 Task: Buy 4 Feeding Bibs of size 0-24 months for Baby Girls from Bibs & Burp Cloths section under best seller category for shipping address: Donna Thompson, 3510 Cook Hill Road, Danbury, Connecticut 06810, Cell Number 2034707320. Pay from credit card ending with 2005, CVV 3321
Action: Mouse moved to (272, 82)
Screenshot: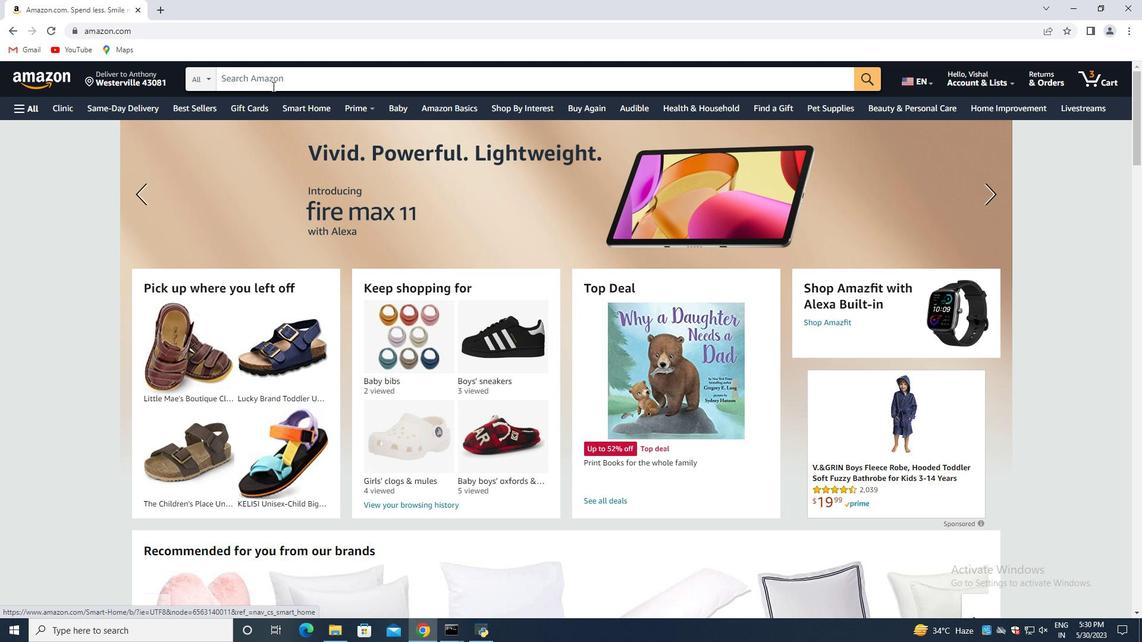 
Action: Mouse pressed left at (272, 82)
Screenshot: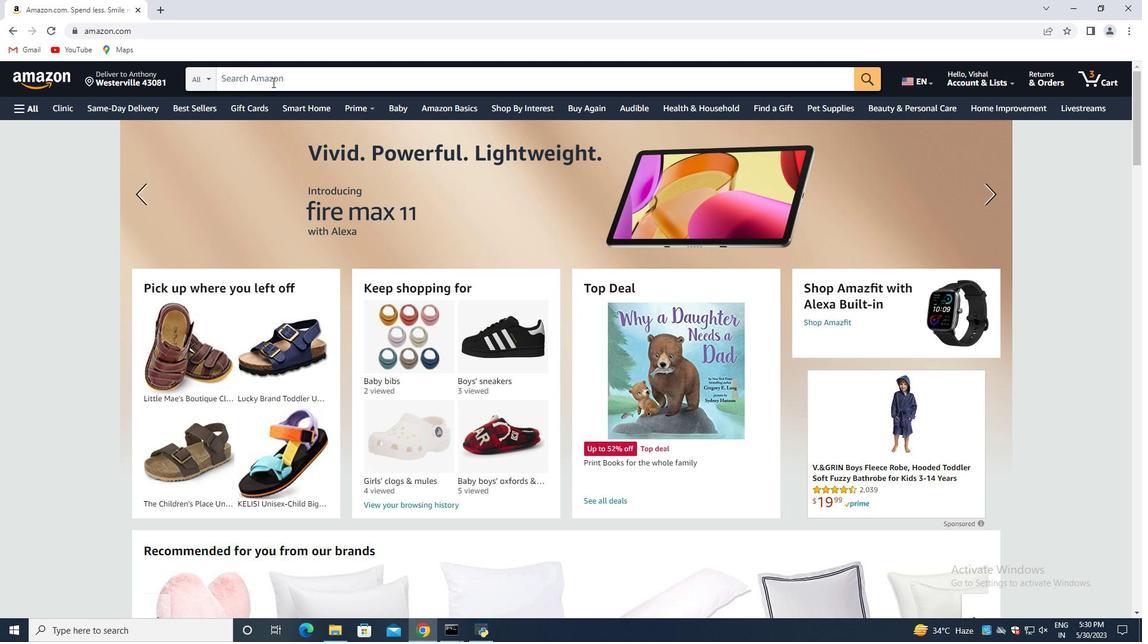 
Action: Key pressed <Key.shift>Feeding<Key.backspace>g<Key.space><Key.shift>Bibs<Key.space>of<Key.space>size<Key.space>0-24<Key.space>months<Key.space>for<Key.space><Key.shift>Baby<Key.space>girls<Key.enter>
Screenshot: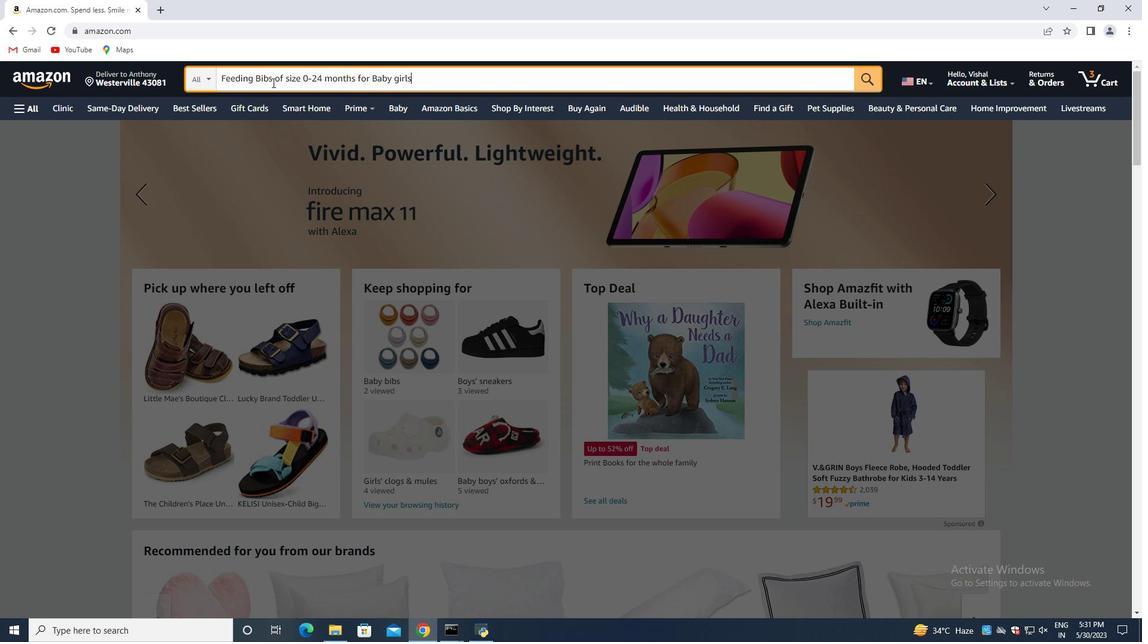 
Action: Mouse moved to (454, 313)
Screenshot: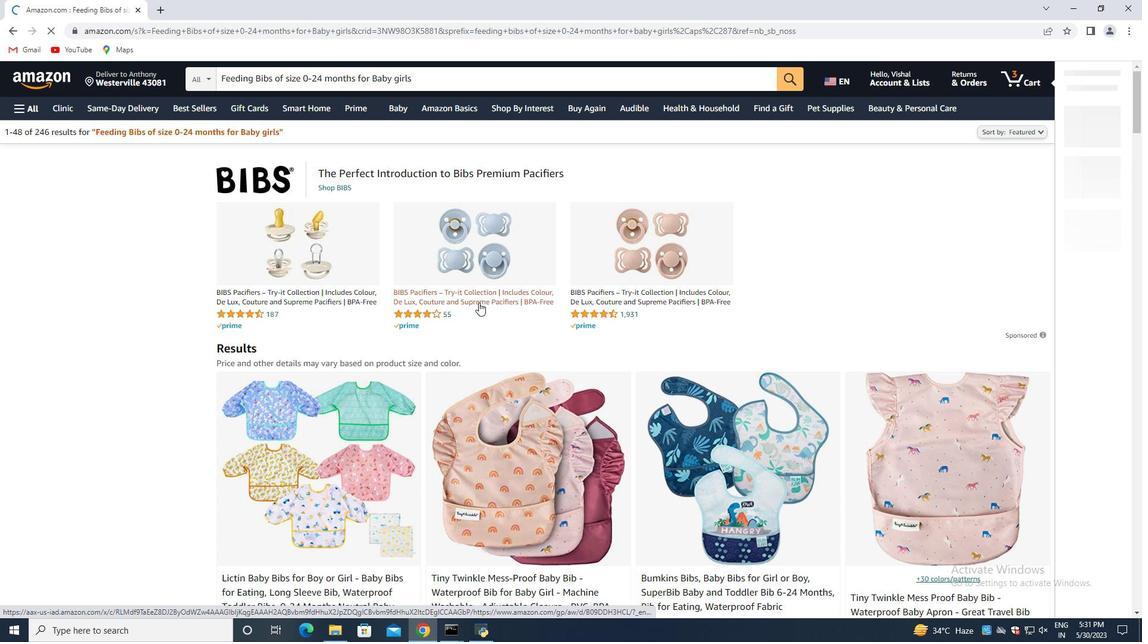
Action: Mouse scrolled (454, 312) with delta (0, 0)
Screenshot: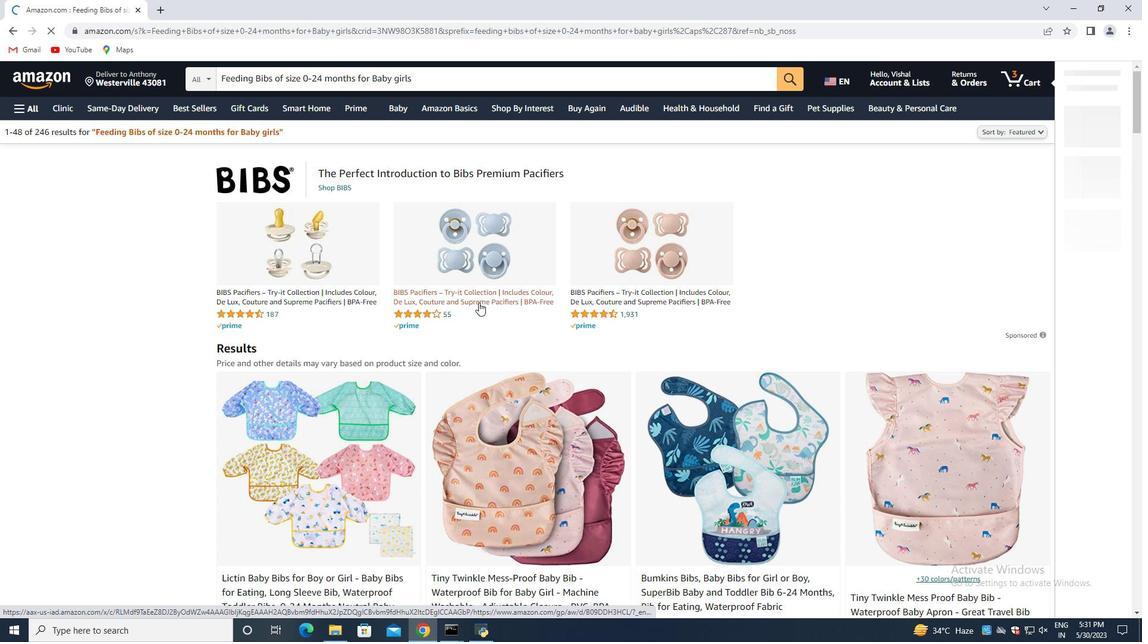 
Action: Mouse moved to (445, 315)
Screenshot: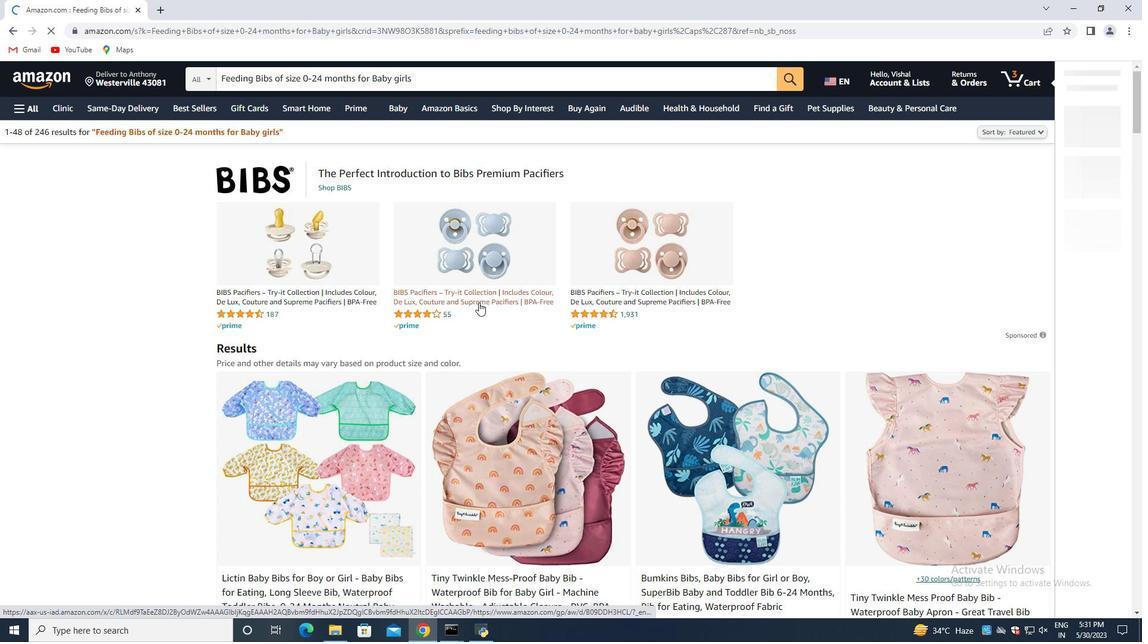 
Action: Mouse scrolled (445, 314) with delta (0, 0)
Screenshot: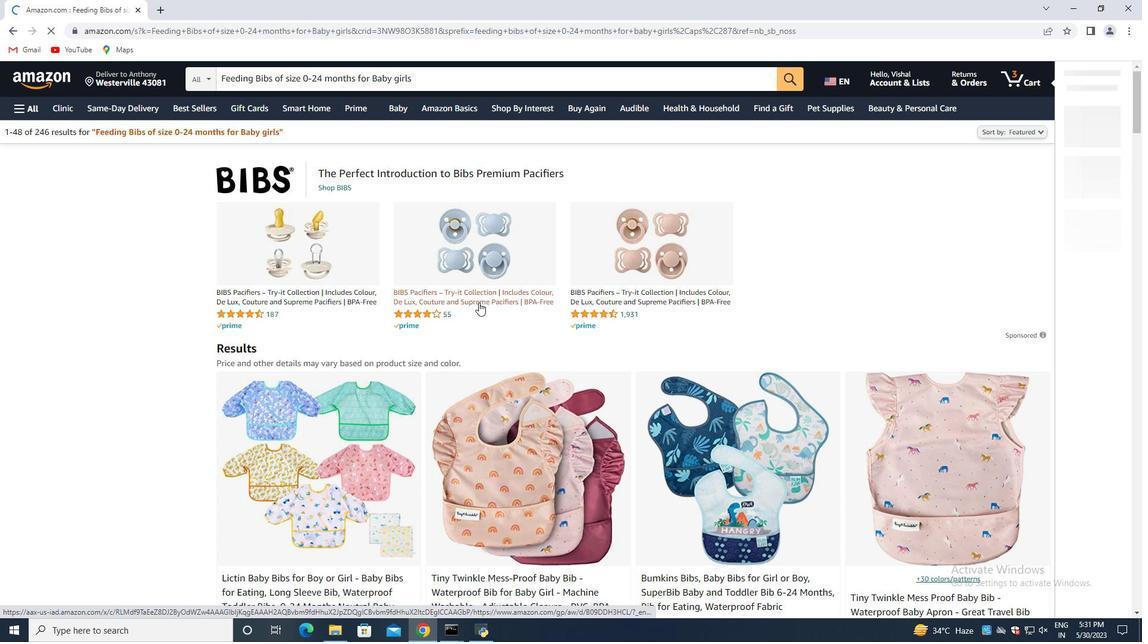 
Action: Mouse moved to (406, 311)
Screenshot: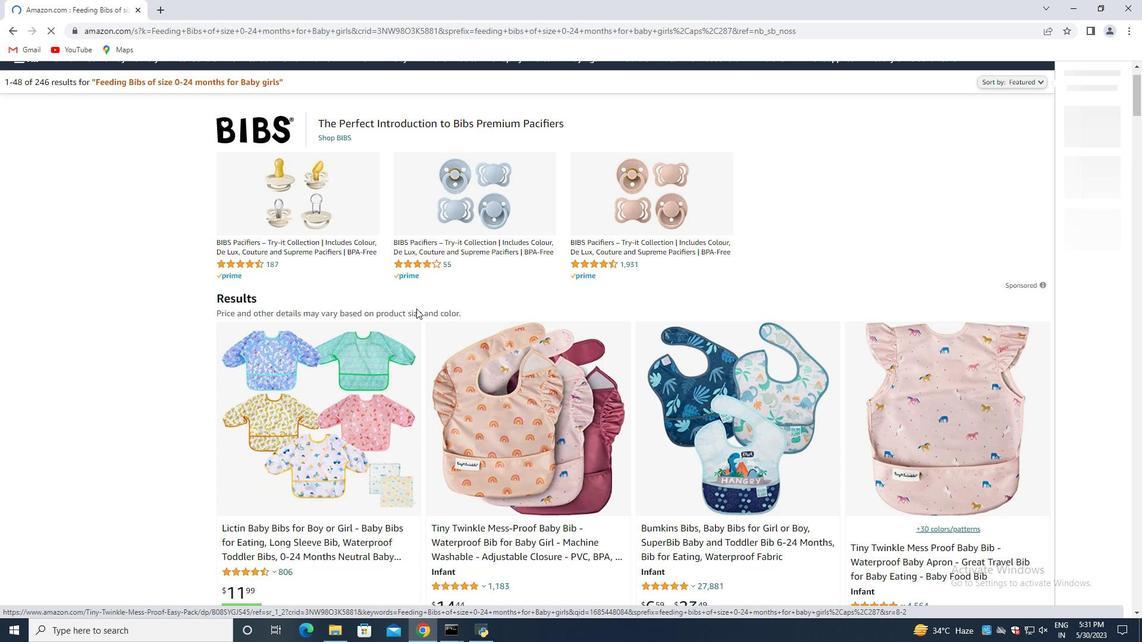 
Action: Mouse scrolled (406, 311) with delta (0, 0)
Screenshot: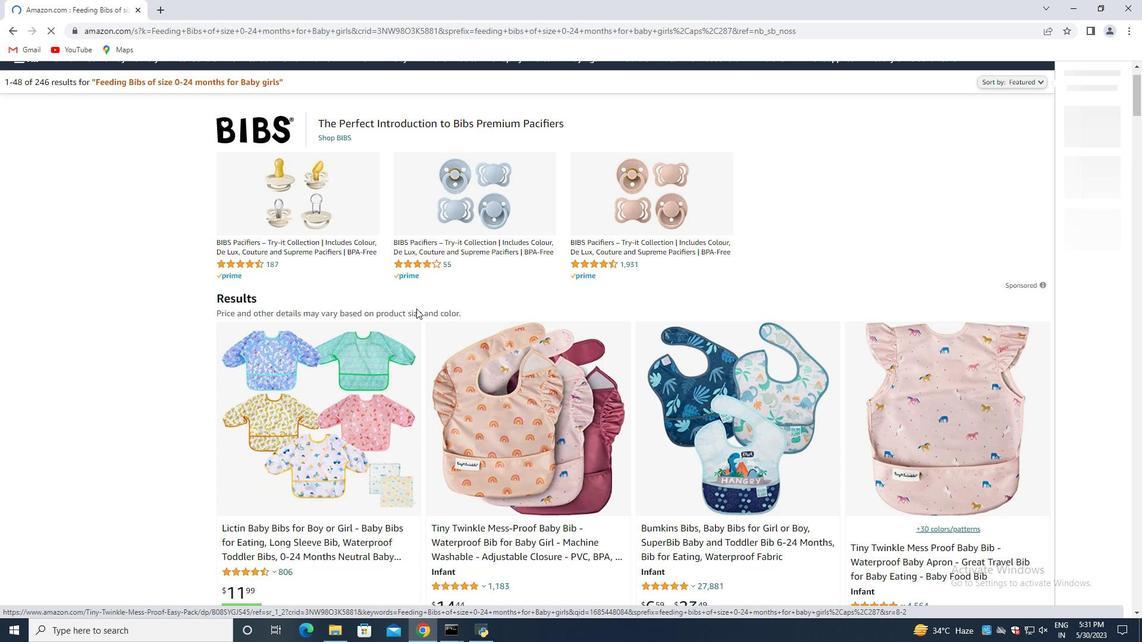 
Action: Mouse moved to (402, 312)
Screenshot: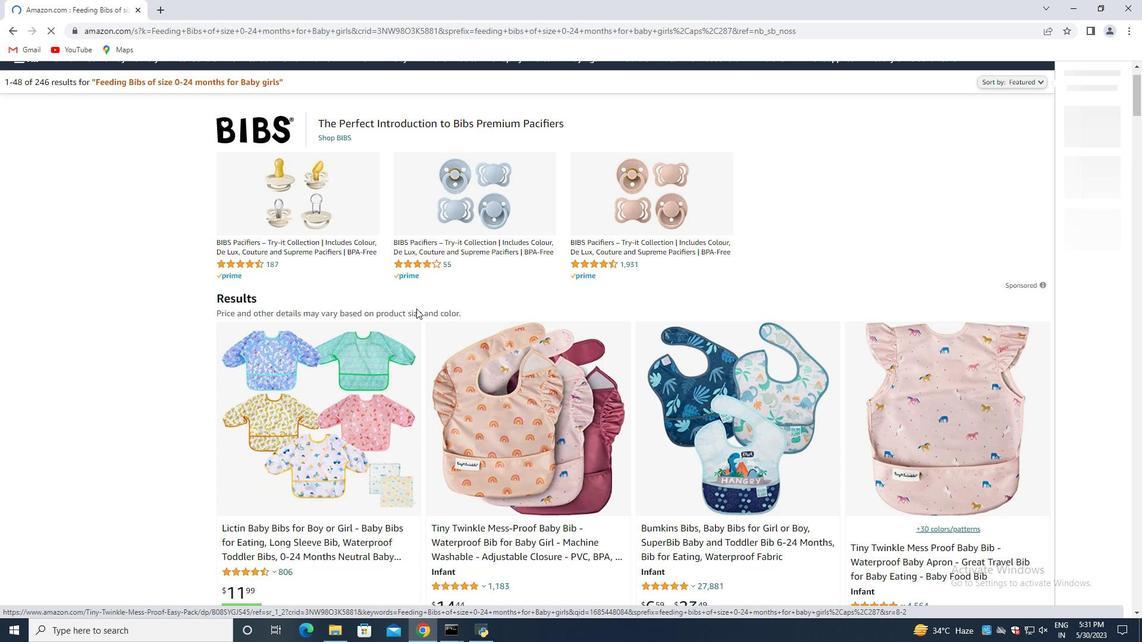 
Action: Mouse scrolled (402, 311) with delta (0, 0)
Screenshot: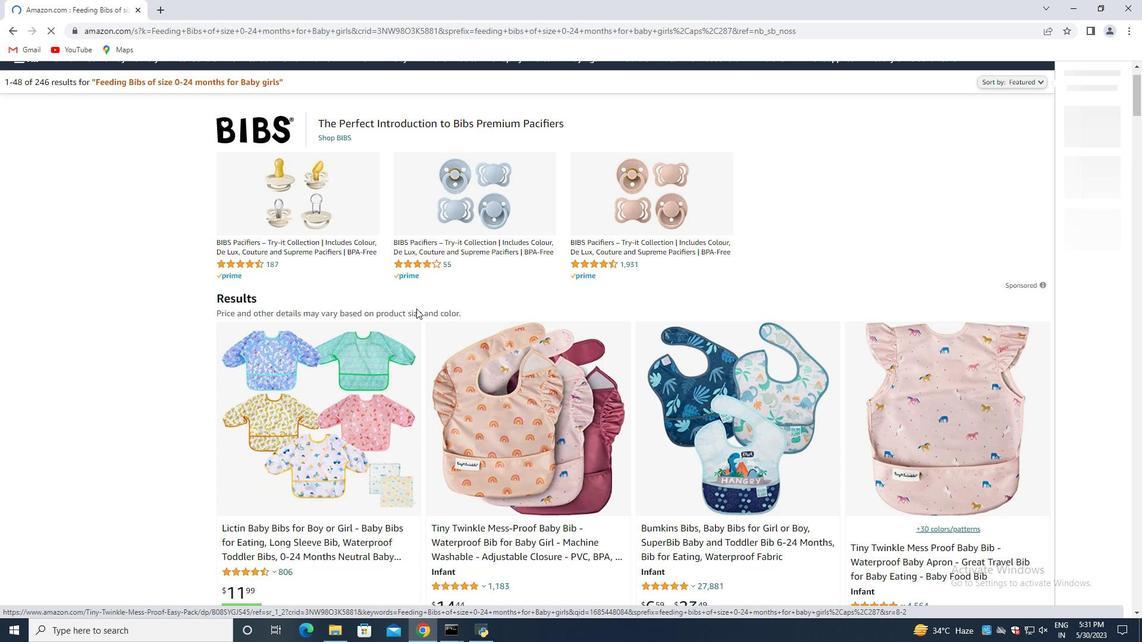 
Action: Mouse moved to (397, 314)
Screenshot: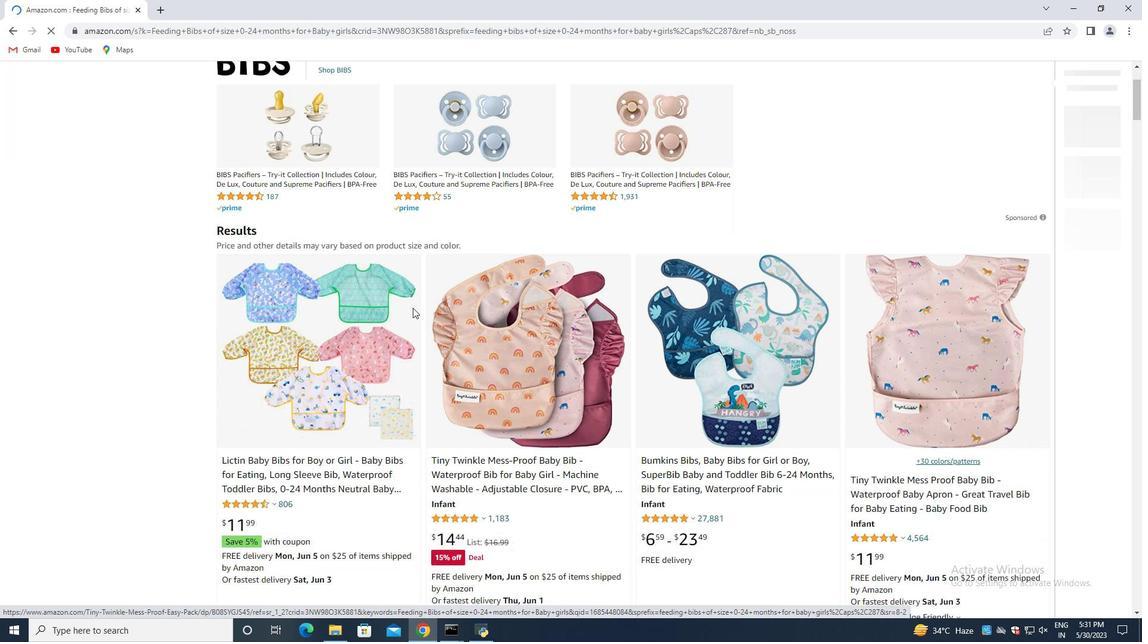 
Action: Mouse scrolled (397, 314) with delta (0, 0)
Screenshot: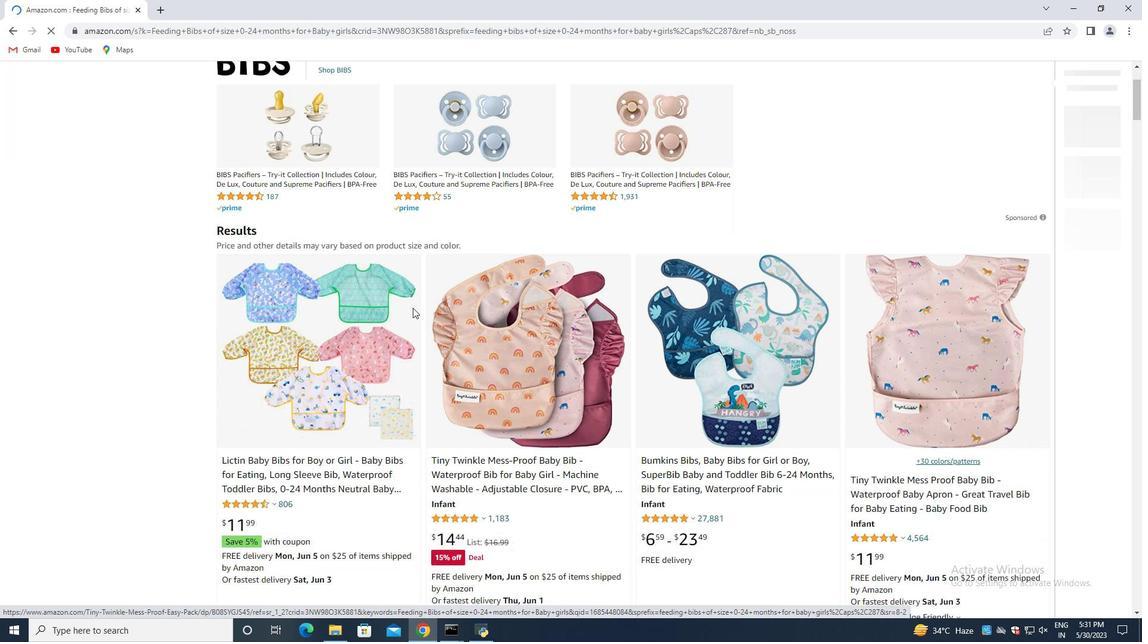 
Action: Mouse moved to (694, 244)
Screenshot: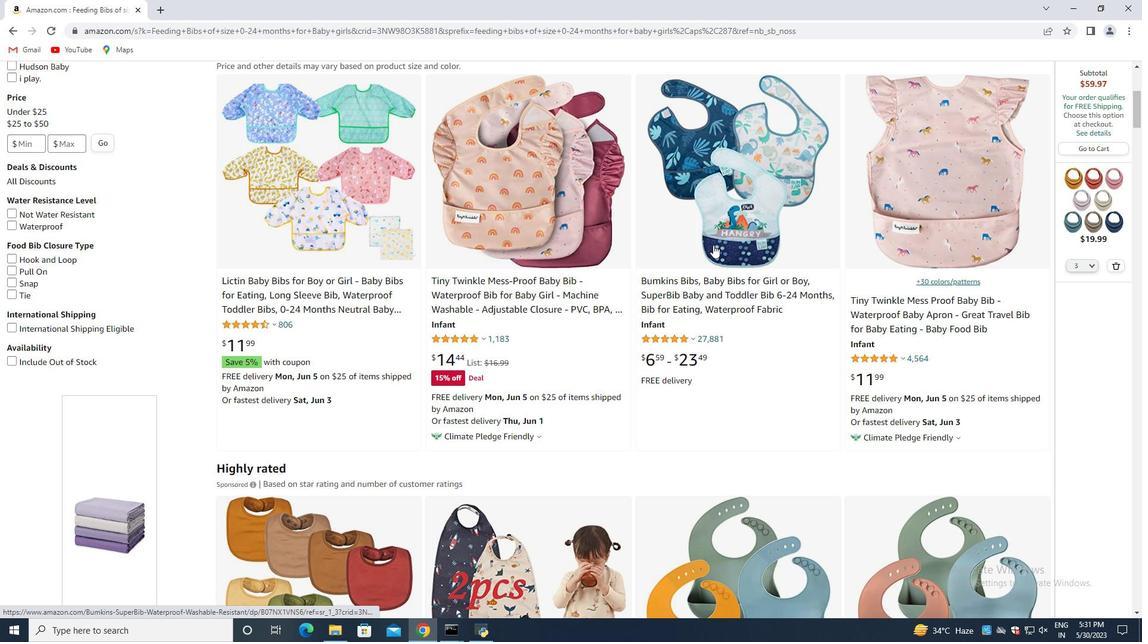 
Action: Mouse scrolled (694, 243) with delta (0, 0)
Screenshot: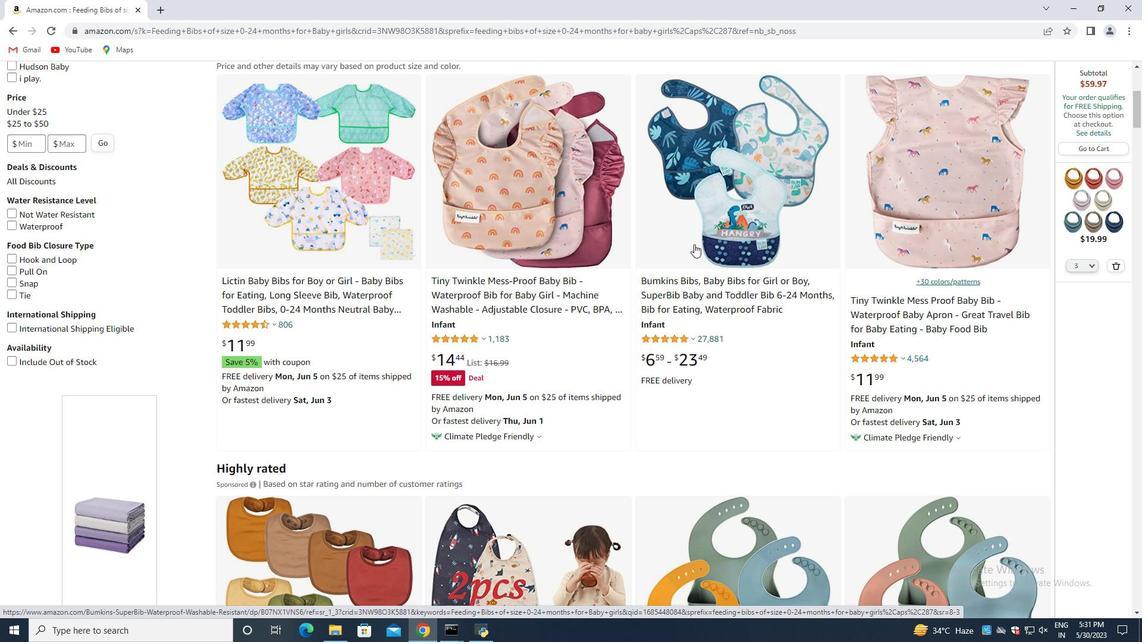 
Action: Mouse moved to (693, 244)
Screenshot: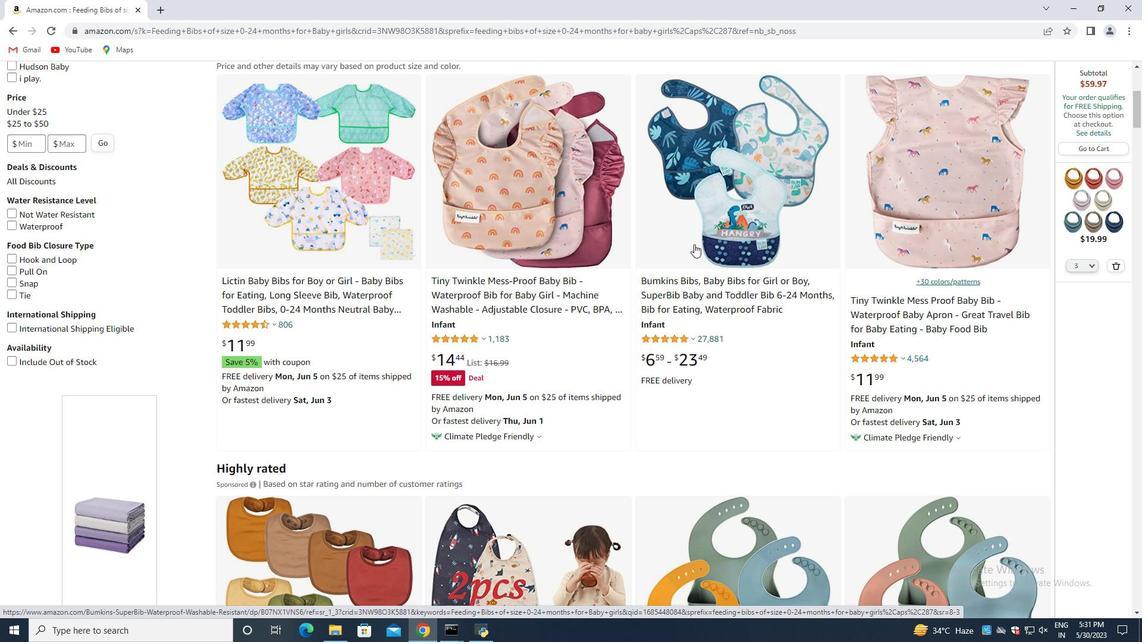 
Action: Mouse scrolled (693, 243) with delta (0, 0)
Screenshot: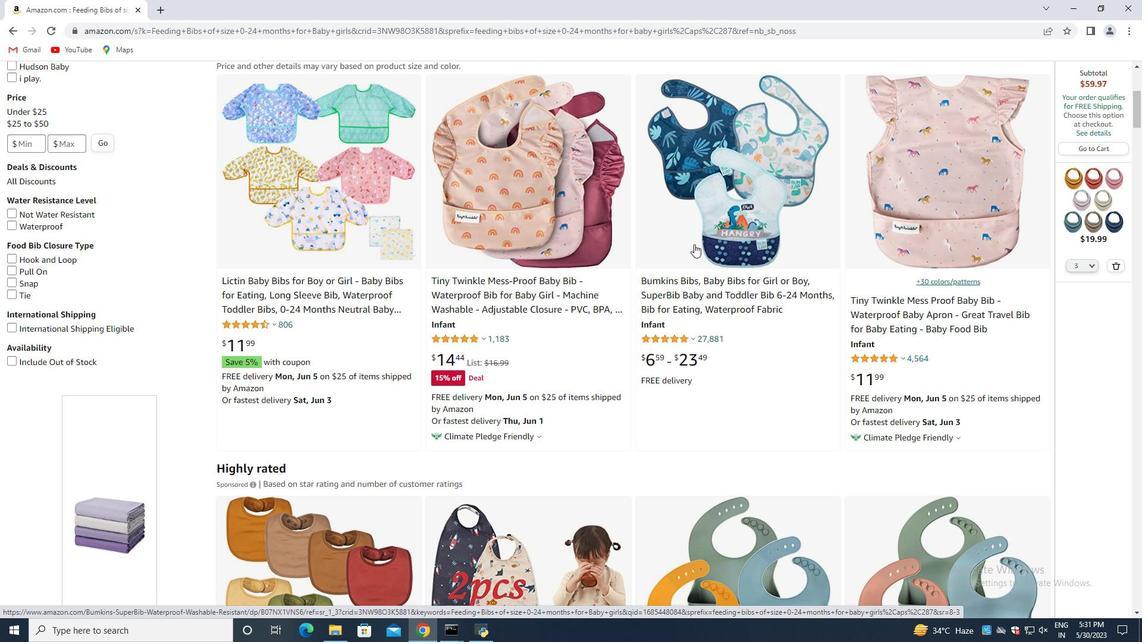 
Action: Mouse moved to (644, 286)
Screenshot: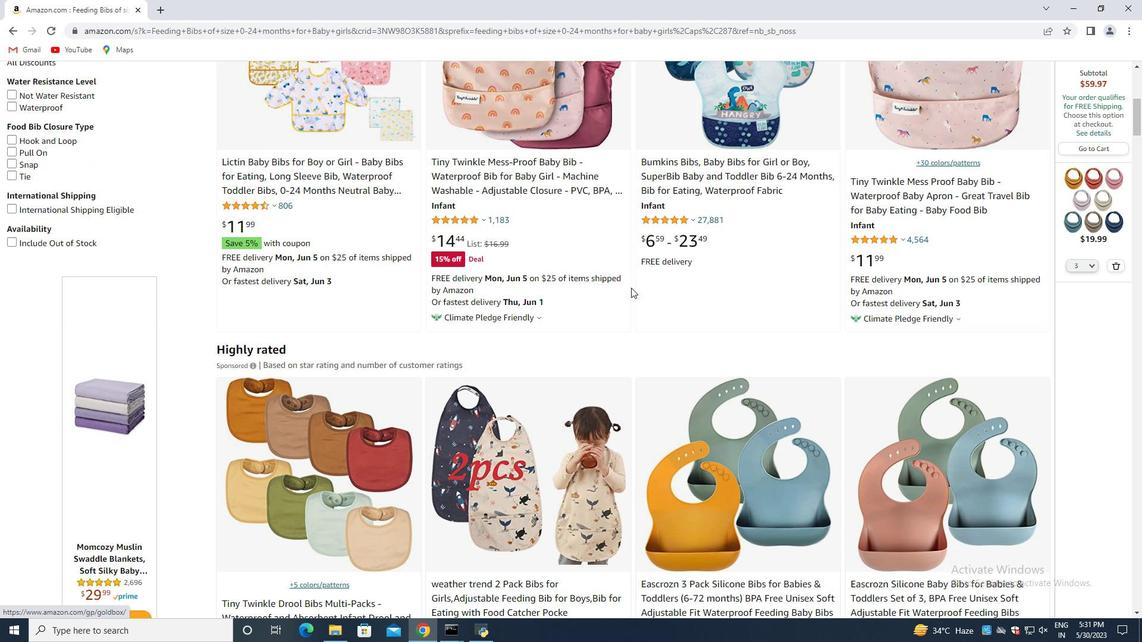 
Action: Mouse scrolled (644, 285) with delta (0, 0)
Screenshot: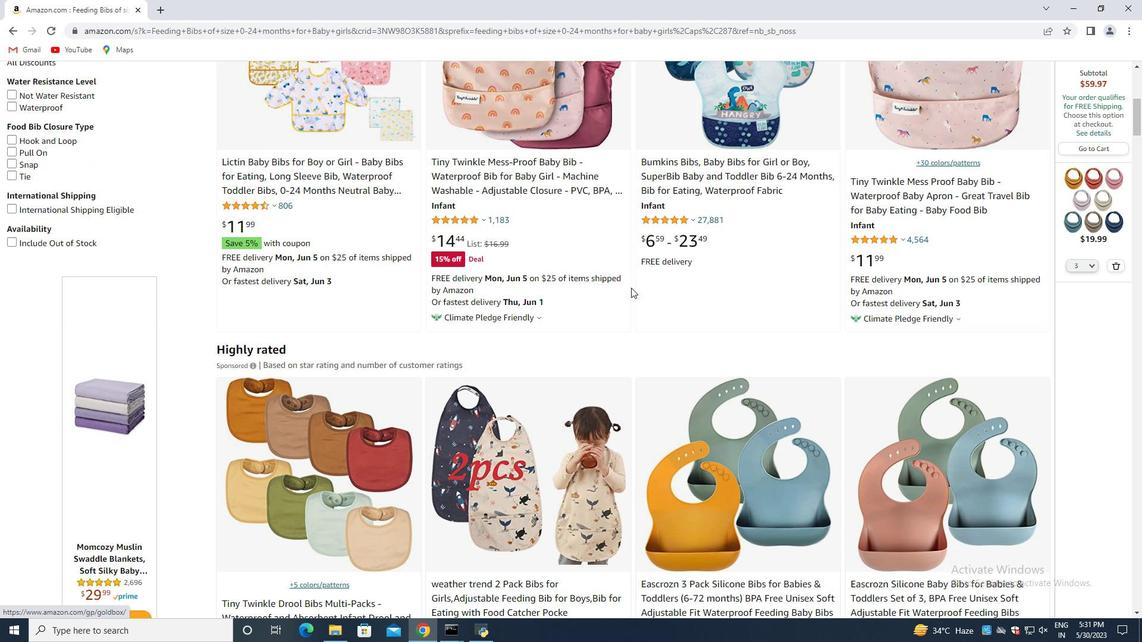 
Action: Mouse moved to (558, 314)
Screenshot: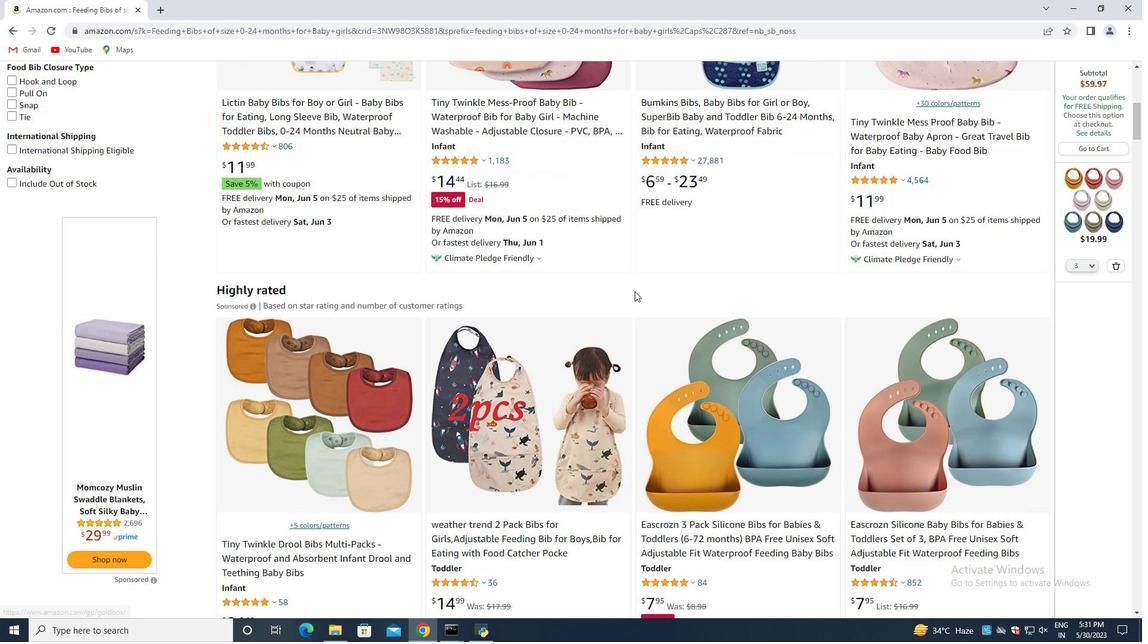 
Action: Mouse scrolled (558, 313) with delta (0, 0)
Screenshot: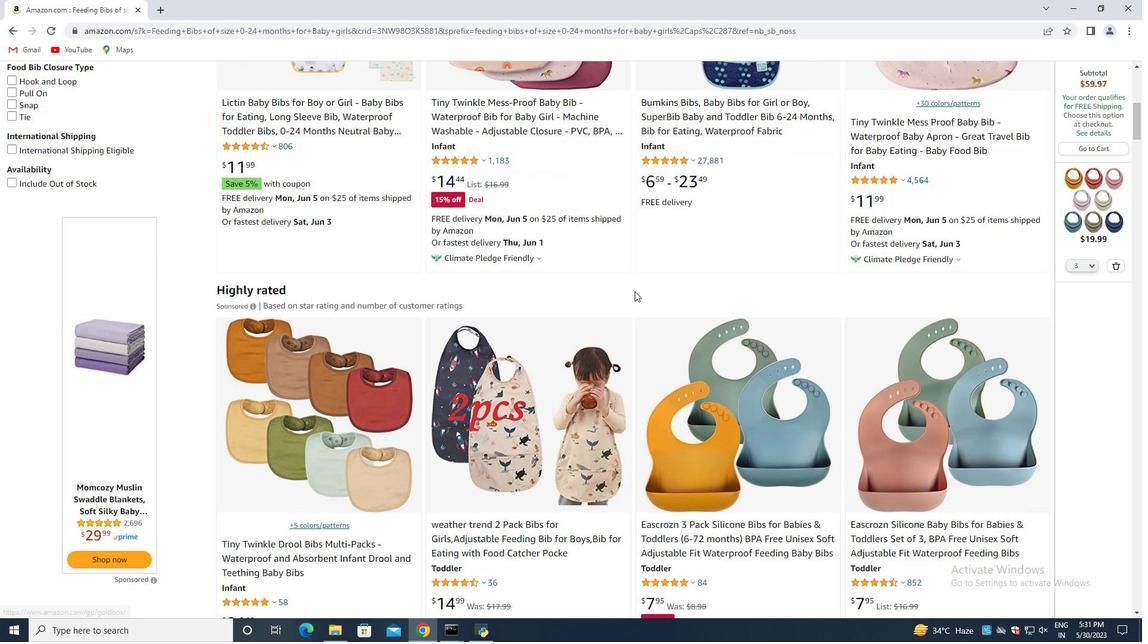 
Action: Mouse moved to (546, 321)
Screenshot: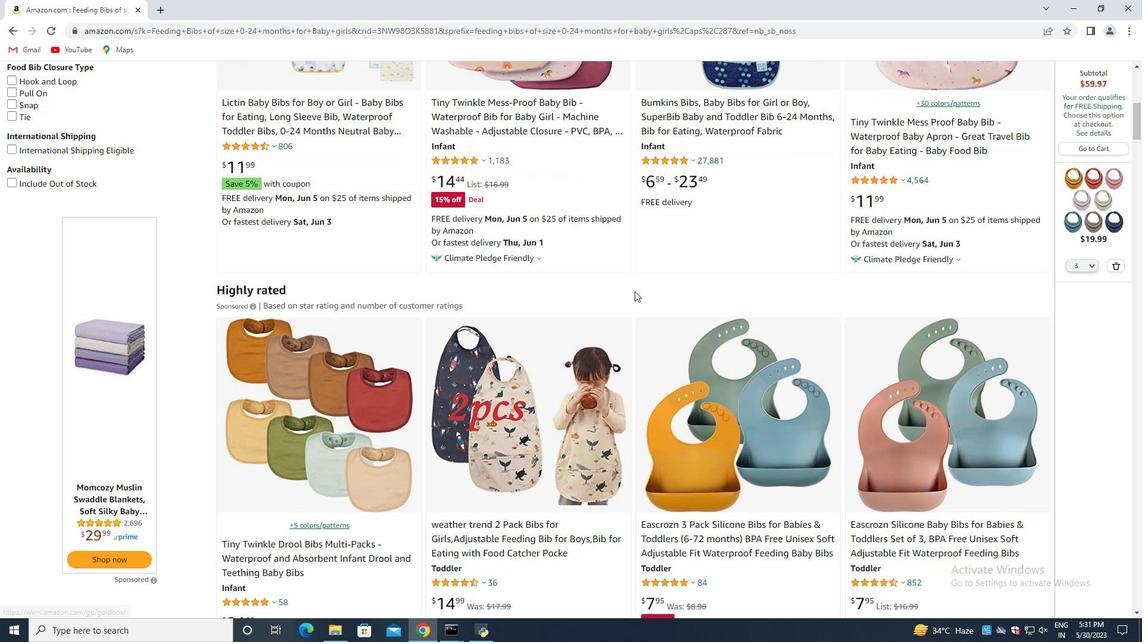 
Action: Mouse scrolled (546, 321) with delta (0, 0)
Screenshot: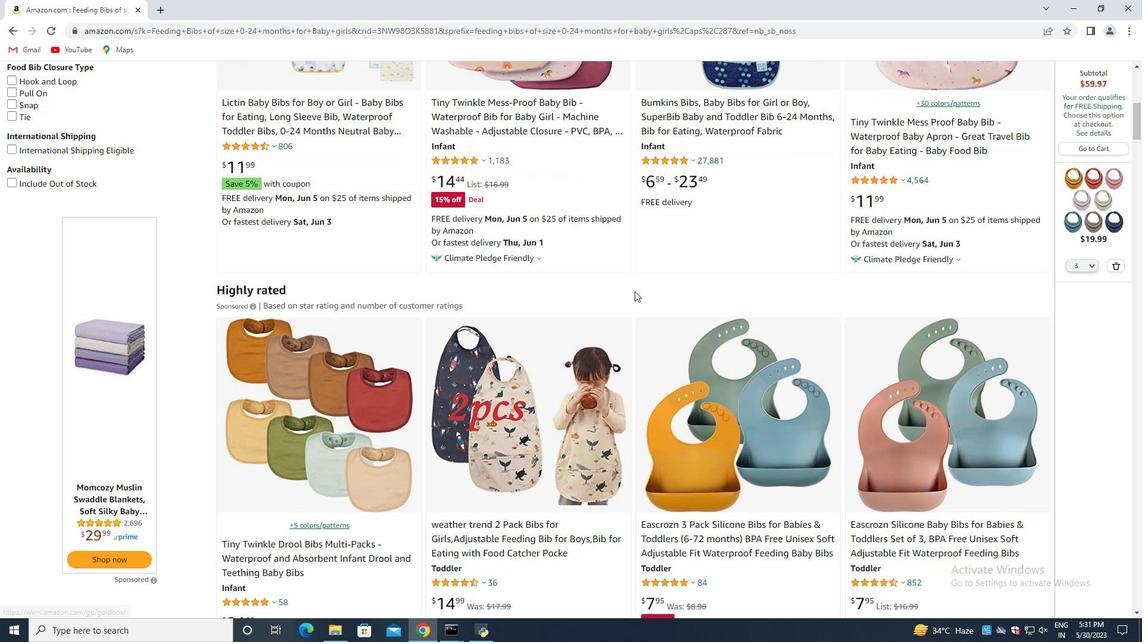 
Action: Mouse moved to (528, 330)
Screenshot: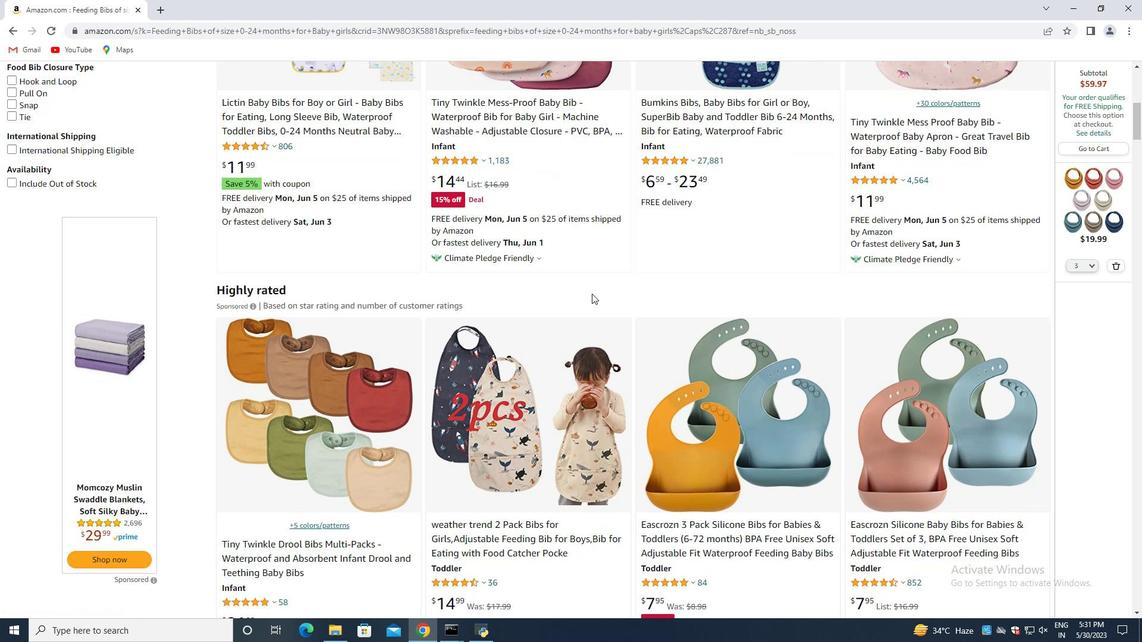 
Action: Mouse scrolled (528, 329) with delta (0, 0)
Screenshot: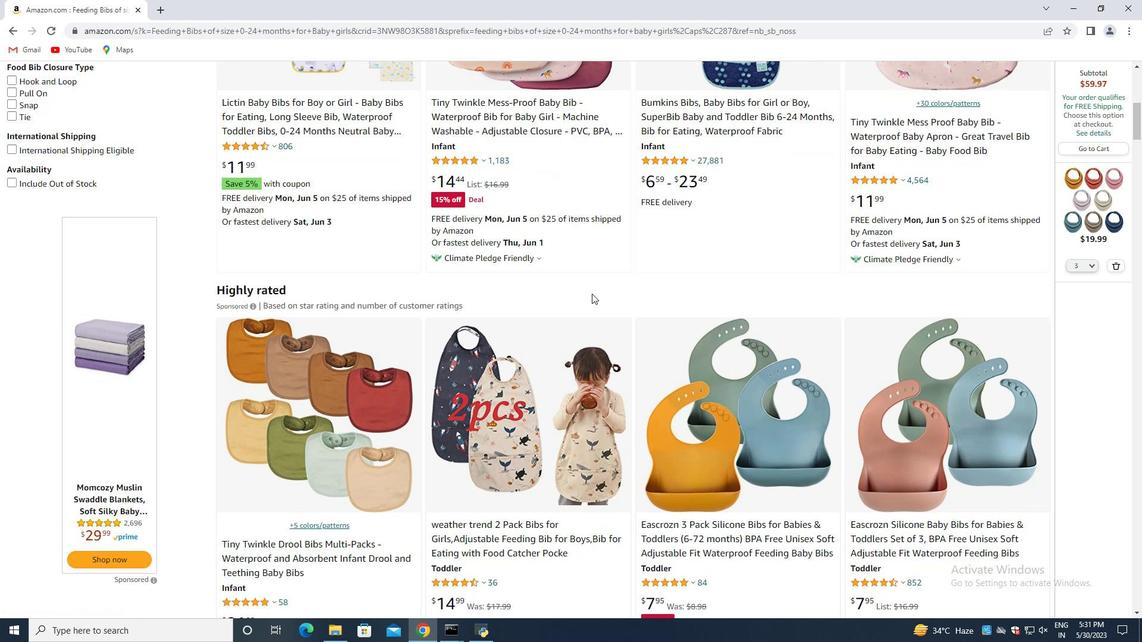 
Action: Mouse moved to (605, 346)
Screenshot: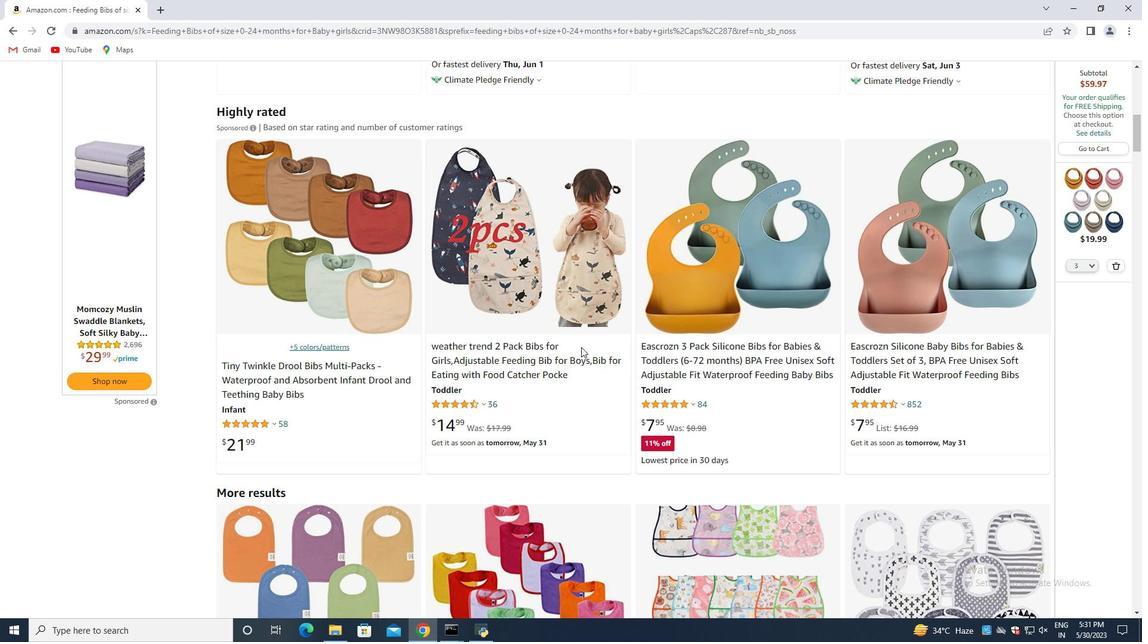 
Action: Mouse scrolled (605, 345) with delta (0, 0)
Screenshot: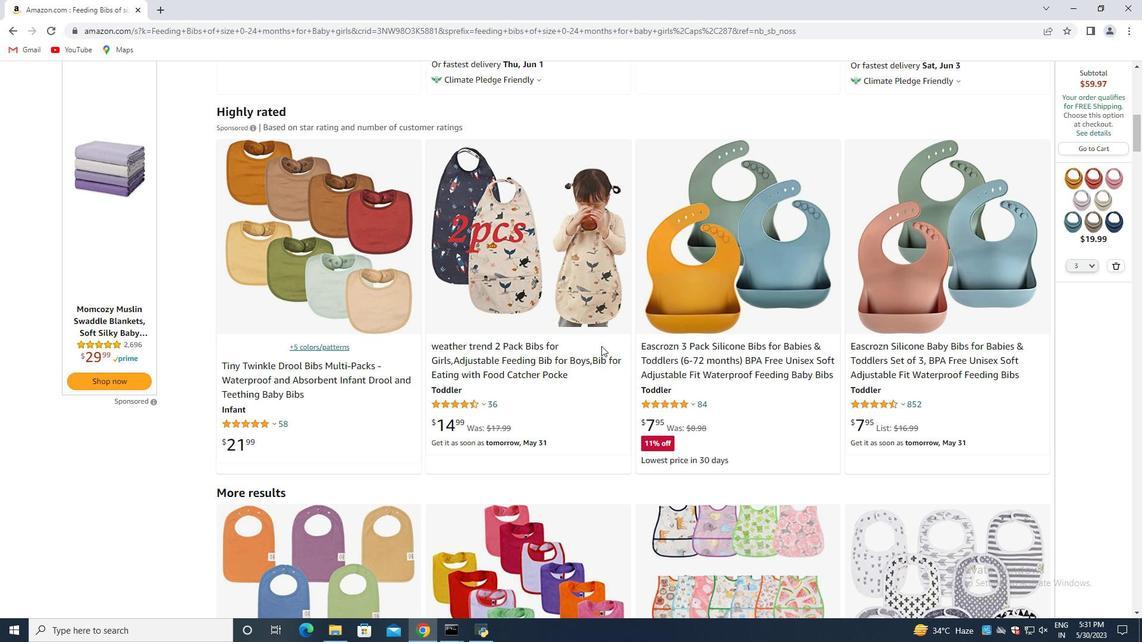 
Action: Mouse moved to (794, 308)
Screenshot: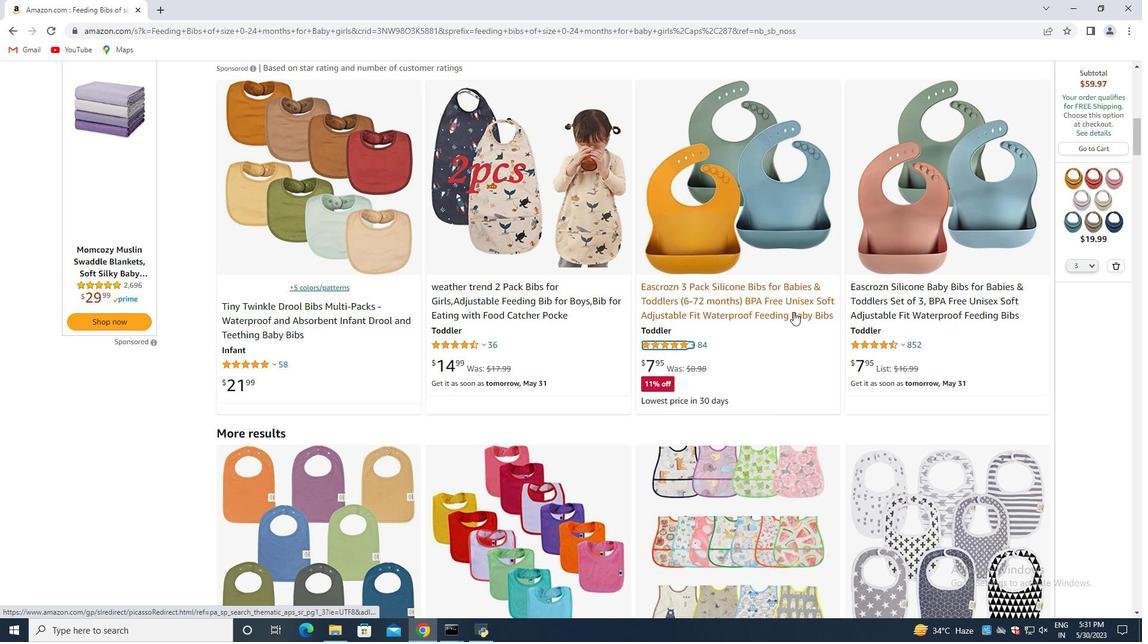 
Action: Mouse scrolled (794, 308) with delta (0, 0)
Screenshot: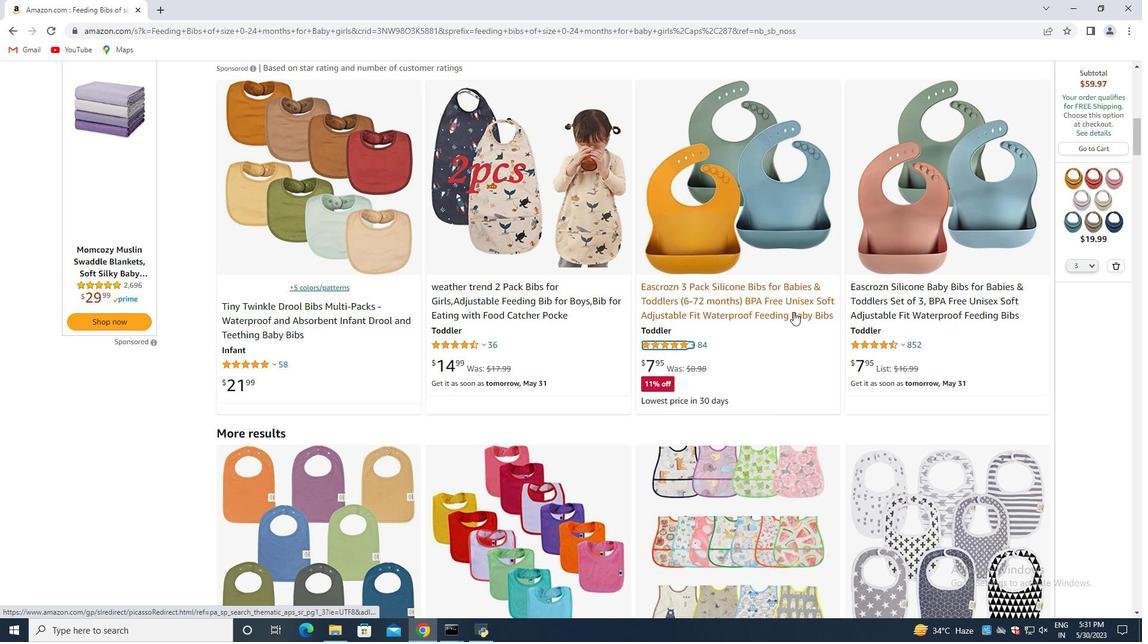 
Action: Mouse moved to (792, 306)
Screenshot: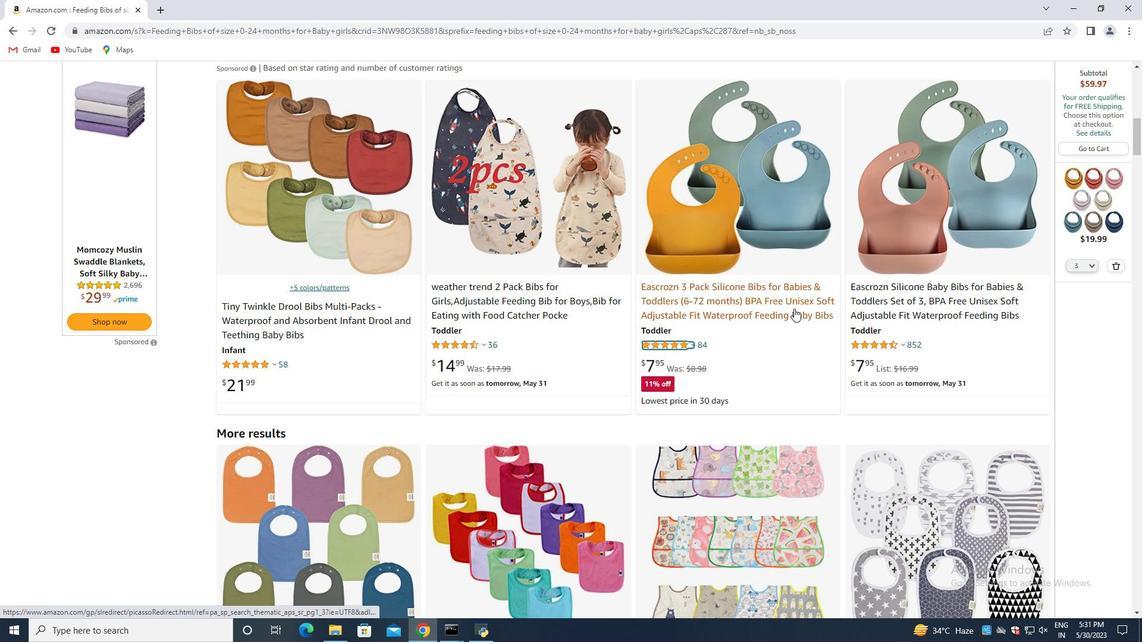 
Action: Mouse scrolled (792, 306) with delta (0, 0)
Screenshot: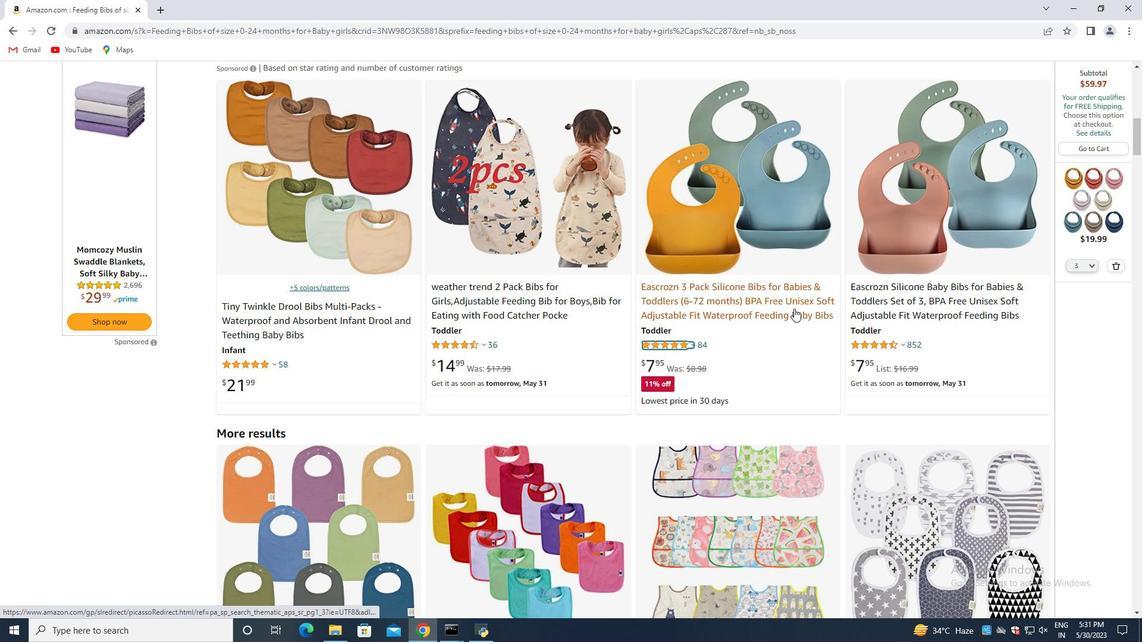 
Action: Mouse moved to (690, 272)
Screenshot: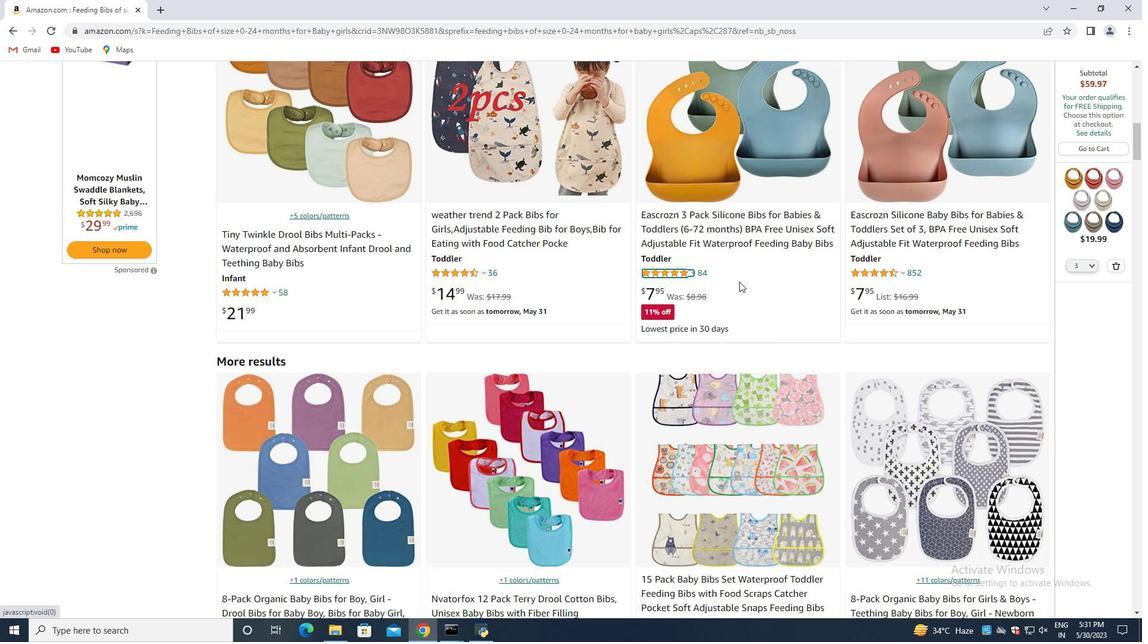 
Action: Mouse scrolled (690, 271) with delta (0, 0)
Screenshot: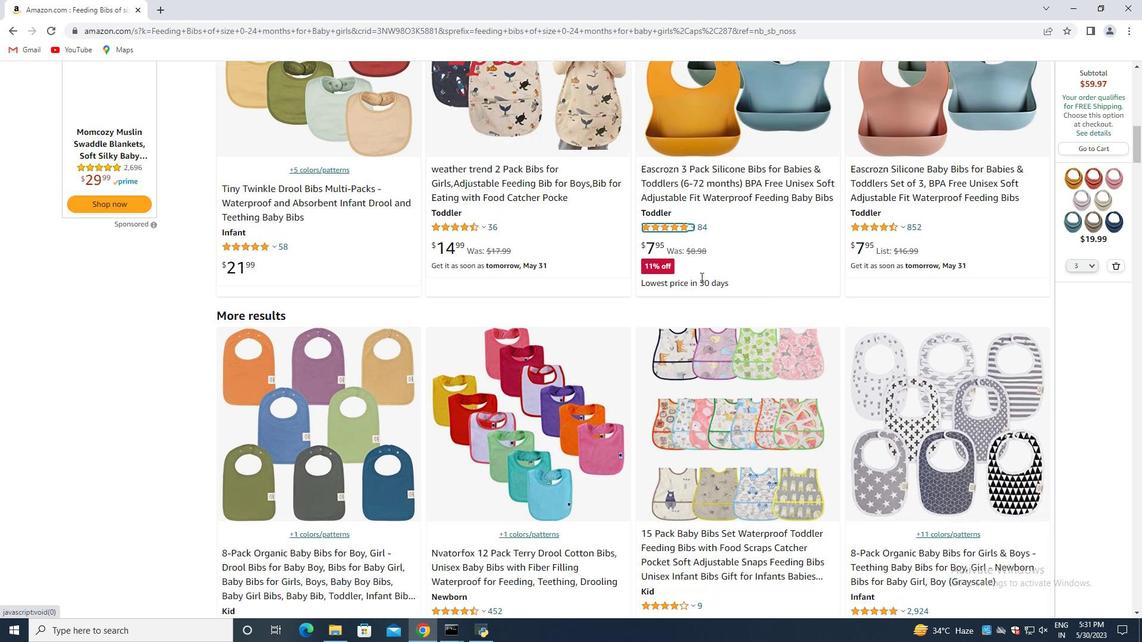 
Action: Mouse moved to (676, 282)
Screenshot: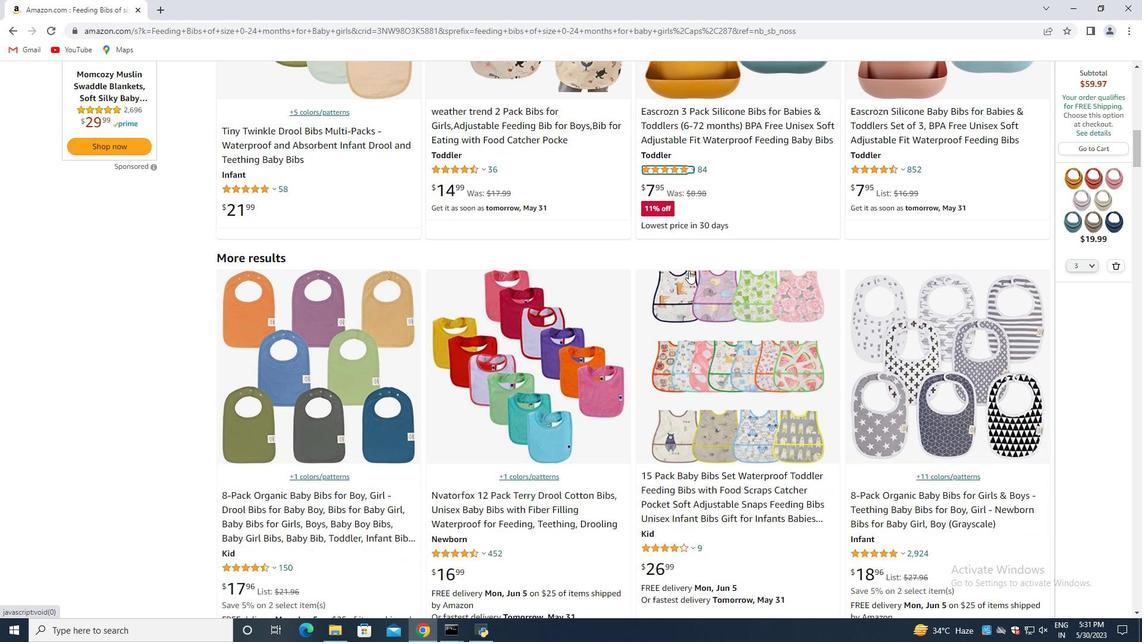 
Action: Mouse scrolled (676, 281) with delta (0, 0)
Screenshot: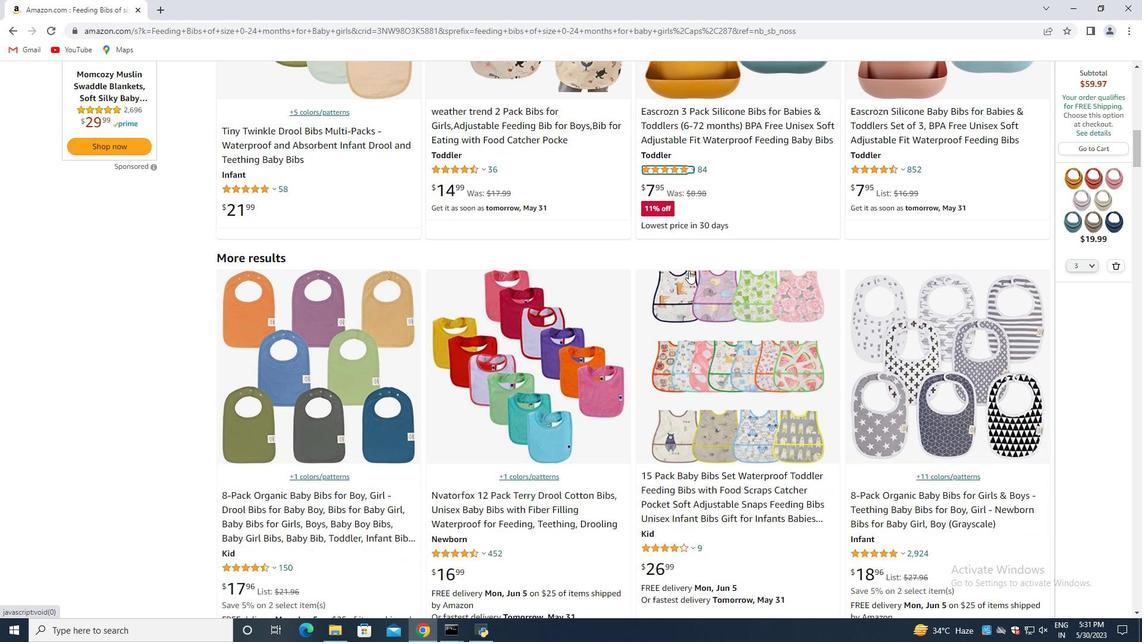 
Action: Mouse moved to (672, 285)
Screenshot: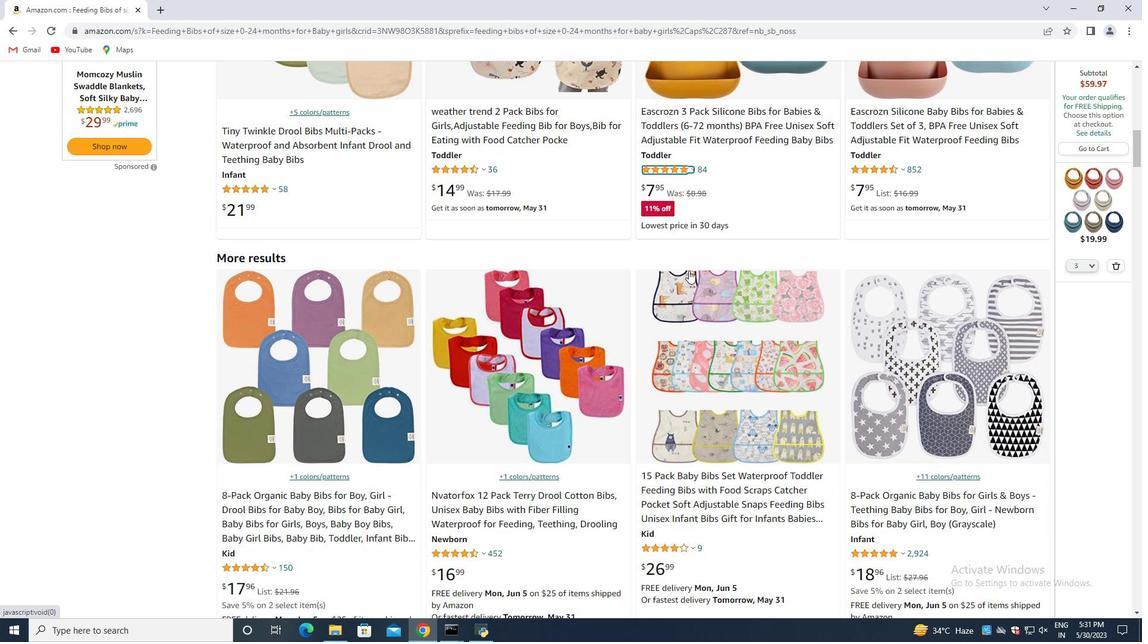 
Action: Mouse scrolled (672, 284) with delta (0, 0)
Screenshot: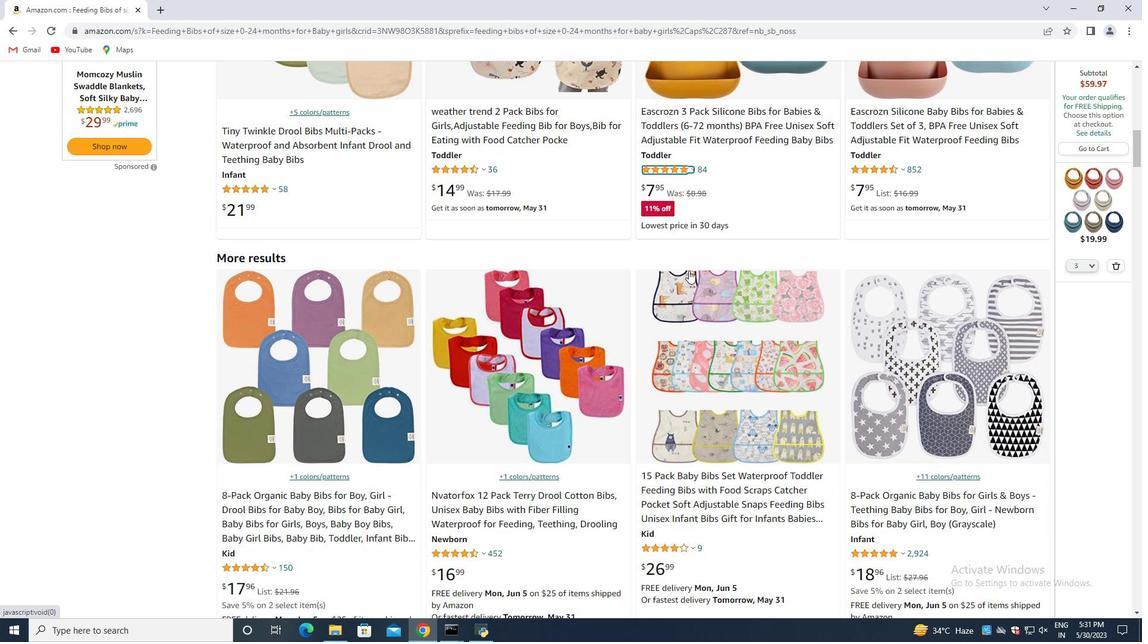 
Action: Mouse moved to (665, 278)
Screenshot: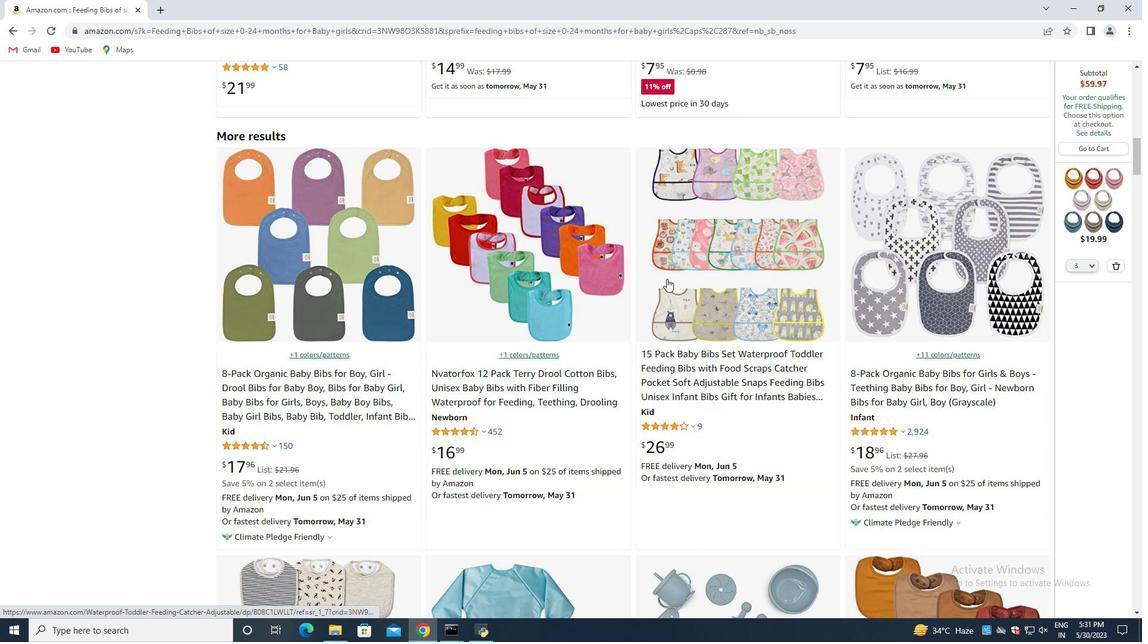 
Action: Mouse scrolled (665, 279) with delta (0, 0)
Screenshot: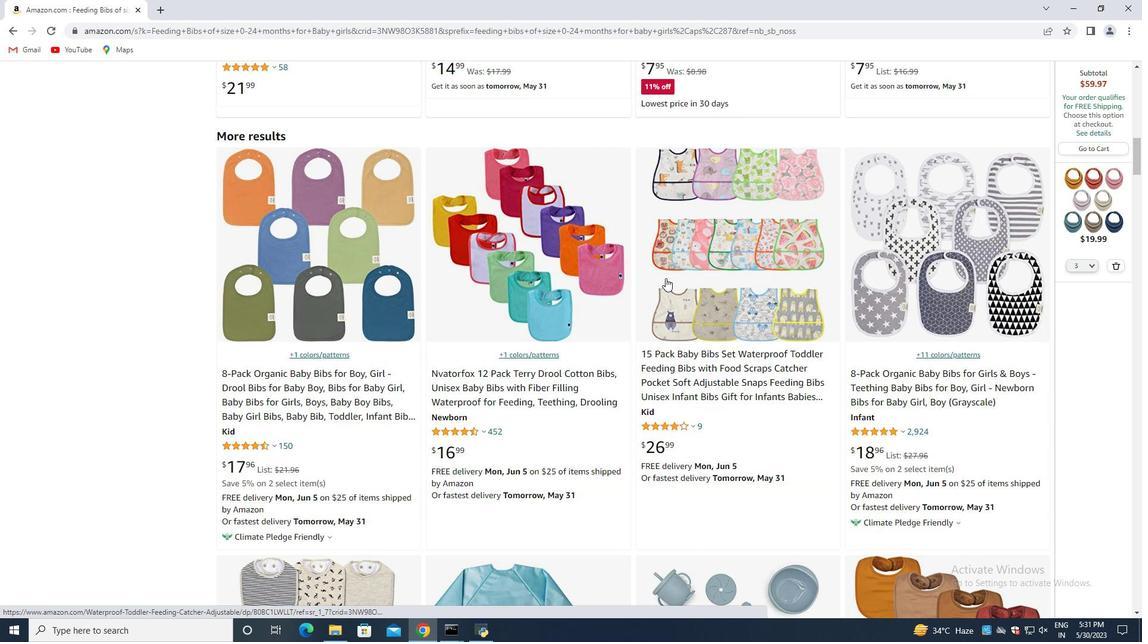 
Action: Mouse moved to (663, 278)
Screenshot: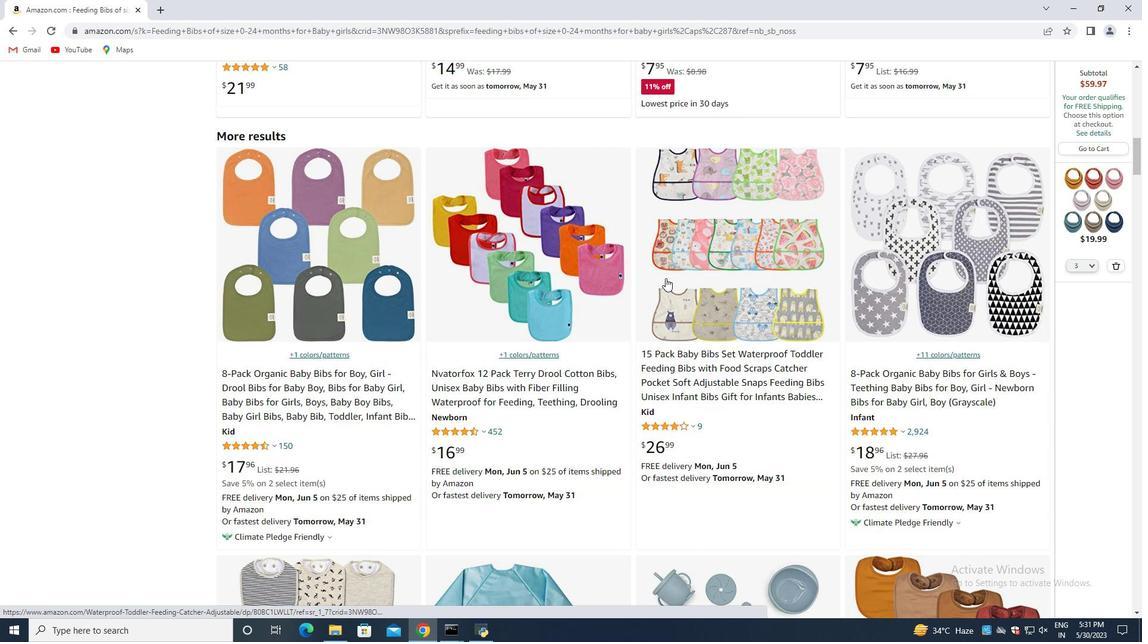 
Action: Mouse scrolled (663, 279) with delta (0, 0)
Screenshot: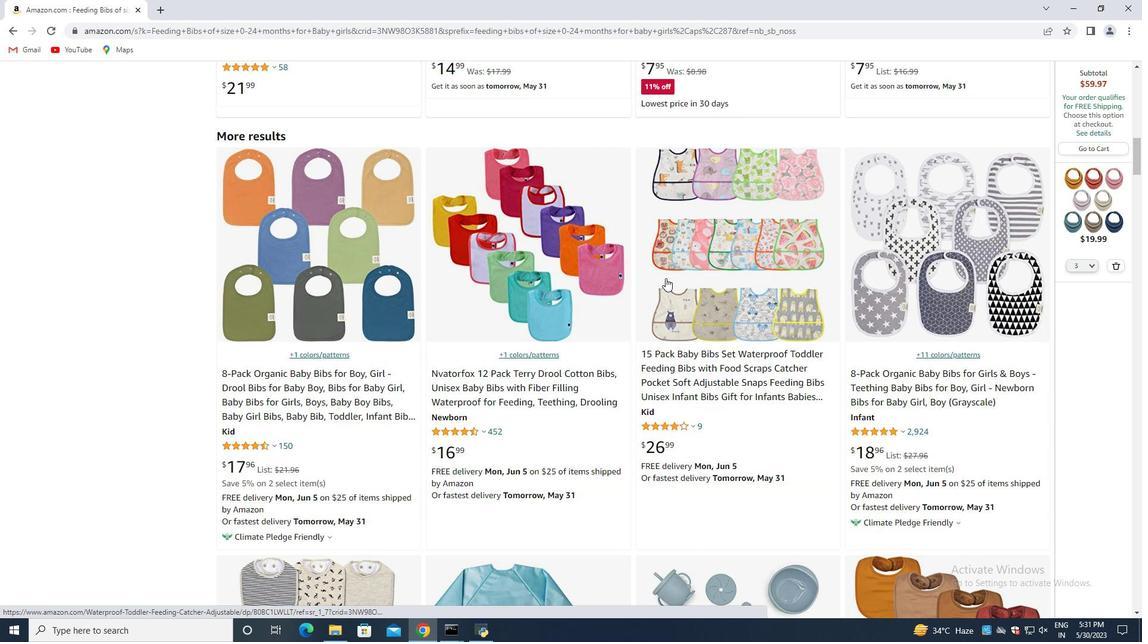
Action: Mouse moved to (661, 277)
Screenshot: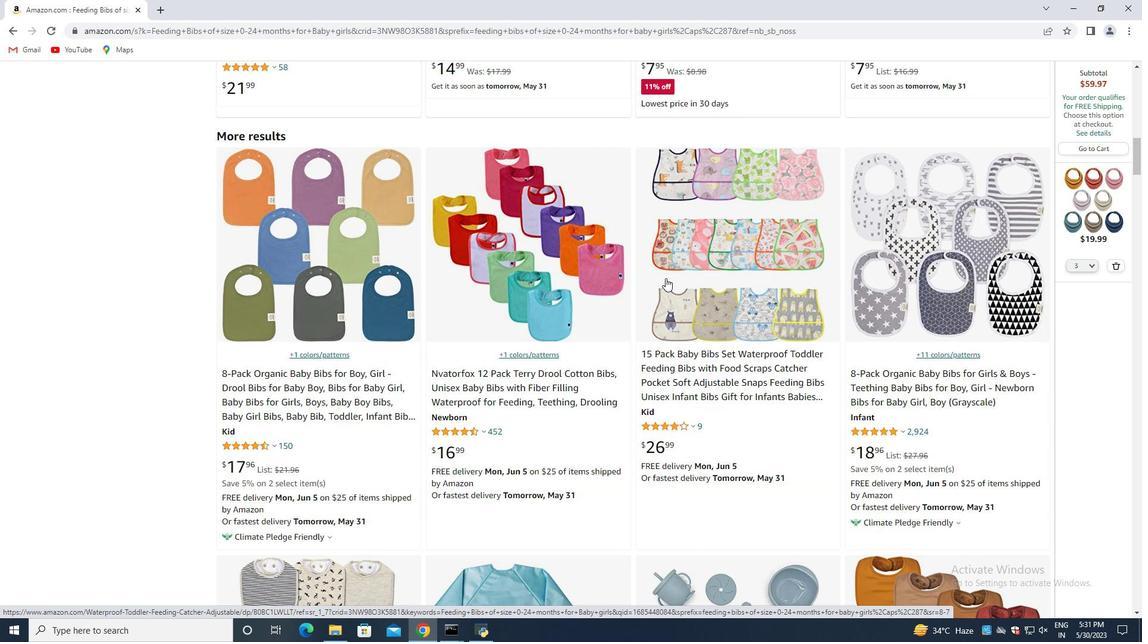 
Action: Mouse scrolled (661, 278) with delta (0, 0)
Screenshot: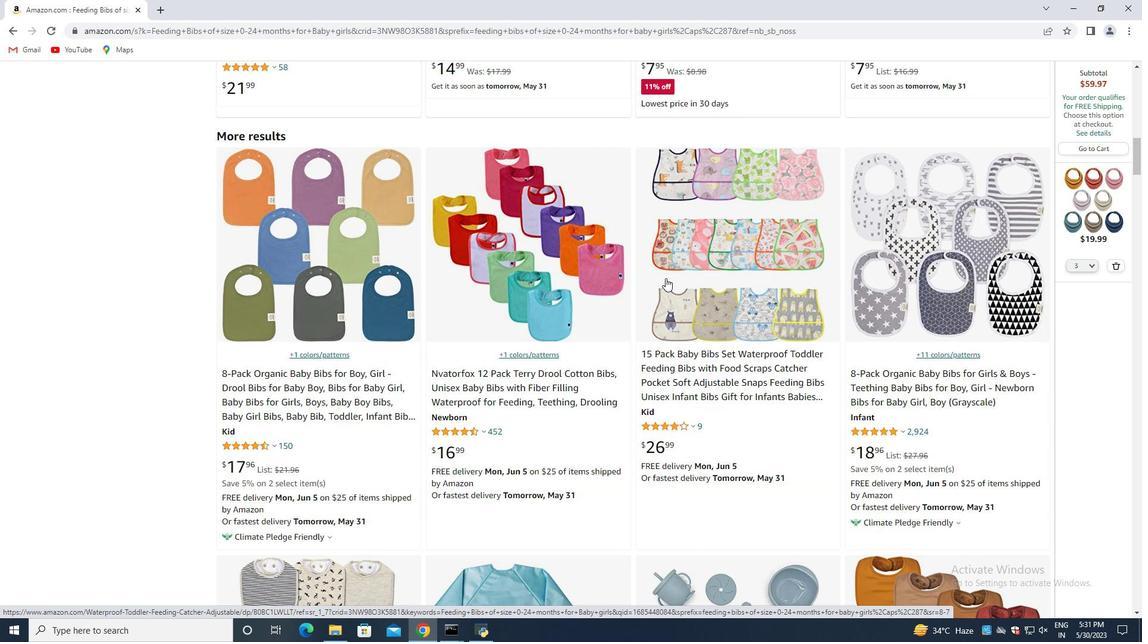 
Action: Mouse scrolled (661, 278) with delta (0, 0)
Screenshot: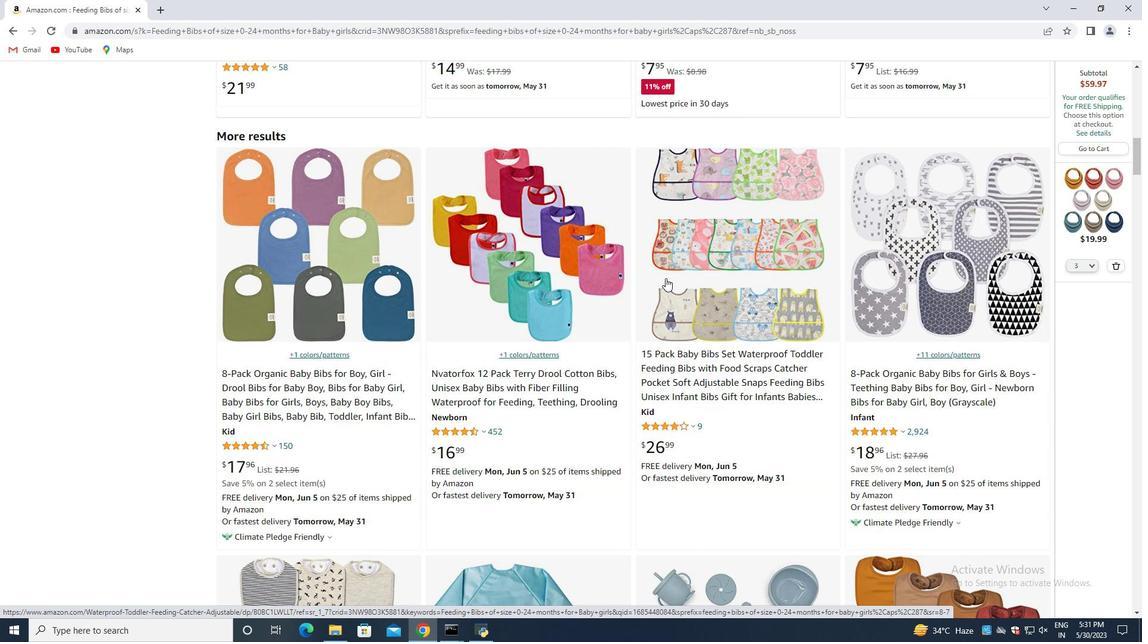 
Action: Mouse scrolled (661, 278) with delta (0, 0)
Screenshot: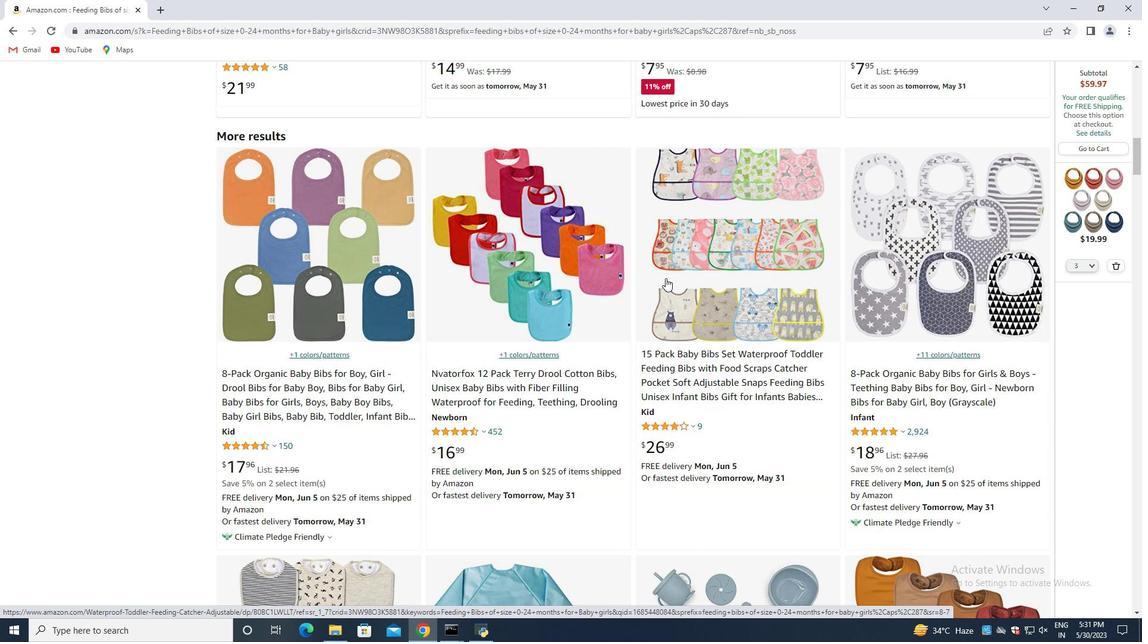 
Action: Mouse moved to (659, 275)
Screenshot: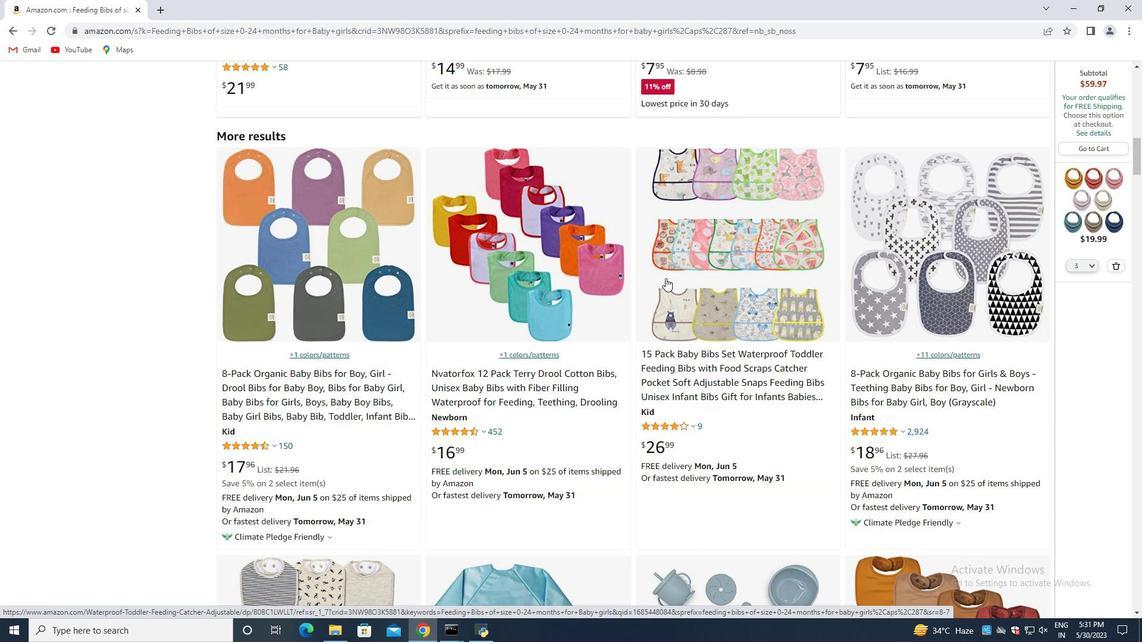 
Action: Mouse scrolled (659, 276) with delta (0, 0)
Screenshot: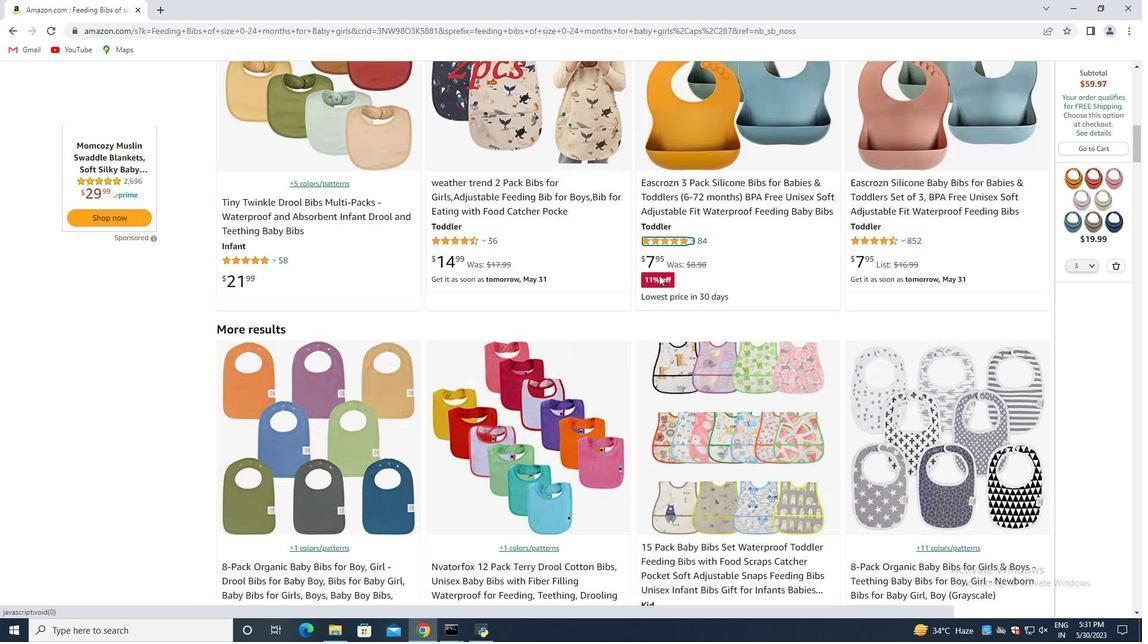 
Action: Mouse scrolled (659, 276) with delta (0, 0)
Screenshot: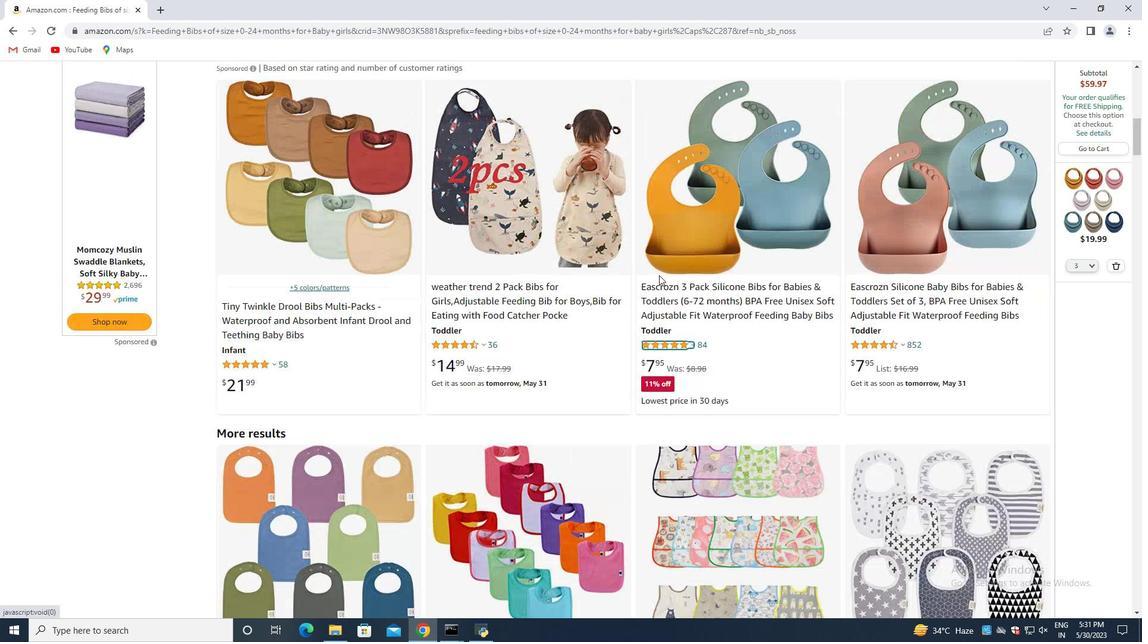 
Action: Mouse scrolled (659, 276) with delta (0, 0)
Screenshot: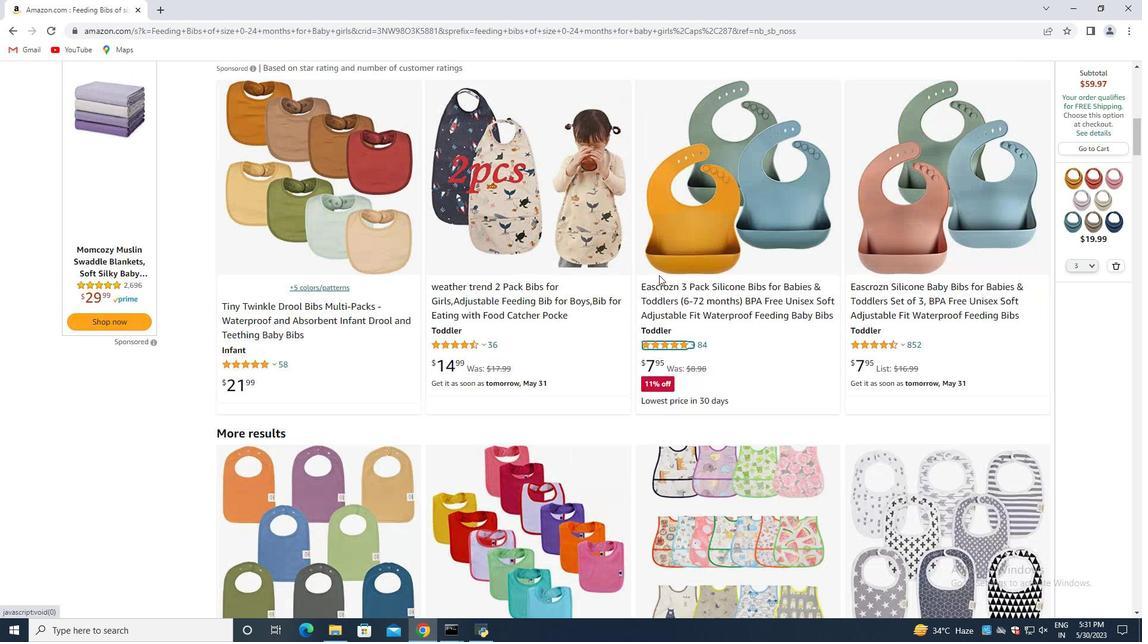 
Action: Mouse scrolled (659, 276) with delta (0, 0)
Screenshot: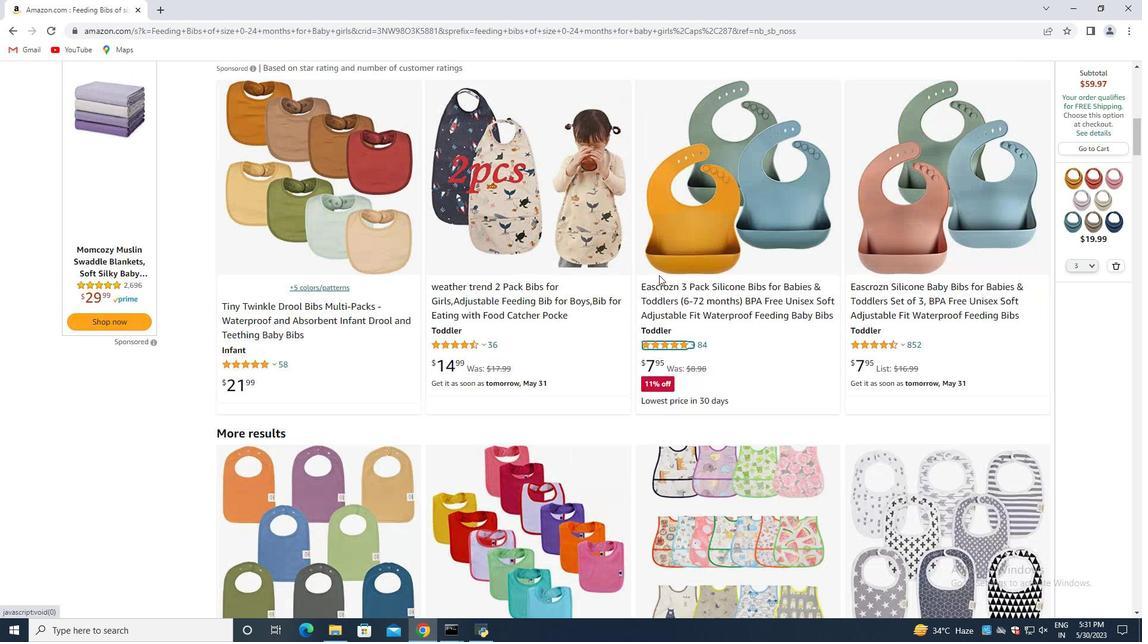 
Action: Mouse scrolled (659, 276) with delta (0, 0)
Screenshot: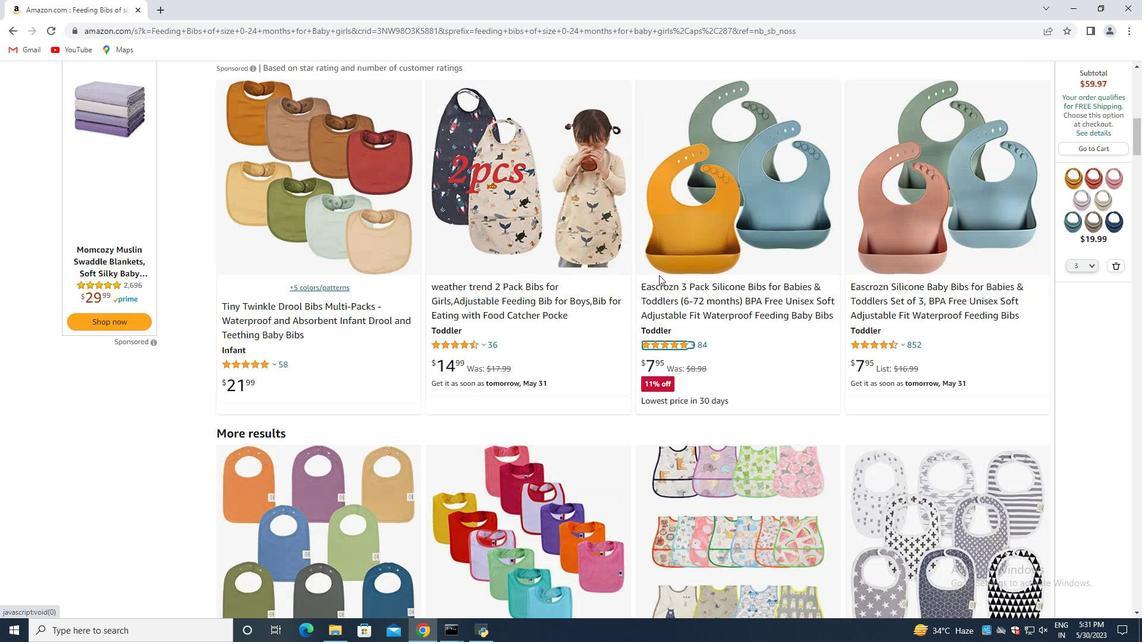 
Action: Mouse scrolled (659, 276) with delta (0, 0)
Screenshot: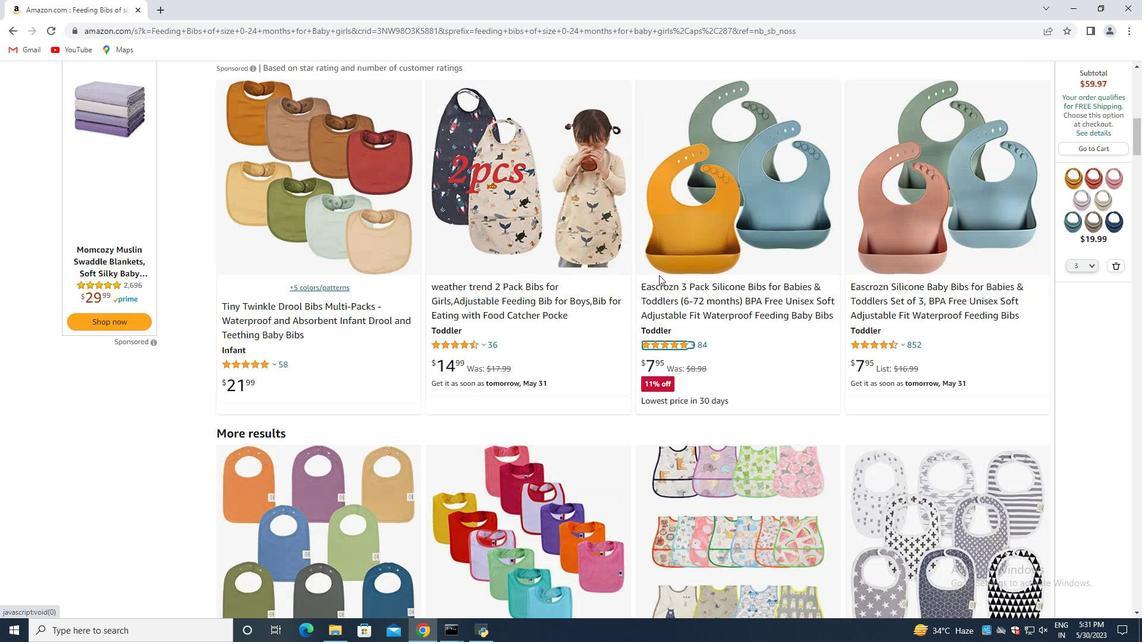 
Action: Mouse moved to (408, 287)
Screenshot: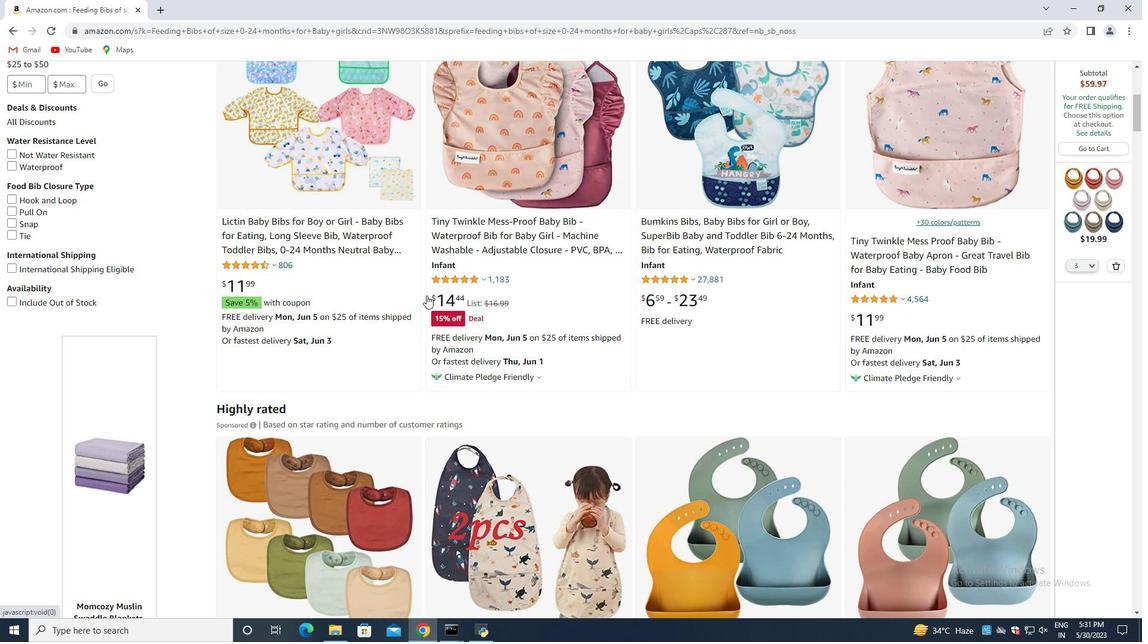 
Action: Mouse scrolled (408, 287) with delta (0, 0)
Screenshot: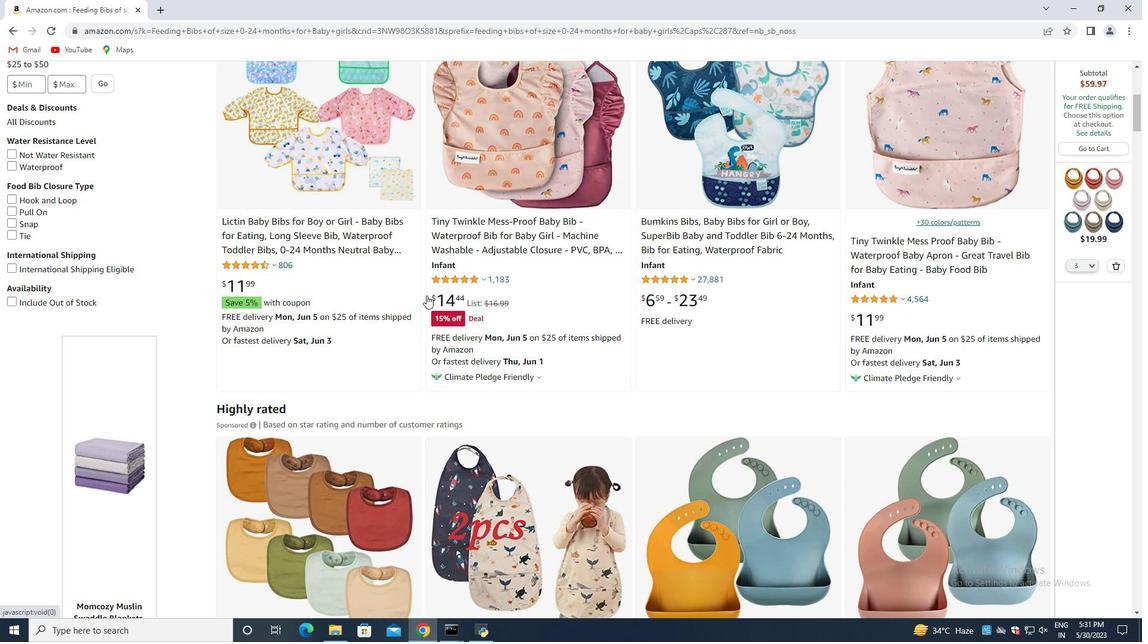 
Action: Mouse scrolled (408, 287) with delta (0, 0)
Screenshot: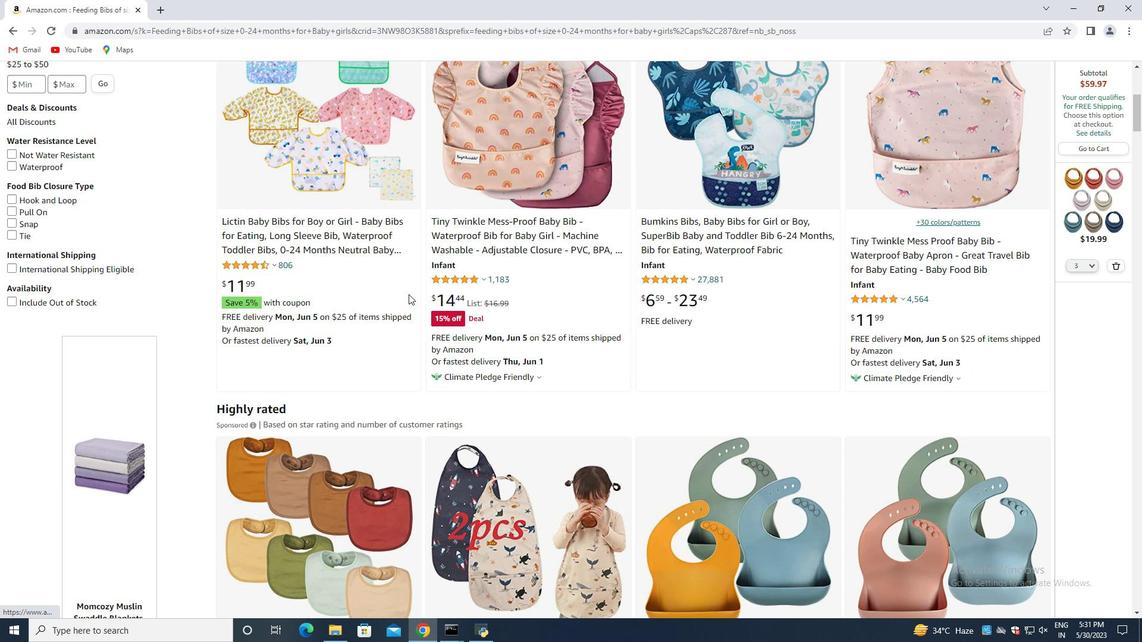 
Action: Mouse scrolled (408, 287) with delta (0, 0)
Screenshot: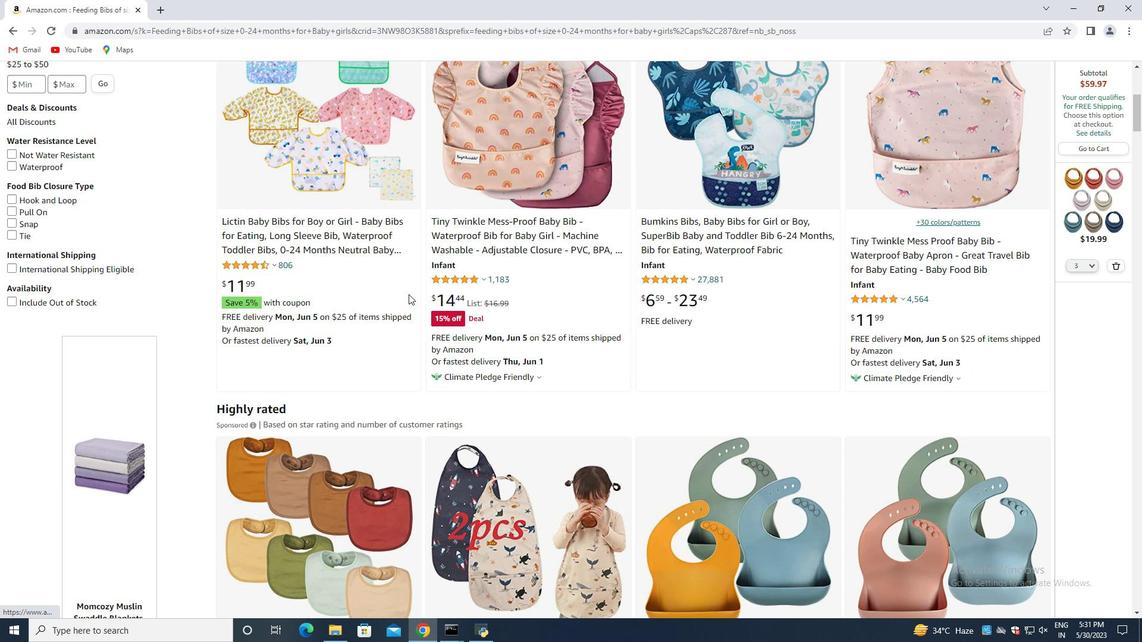 
Action: Mouse scrolled (408, 287) with delta (0, 0)
Screenshot: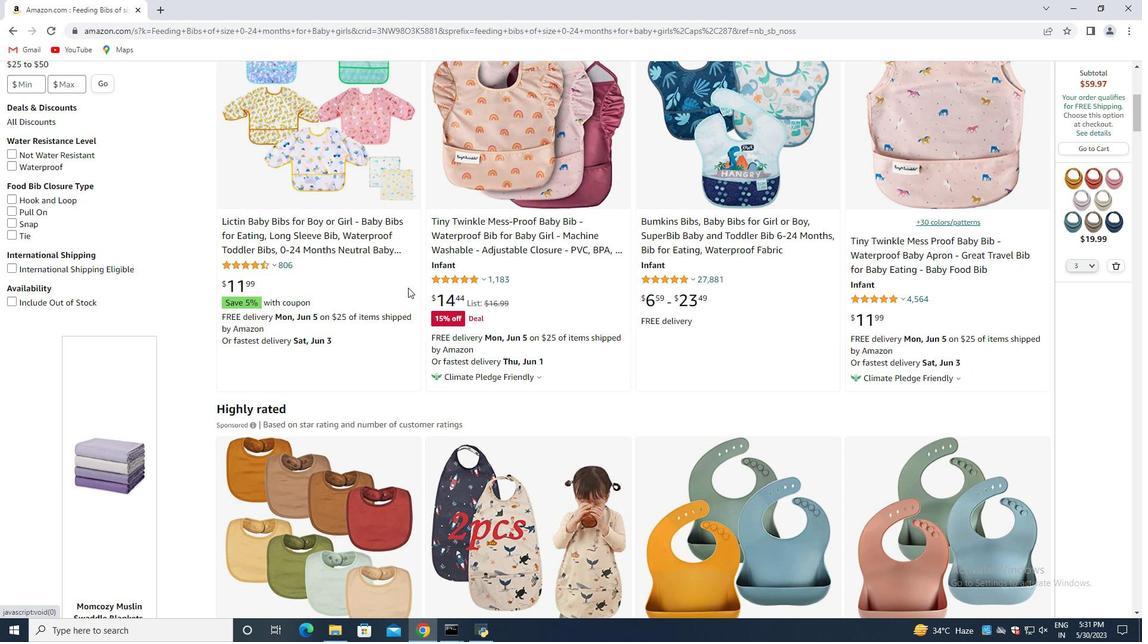 
Action: Mouse scrolled (408, 287) with delta (0, 0)
Screenshot: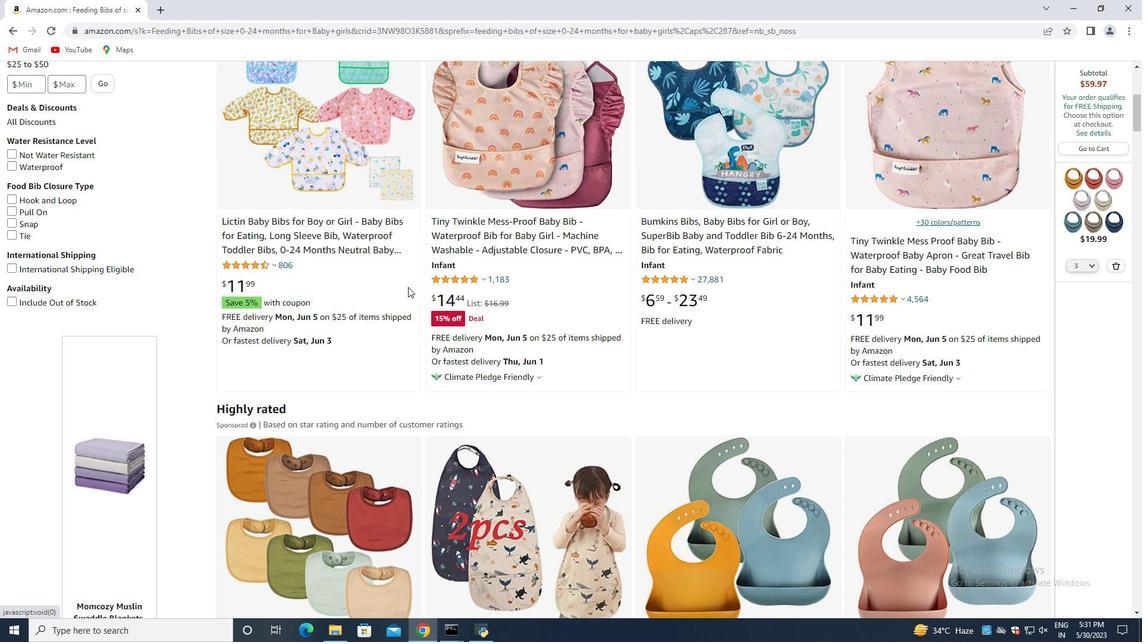 
Action: Mouse moved to (259, 293)
Screenshot: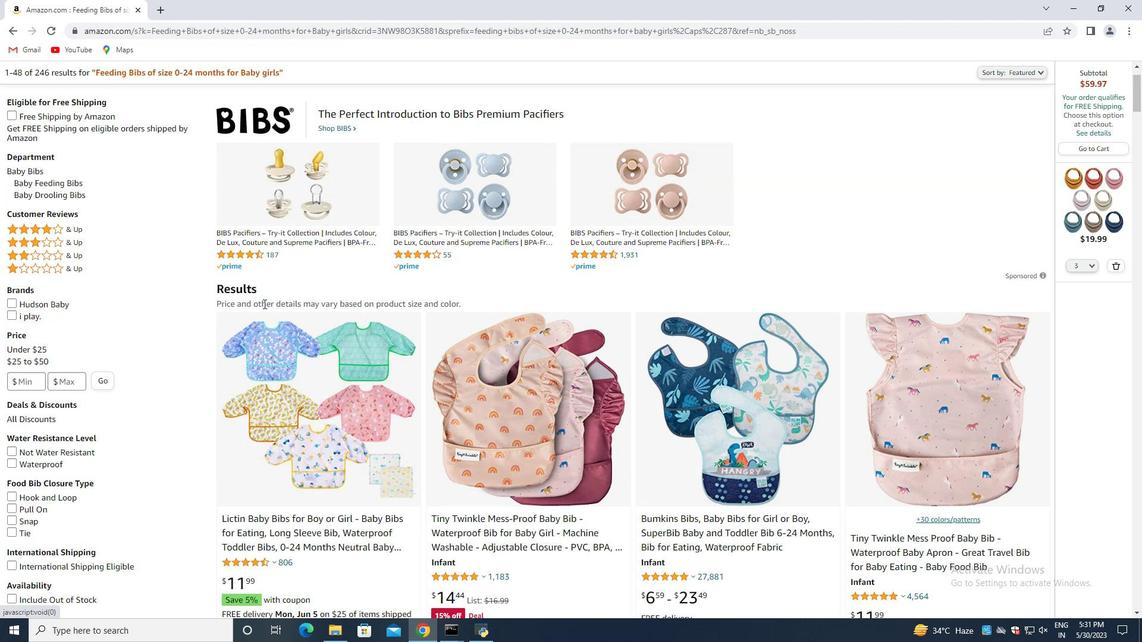 
Action: Mouse scrolled (259, 294) with delta (0, 0)
Screenshot: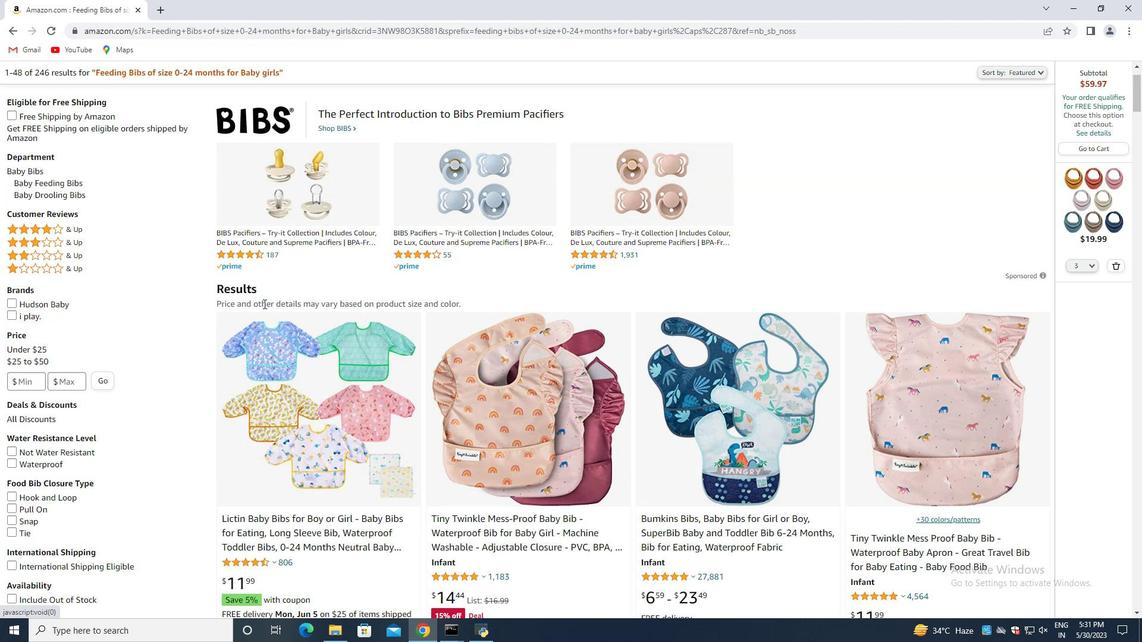 
Action: Mouse scrolled (259, 294) with delta (0, 0)
Screenshot: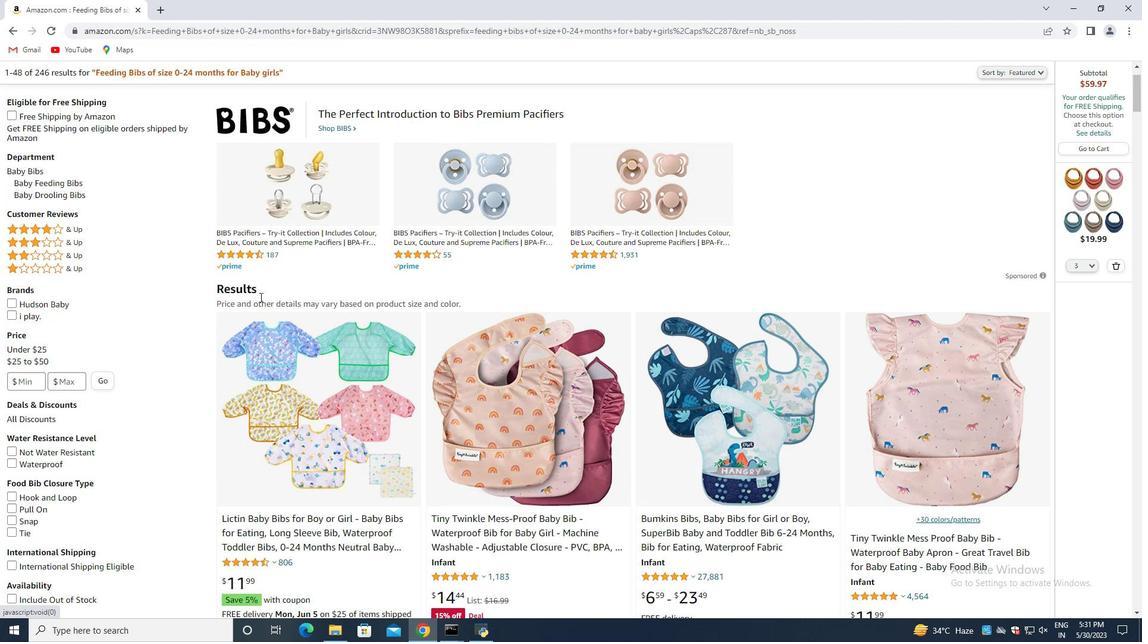 
Action: Mouse scrolled (259, 294) with delta (0, 0)
Screenshot: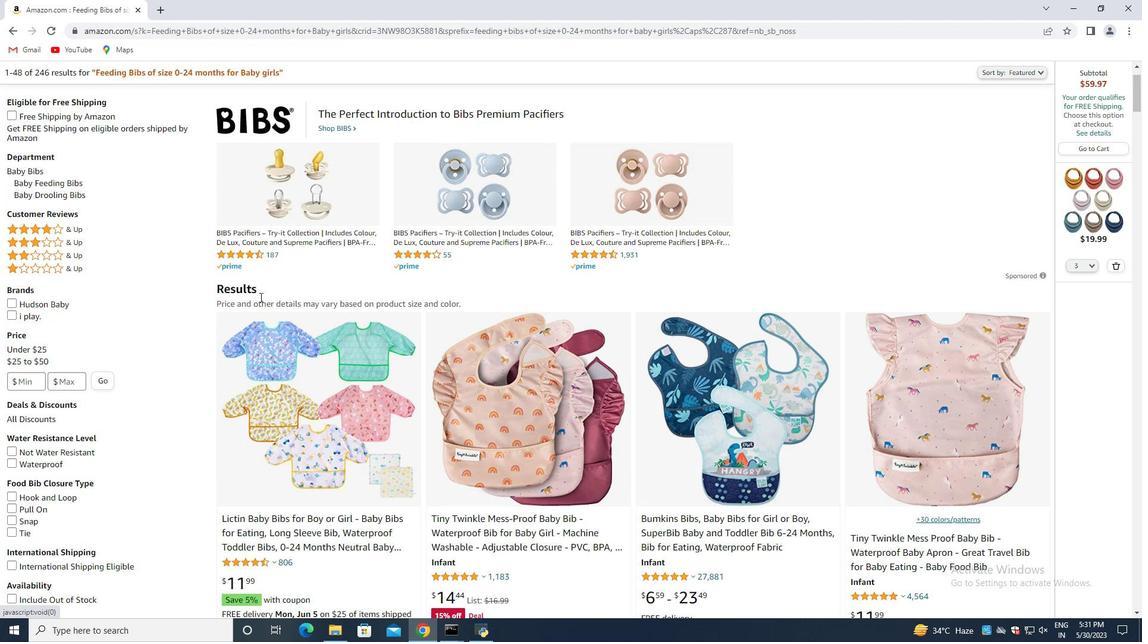 
Action: Mouse scrolled (259, 294) with delta (0, 0)
Screenshot: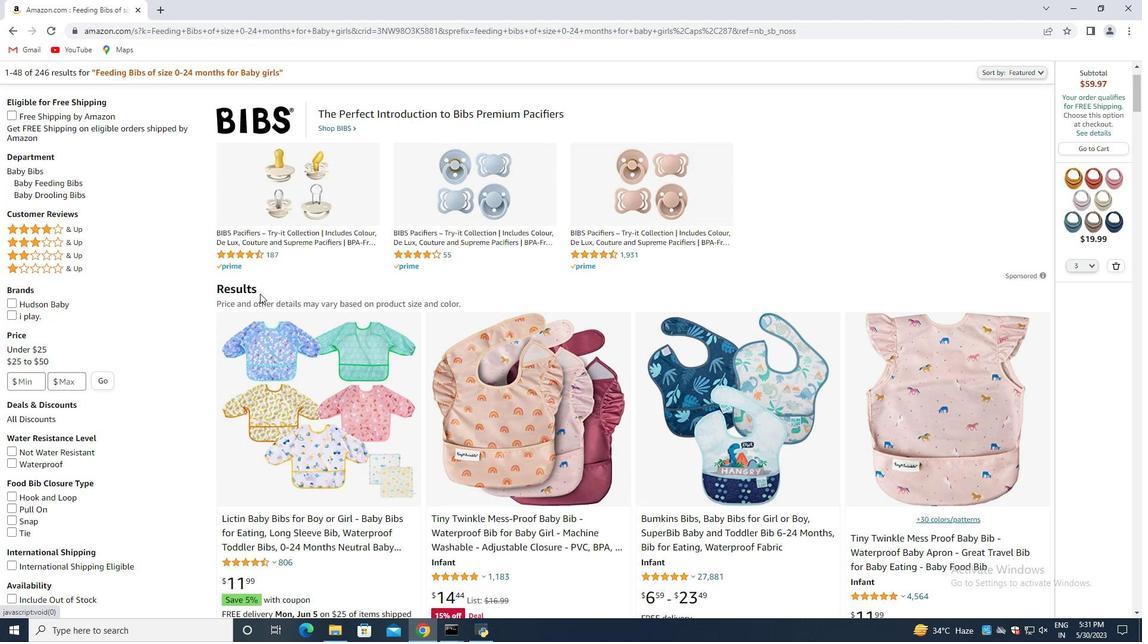 
Action: Mouse moved to (50, 243)
Screenshot: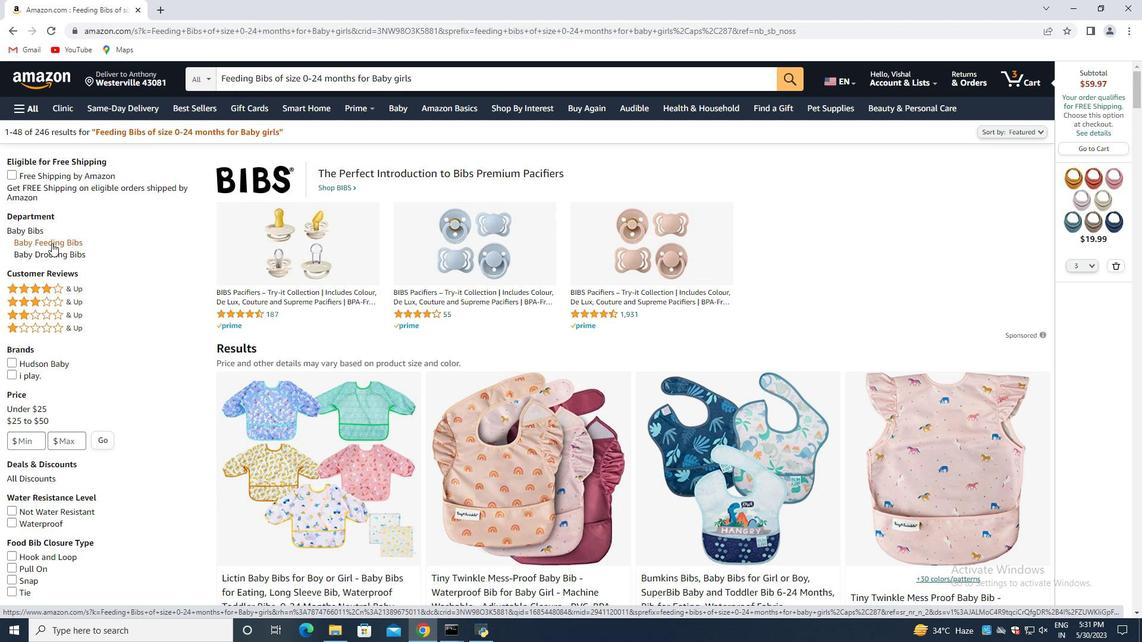 
Action: Mouse pressed left at (50, 243)
Screenshot: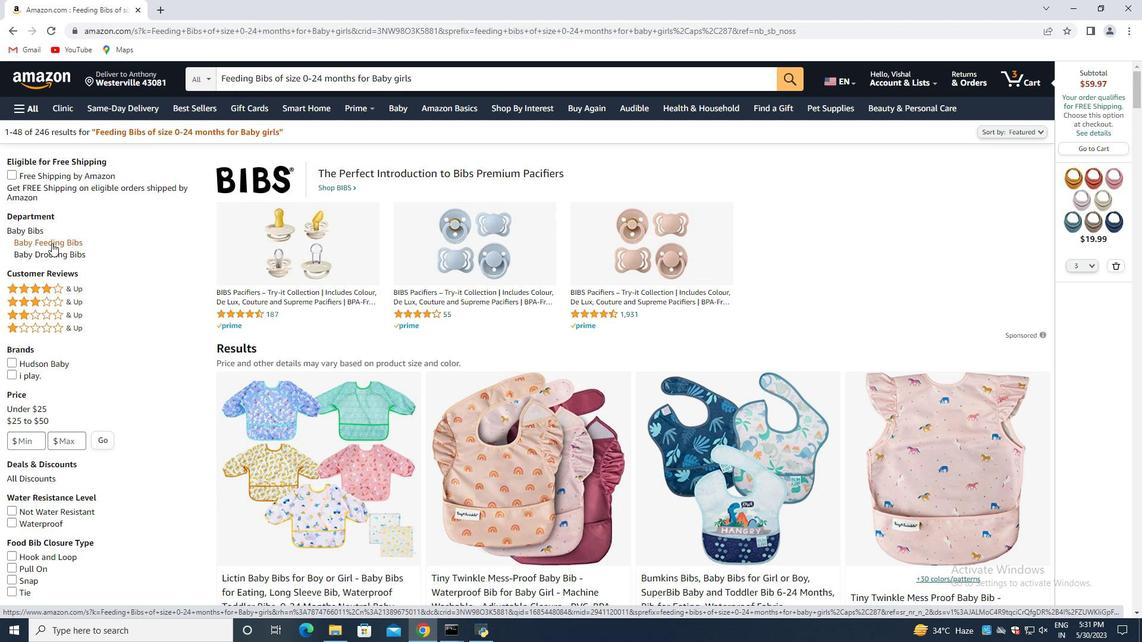 
Action: Mouse moved to (273, 214)
Screenshot: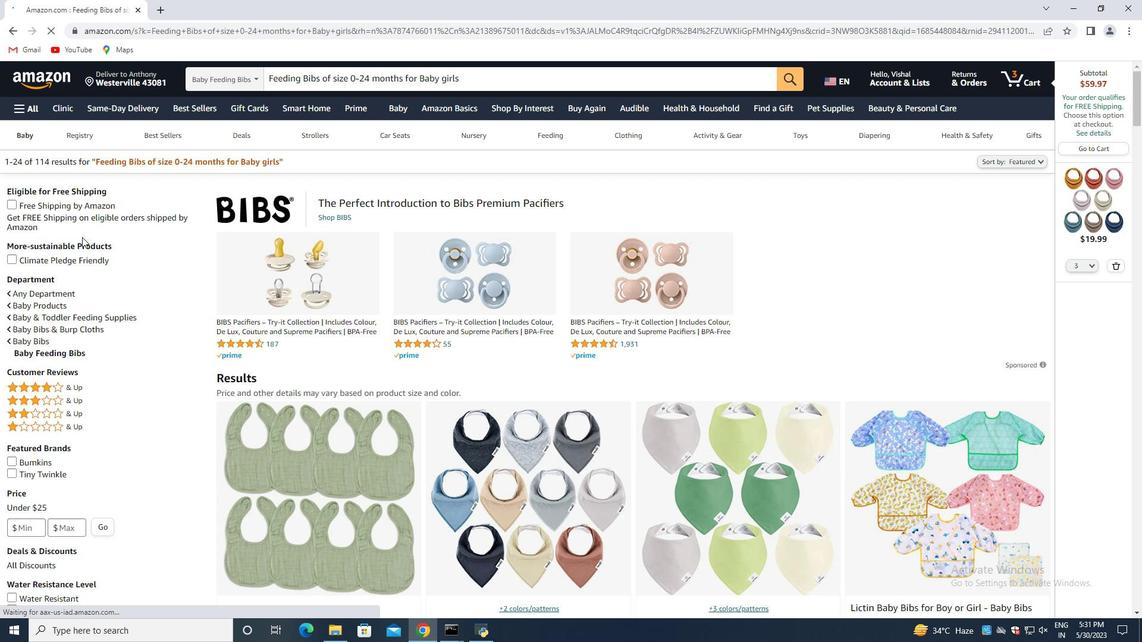 
Action: Mouse scrolled (273, 214) with delta (0, 0)
Screenshot: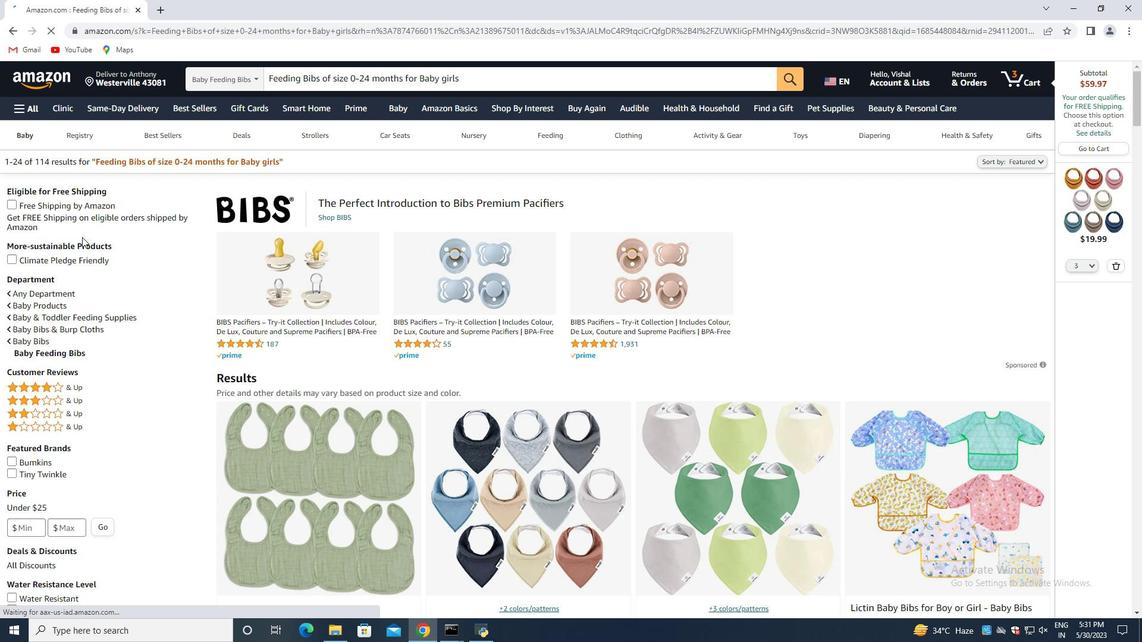 
Action: Mouse moved to (274, 215)
Screenshot: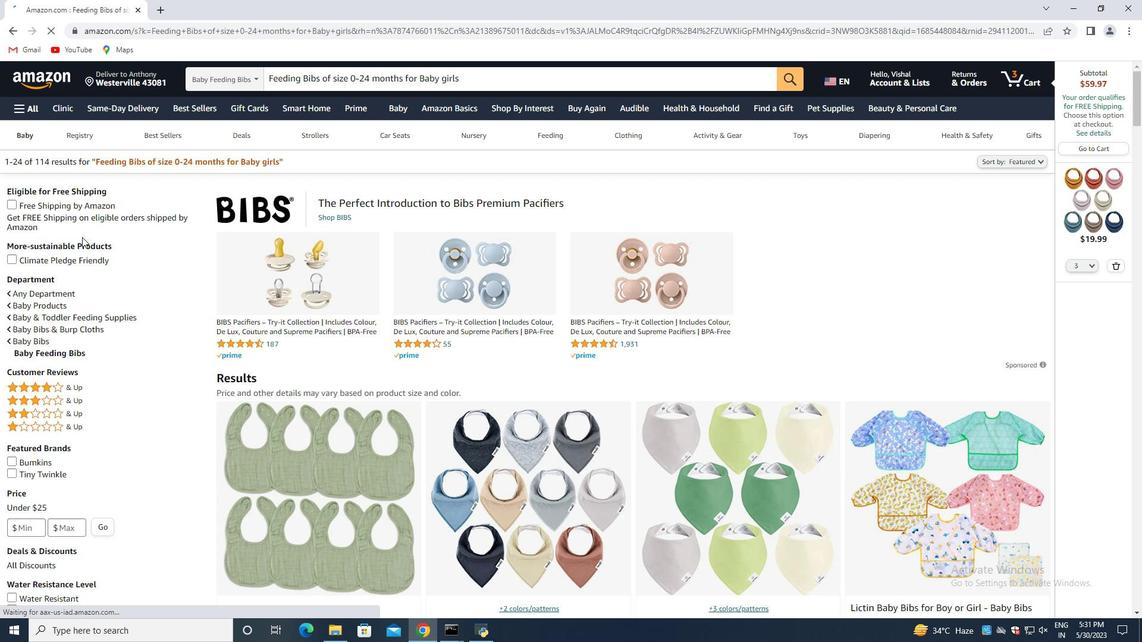 
Action: Mouse scrolled (274, 214) with delta (0, 0)
Screenshot: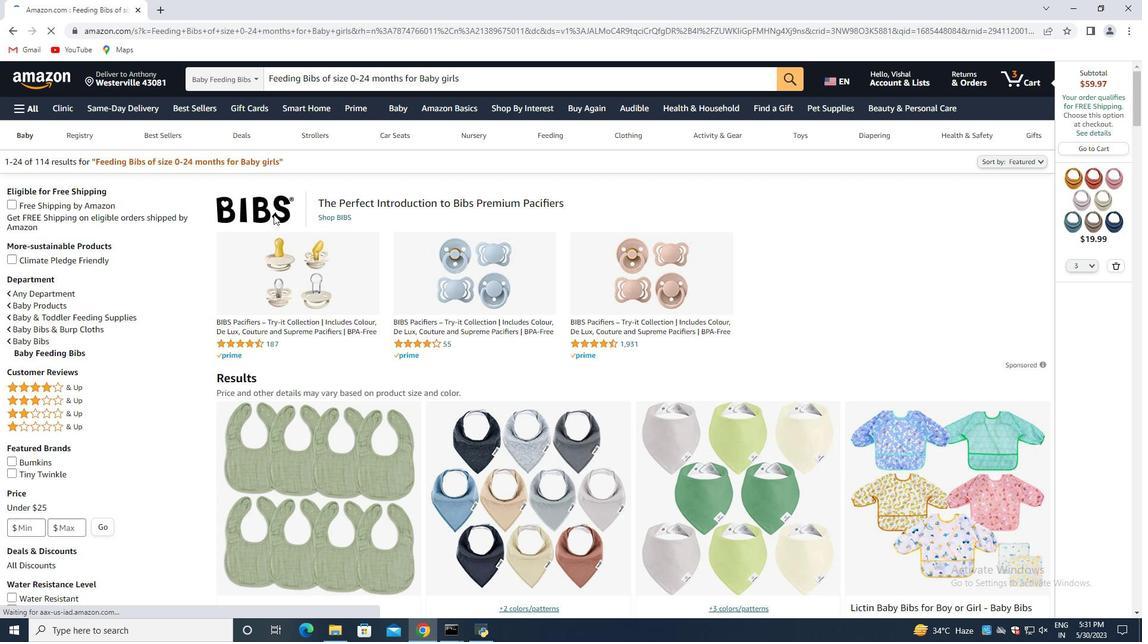 
Action: Mouse moved to (340, 226)
Screenshot: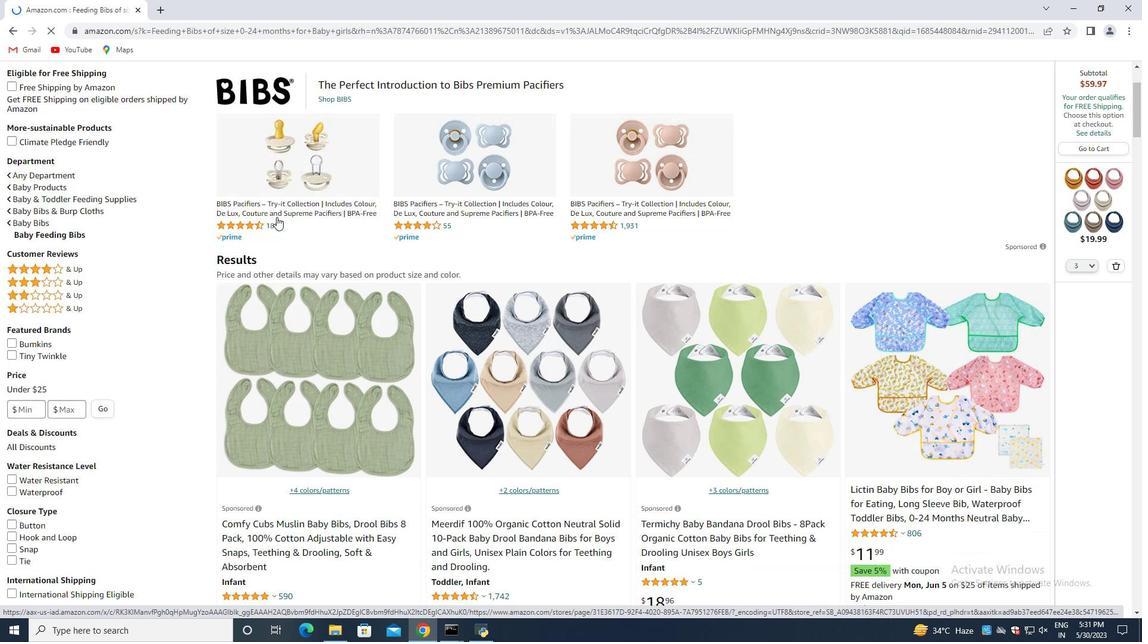 
Action: Mouse scrolled (340, 225) with delta (0, 0)
Screenshot: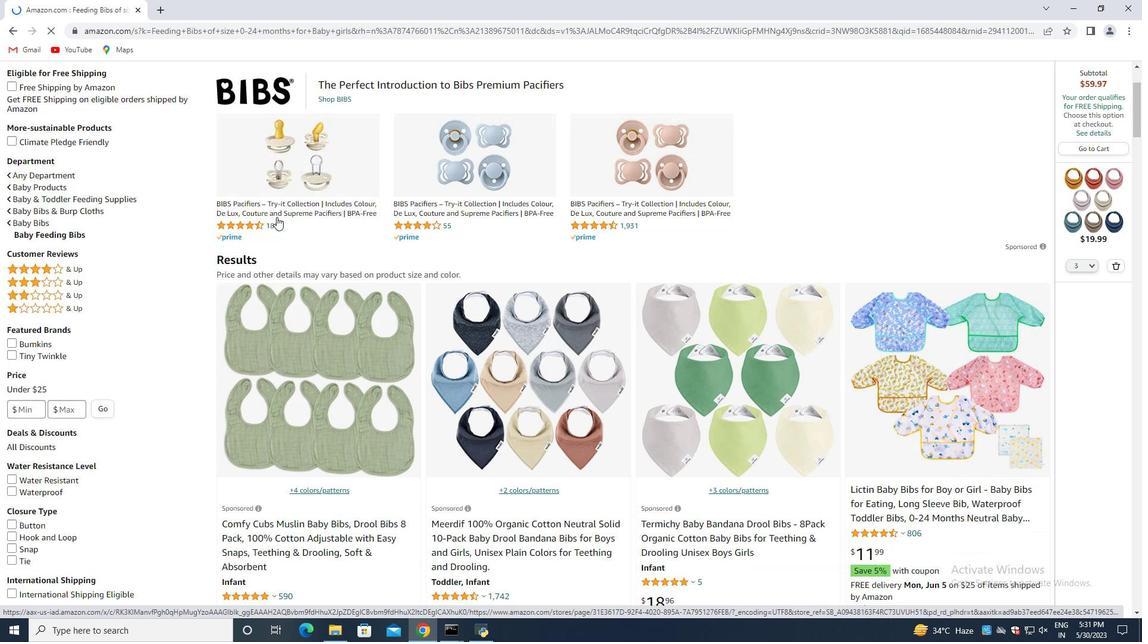 
Action: Mouse moved to (343, 227)
Screenshot: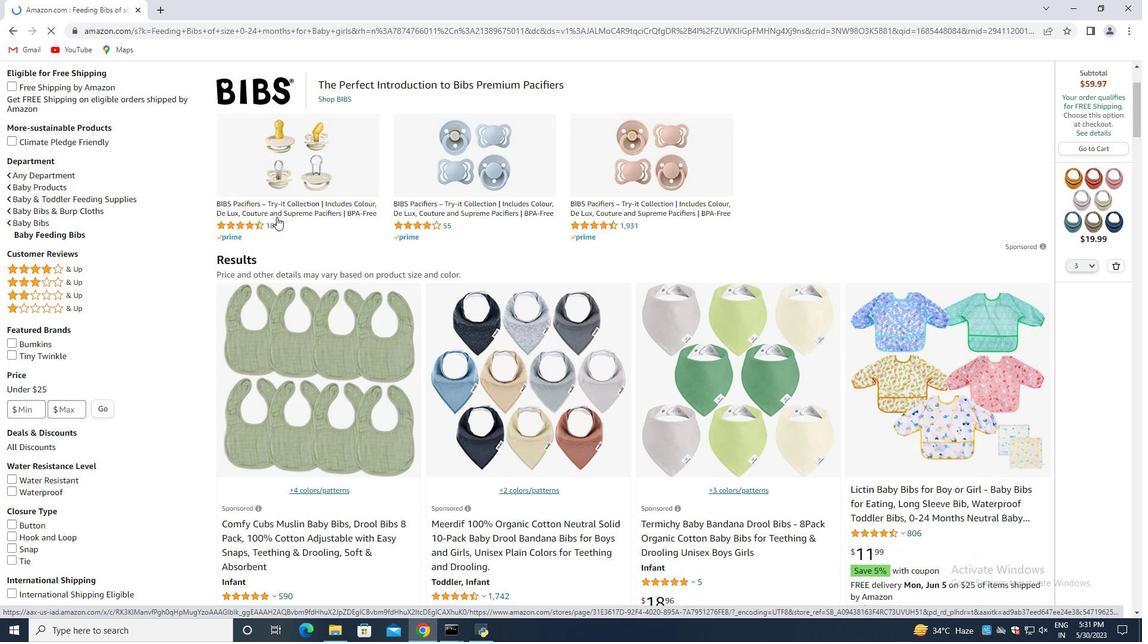 
Action: Mouse scrolled (343, 227) with delta (0, 0)
Screenshot: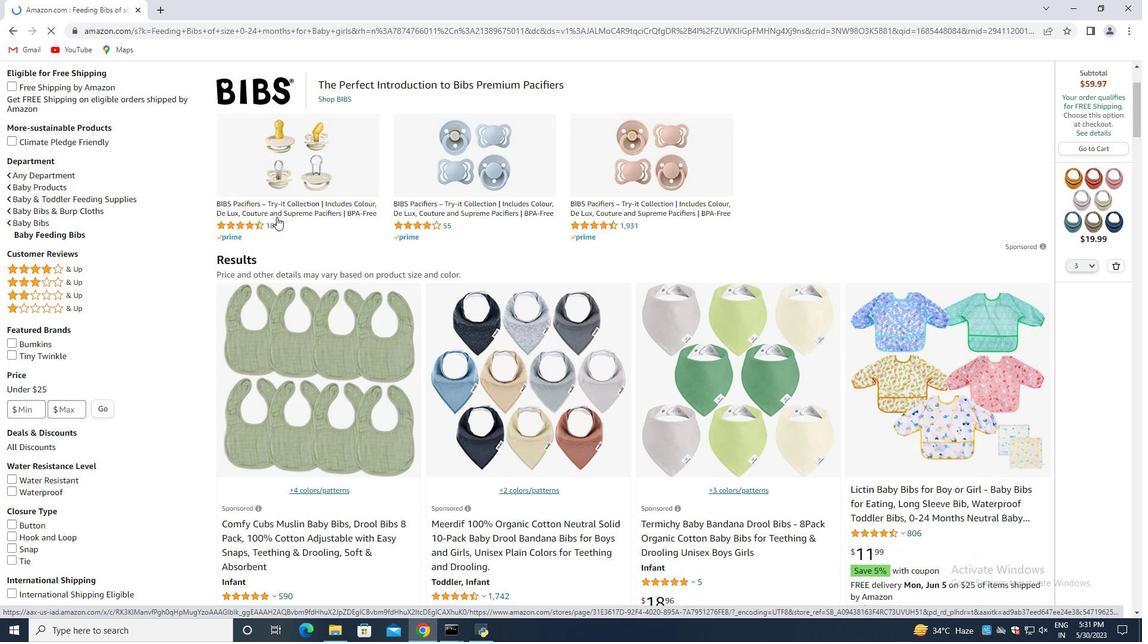 
Action: Mouse moved to (341, 249)
Screenshot: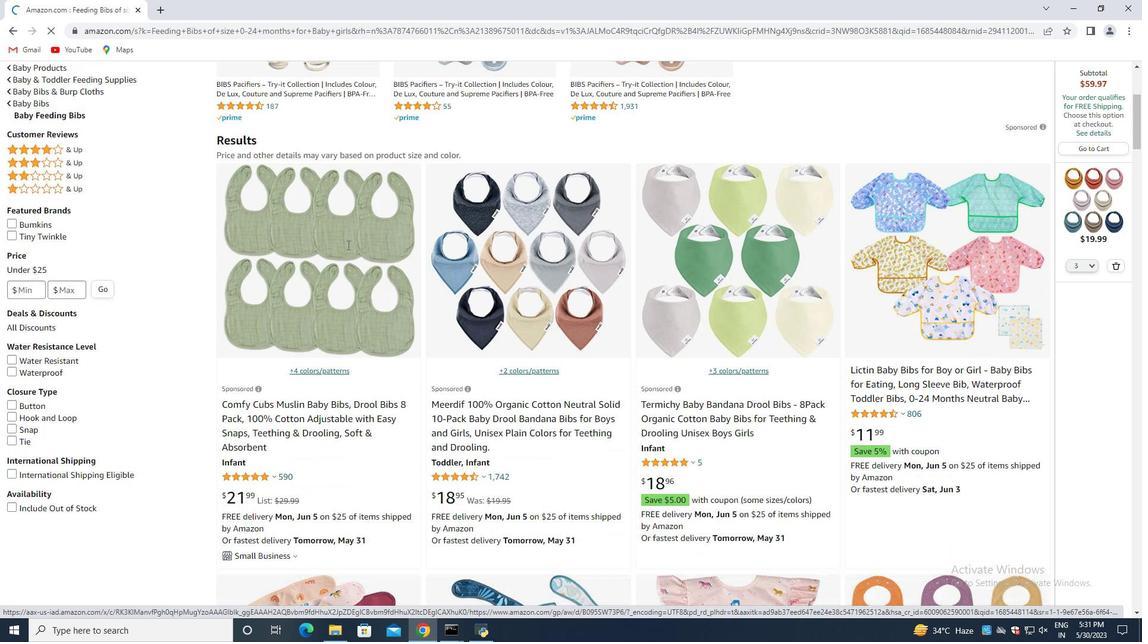 
Action: Mouse scrolled (341, 249) with delta (0, 0)
Screenshot: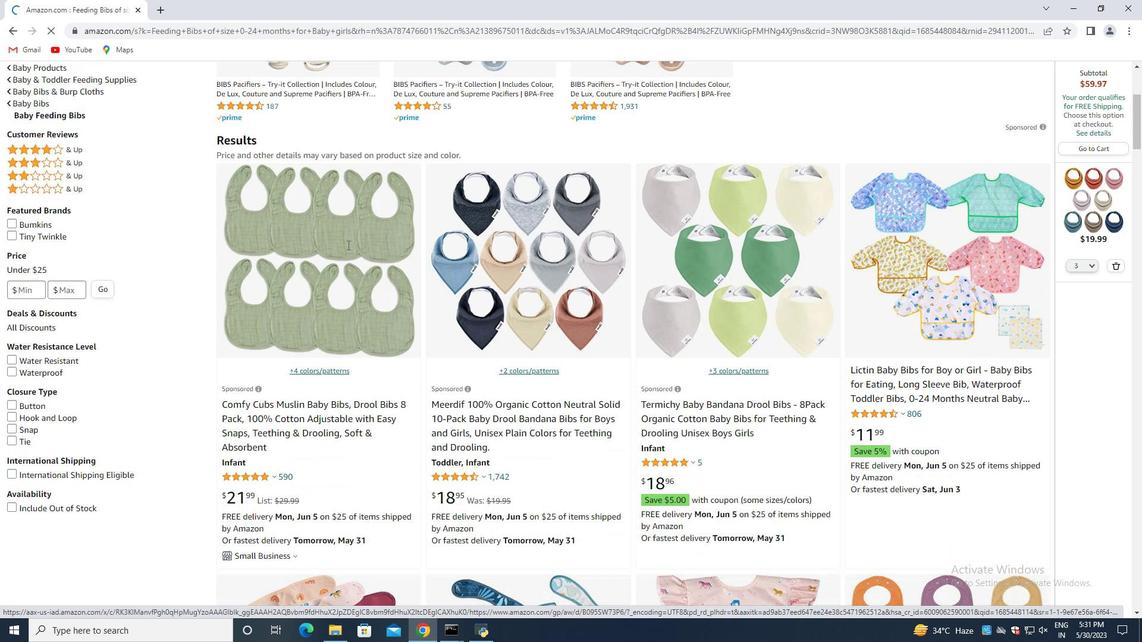 
Action: Mouse moved to (341, 250)
Screenshot: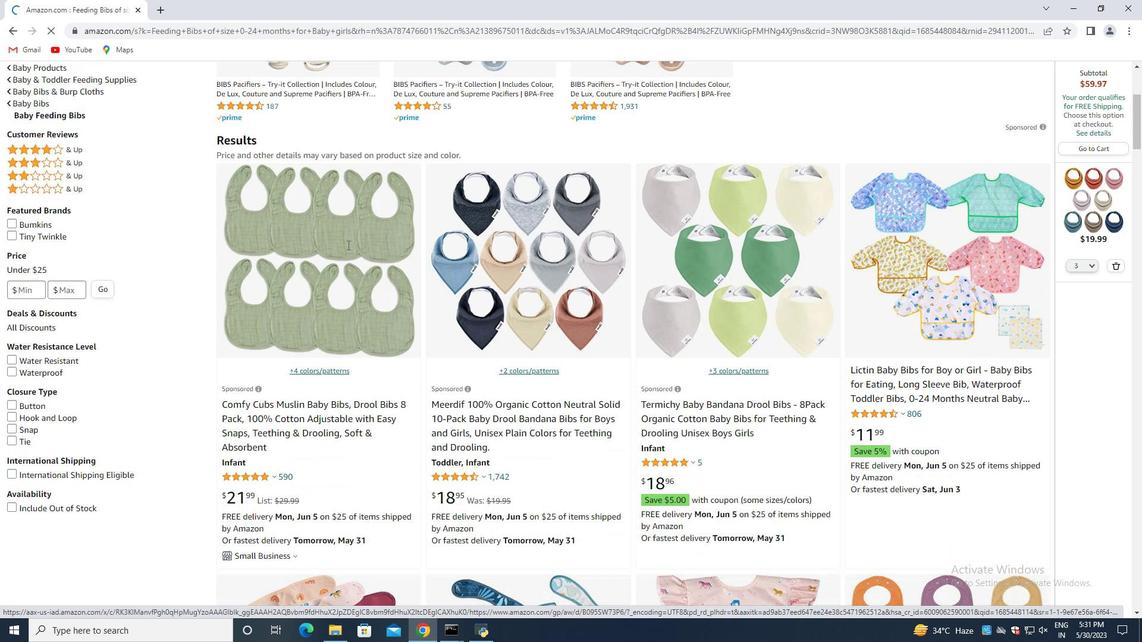 
Action: Mouse scrolled (341, 249) with delta (0, 0)
Screenshot: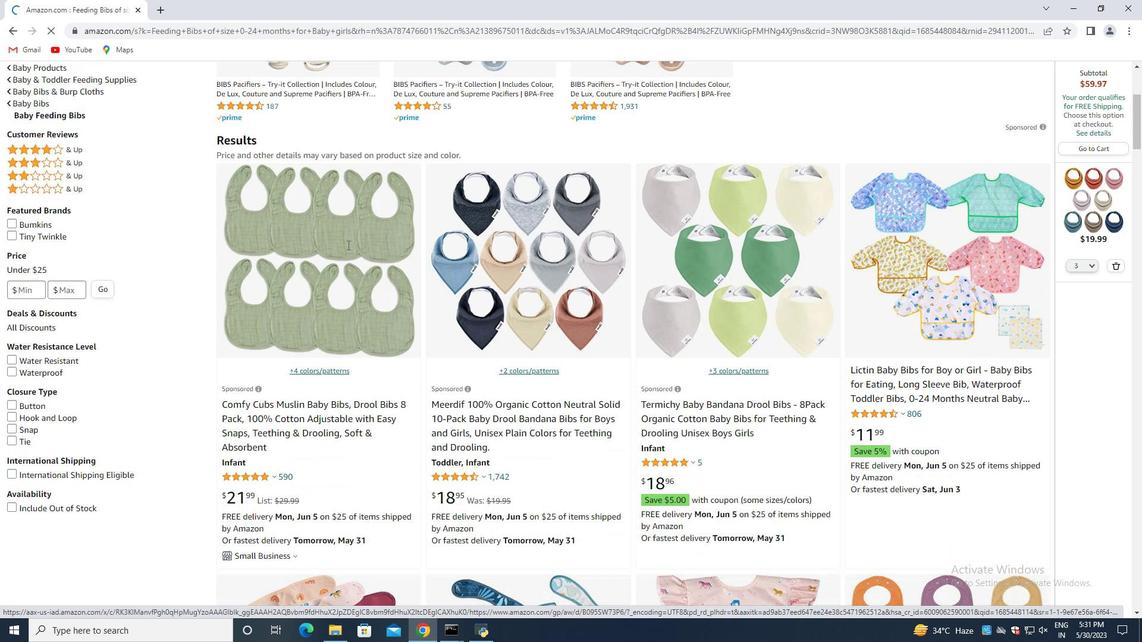 
Action: Mouse moved to (340, 251)
Screenshot: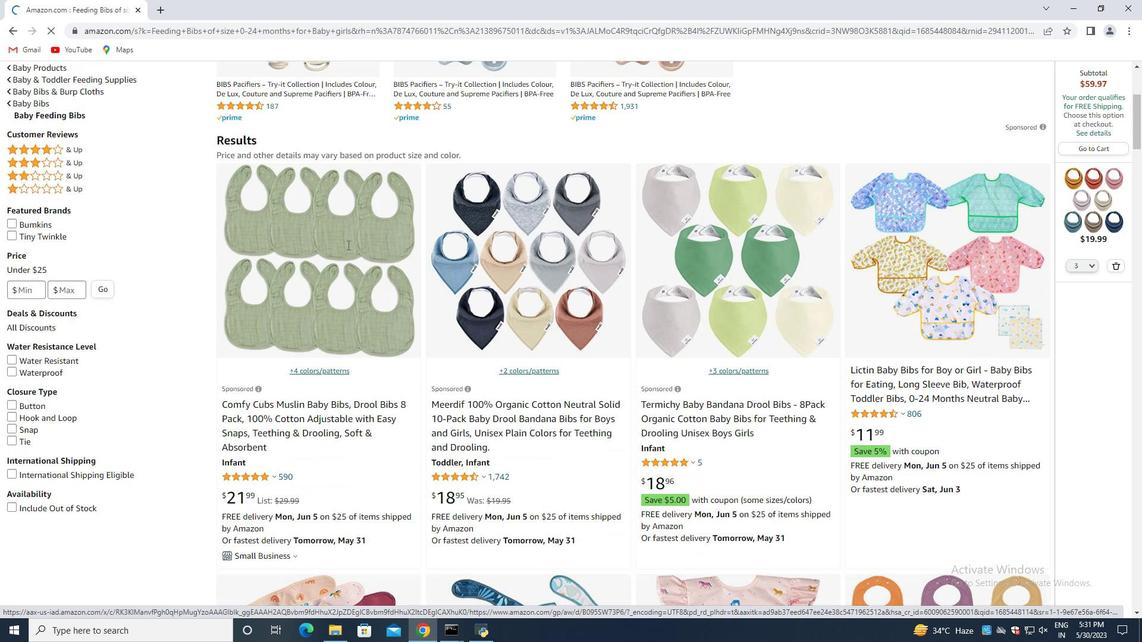 
Action: Mouse scrolled (340, 251) with delta (0, 0)
Screenshot: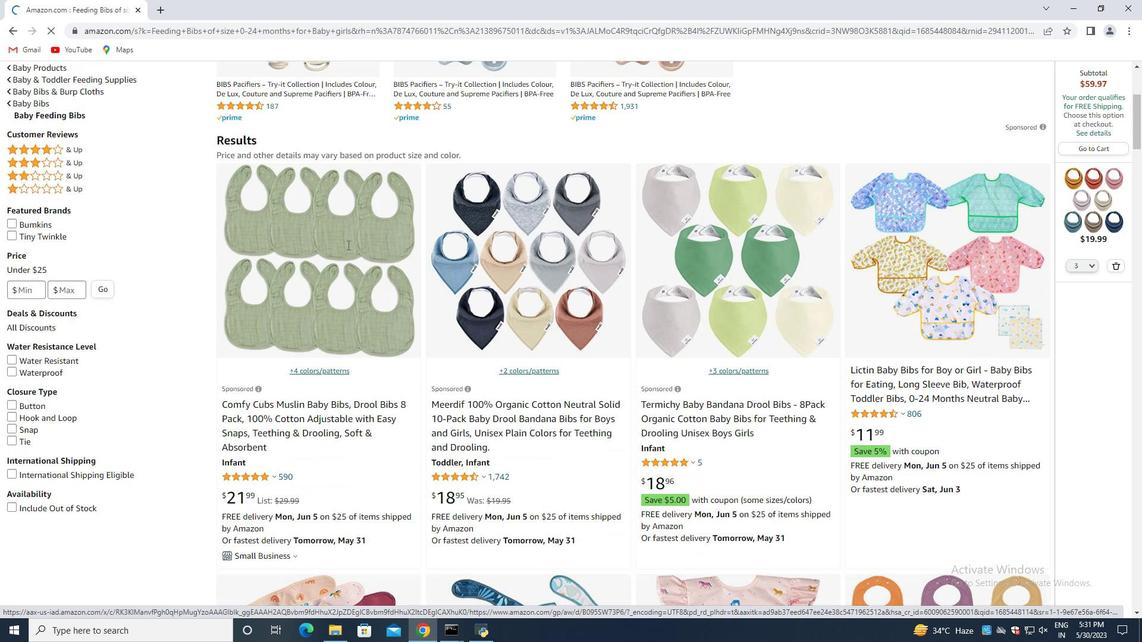 
Action: Mouse moved to (1118, 265)
Screenshot: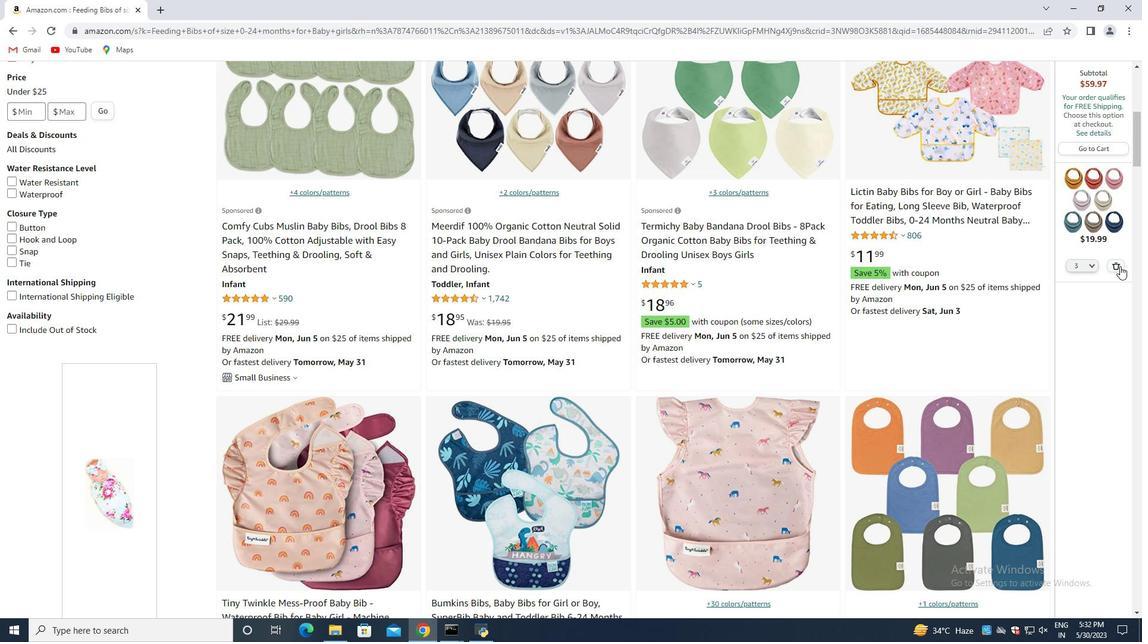 
Action: Mouse pressed left at (1118, 265)
Screenshot: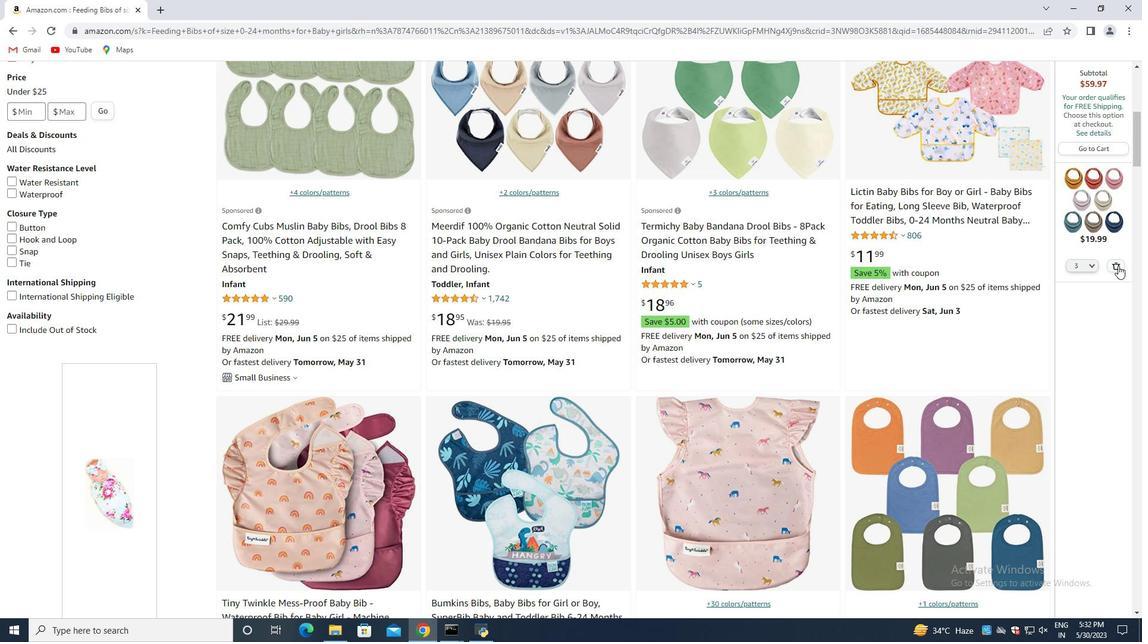 
Action: Mouse moved to (702, 240)
Screenshot: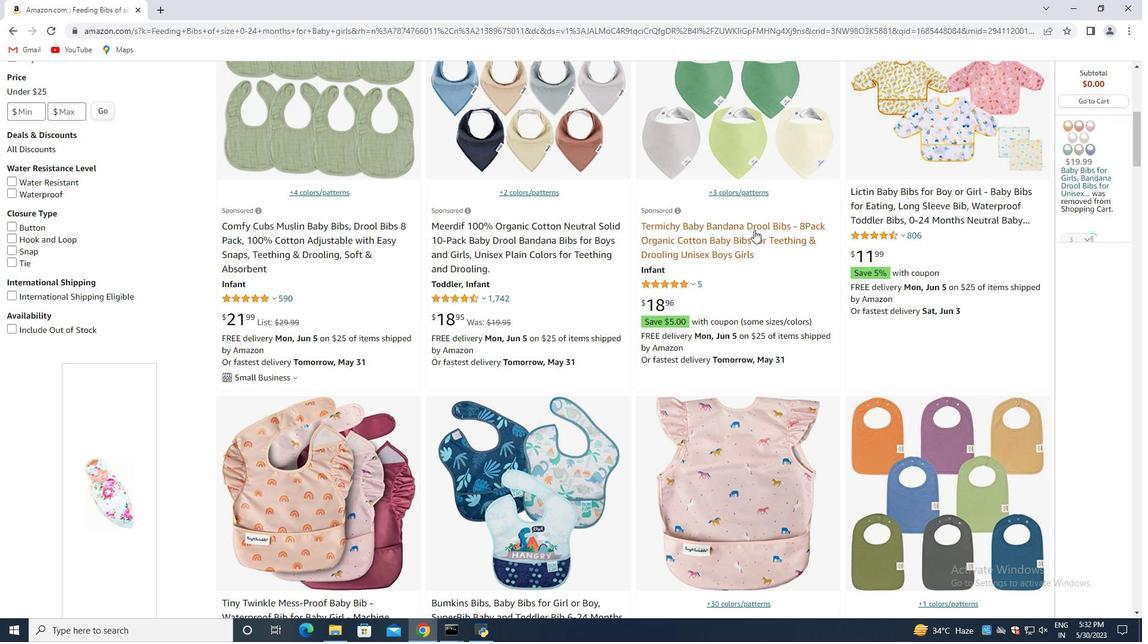 
Action: Mouse scrolled (702, 240) with delta (0, 0)
Screenshot: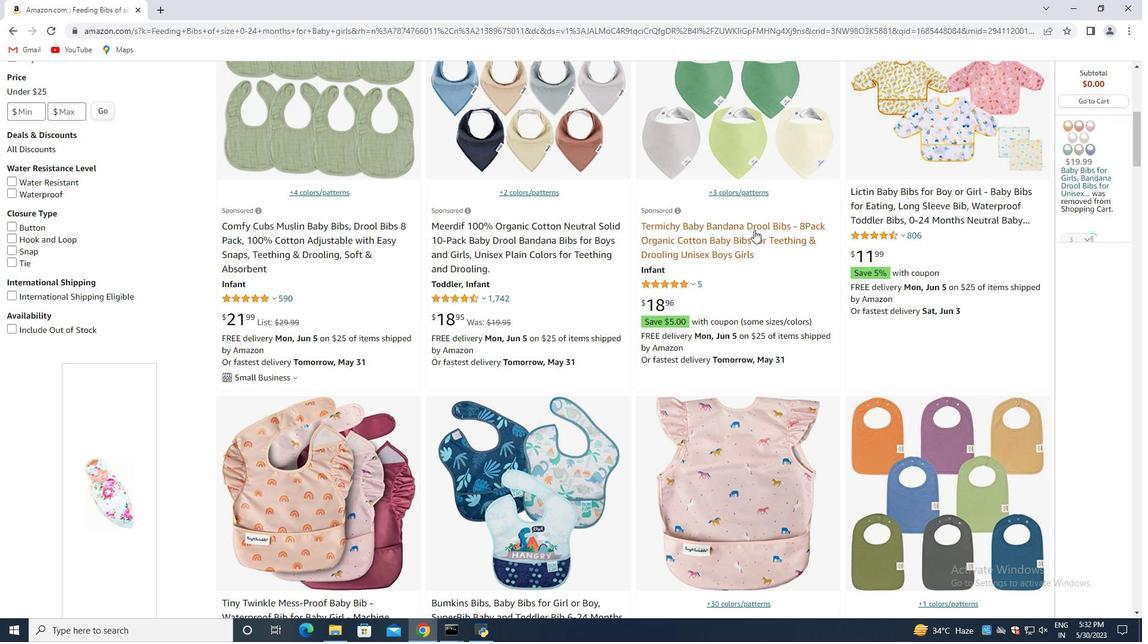 
Action: Mouse moved to (700, 242)
Screenshot: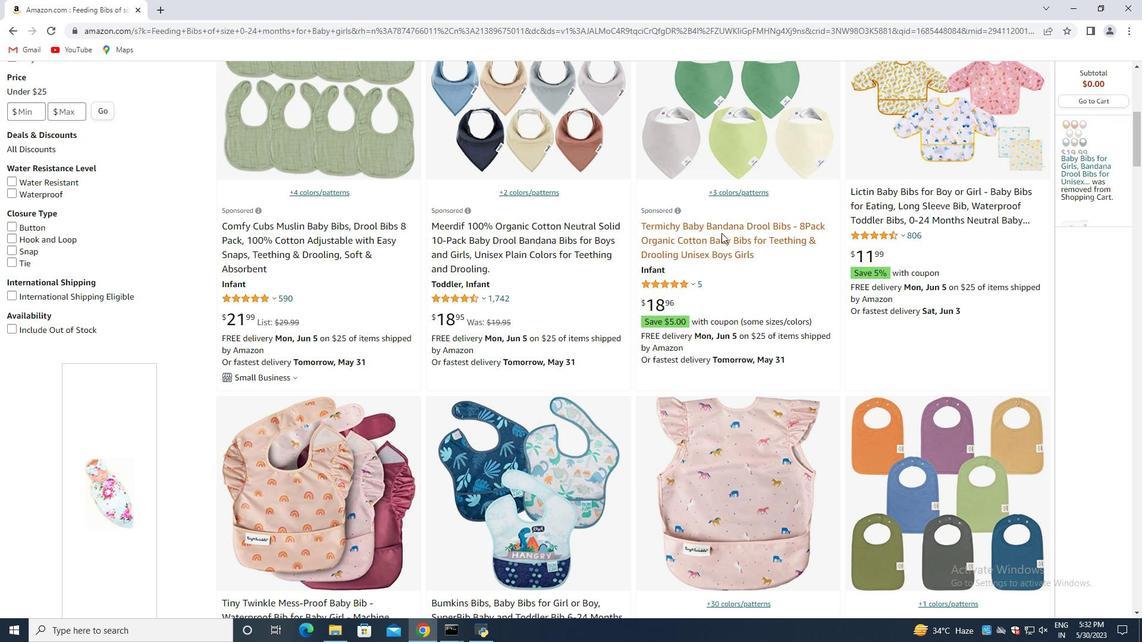 
Action: Mouse scrolled (700, 242) with delta (0, 0)
Screenshot: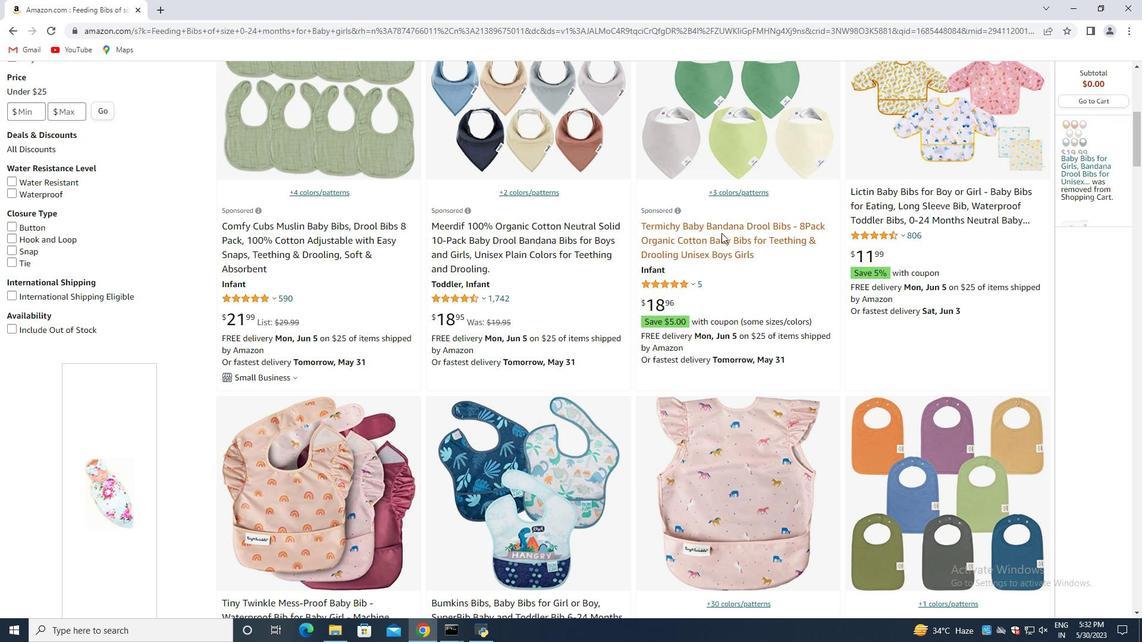 
Action: Mouse moved to (696, 243)
Screenshot: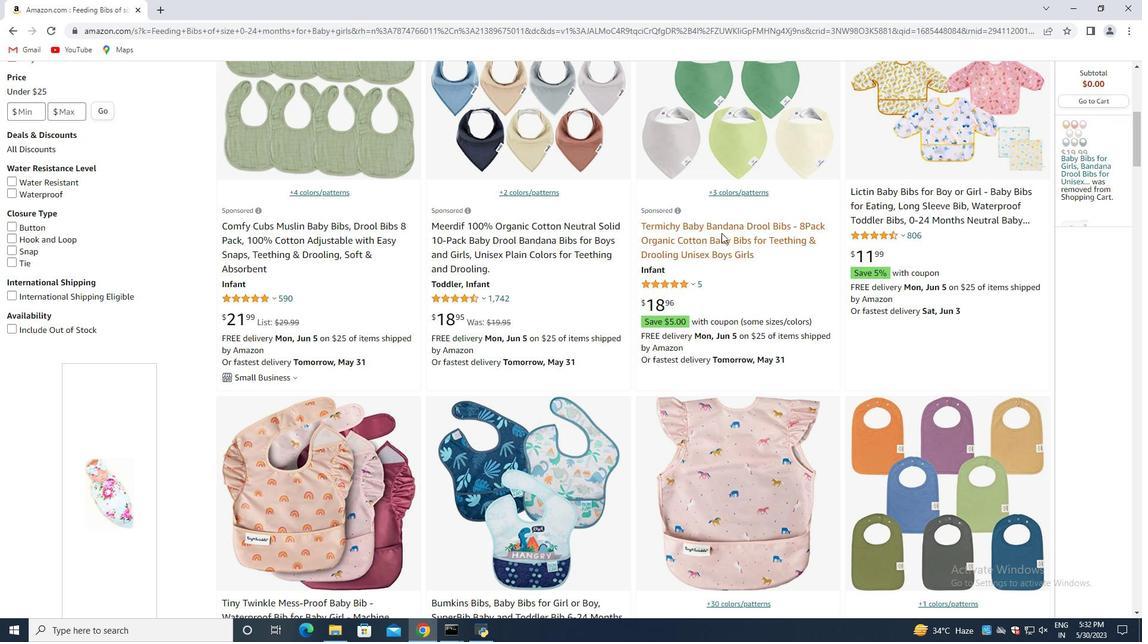 
Action: Mouse scrolled (696, 242) with delta (0, 0)
Screenshot: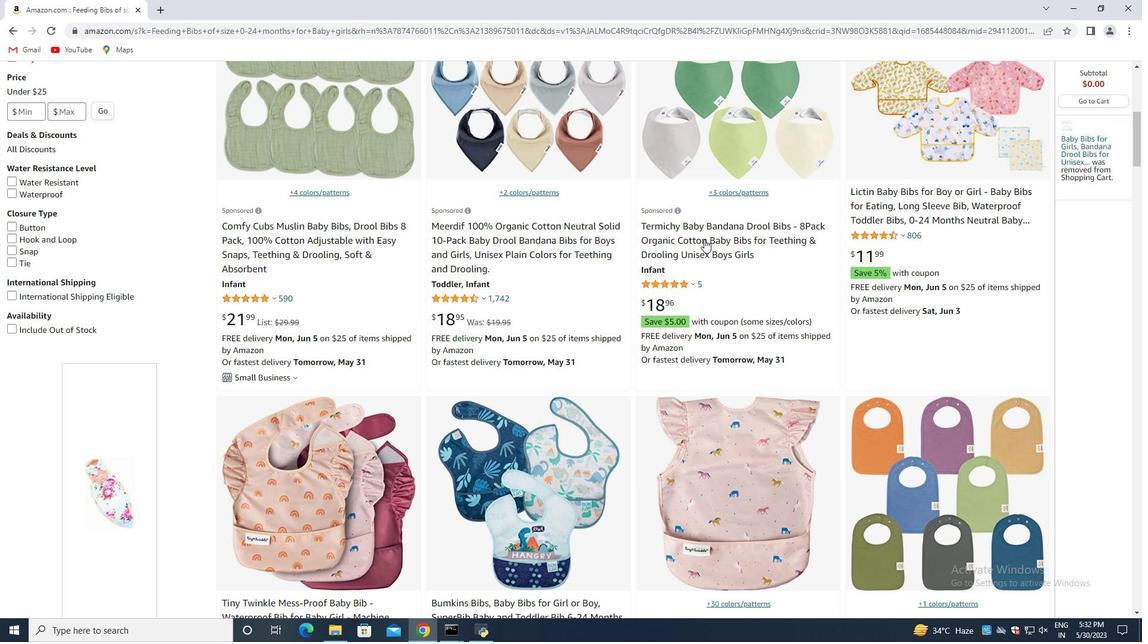 
Action: Mouse moved to (657, 246)
Screenshot: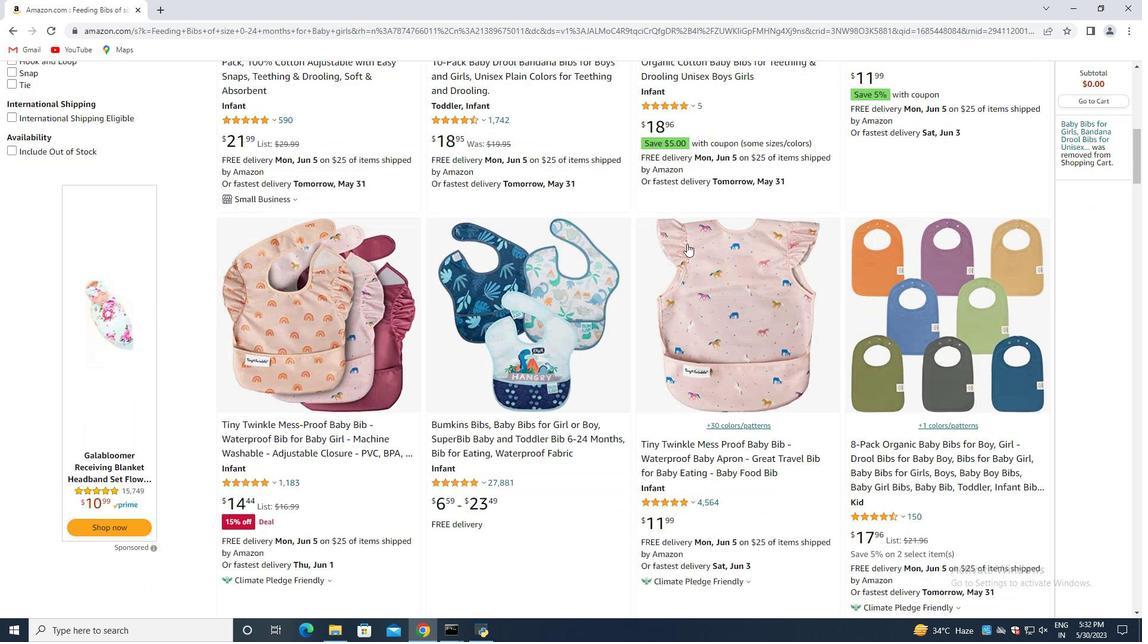 
Action: Mouse scrolled (657, 246) with delta (0, 0)
Screenshot: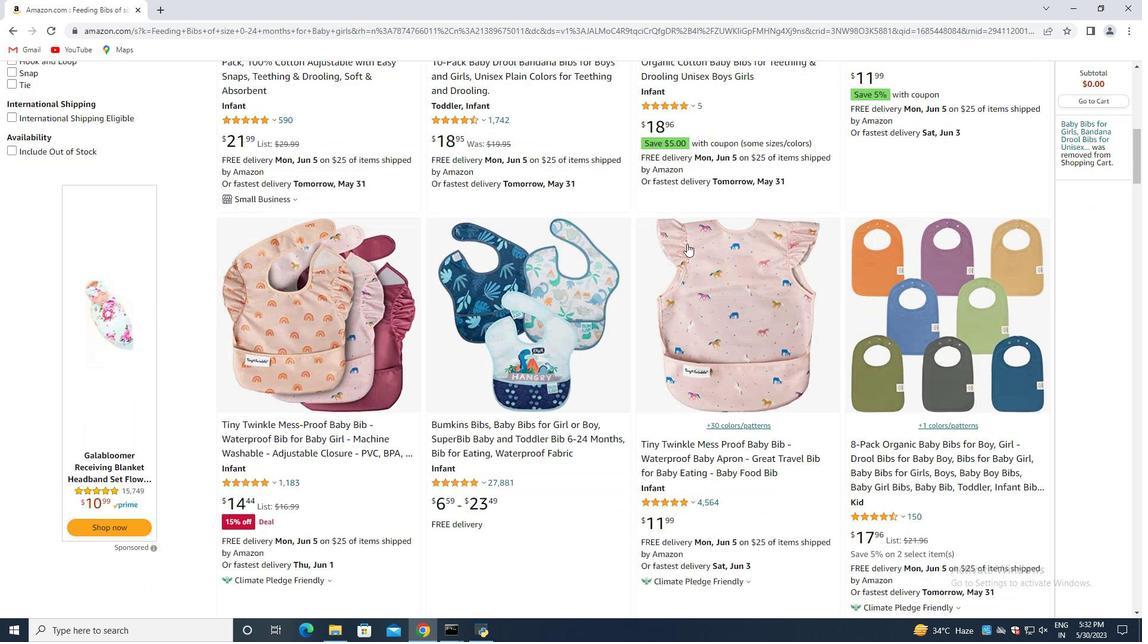 
Action: Mouse moved to (635, 252)
Screenshot: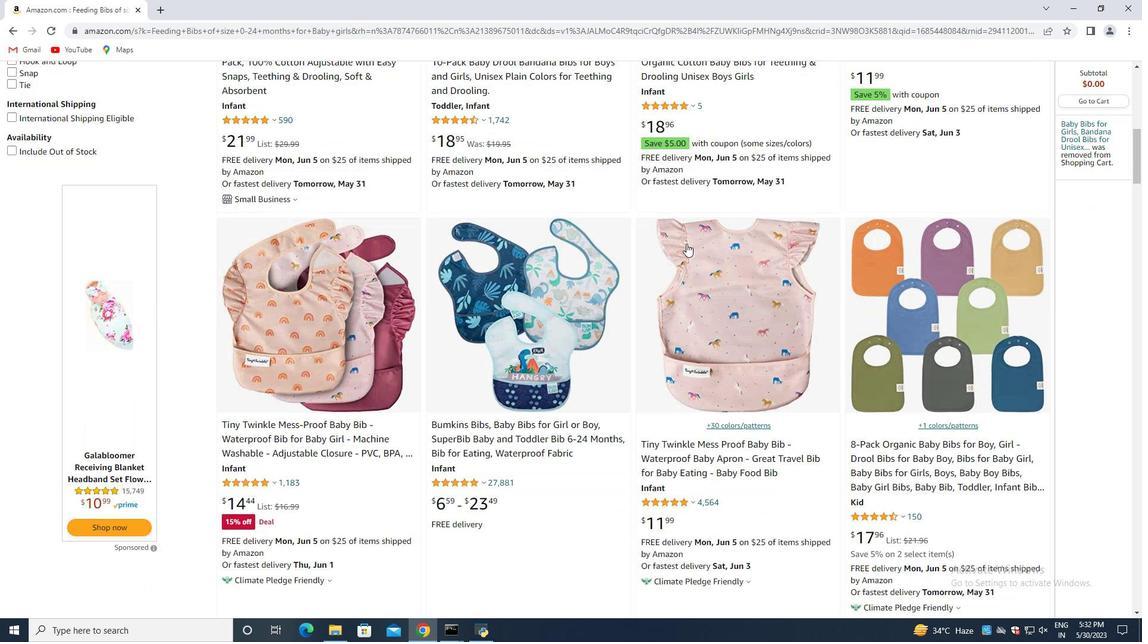 
Action: Mouse scrolled (635, 251) with delta (0, 0)
Screenshot: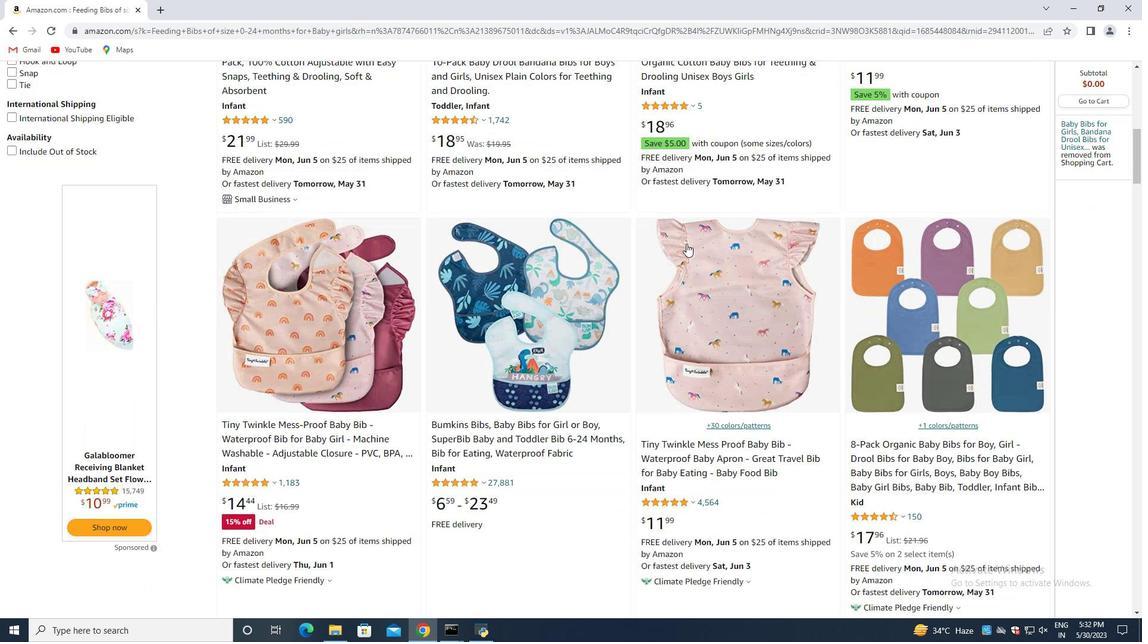 
Action: Mouse moved to (934, 378)
Screenshot: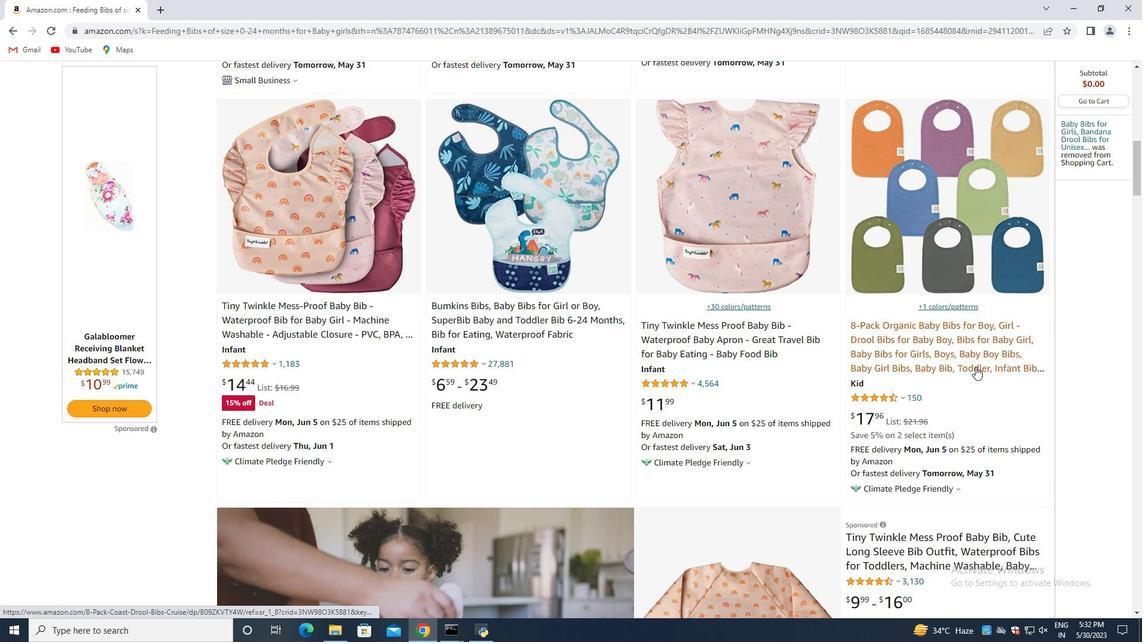 
Action: Mouse scrolled (934, 377) with delta (0, 0)
Screenshot: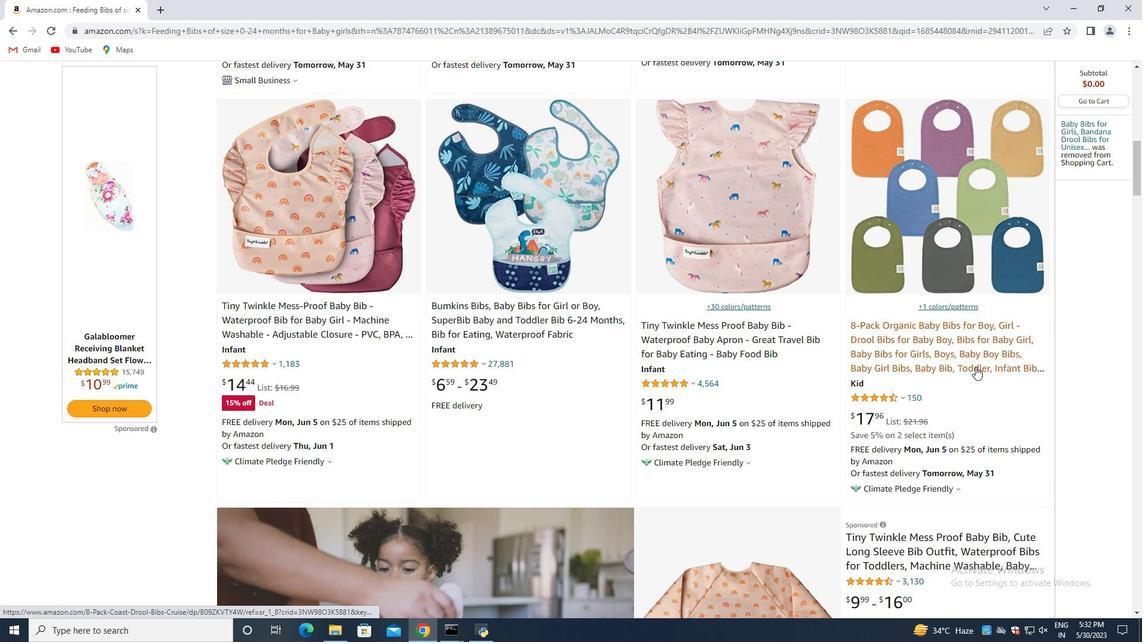 
Action: Mouse moved to (920, 387)
Screenshot: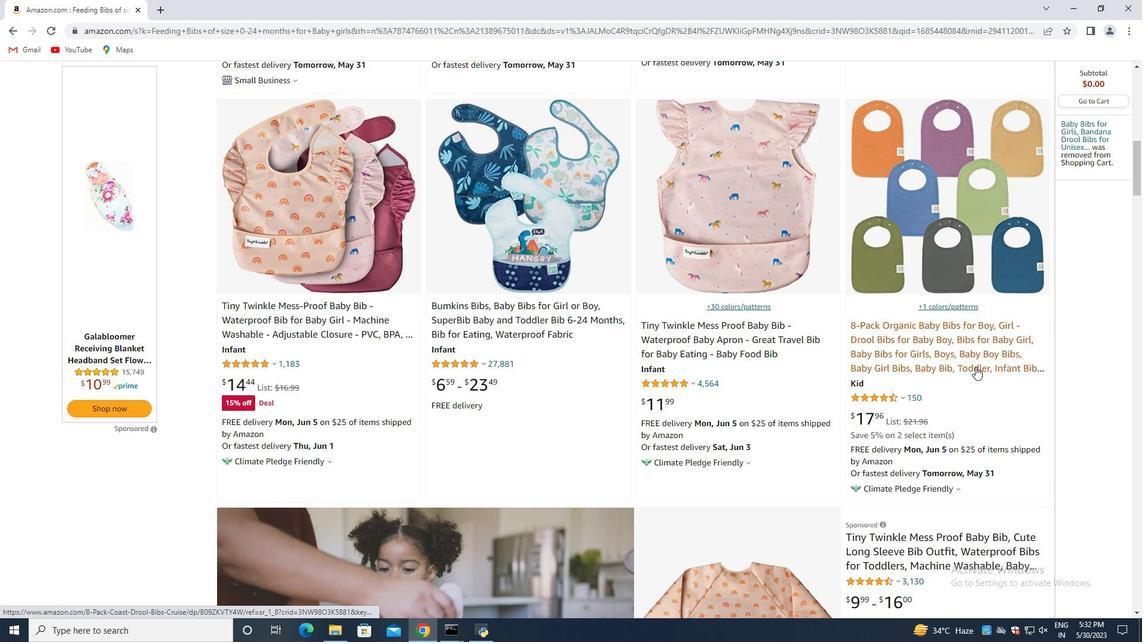 
Action: Mouse scrolled (920, 387) with delta (0, 0)
Screenshot: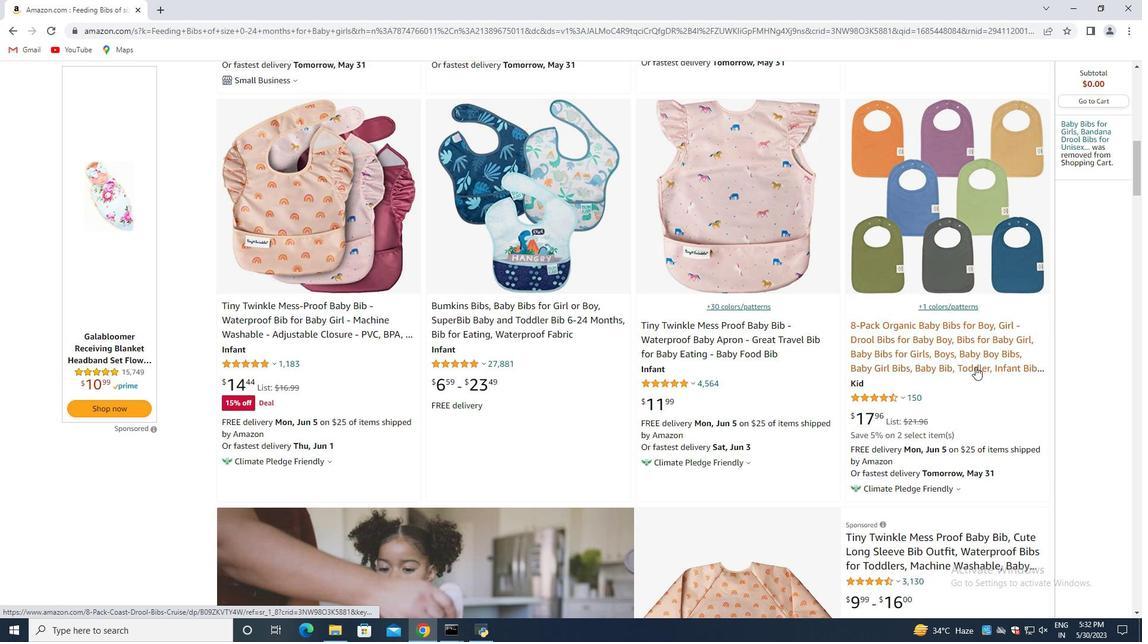 
Action: Mouse moved to (902, 393)
Screenshot: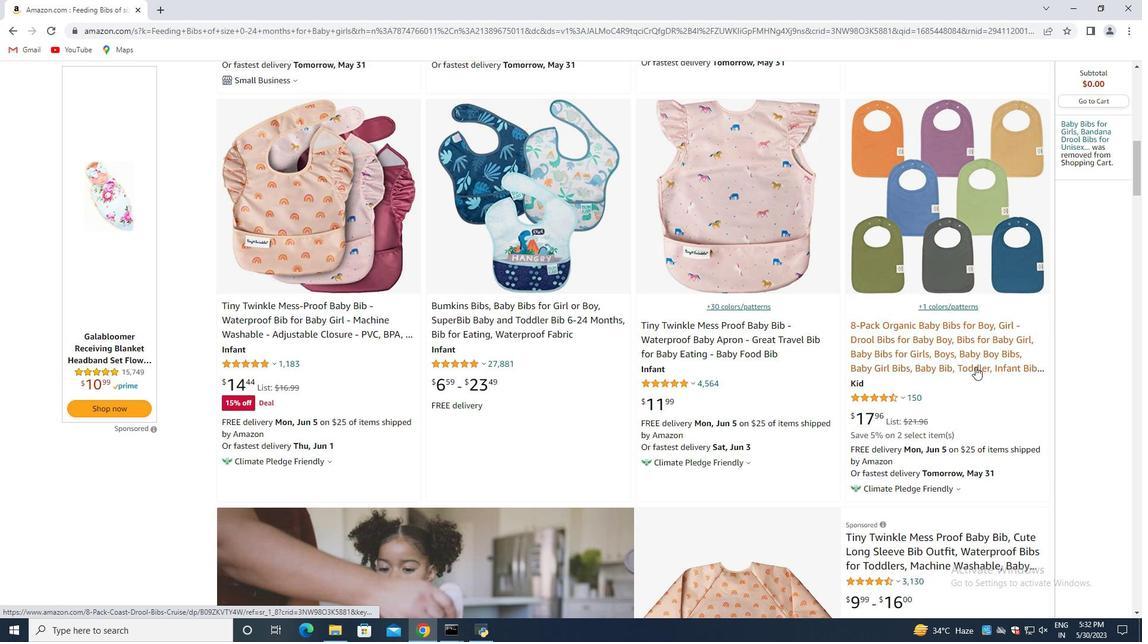 
Action: Mouse scrolled (902, 393) with delta (0, 0)
Screenshot: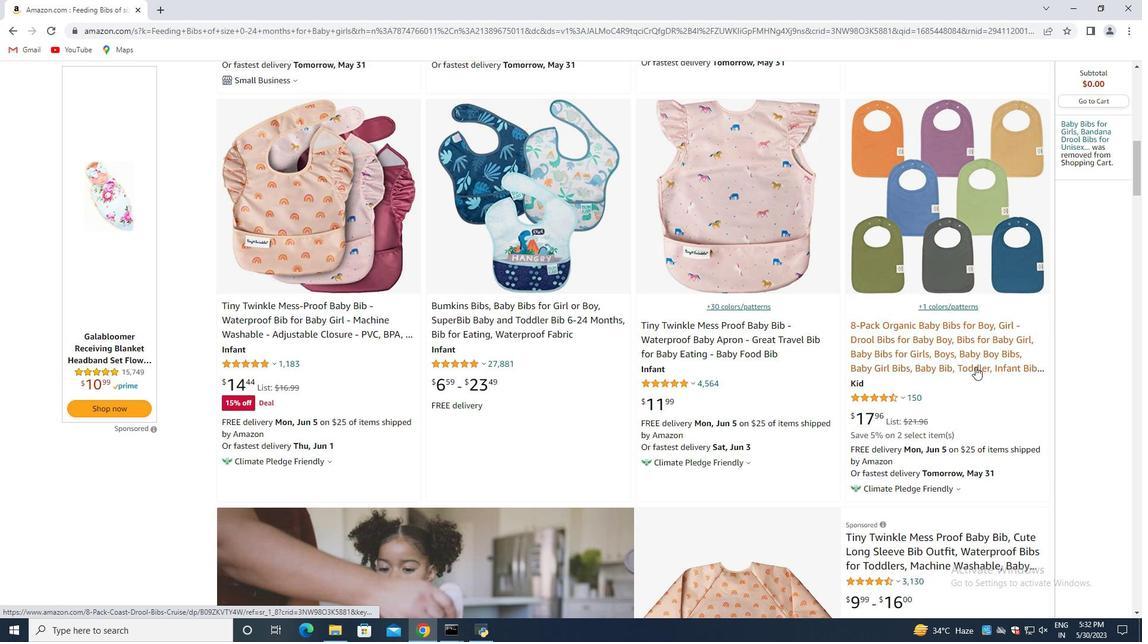 
Action: Mouse moved to (890, 395)
Screenshot: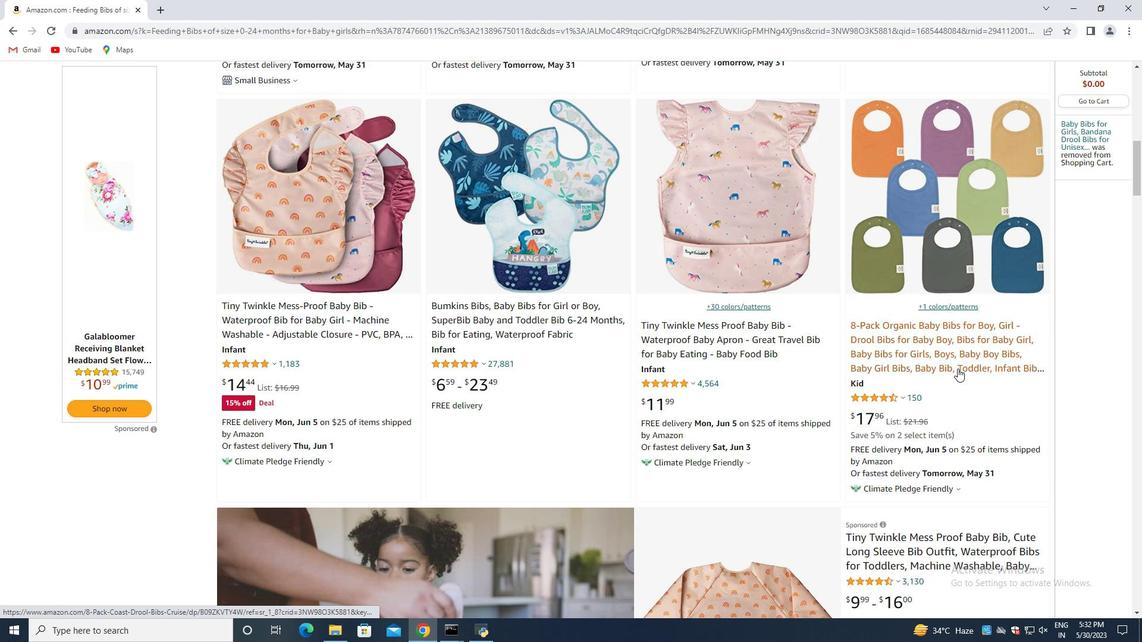 
Action: Mouse scrolled (890, 395) with delta (0, 0)
Screenshot: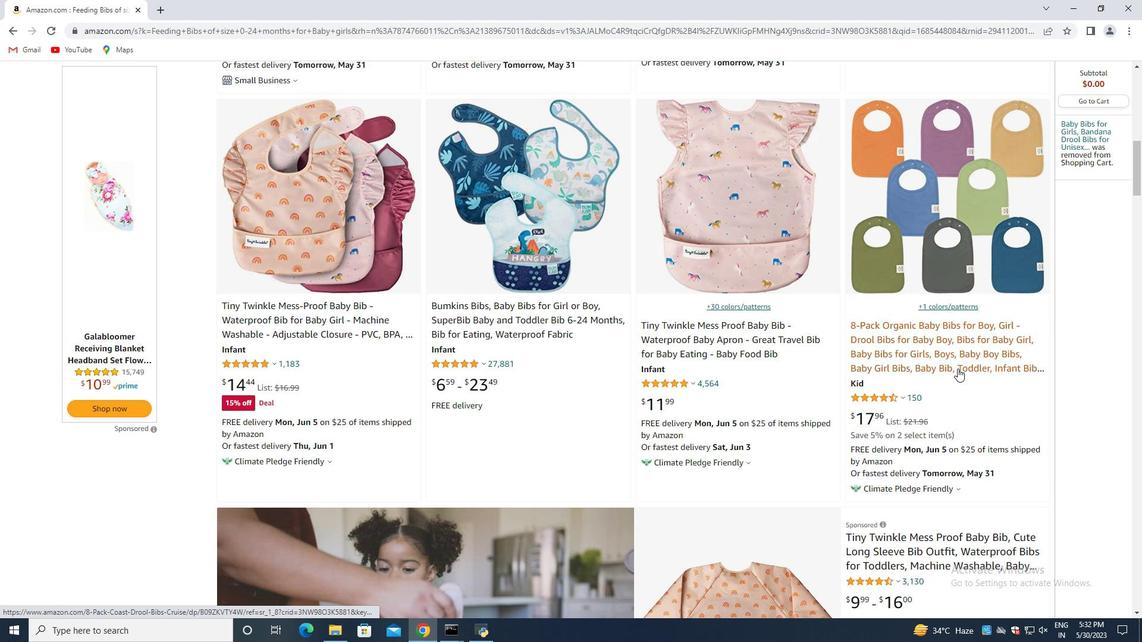 
Action: Mouse moved to (556, 327)
Screenshot: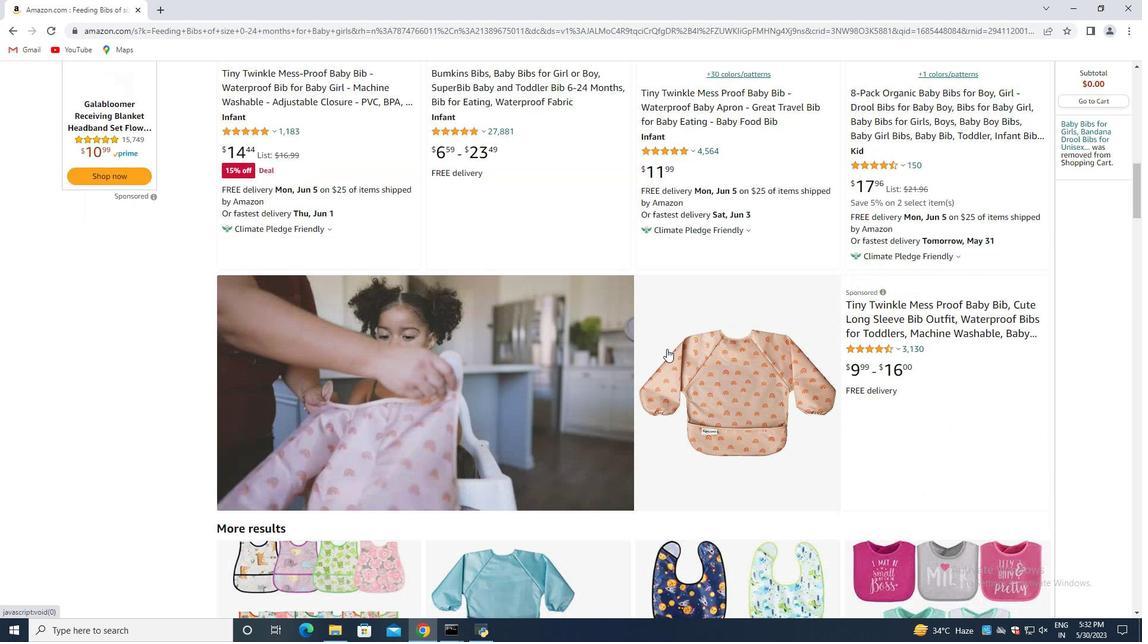 
Action: Mouse scrolled (556, 326) with delta (0, 0)
Screenshot: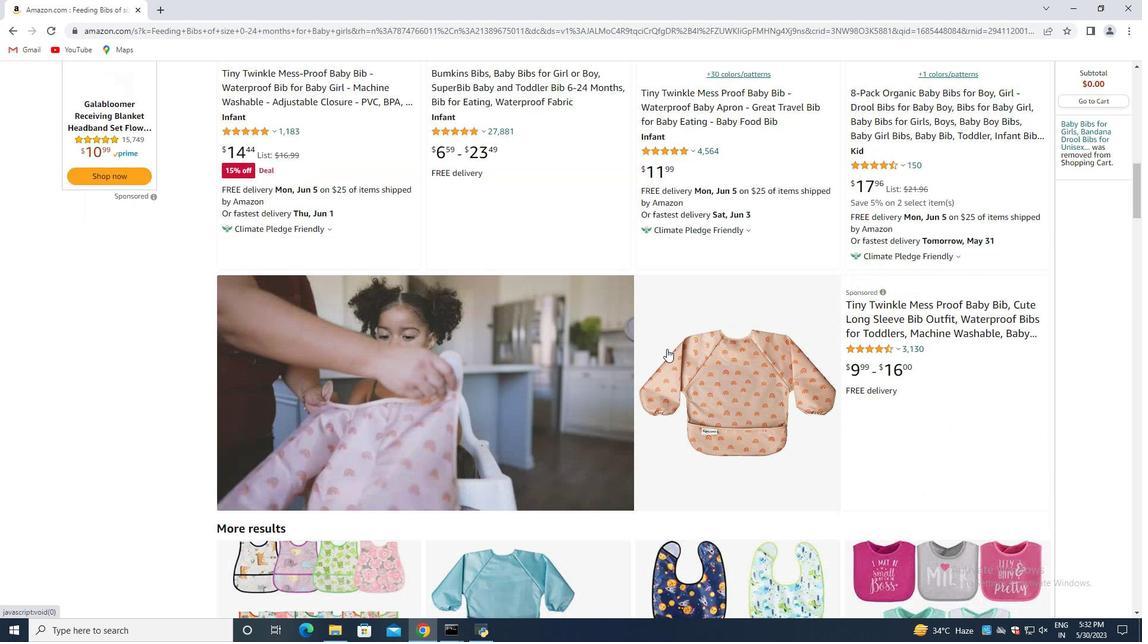 
Action: Mouse moved to (537, 327)
Screenshot: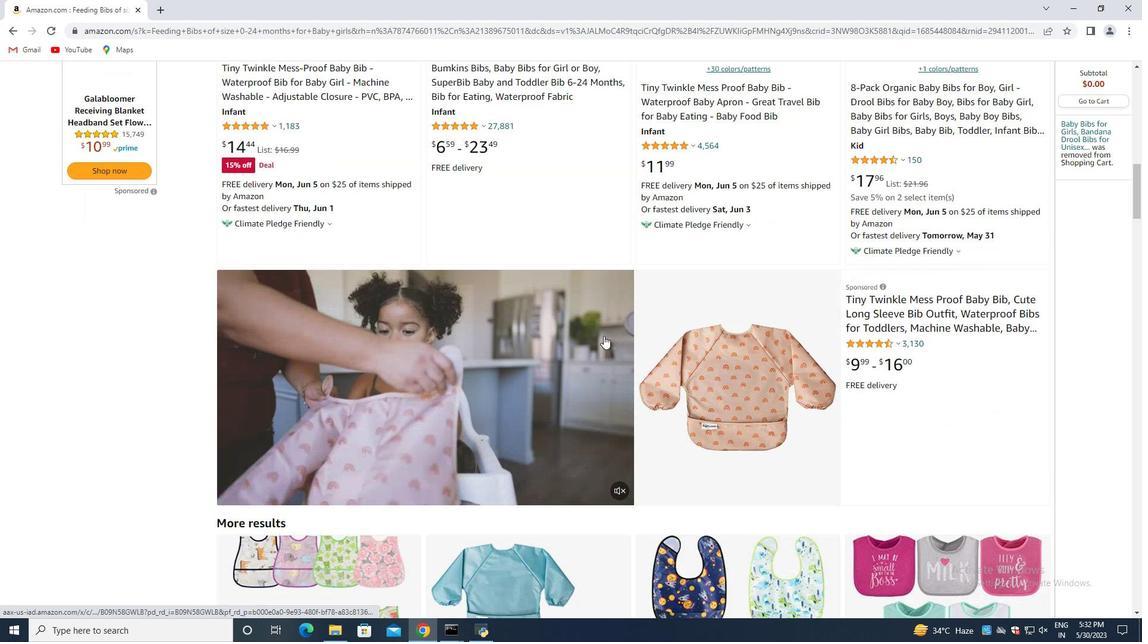 
Action: Mouse scrolled (537, 326) with delta (0, 0)
Screenshot: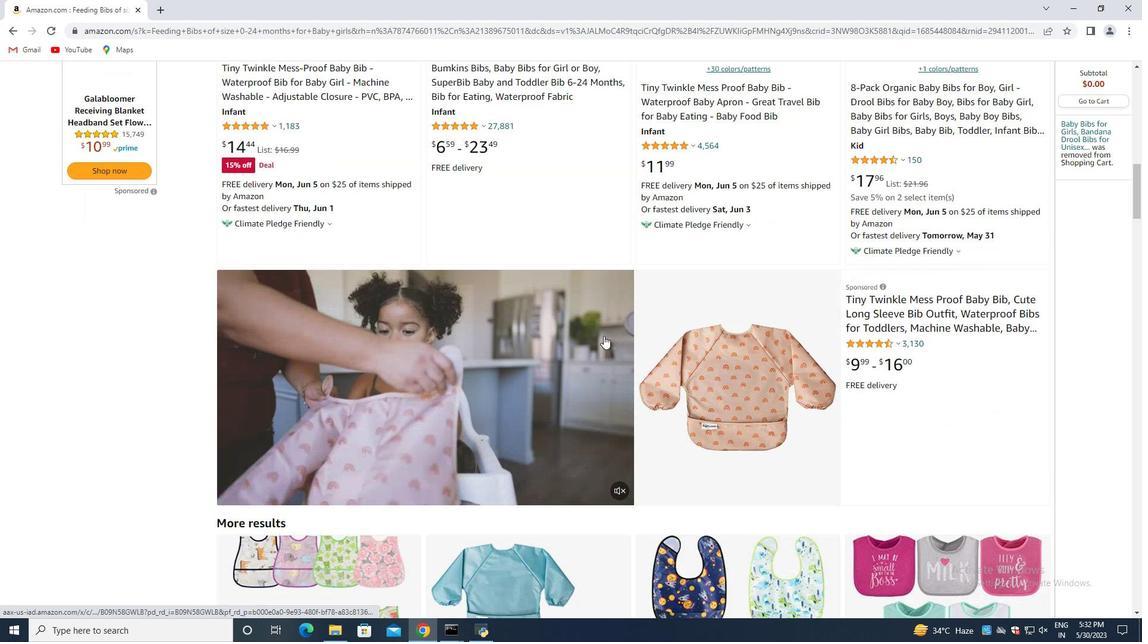 
Action: Mouse moved to (530, 327)
Screenshot: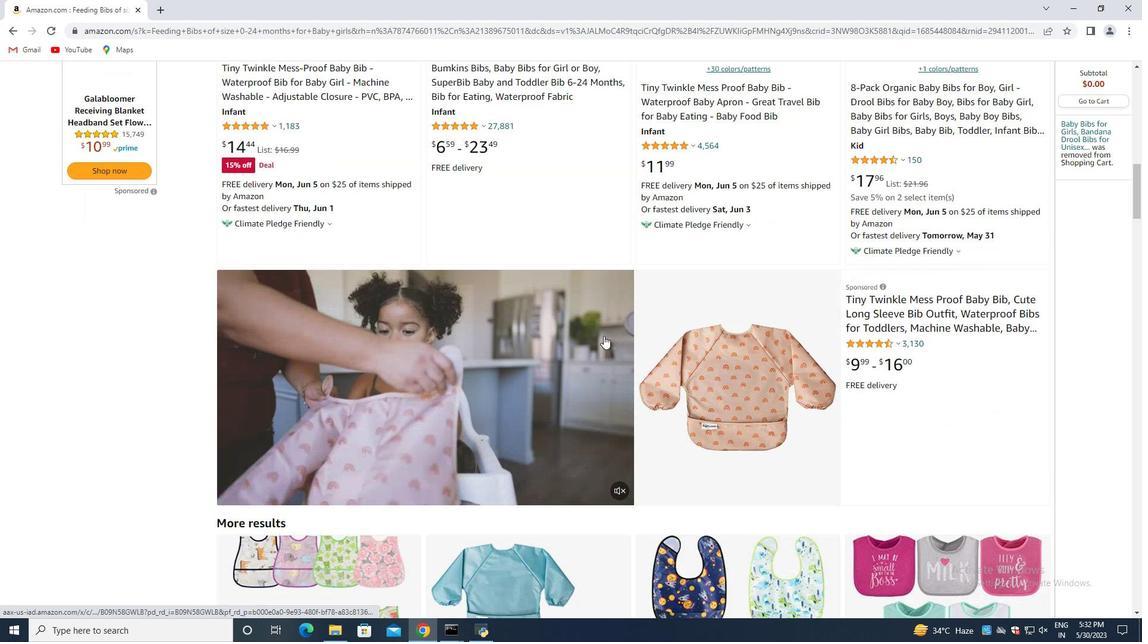 
Action: Mouse scrolled (530, 326) with delta (0, 0)
Screenshot: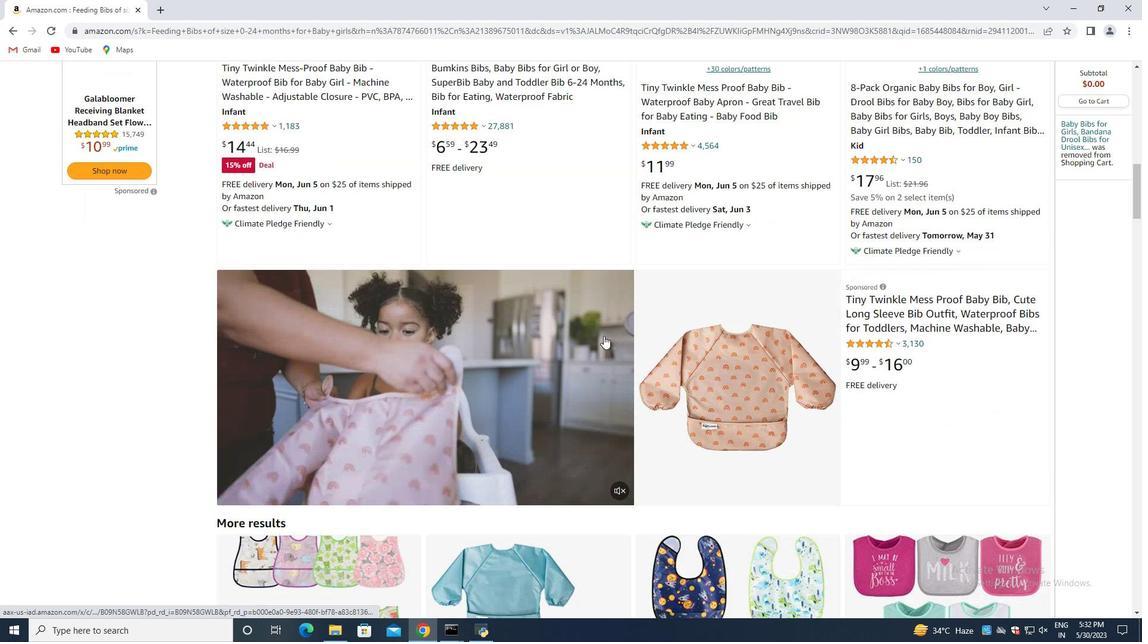 
Action: Mouse moved to (469, 316)
Screenshot: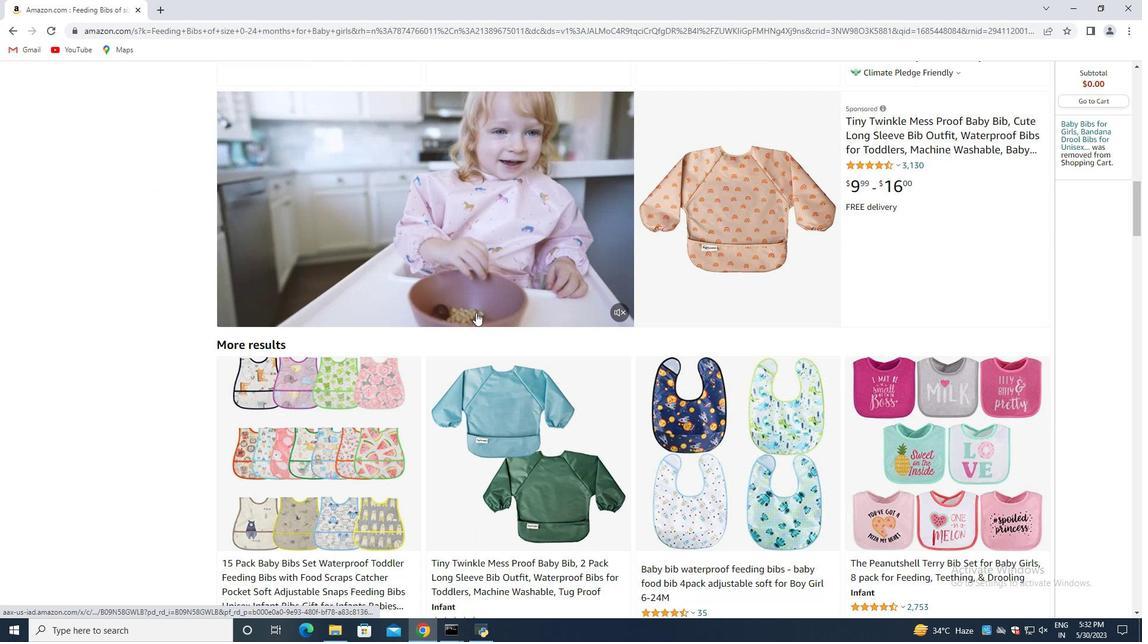
Action: Mouse scrolled (469, 315) with delta (0, 0)
Screenshot: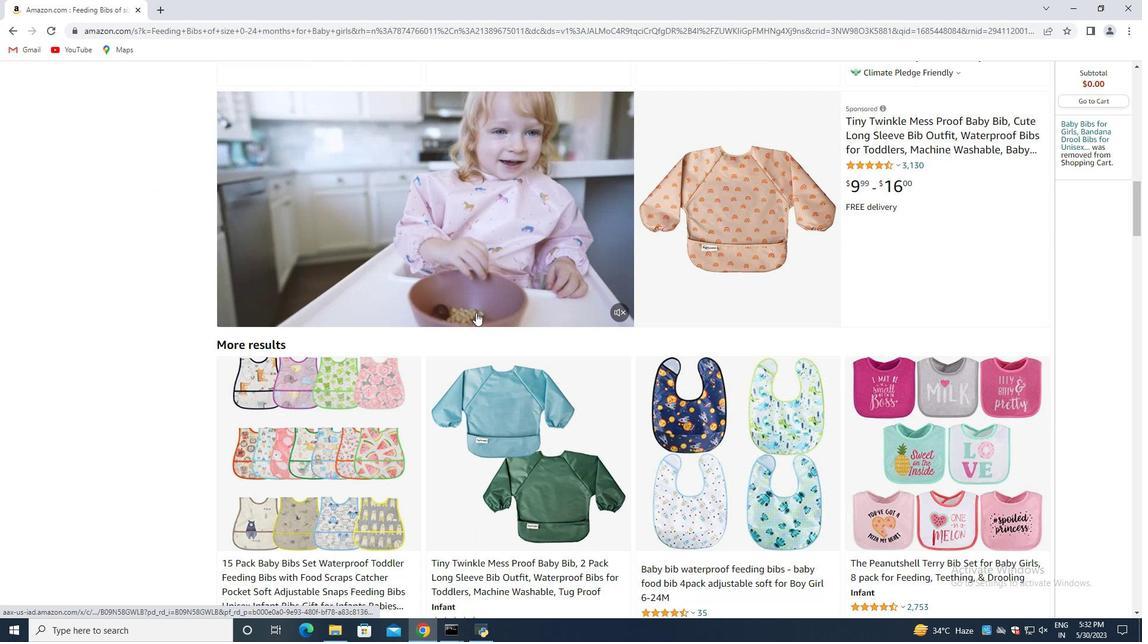 
Action: Mouse moved to (460, 326)
Screenshot: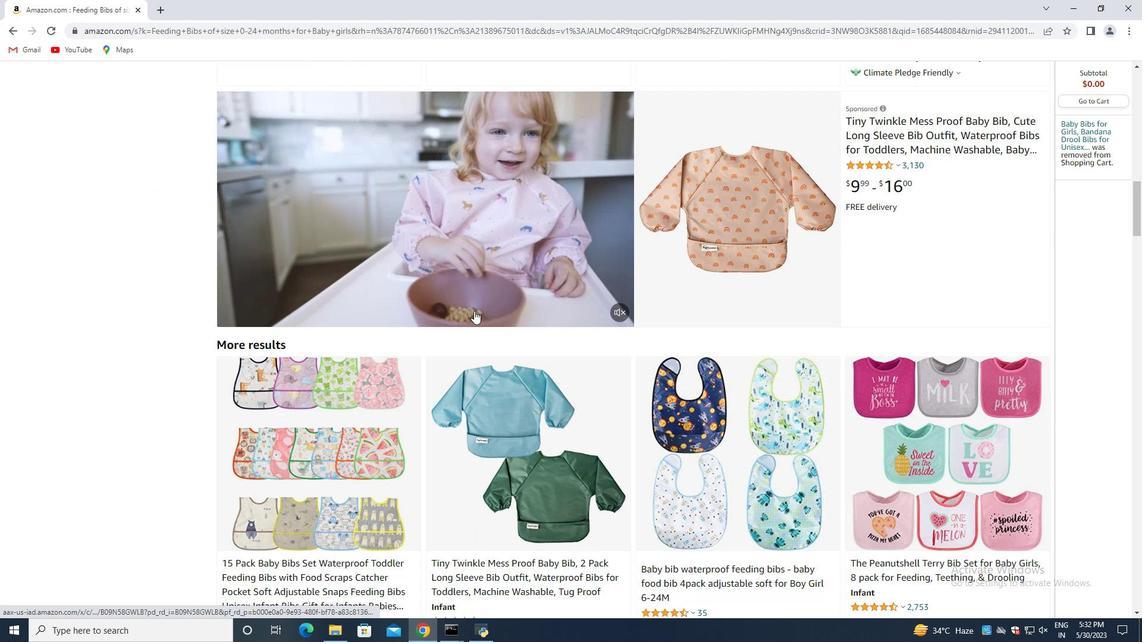 
Action: Mouse scrolled (460, 326) with delta (0, 0)
Screenshot: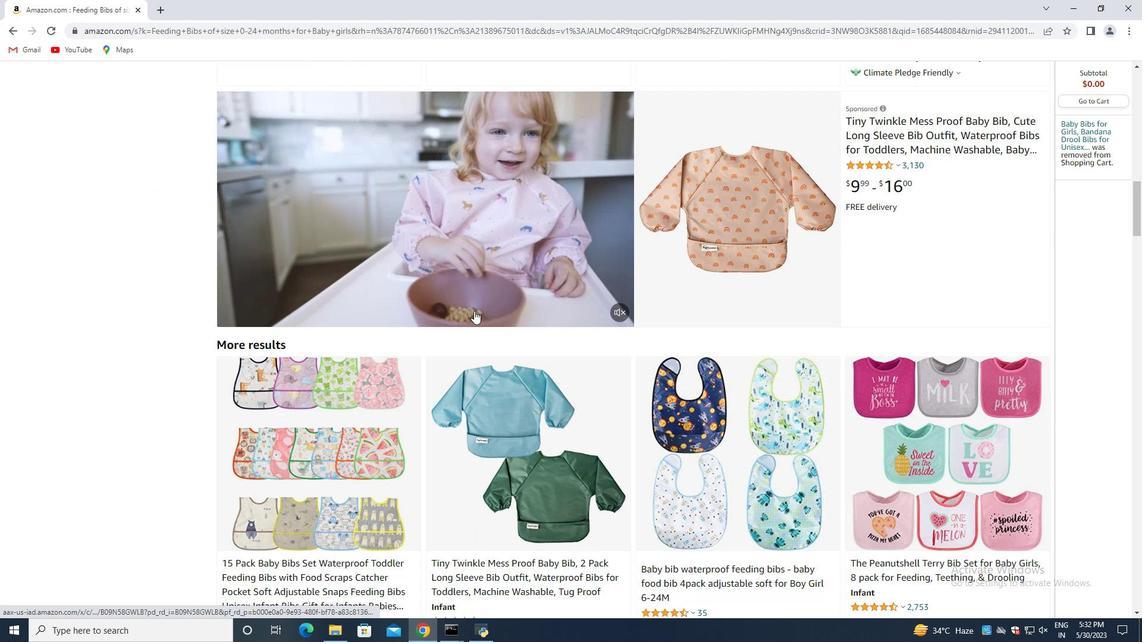 
Action: Mouse moved to (447, 340)
Screenshot: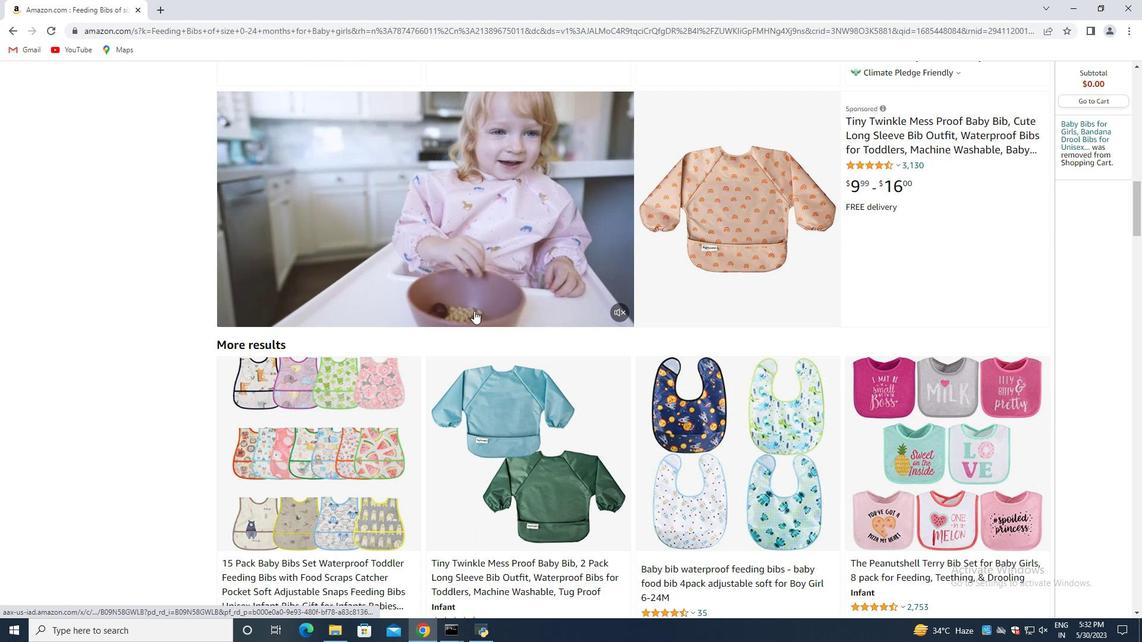 
Action: Mouse scrolled (452, 335) with delta (0, 0)
Screenshot: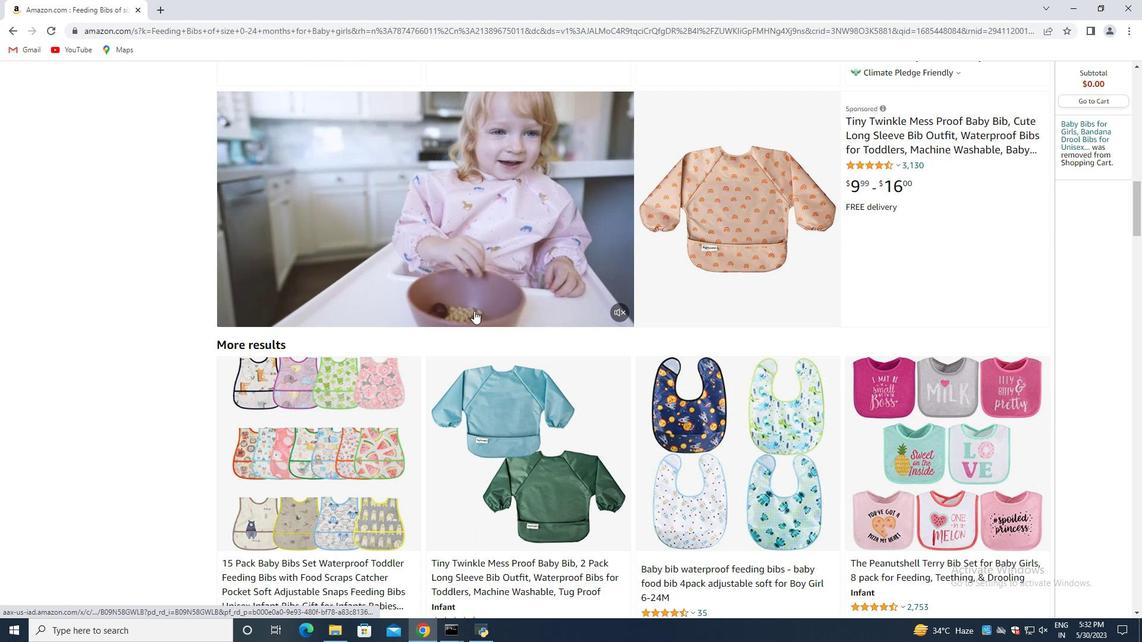 
Action: Mouse moved to (442, 341)
Screenshot: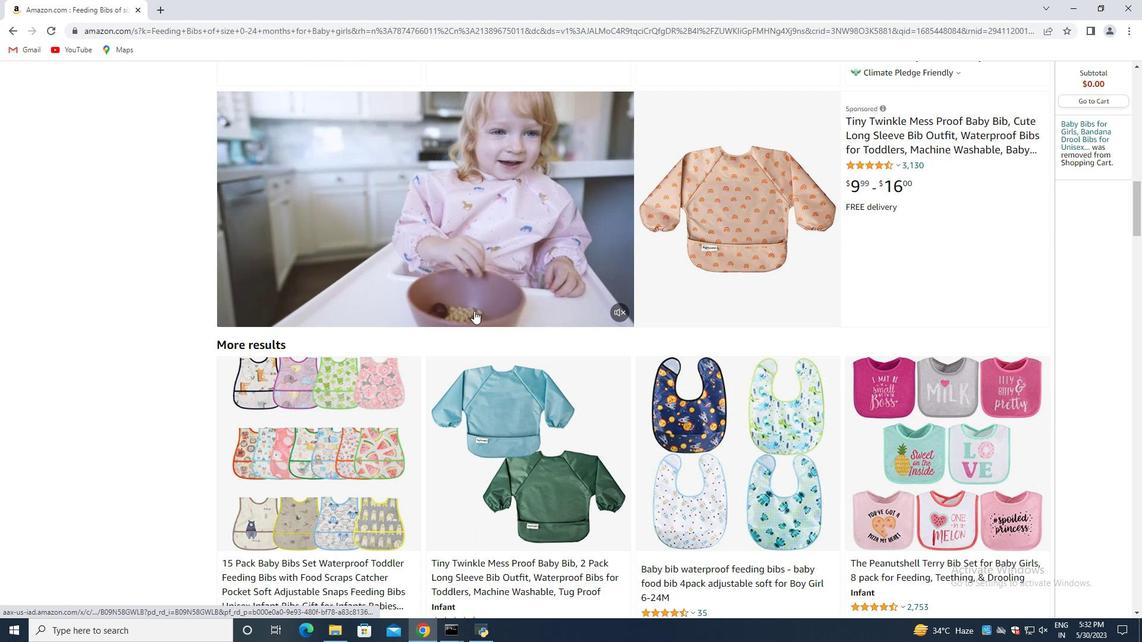 
Action: Mouse scrolled (443, 340) with delta (0, 0)
Screenshot: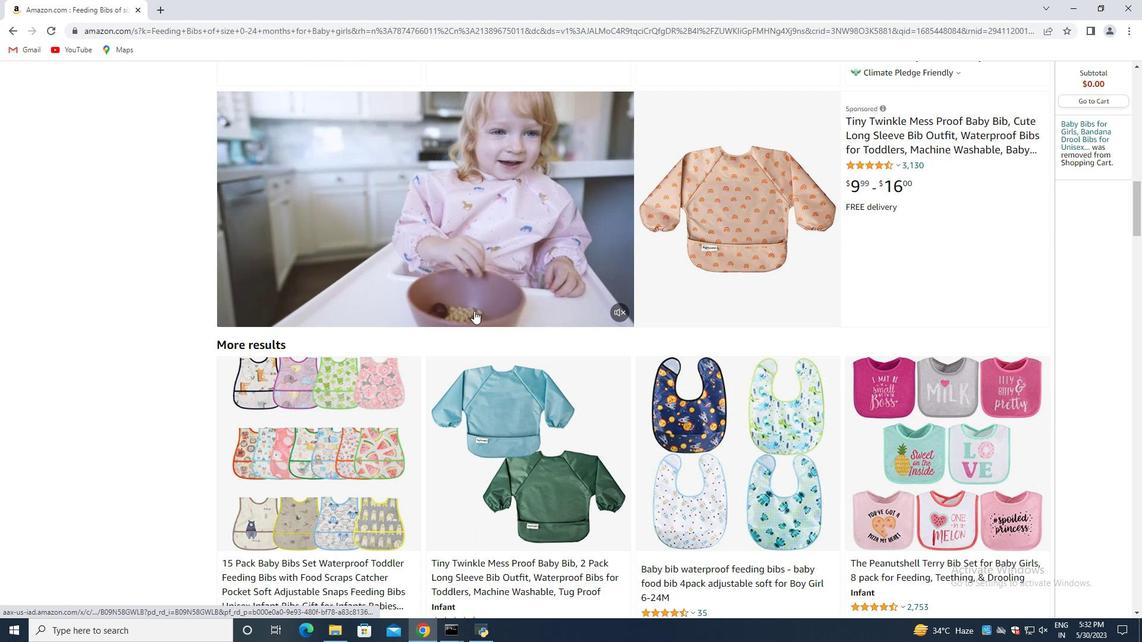 
Action: Mouse moved to (442, 342)
Screenshot: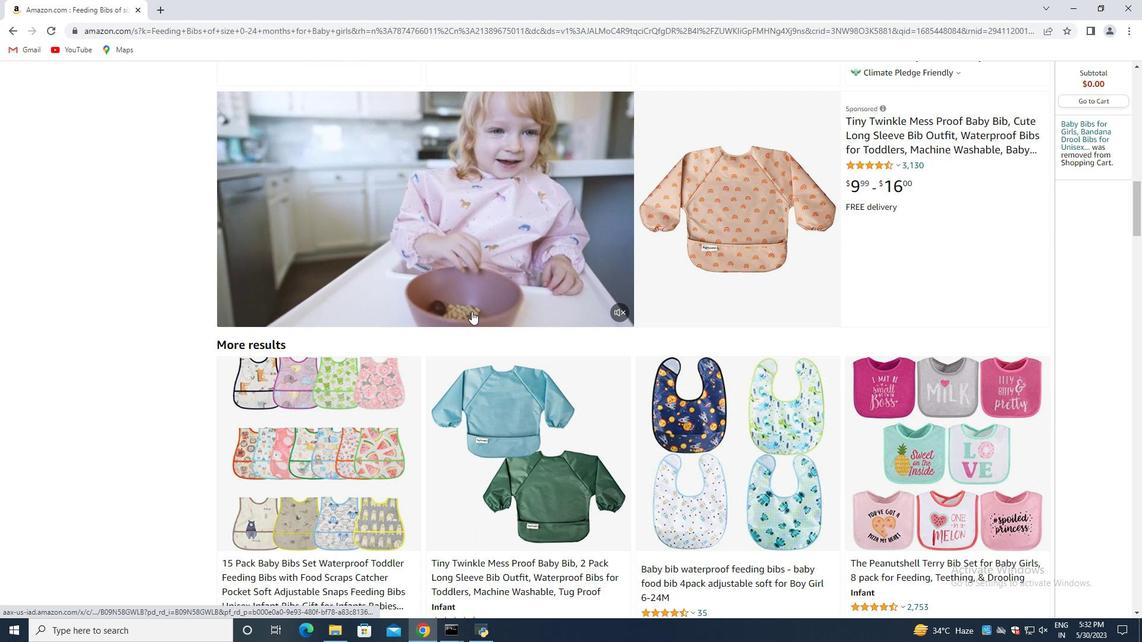 
Action: Mouse scrolled (442, 340) with delta (0, 0)
Screenshot: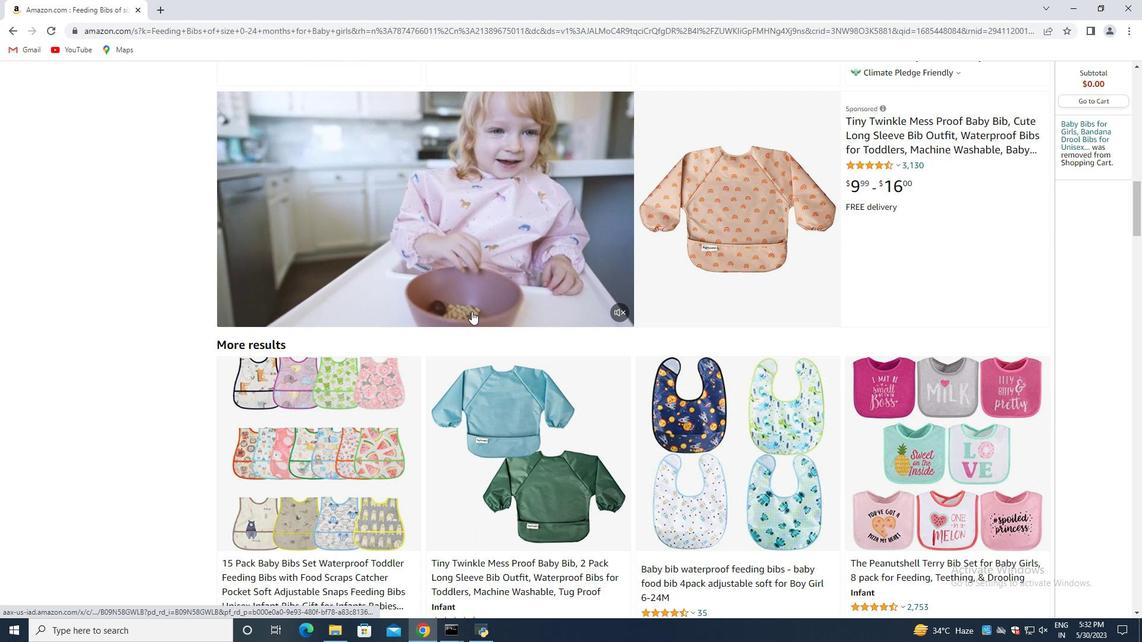 
Action: Mouse moved to (431, 342)
Screenshot: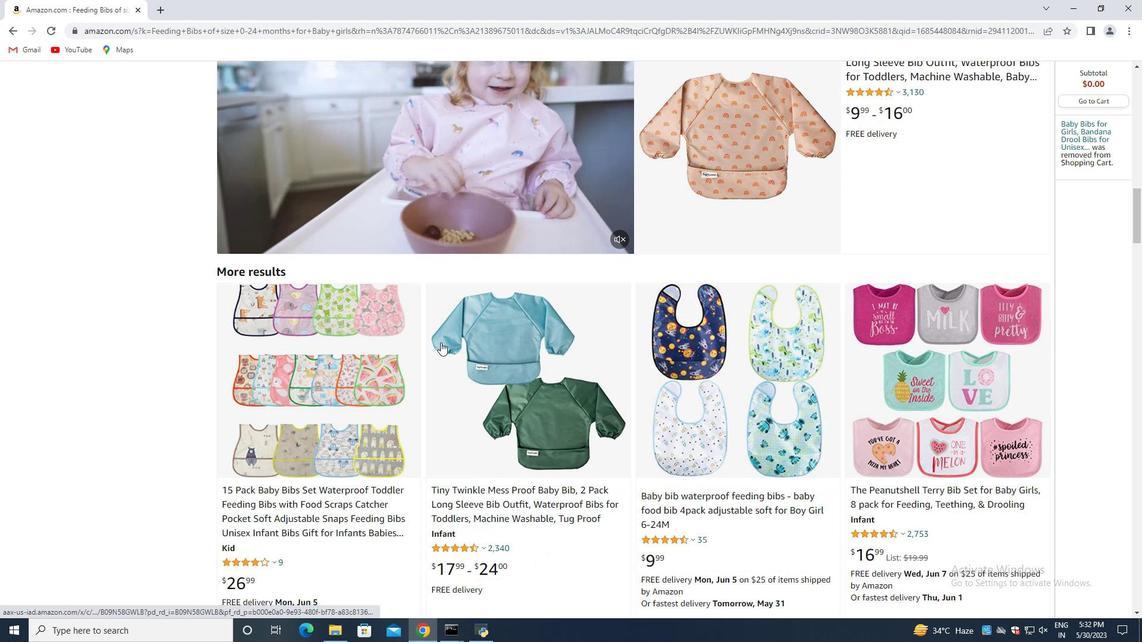 
Action: Mouse scrolled (431, 343) with delta (0, 0)
Screenshot: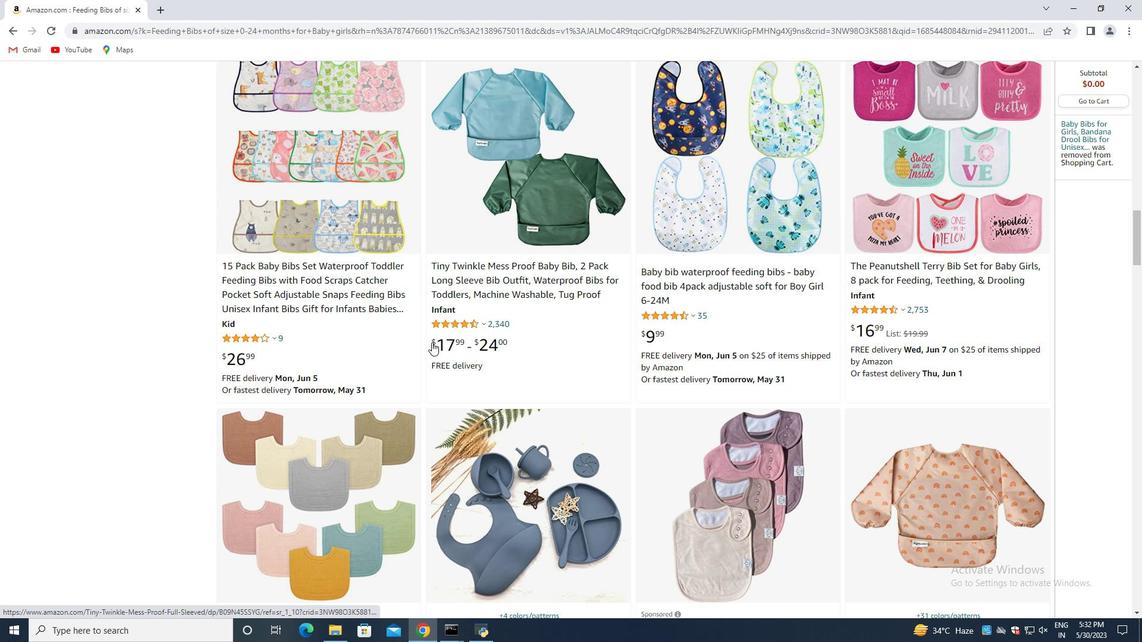
Action: Mouse scrolled (431, 343) with delta (0, 0)
Screenshot: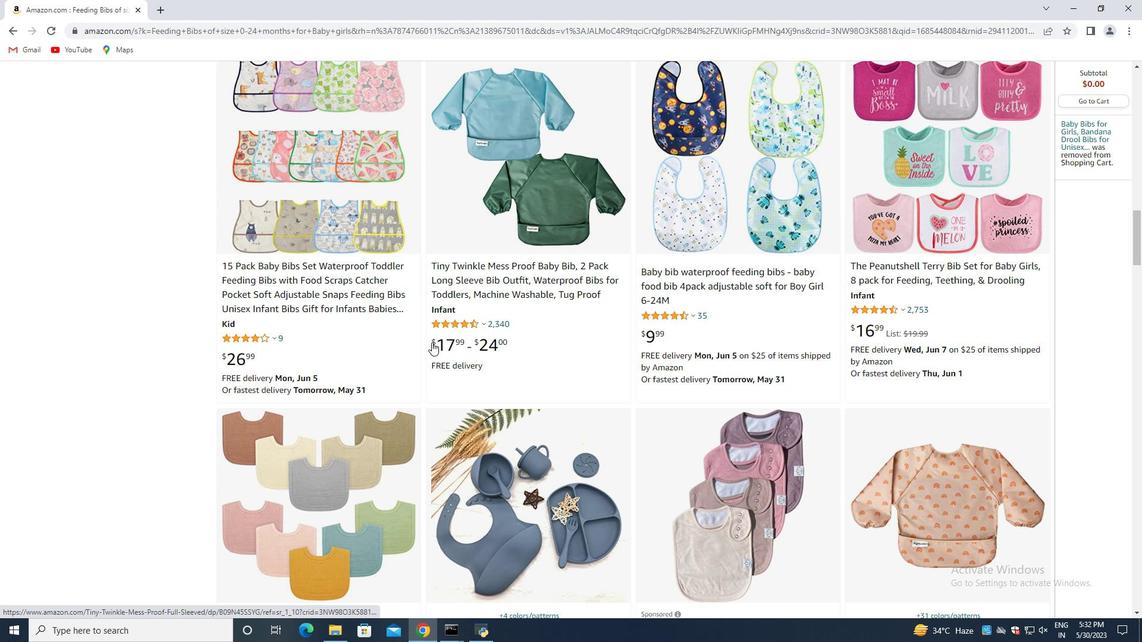 
Action: Mouse scrolled (431, 343) with delta (0, 0)
Screenshot: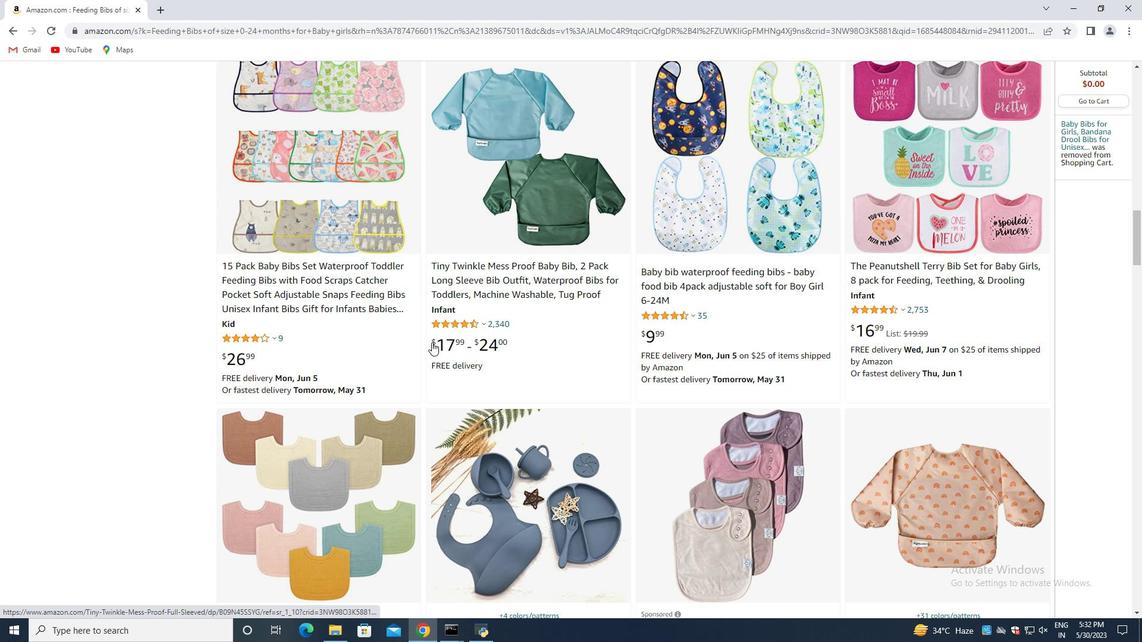 
Action: Mouse scrolled (431, 343) with delta (0, 0)
Screenshot: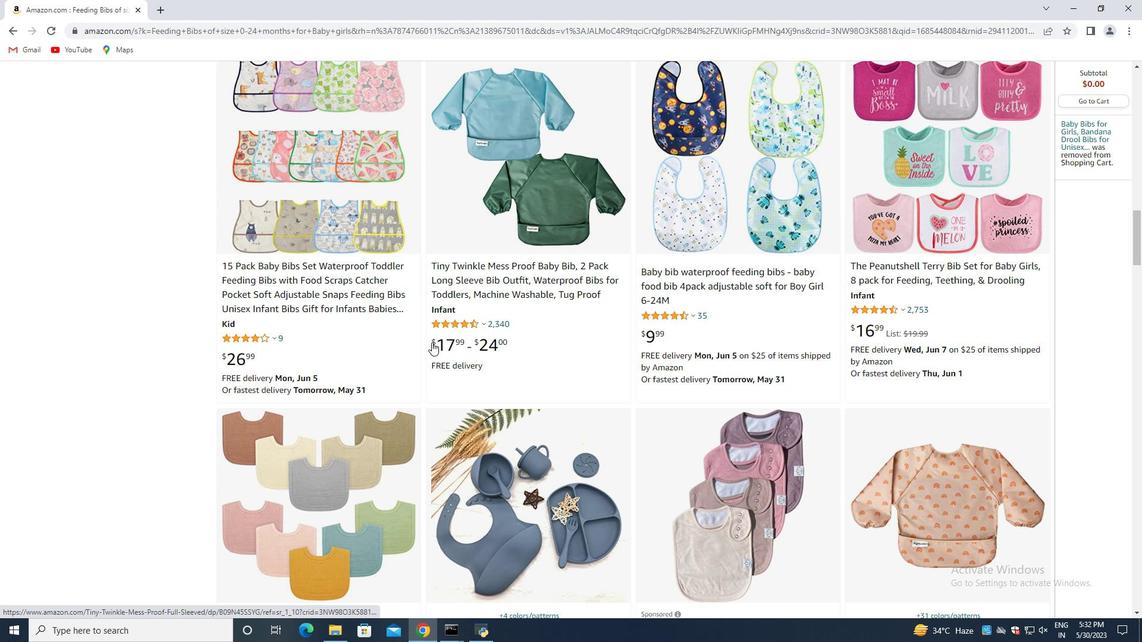 
Action: Mouse scrolled (431, 343) with delta (0, 0)
Screenshot: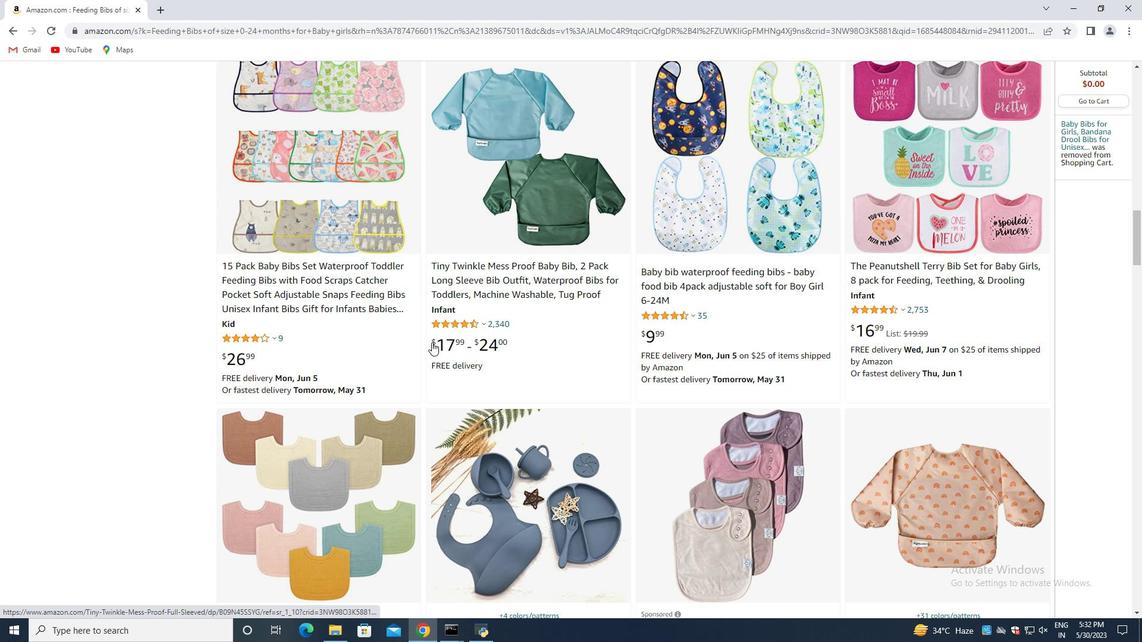 
Action: Mouse scrolled (431, 343) with delta (0, 0)
Screenshot: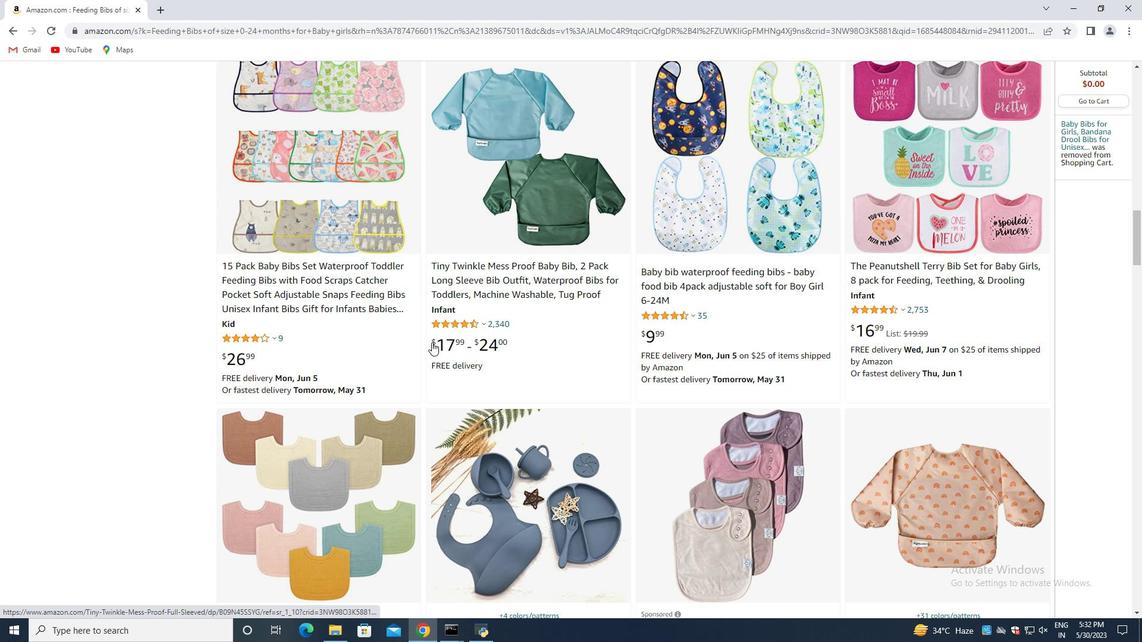 
Action: Mouse moved to (424, 346)
Screenshot: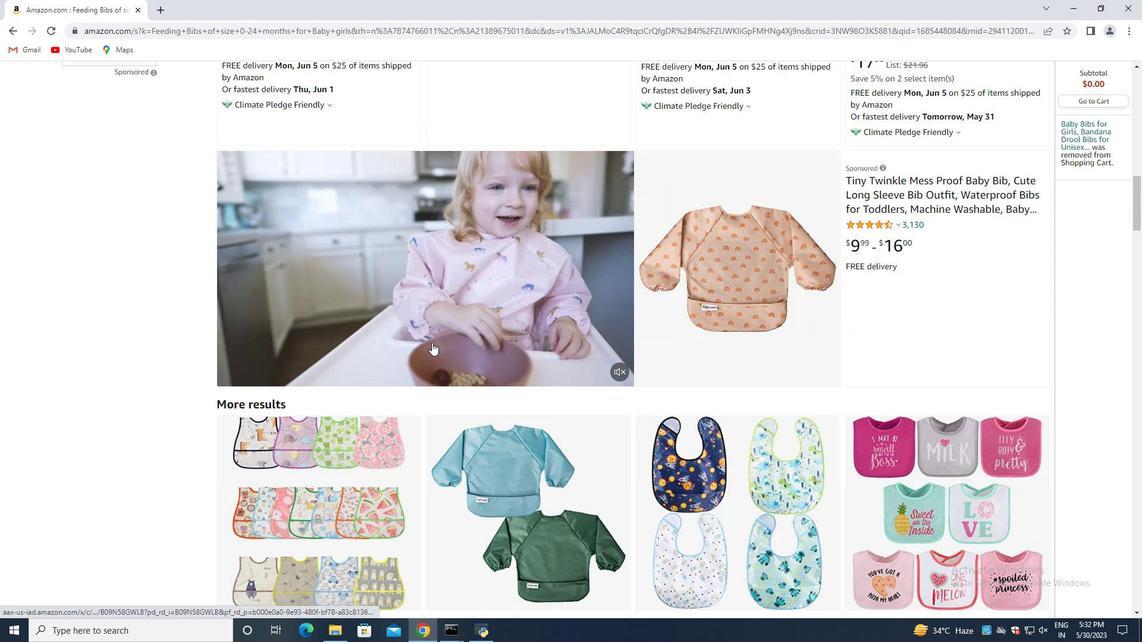 
Action: Mouse scrolled (424, 346) with delta (0, 0)
Screenshot: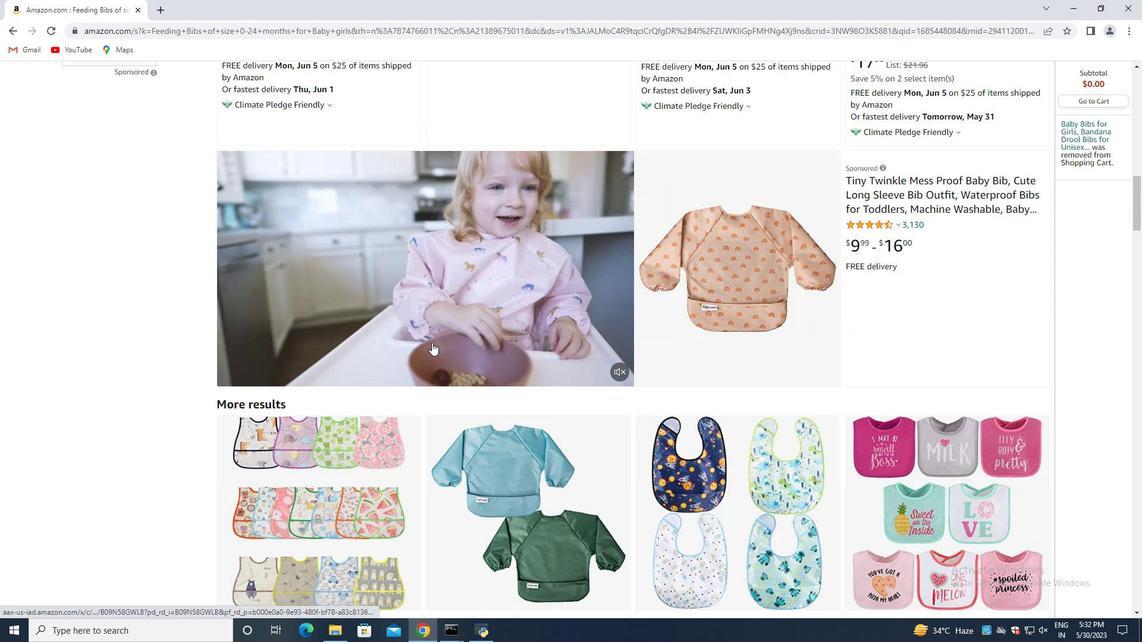 
Action: Mouse moved to (423, 348)
Screenshot: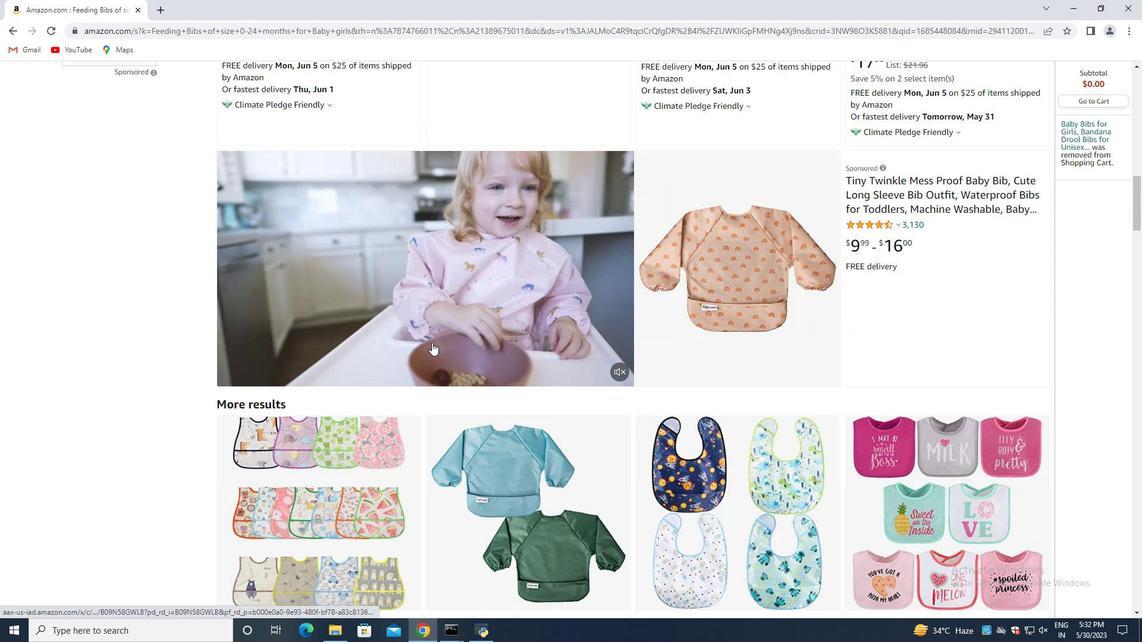 
Action: Mouse scrolled (423, 348) with delta (0, 0)
Screenshot: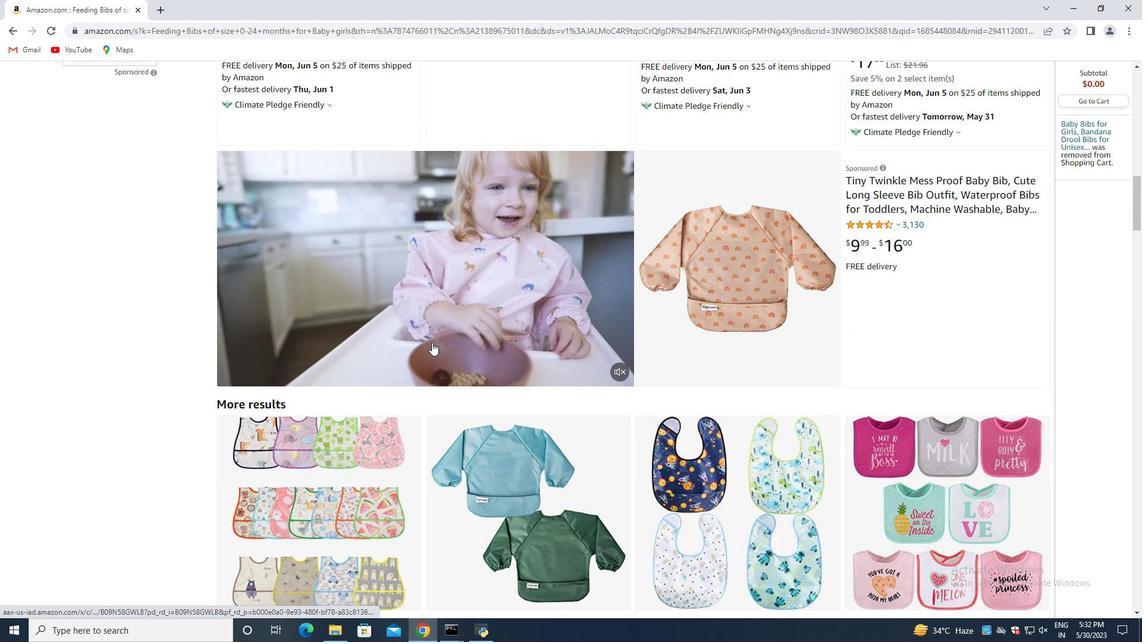 
Action: Mouse moved to (420, 352)
Screenshot: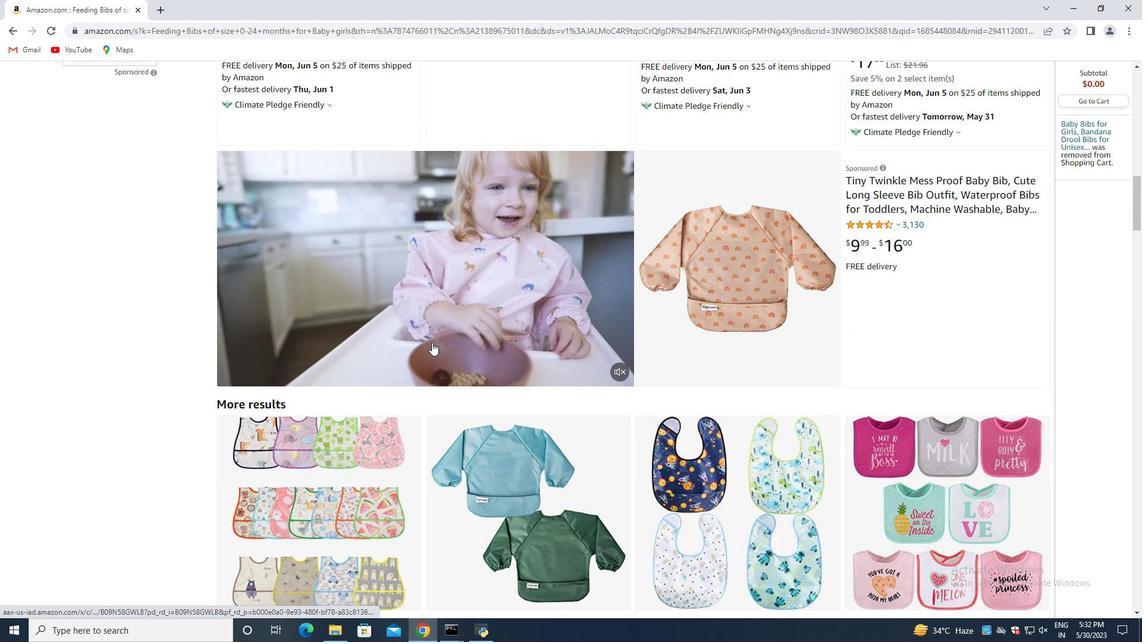 
Action: Mouse scrolled (420, 351) with delta (0, 0)
Screenshot: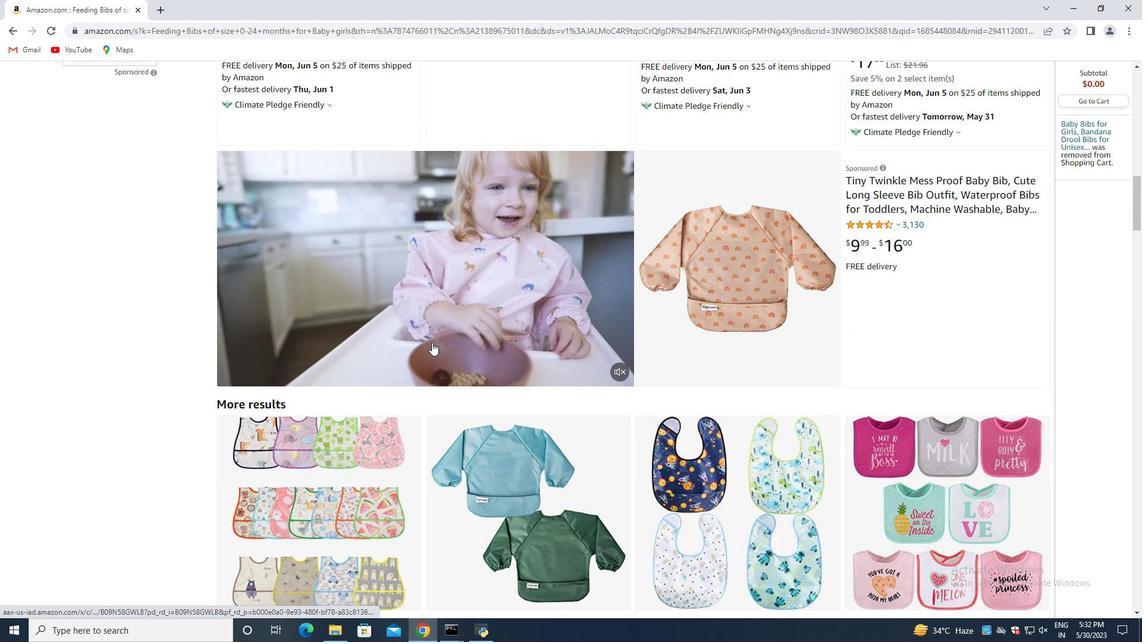 
Action: Mouse moved to (414, 355)
Screenshot: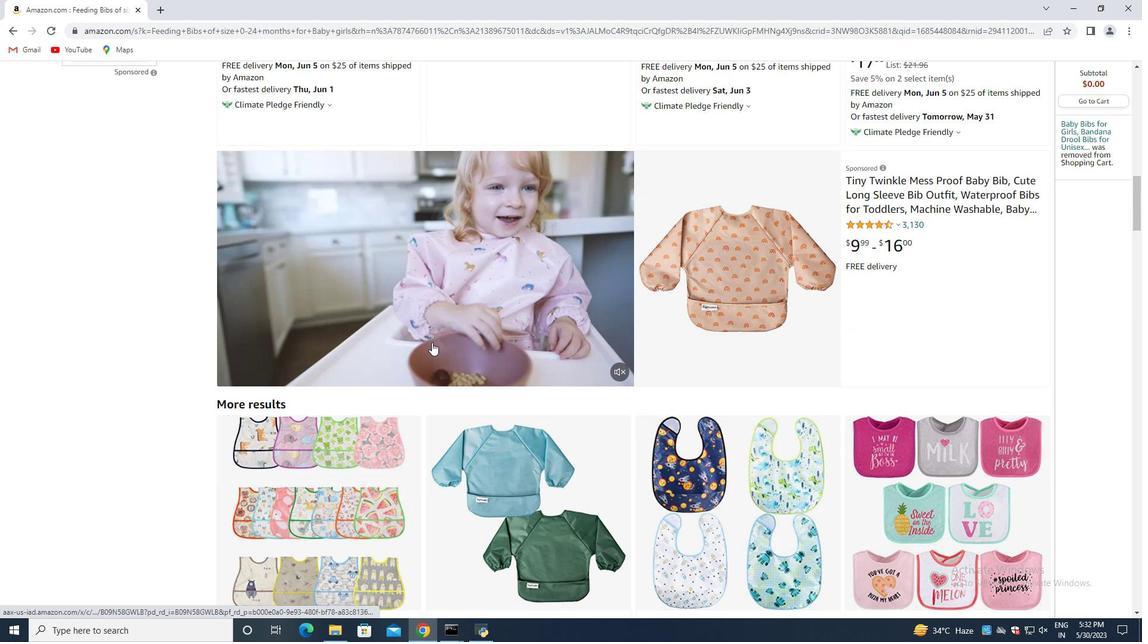 
Action: Mouse scrolled (417, 353) with delta (0, 0)
Screenshot: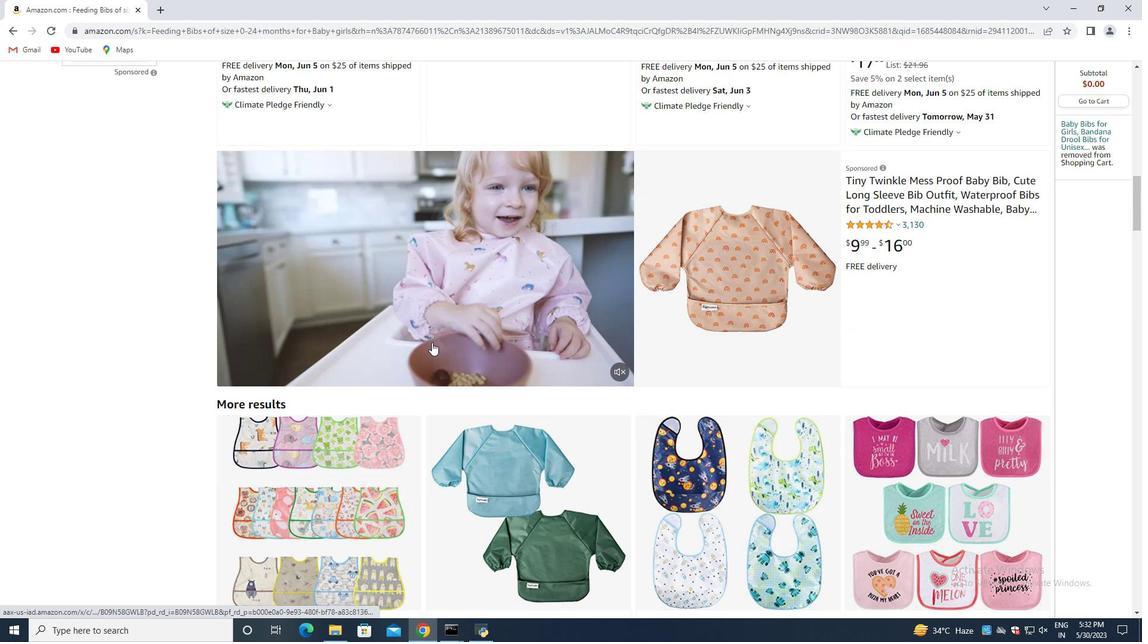 
Action: Mouse moved to (407, 357)
Screenshot: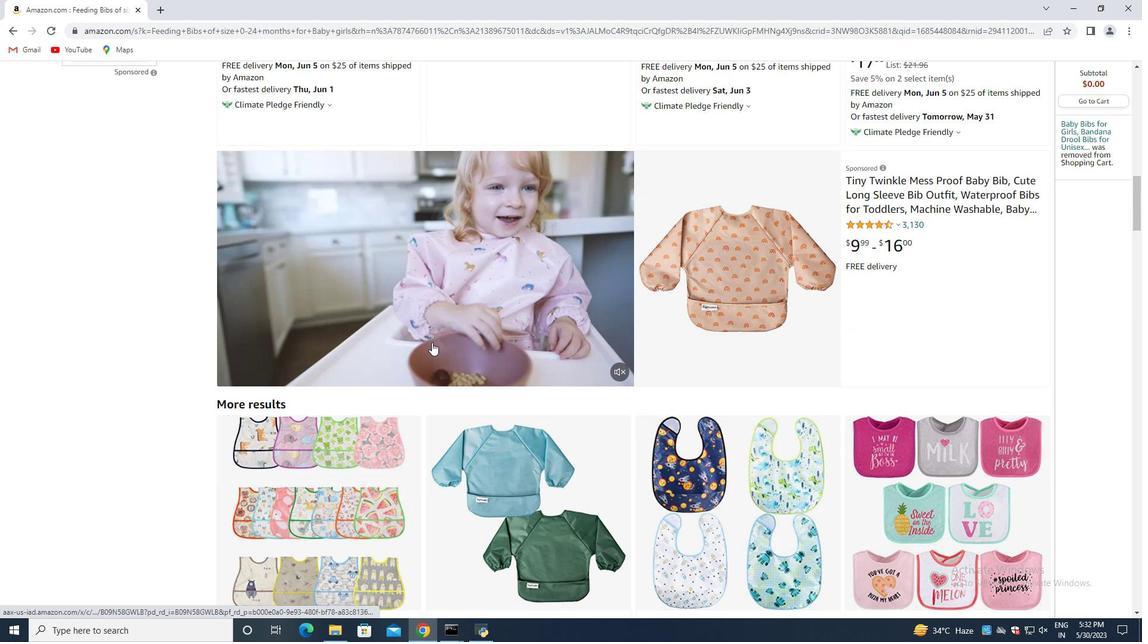 
Action: Mouse scrolled (411, 355) with delta (0, 0)
Screenshot: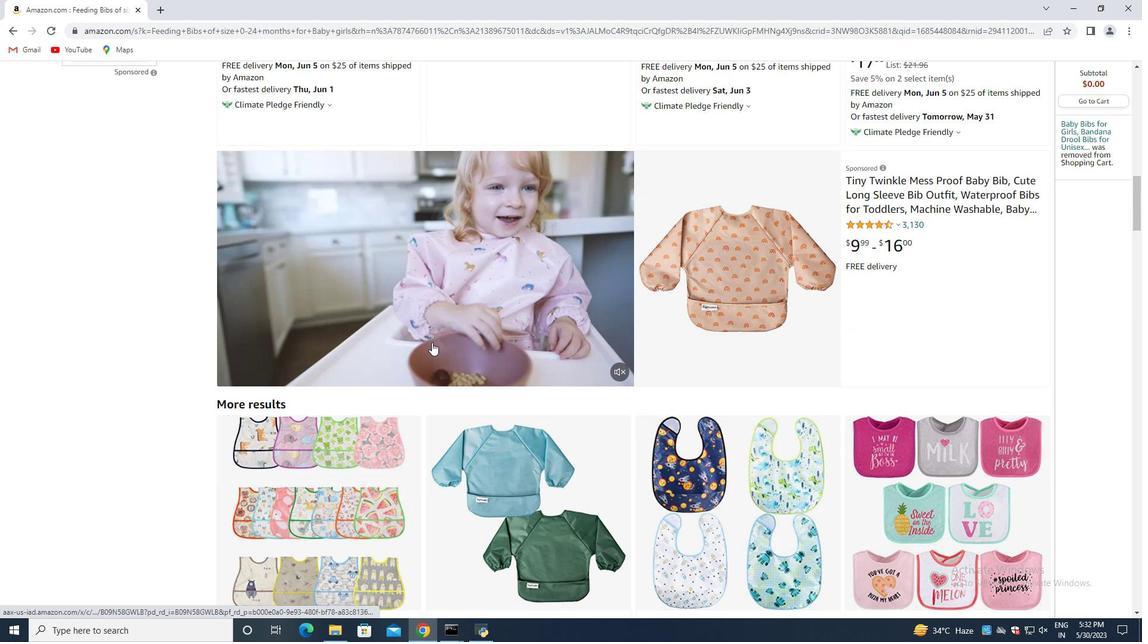
Action: Mouse moved to (406, 357)
Screenshot: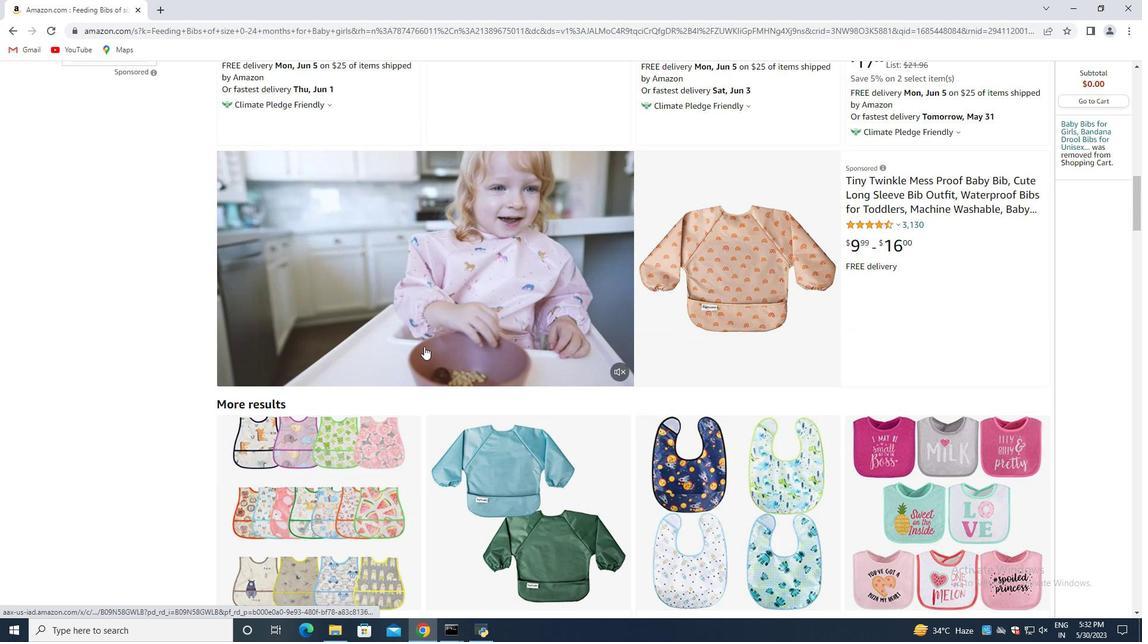 
Action: Mouse scrolled (406, 356) with delta (0, 0)
Screenshot: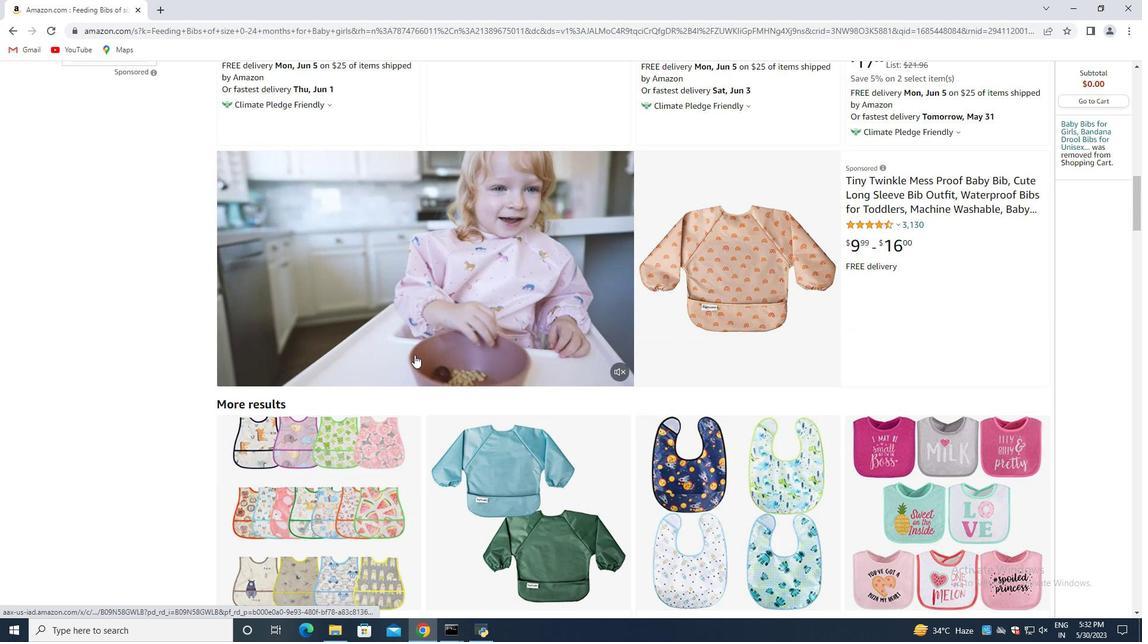 
Action: Mouse moved to (297, 302)
Screenshot: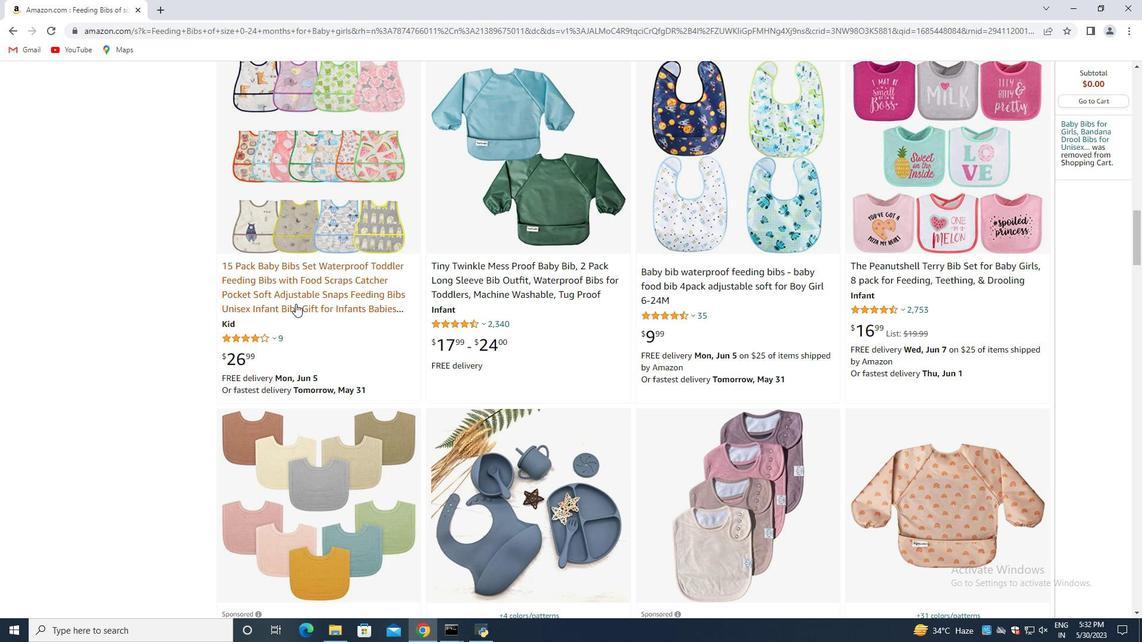 
Action: Mouse pressed left at (297, 302)
Screenshot: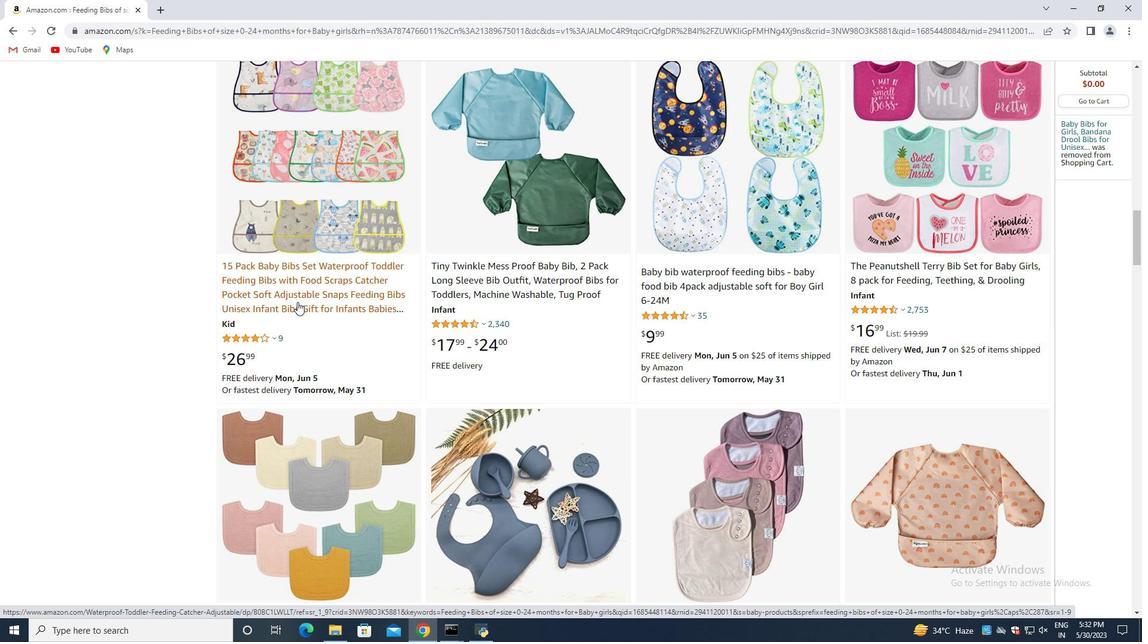 
Action: Mouse moved to (473, 252)
Screenshot: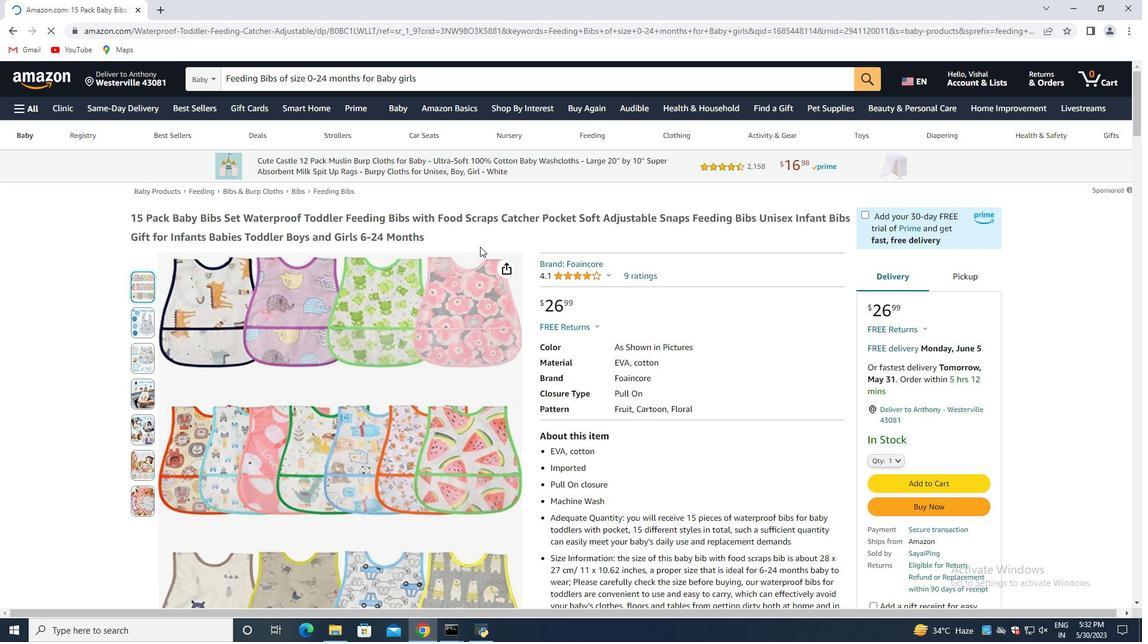 
Action: Mouse scrolled (473, 252) with delta (0, 0)
Screenshot: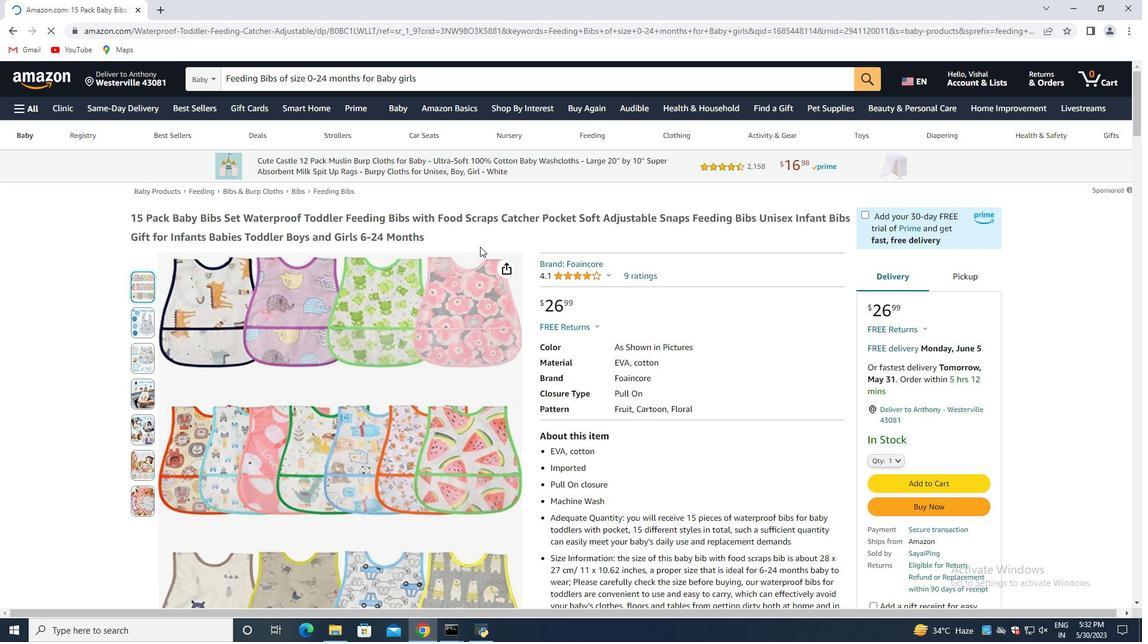 
Action: Mouse moved to (471, 254)
Screenshot: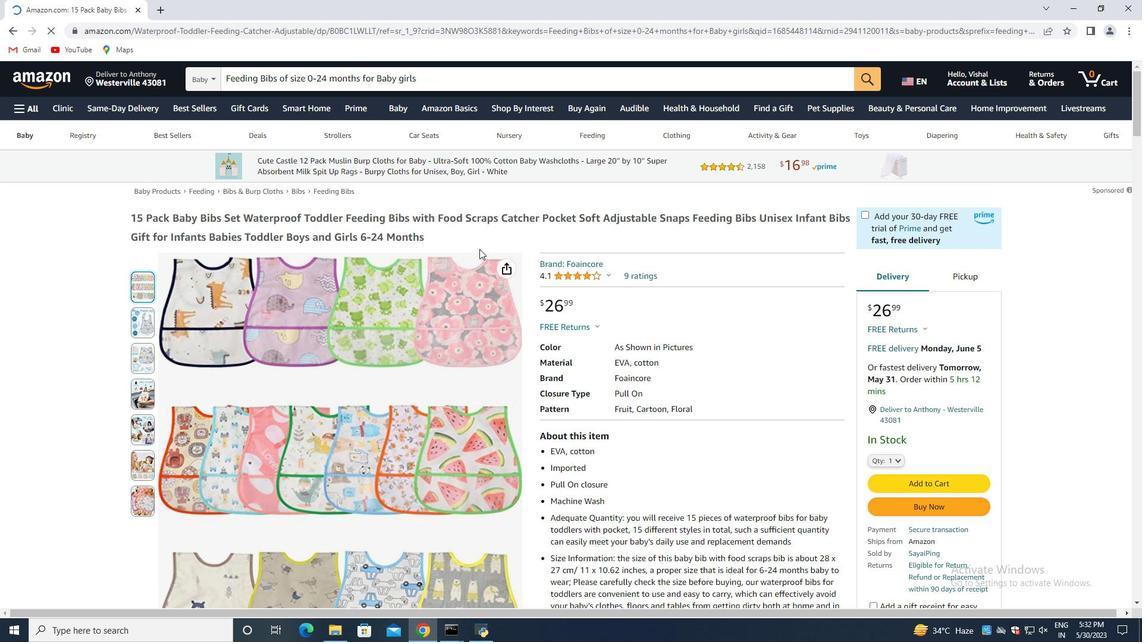 
Action: Mouse scrolled (471, 254) with delta (0, 0)
Screenshot: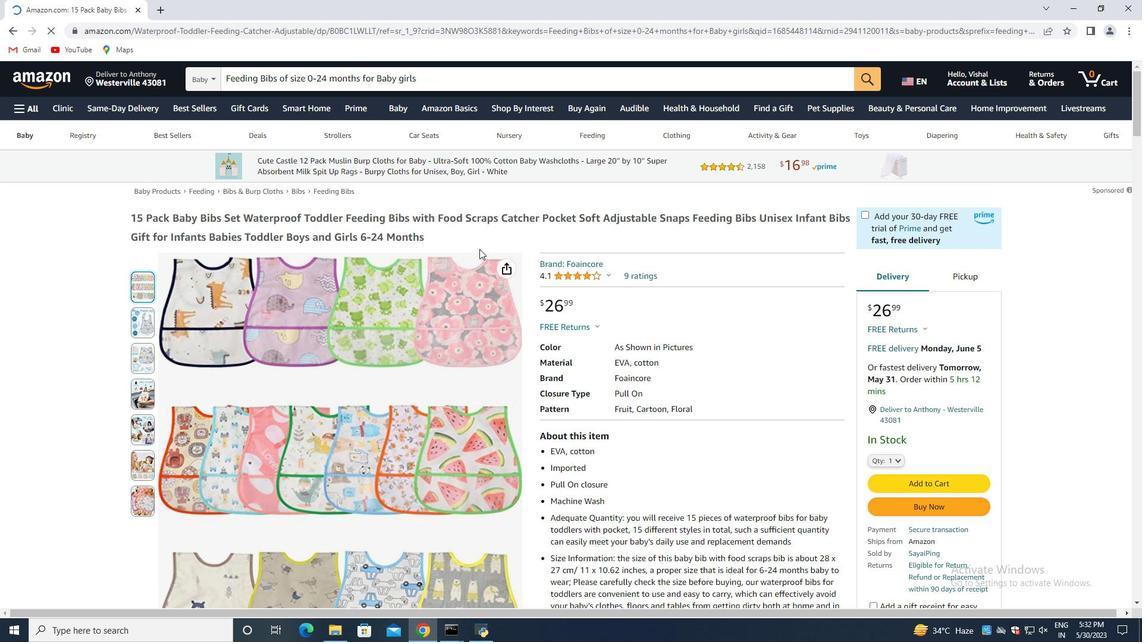 
Action: Mouse moved to (469, 267)
Screenshot: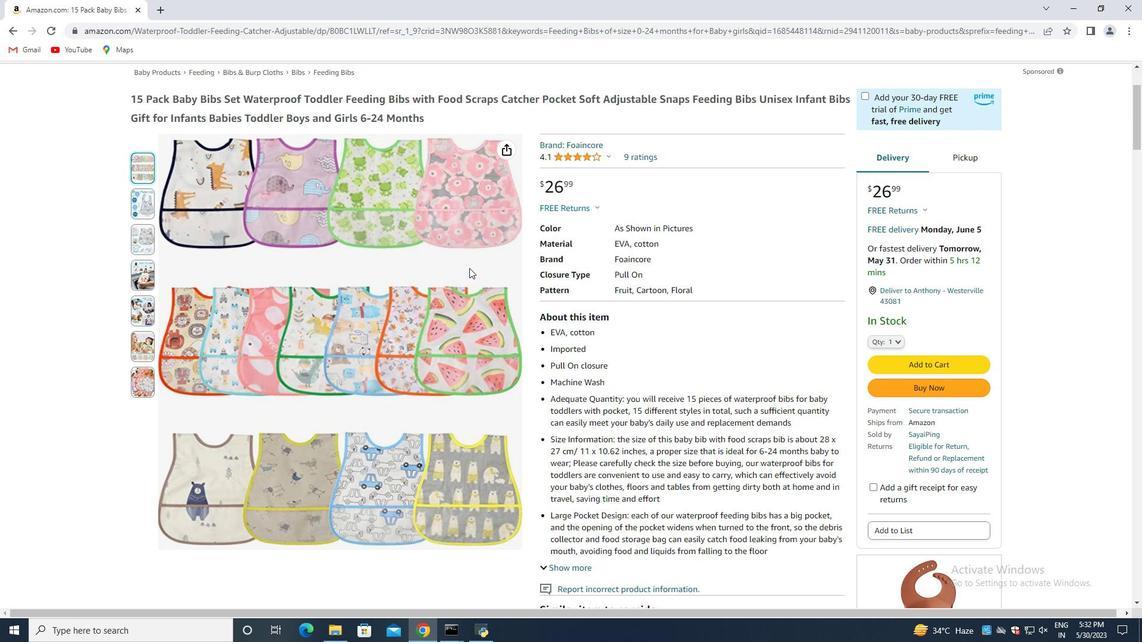 
Action: Mouse scrolled (469, 267) with delta (0, 0)
Screenshot: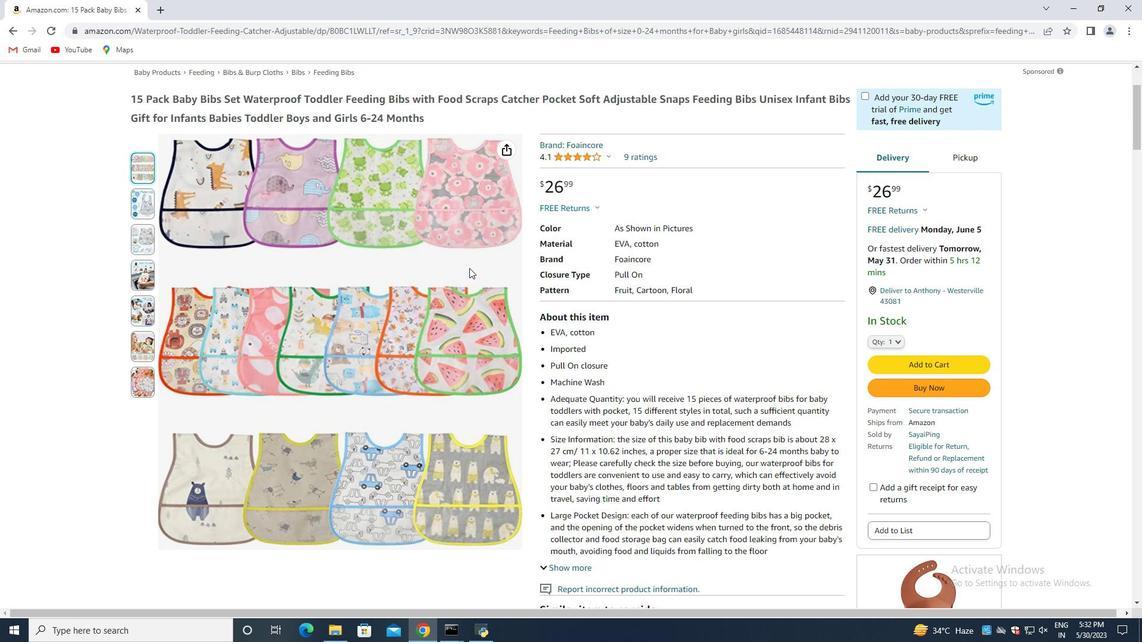 
Action: Mouse moved to (470, 267)
Screenshot: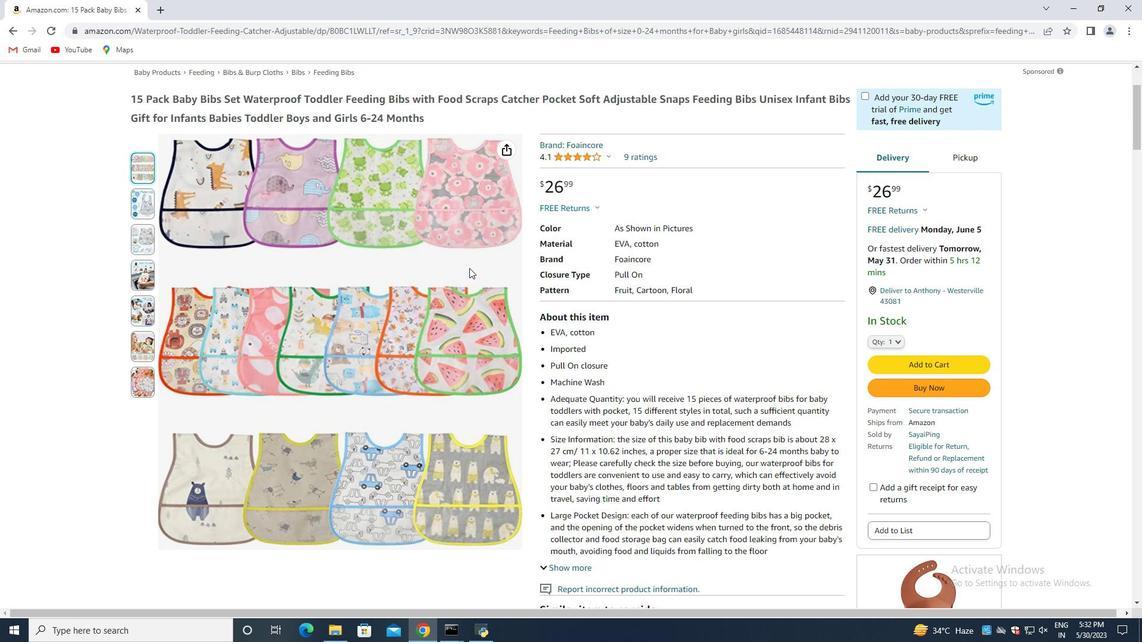 
Action: Mouse scrolled (470, 267) with delta (0, 0)
Screenshot: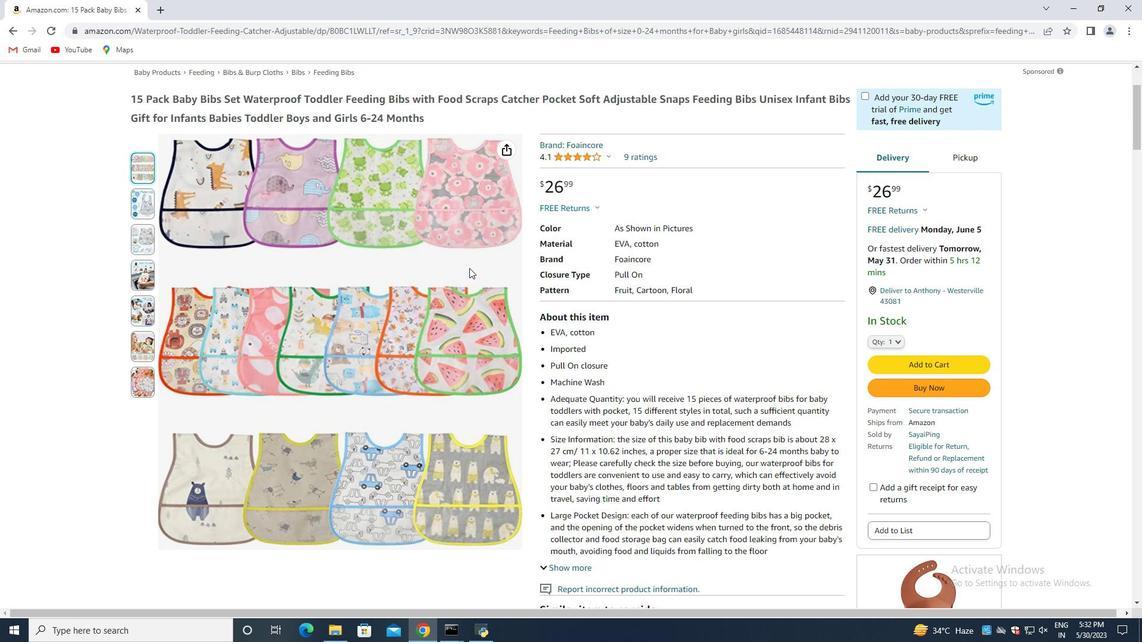 
Action: Mouse scrolled (470, 267) with delta (0, 0)
Screenshot: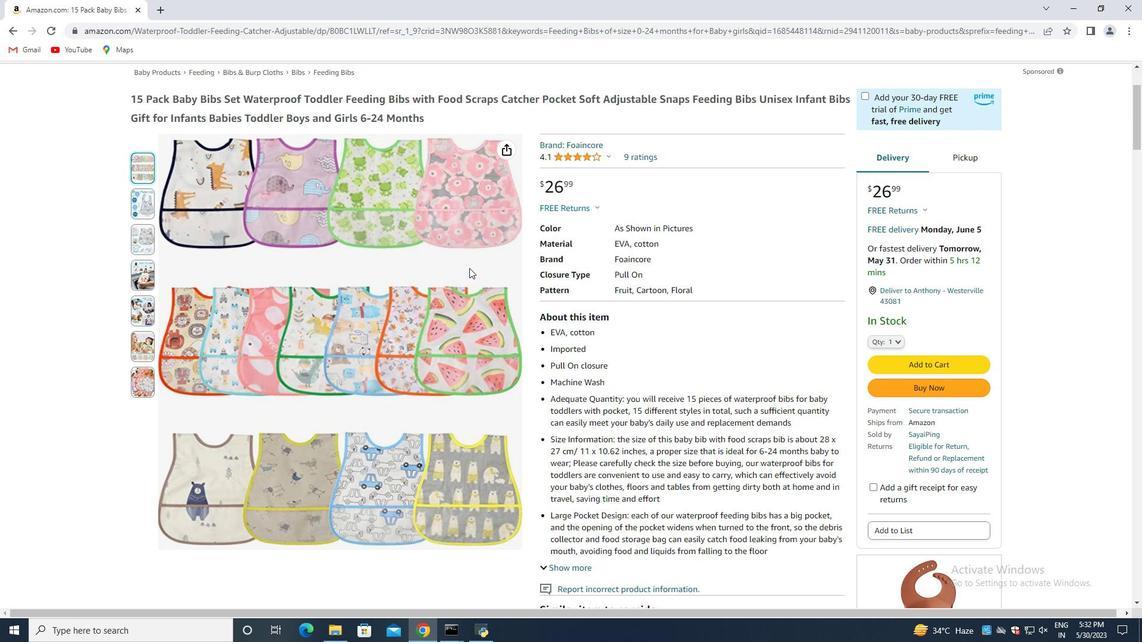 
Action: Mouse scrolled (470, 267) with delta (0, 0)
Screenshot: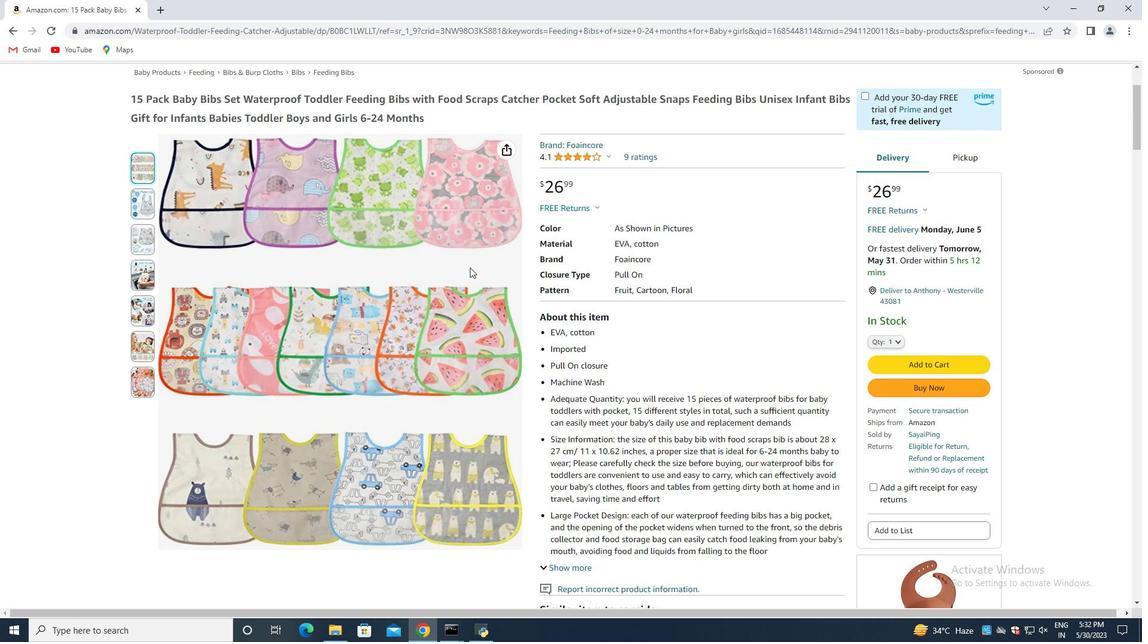 
Action: Mouse moved to (436, 263)
Screenshot: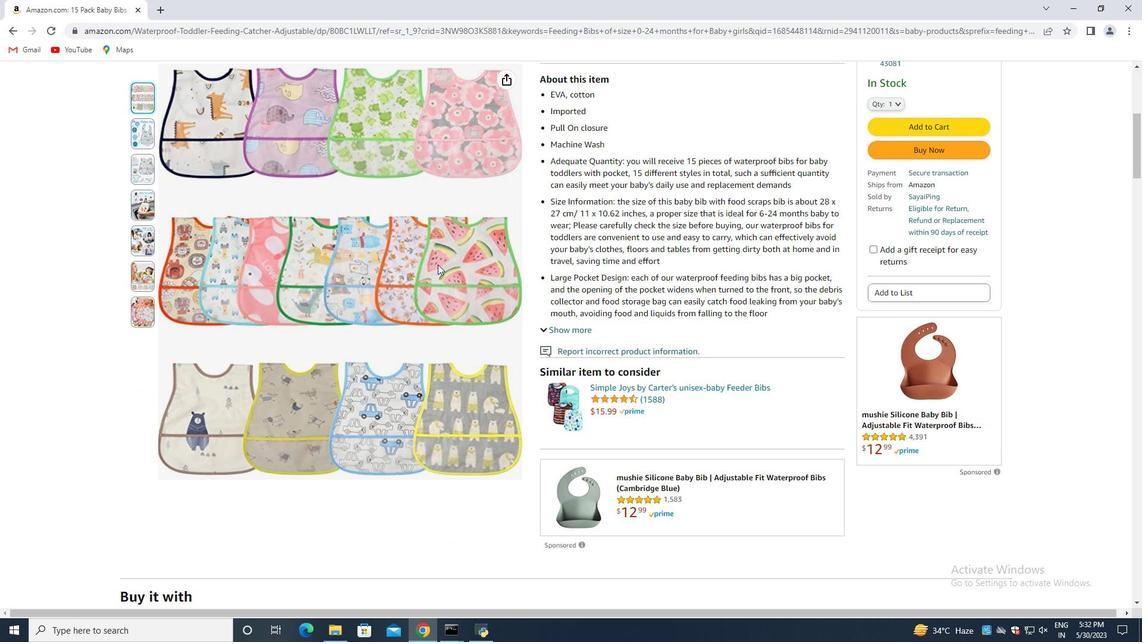 
Action: Mouse scrolled (436, 264) with delta (0, 0)
Screenshot: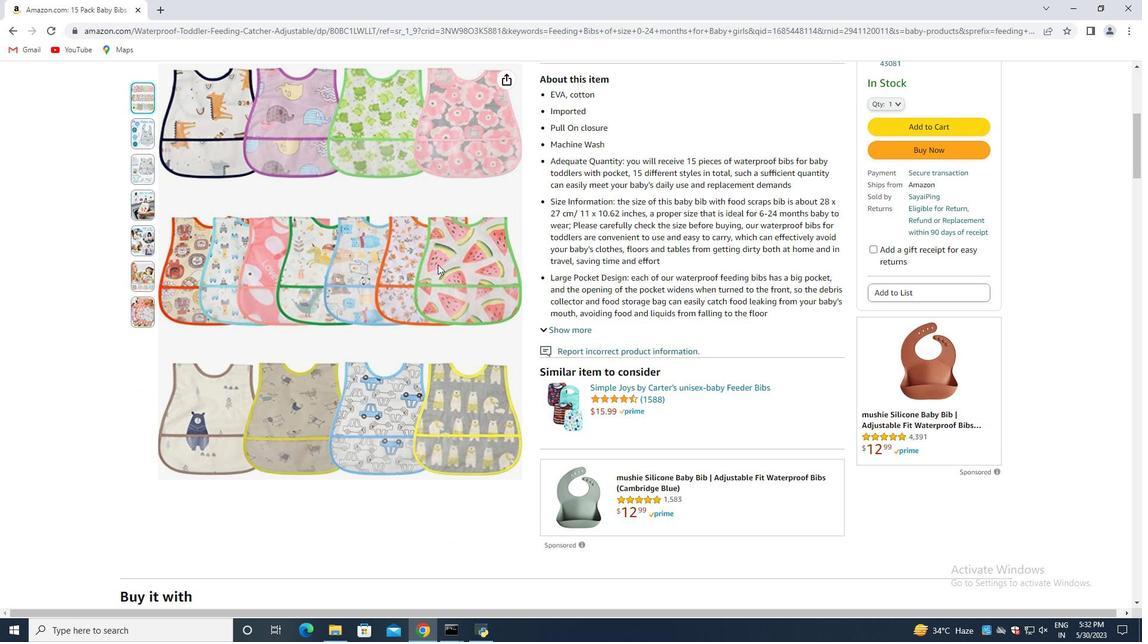 
Action: Mouse scrolled (436, 264) with delta (0, 0)
Screenshot: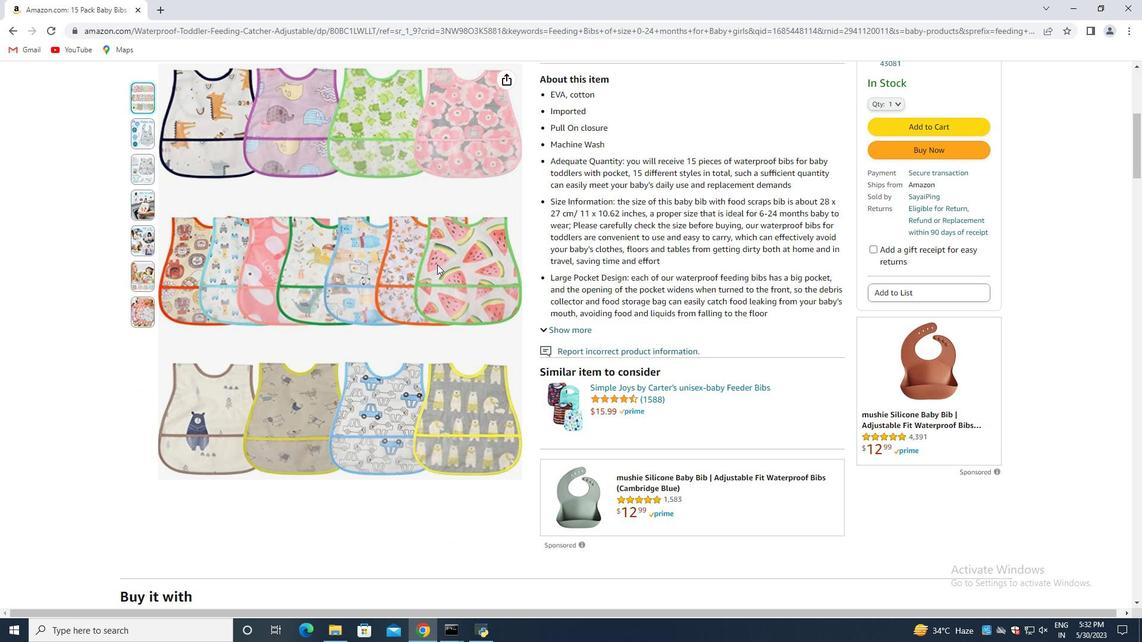 
Action: Mouse scrolled (436, 264) with delta (0, 0)
Screenshot: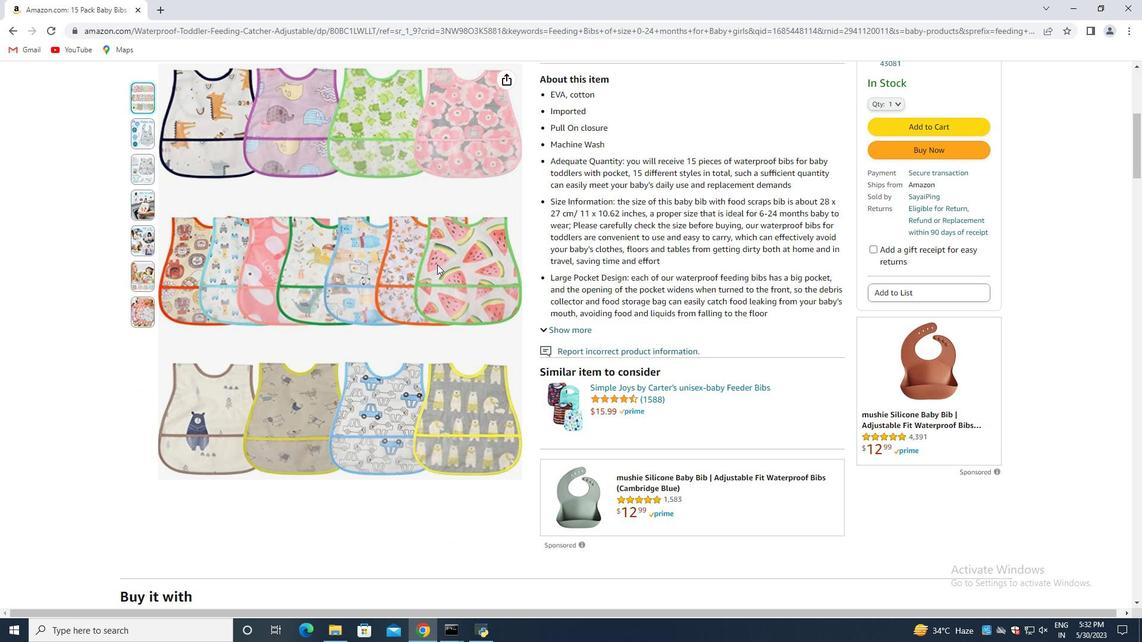 
Action: Mouse scrolled (436, 264) with delta (0, 0)
Screenshot: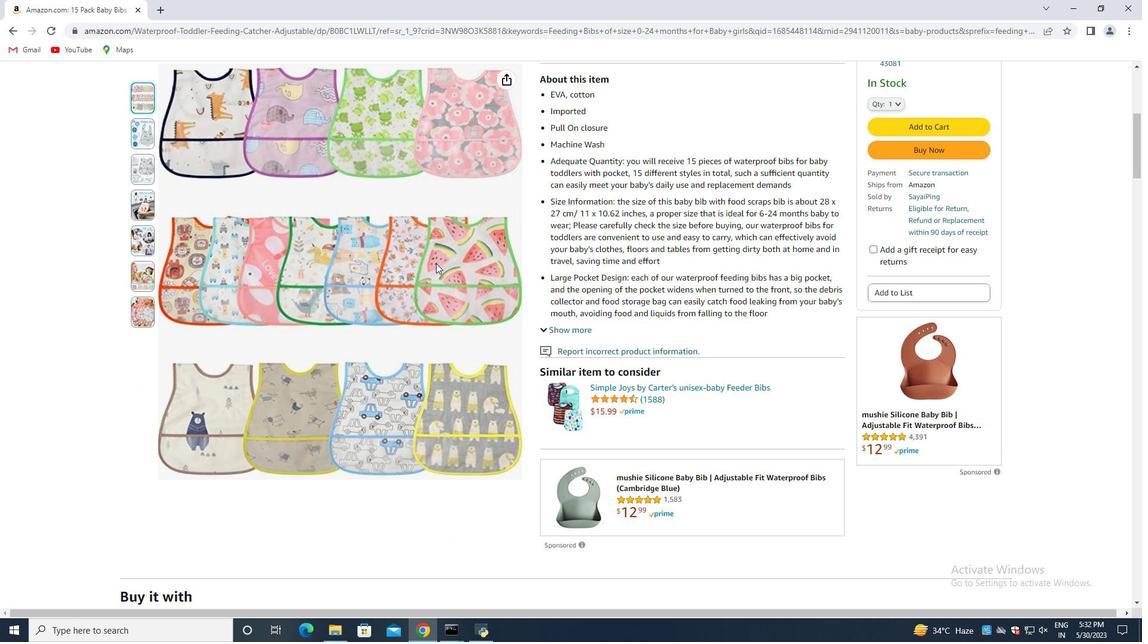 
Action: Mouse scrolled (436, 264) with delta (0, 0)
Screenshot: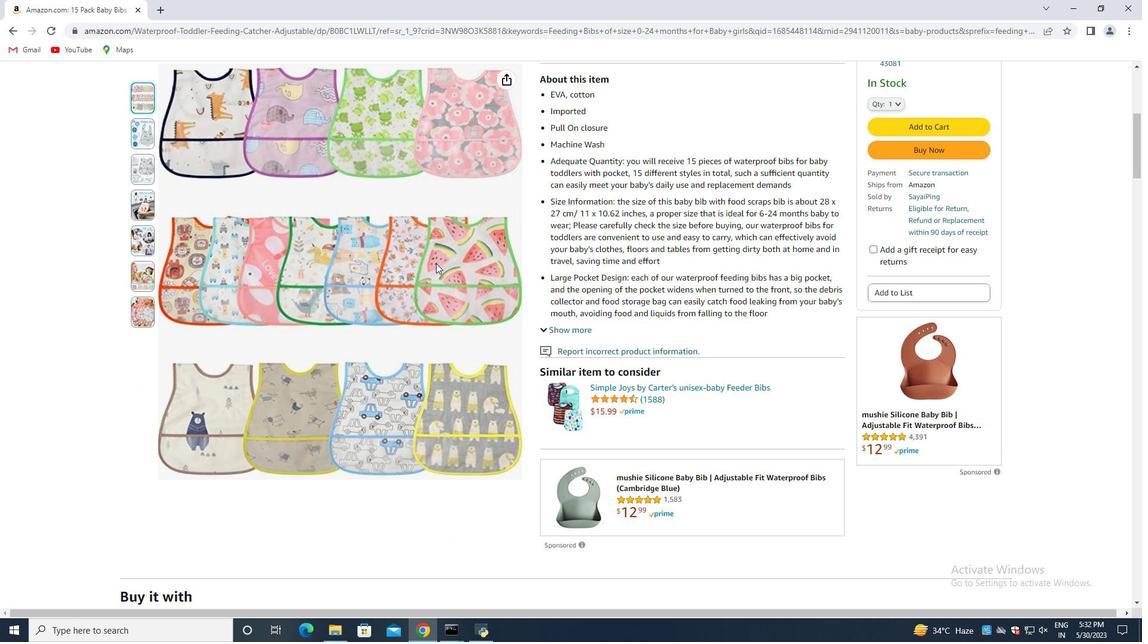 
Action: Mouse scrolled (436, 264) with delta (0, 0)
Screenshot: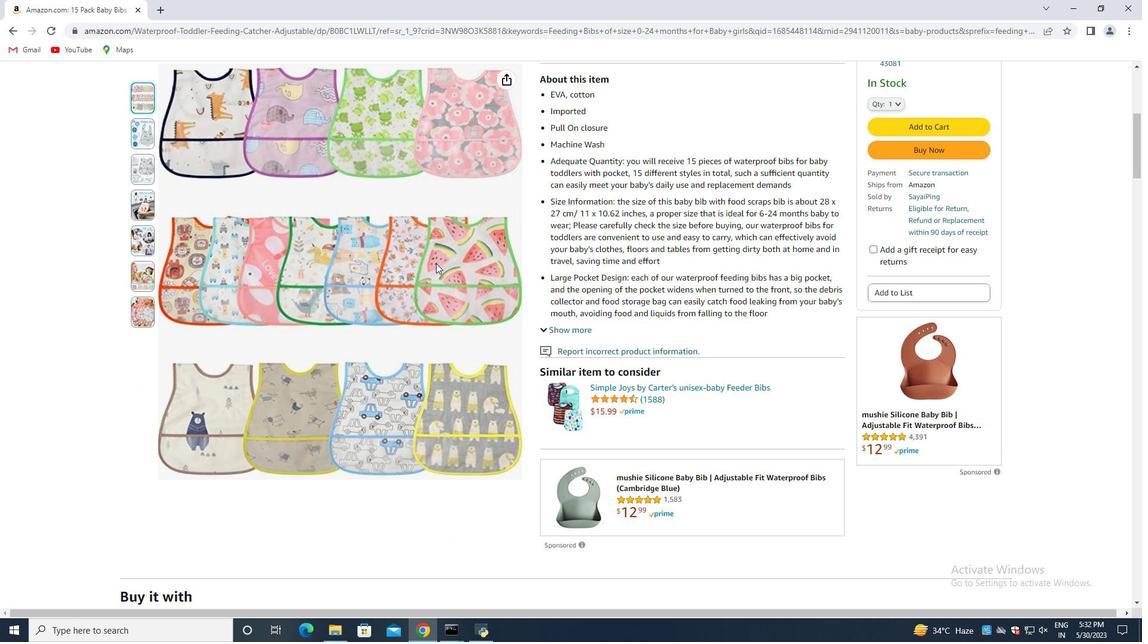 
Action: Mouse moved to (364, 268)
Screenshot: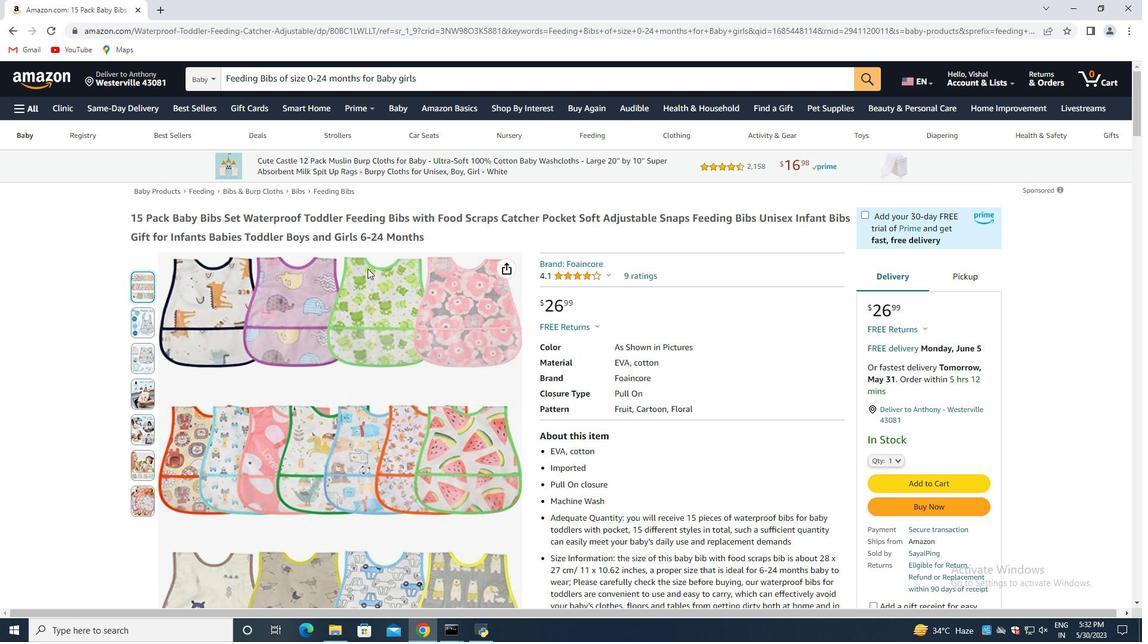
Action: Mouse scrolled (364, 268) with delta (0, 0)
Screenshot: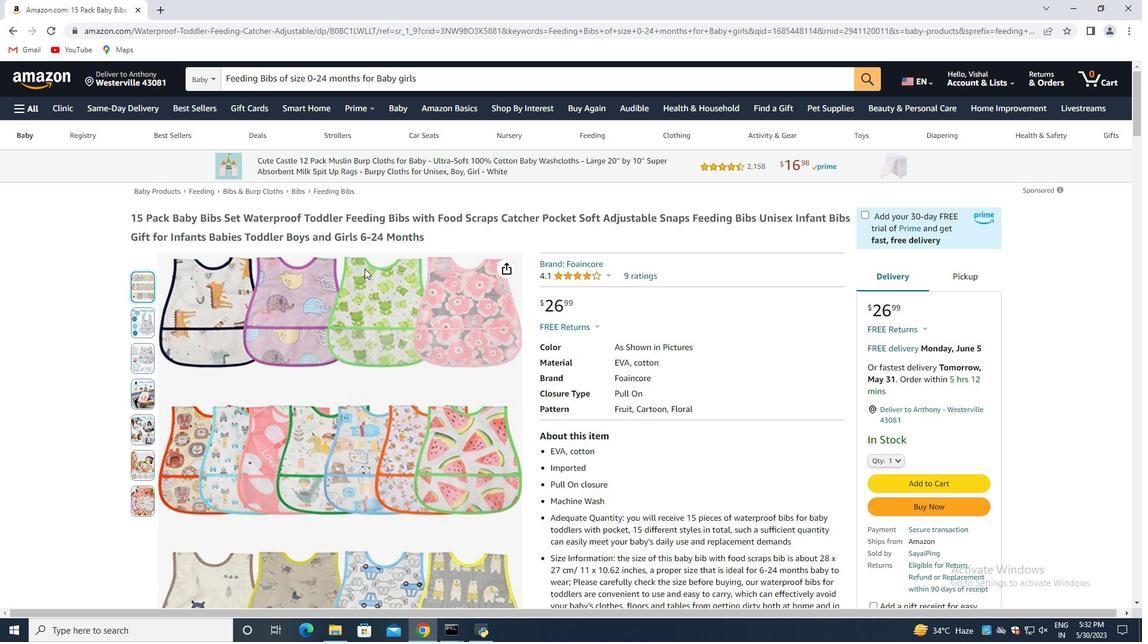 
Action: Mouse moved to (364, 269)
Screenshot: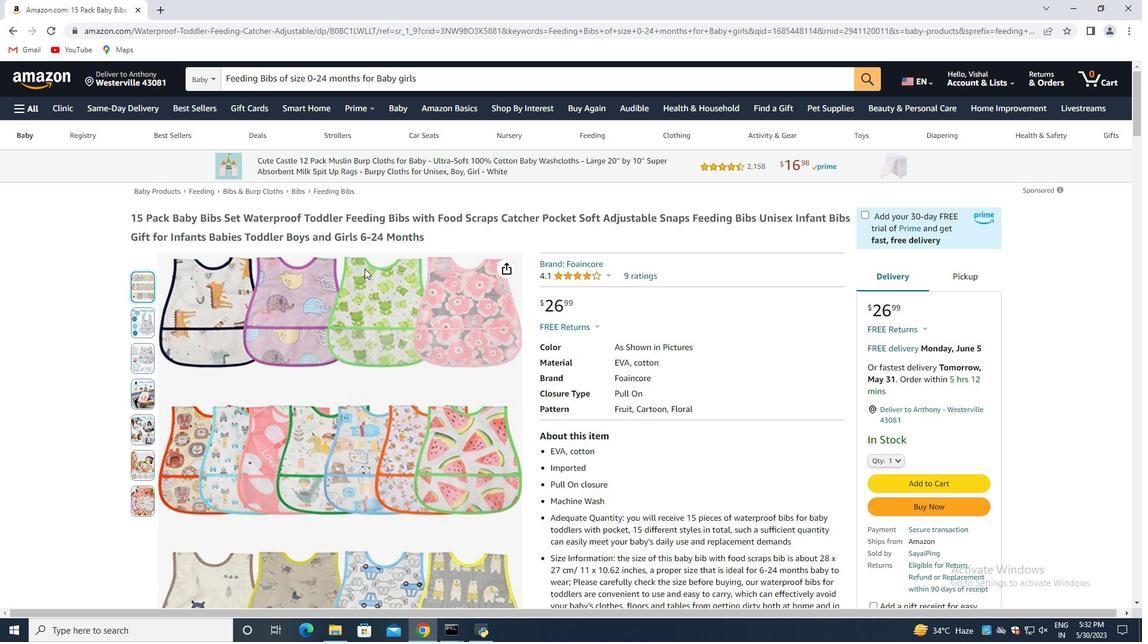 
Action: Mouse scrolled (364, 268) with delta (0, 0)
Screenshot: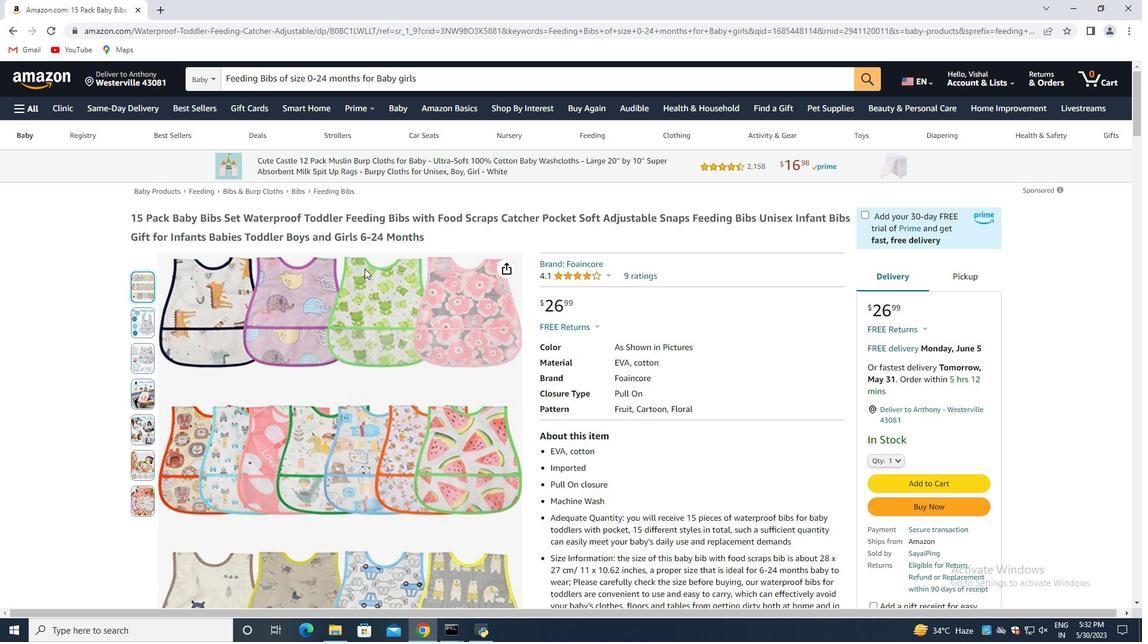 
Action: Mouse moved to (364, 269)
Screenshot: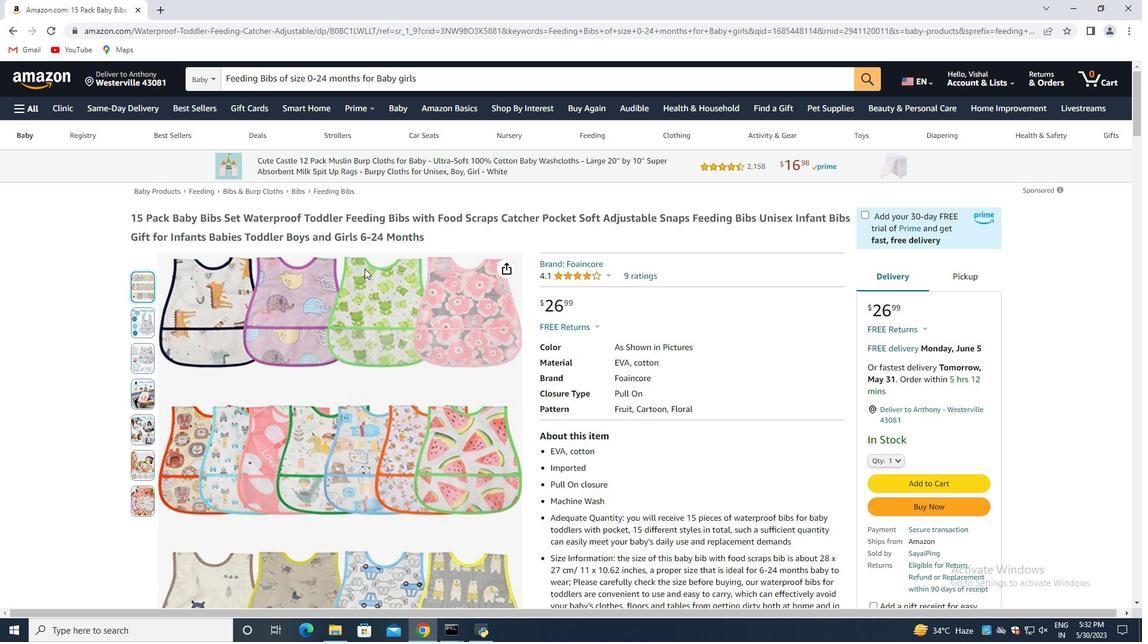 
Action: Mouse scrolled (364, 268) with delta (0, 0)
Screenshot: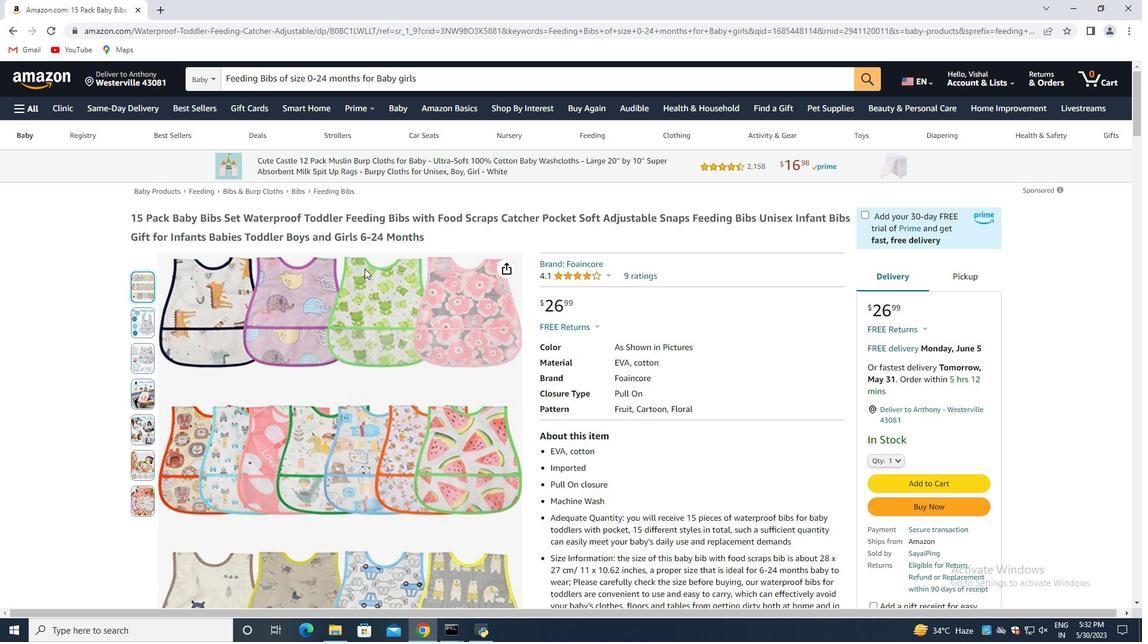 
Action: Mouse scrolled (364, 268) with delta (0, 0)
Screenshot: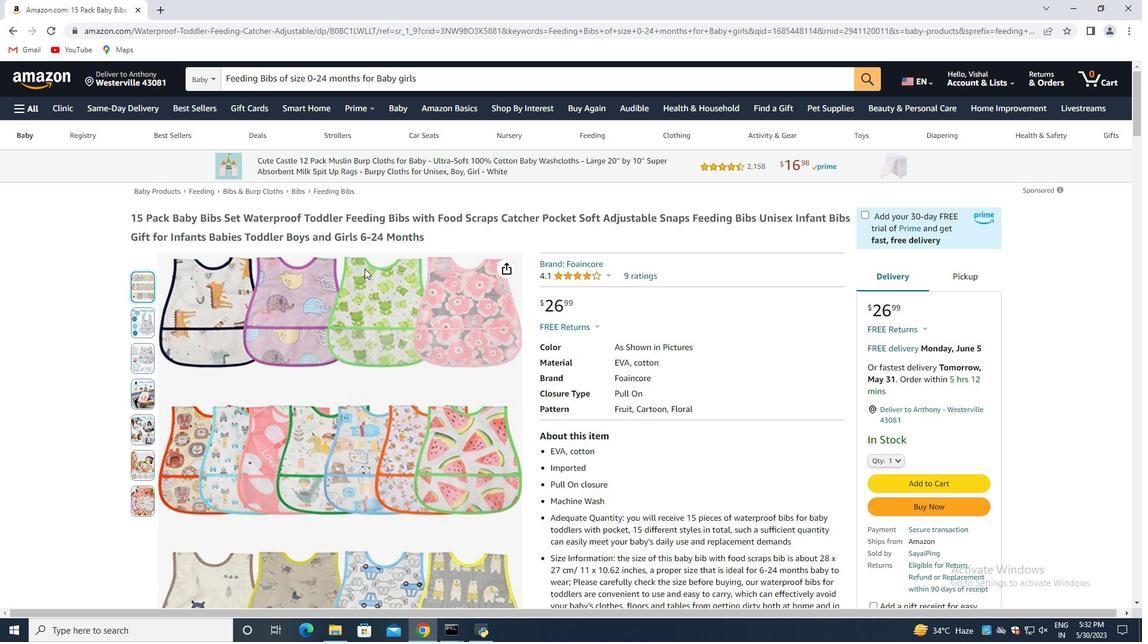 
Action: Mouse moved to (364, 270)
Screenshot: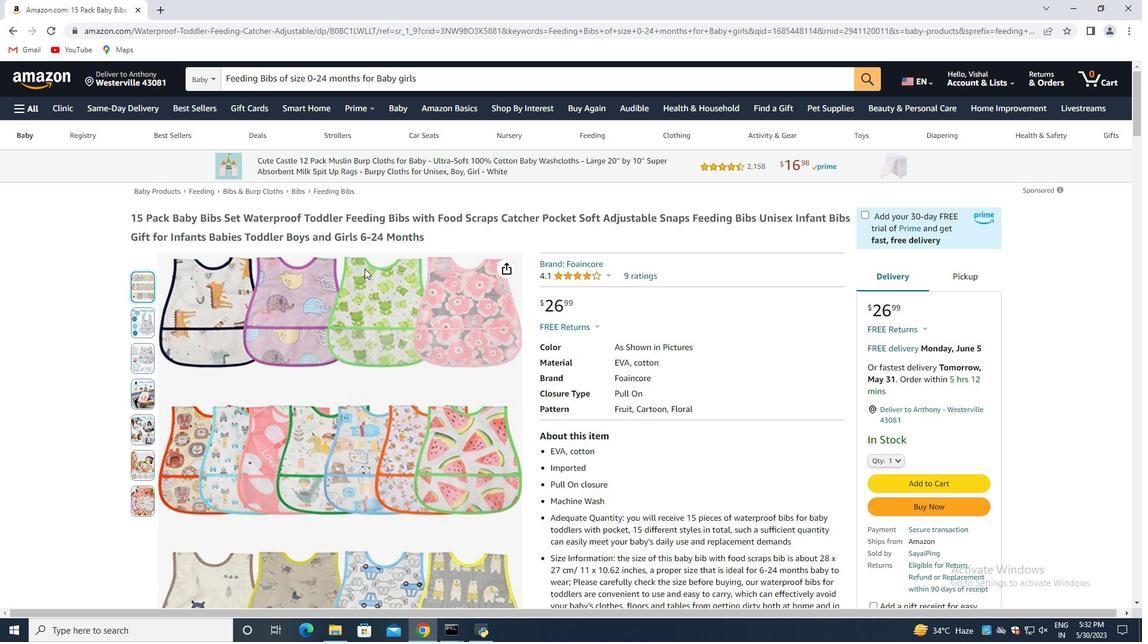 
Action: Mouse scrolled (364, 270) with delta (0, 0)
Screenshot: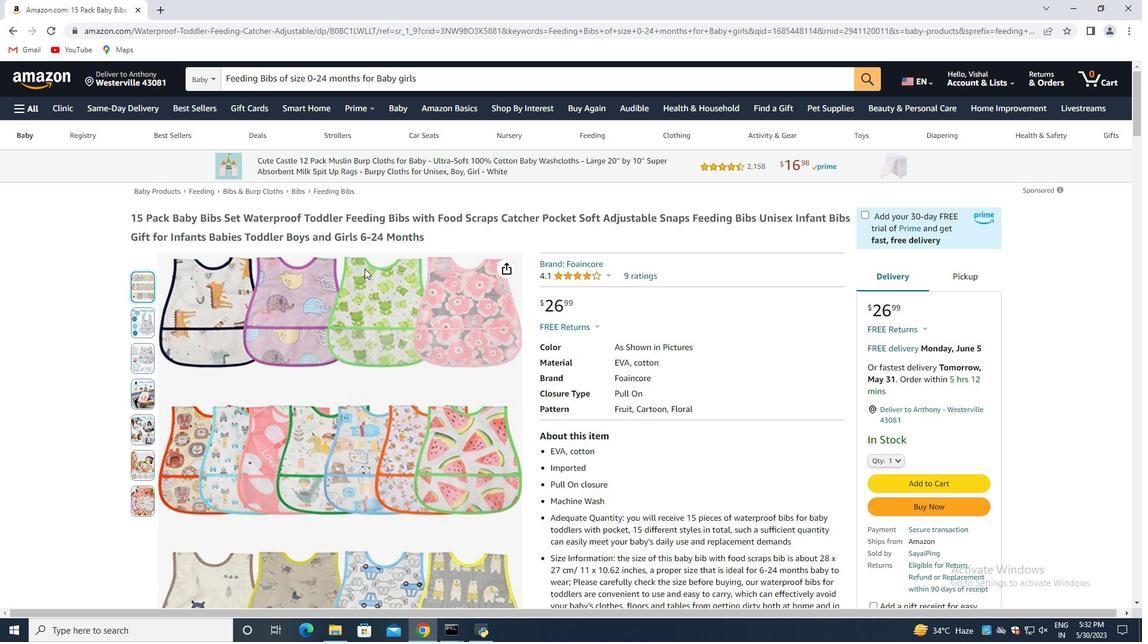 
Action: Mouse moved to (371, 273)
Screenshot: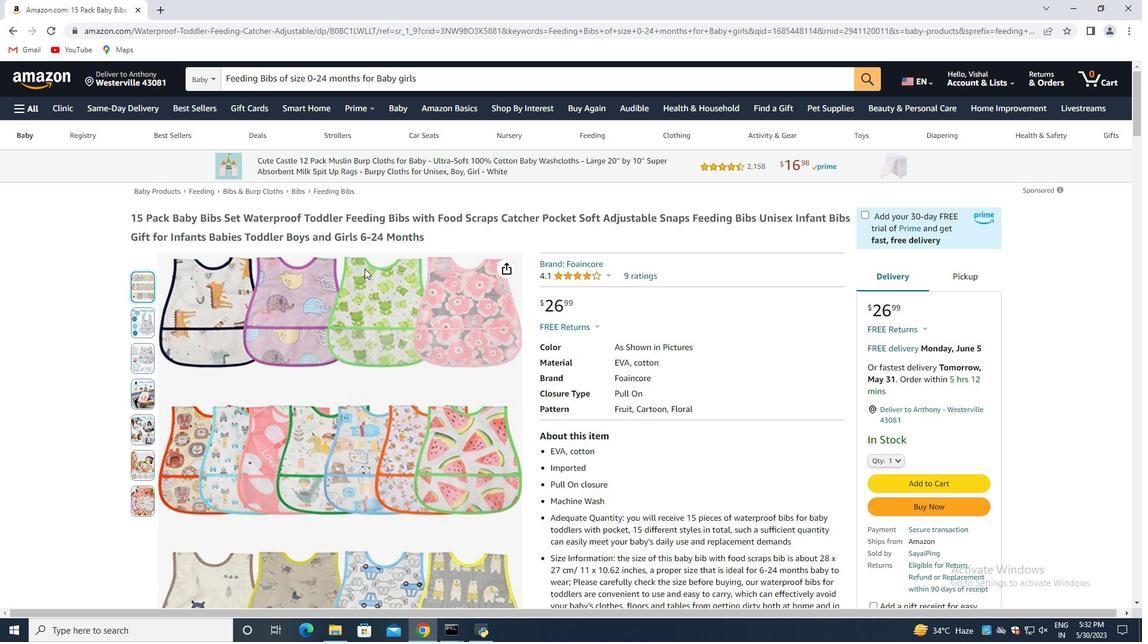 
Action: Mouse scrolled (371, 273) with delta (0, 0)
Screenshot: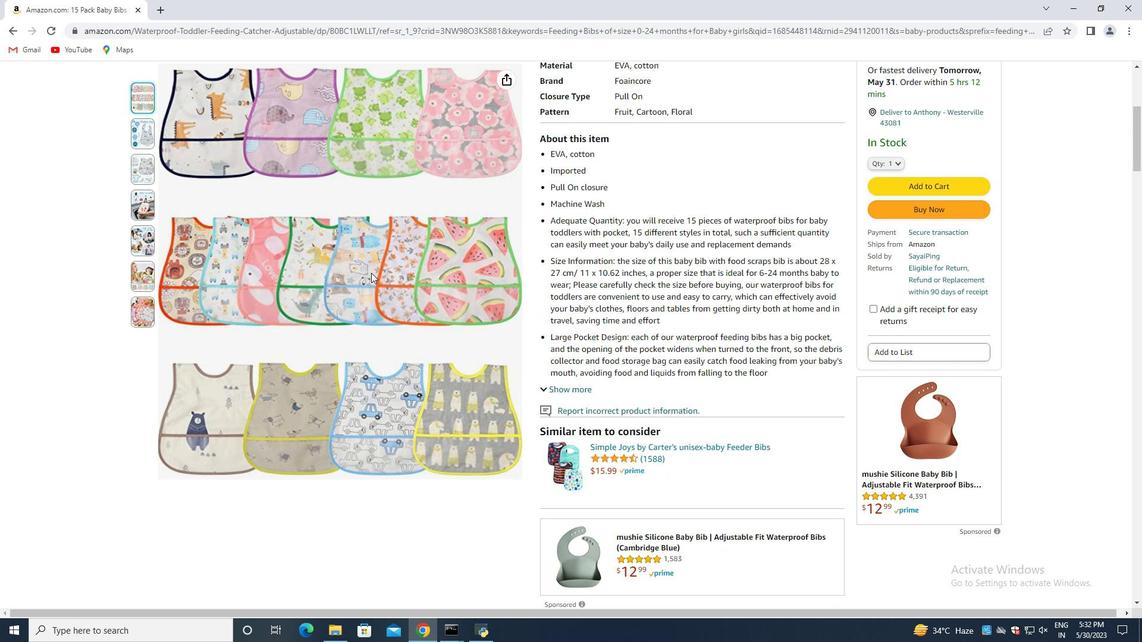 
Action: Mouse scrolled (371, 273) with delta (0, 0)
Screenshot: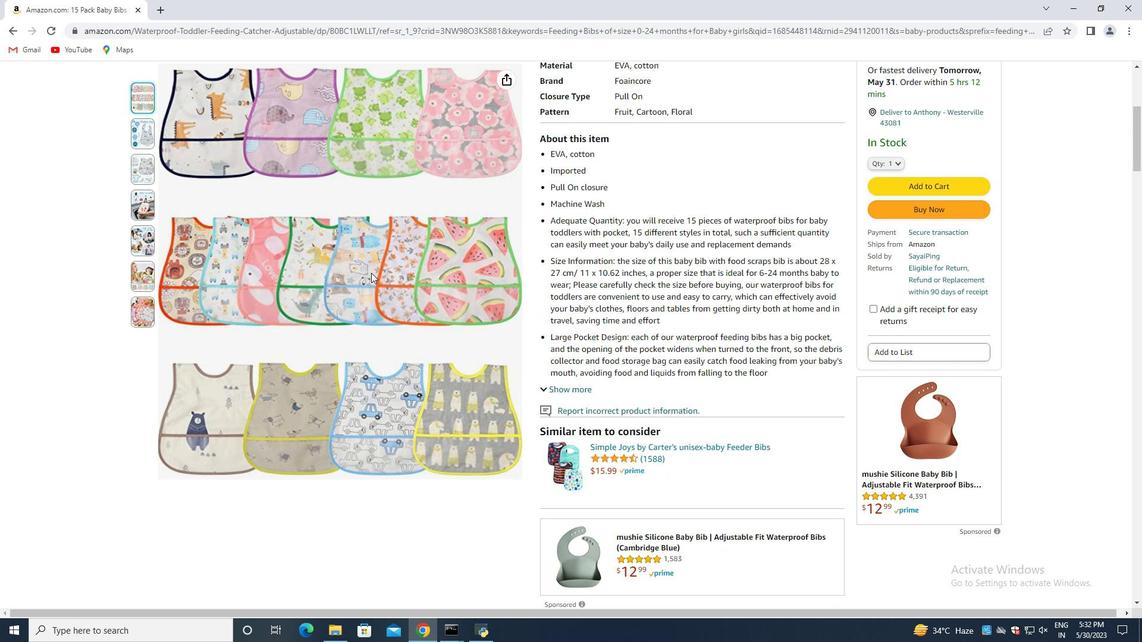 
Action: Mouse scrolled (371, 273) with delta (0, 0)
Screenshot: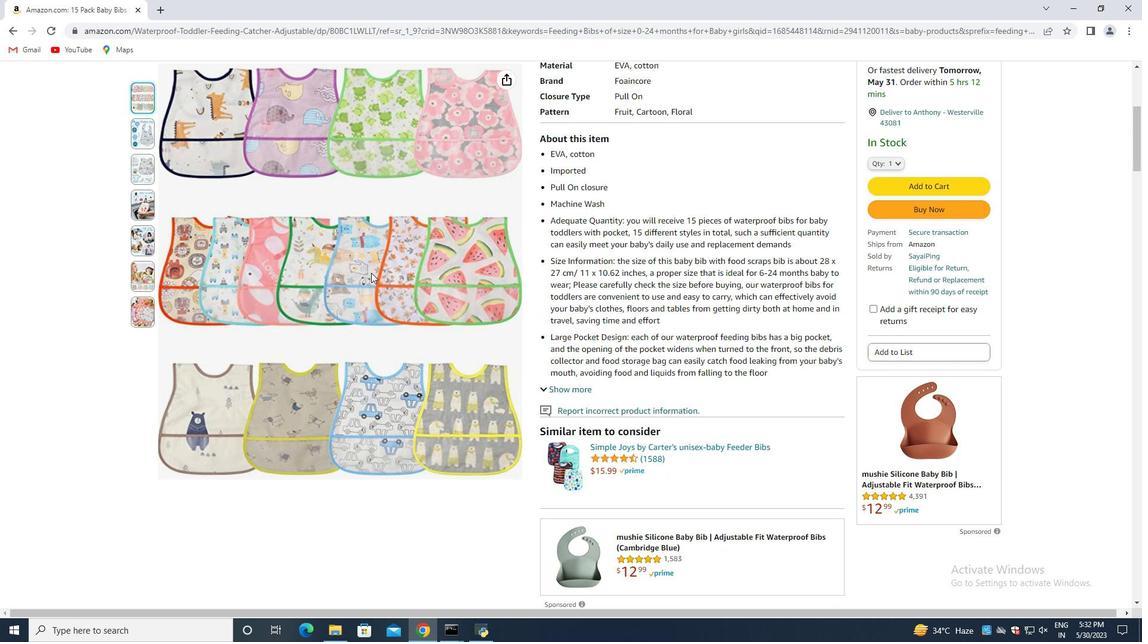 
Action: Mouse scrolled (371, 273) with delta (0, 0)
Screenshot: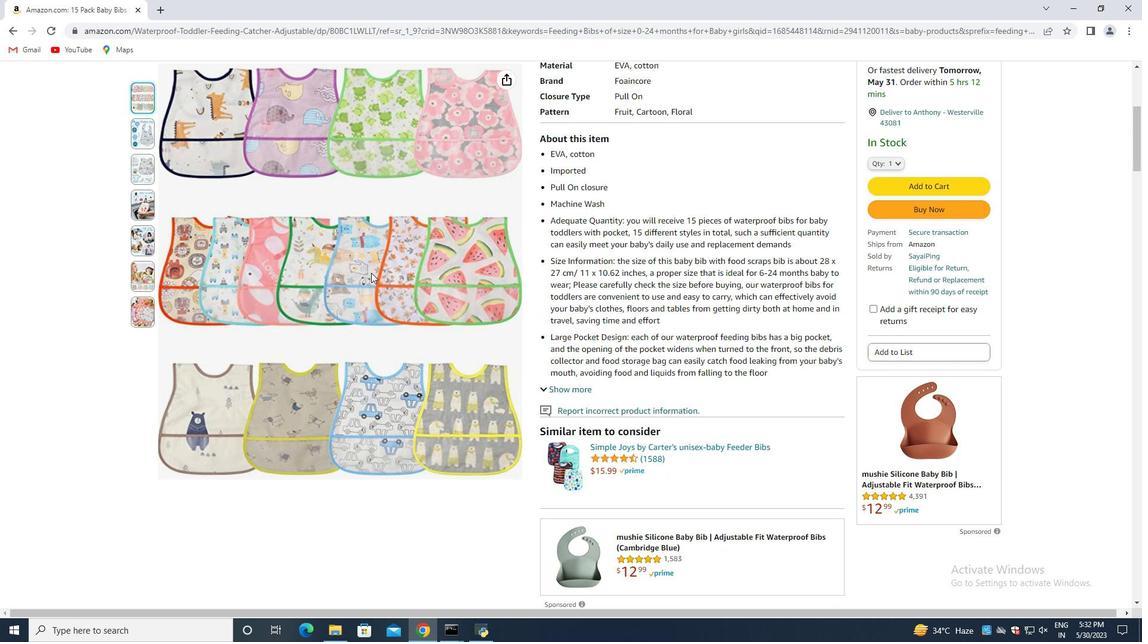 
Action: Mouse scrolled (371, 273) with delta (0, 0)
Screenshot: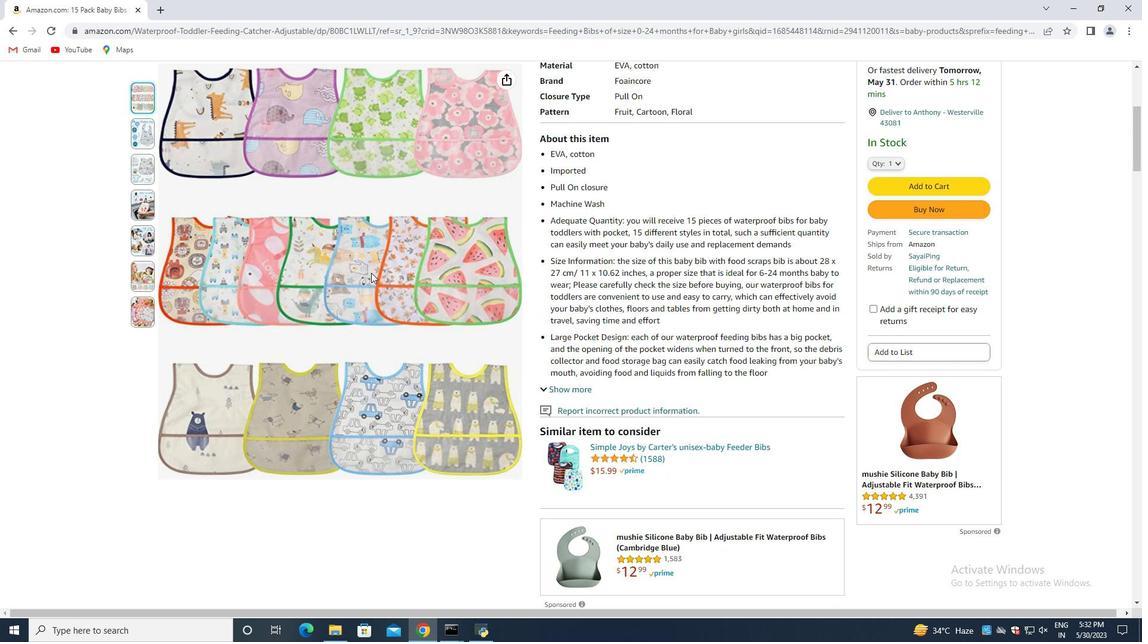 
Action: Mouse scrolled (371, 273) with delta (0, 0)
Screenshot: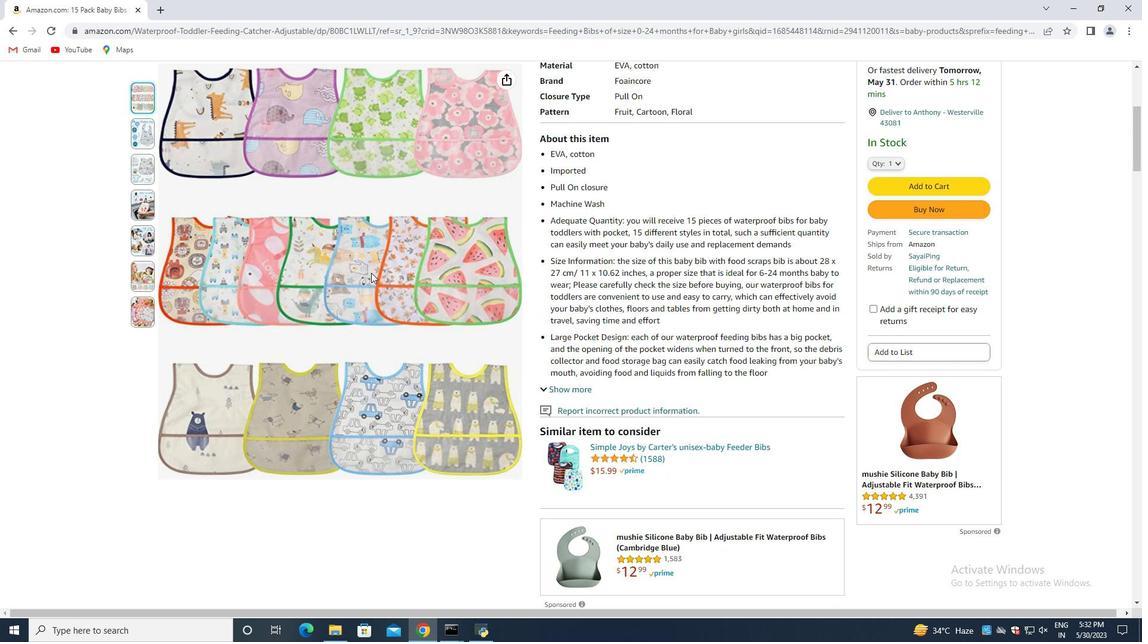 
Action: Mouse scrolled (371, 273) with delta (0, 0)
Screenshot: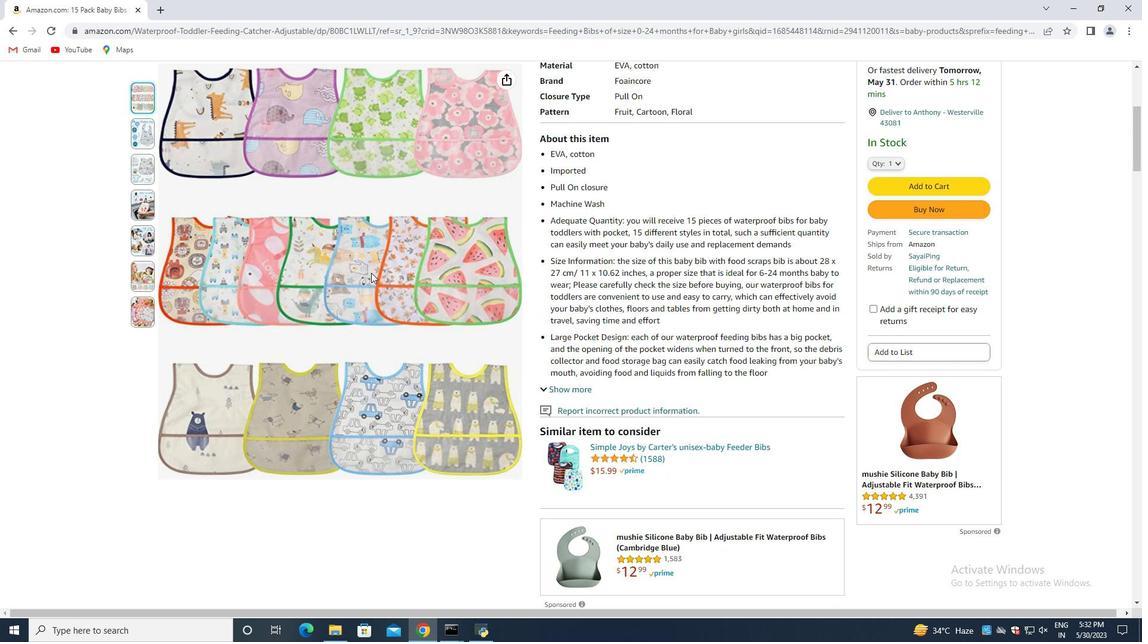 
Action: Mouse moved to (10, 29)
Screenshot: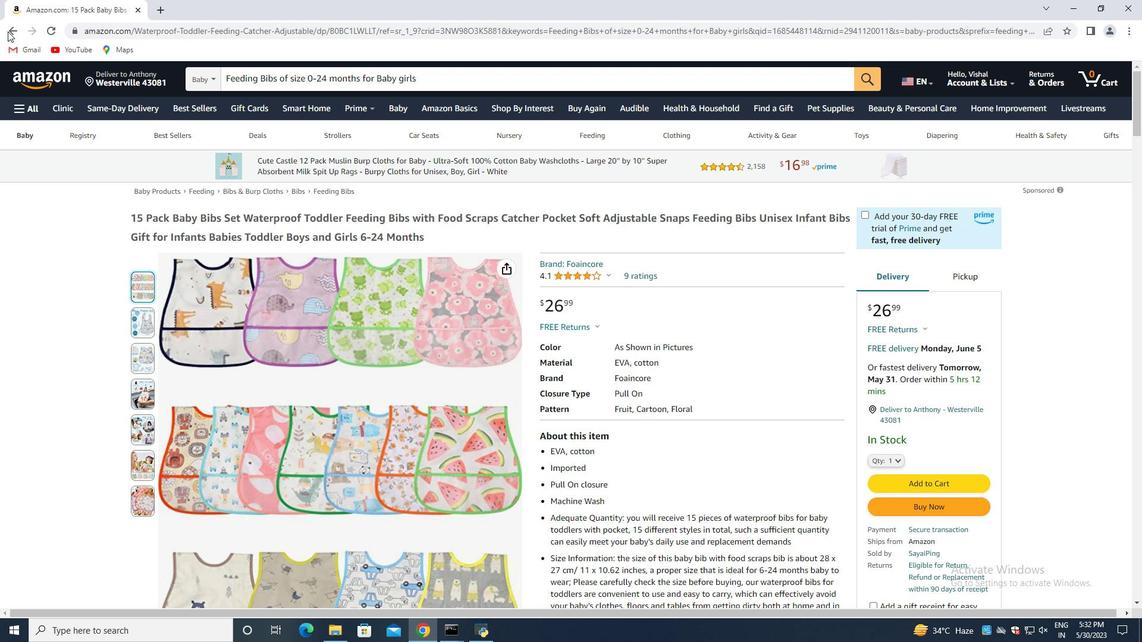 
Action: Mouse pressed left at (10, 29)
Screenshot: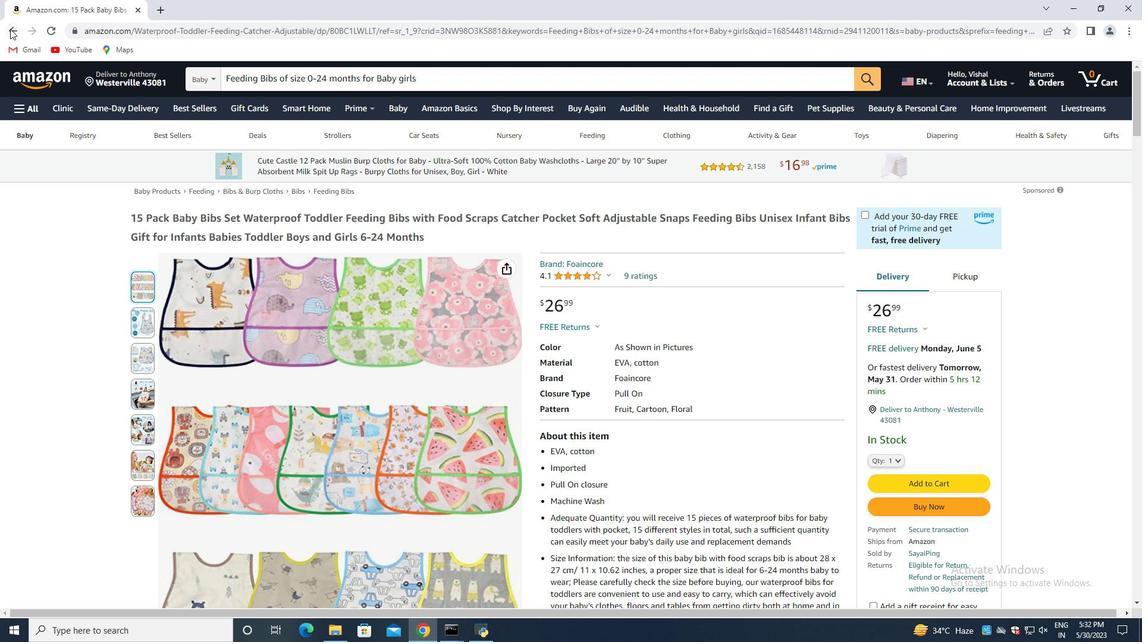
Action: Mouse moved to (453, 279)
Screenshot: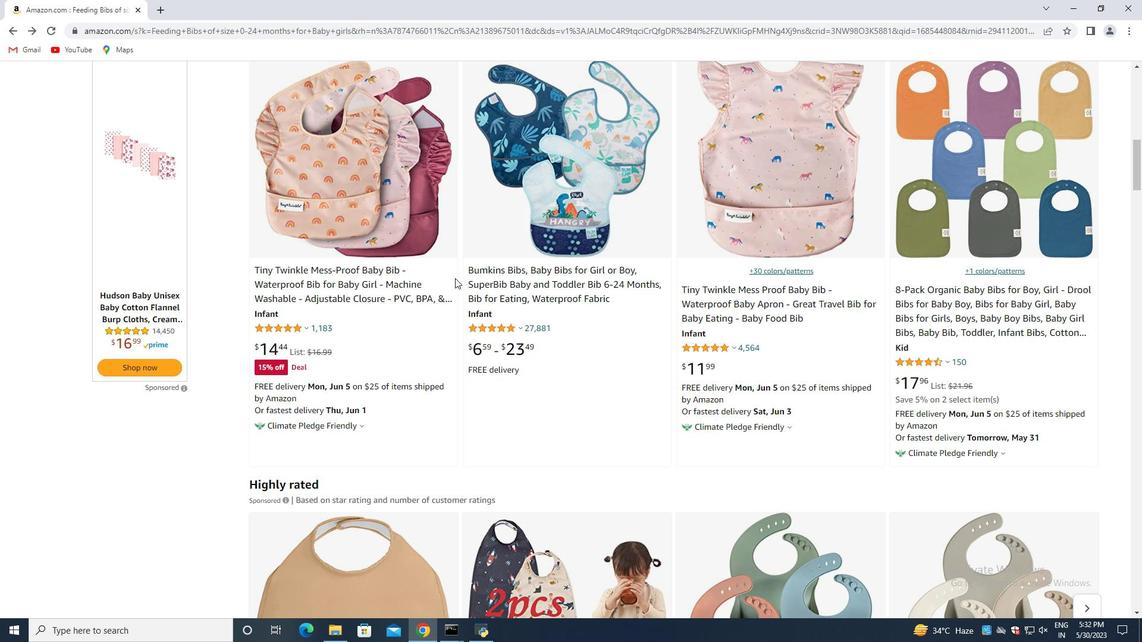 
Action: Mouse scrolled (453, 280) with delta (0, 0)
Screenshot: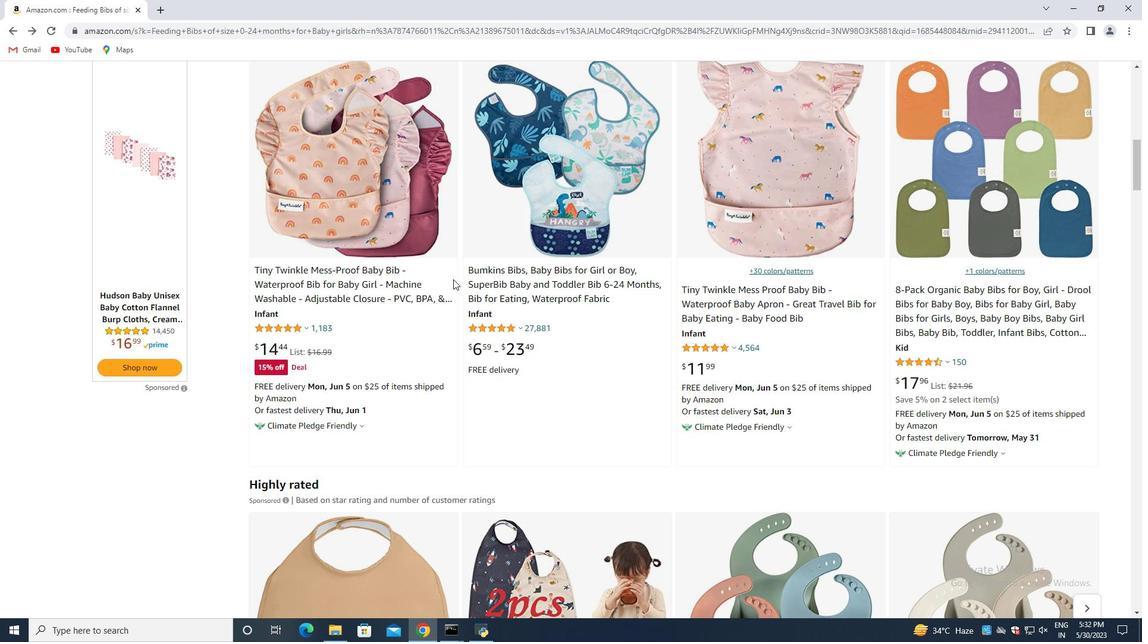 
Action: Mouse moved to (343, 301)
Screenshot: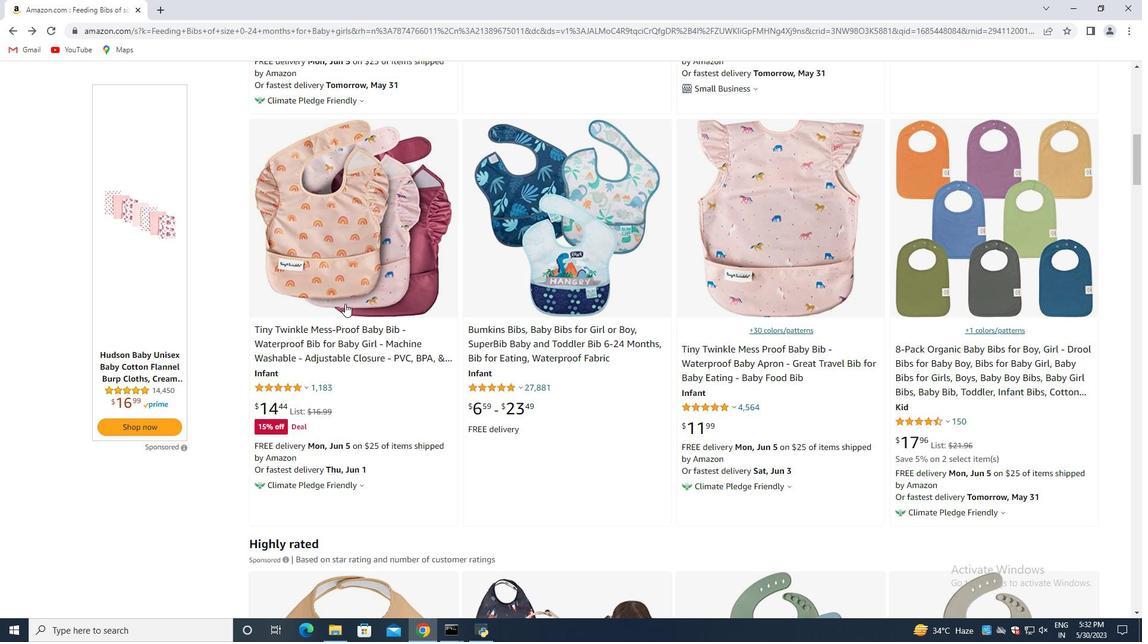 
Action: Mouse scrolled (343, 302) with delta (0, 0)
Screenshot: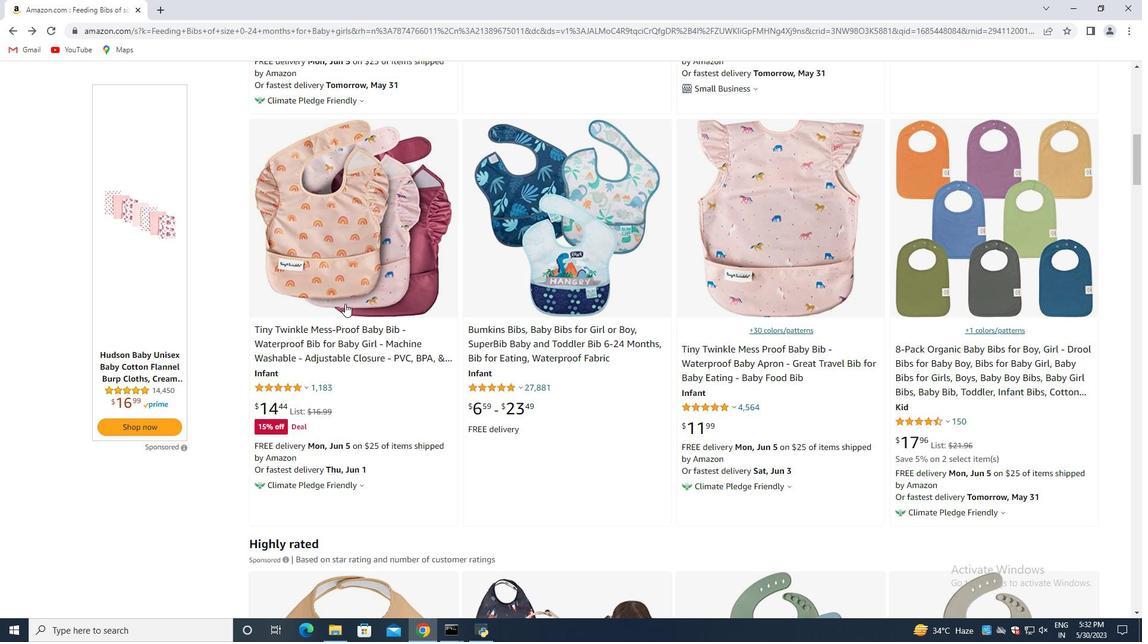 
Action: Mouse scrolled (343, 302) with delta (0, 0)
Screenshot: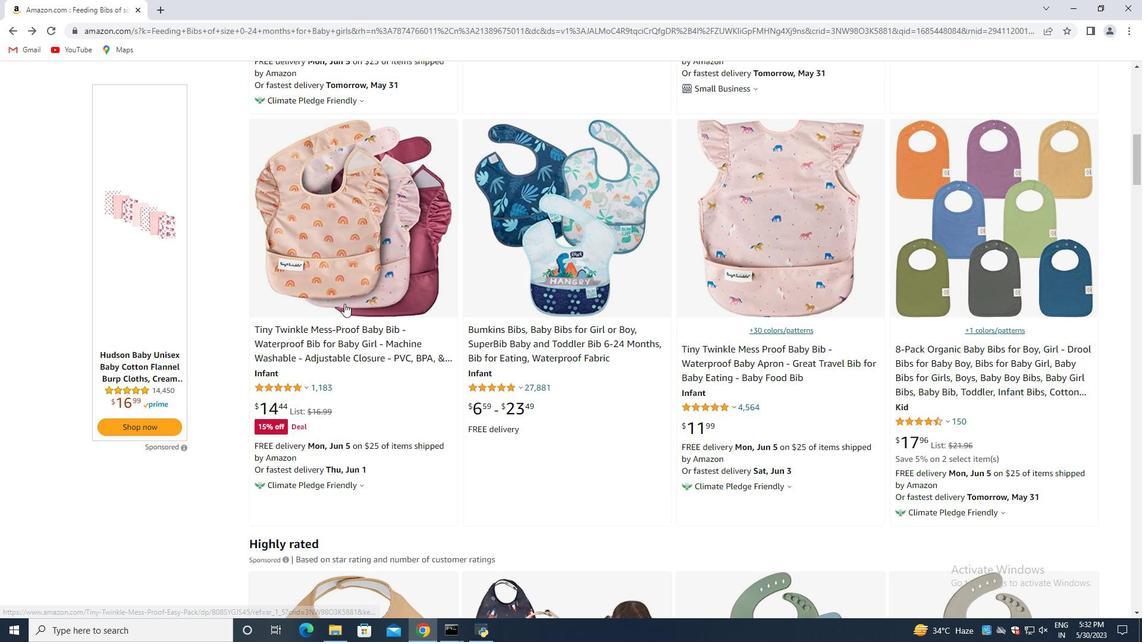 
Action: Mouse scrolled (343, 302) with delta (0, 0)
Screenshot: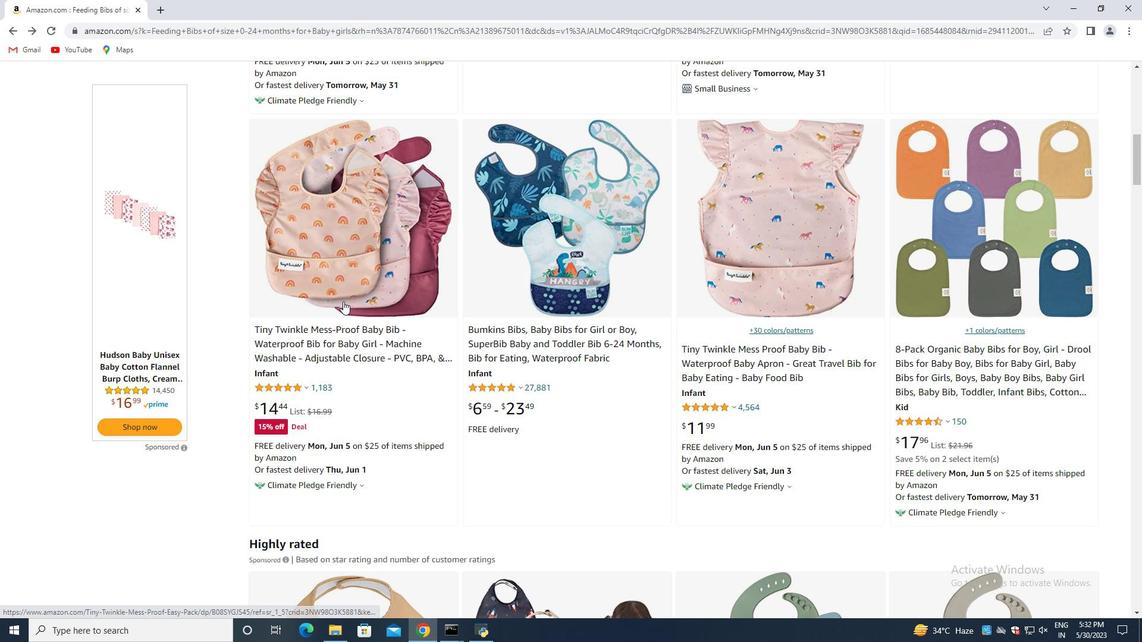 
Action: Mouse scrolled (343, 302) with delta (0, 0)
Screenshot: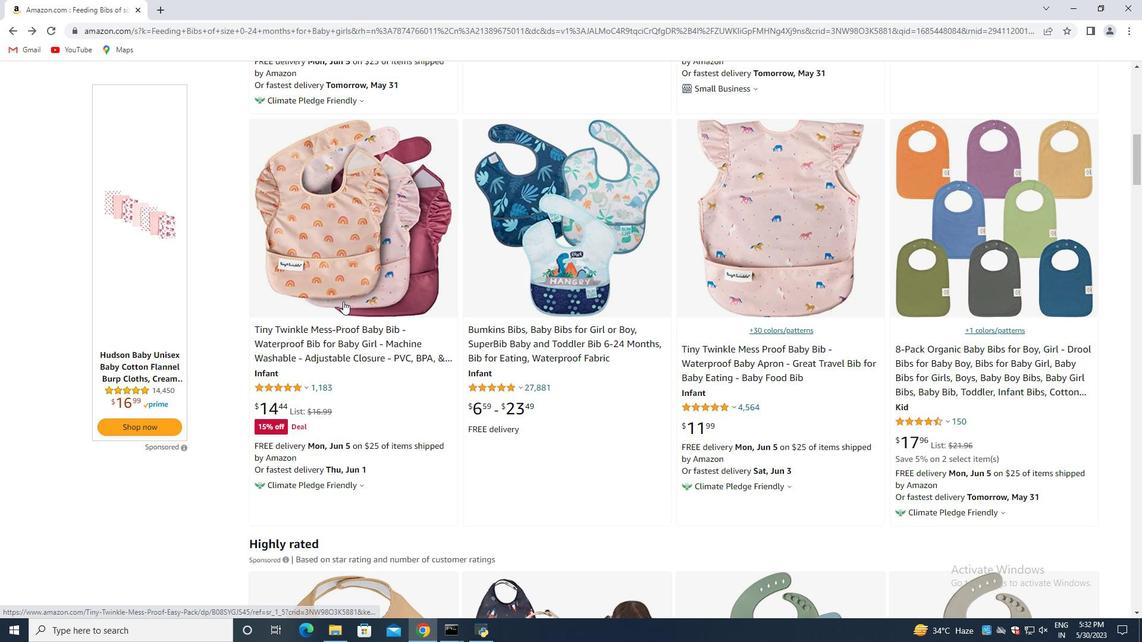 
Action: Mouse moved to (574, 229)
Screenshot: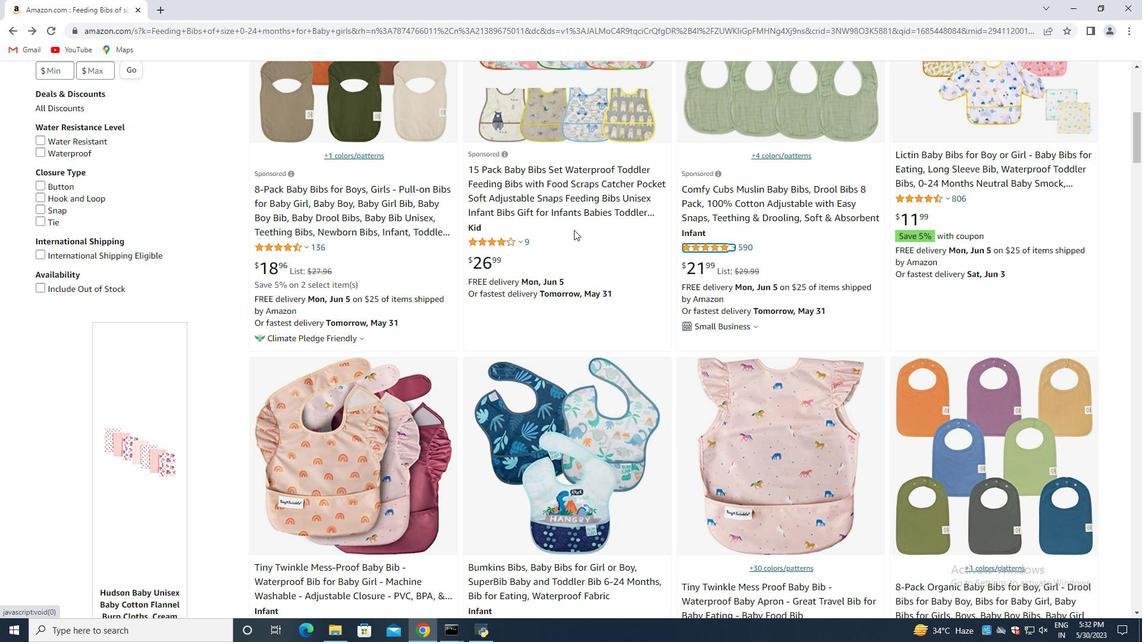 
Action: Mouse scrolled (574, 230) with delta (0, 0)
Screenshot: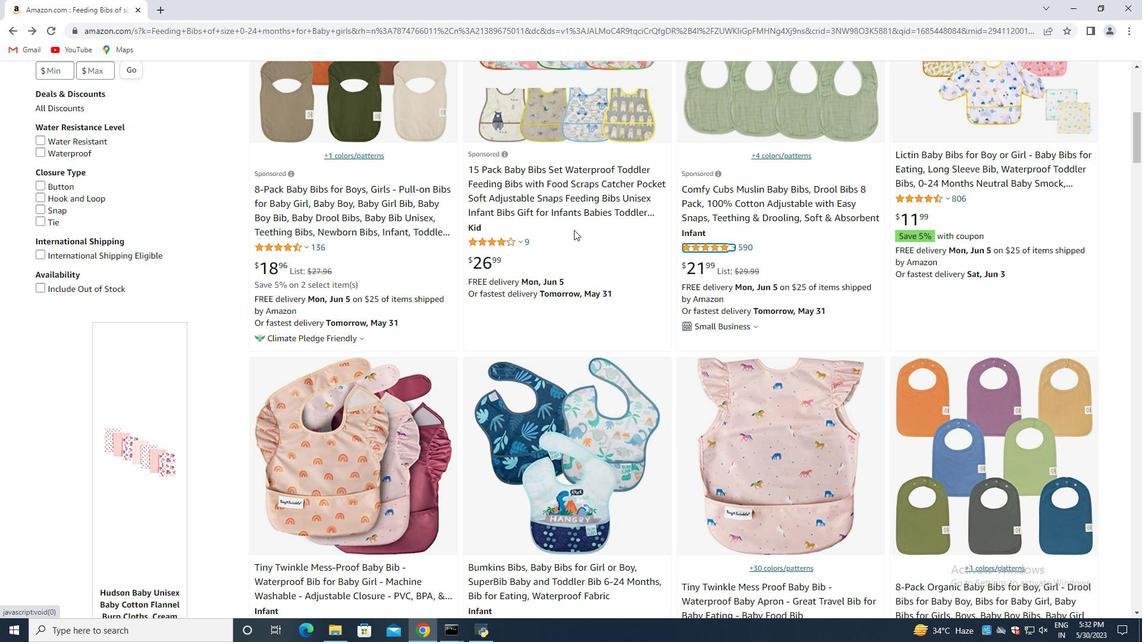 
Action: Mouse moved to (566, 249)
Screenshot: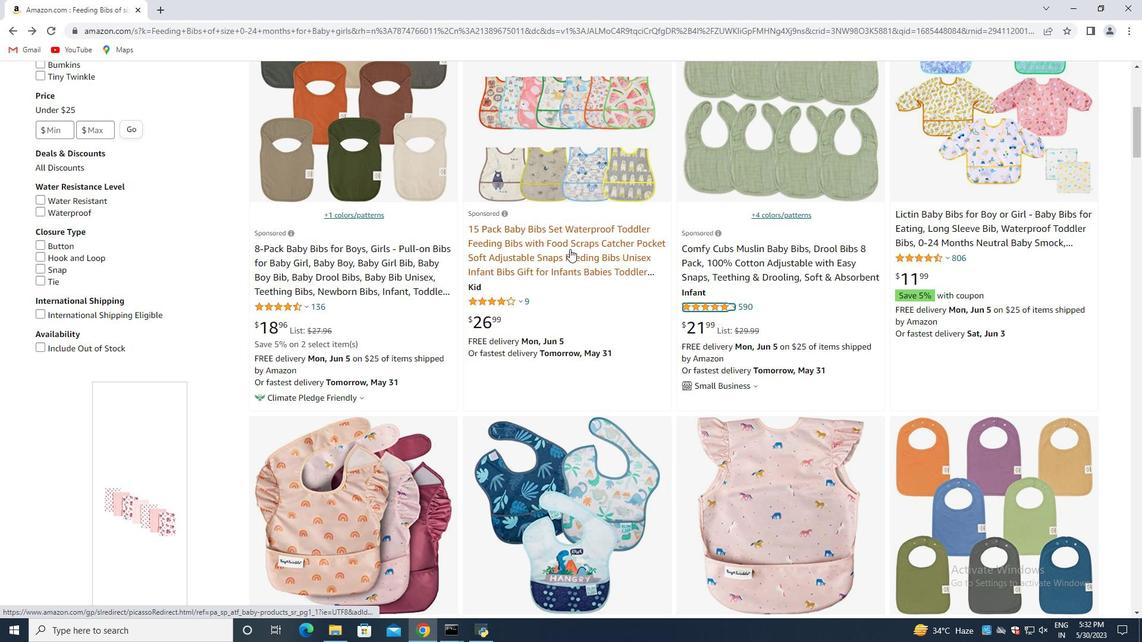 
Action: Mouse pressed left at (566, 249)
Screenshot: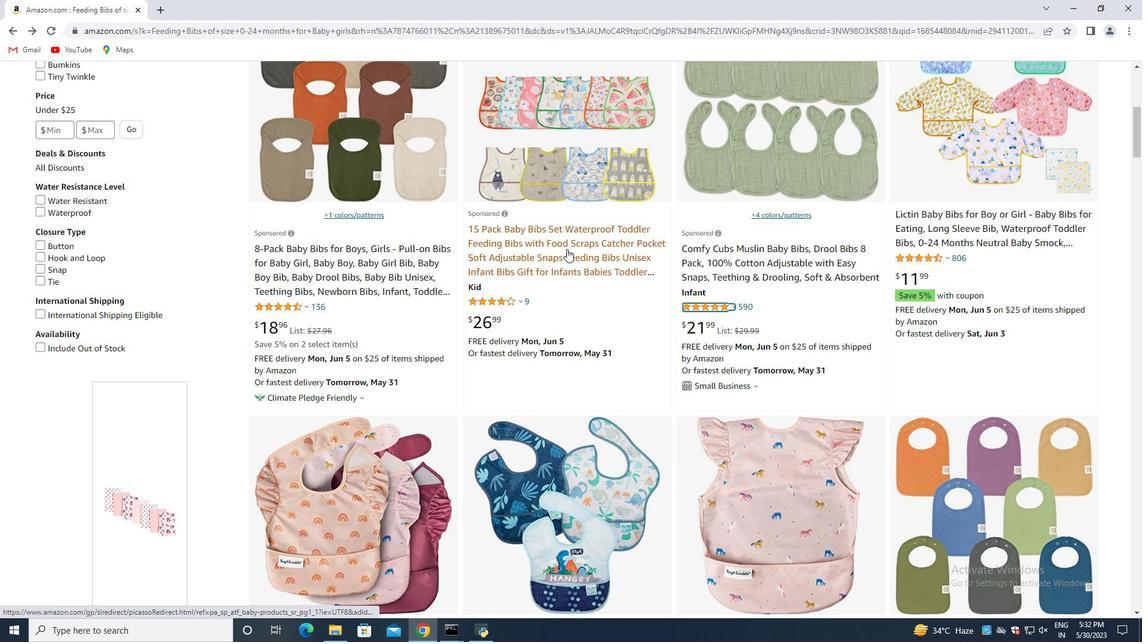 
Action: Mouse moved to (471, 267)
Screenshot: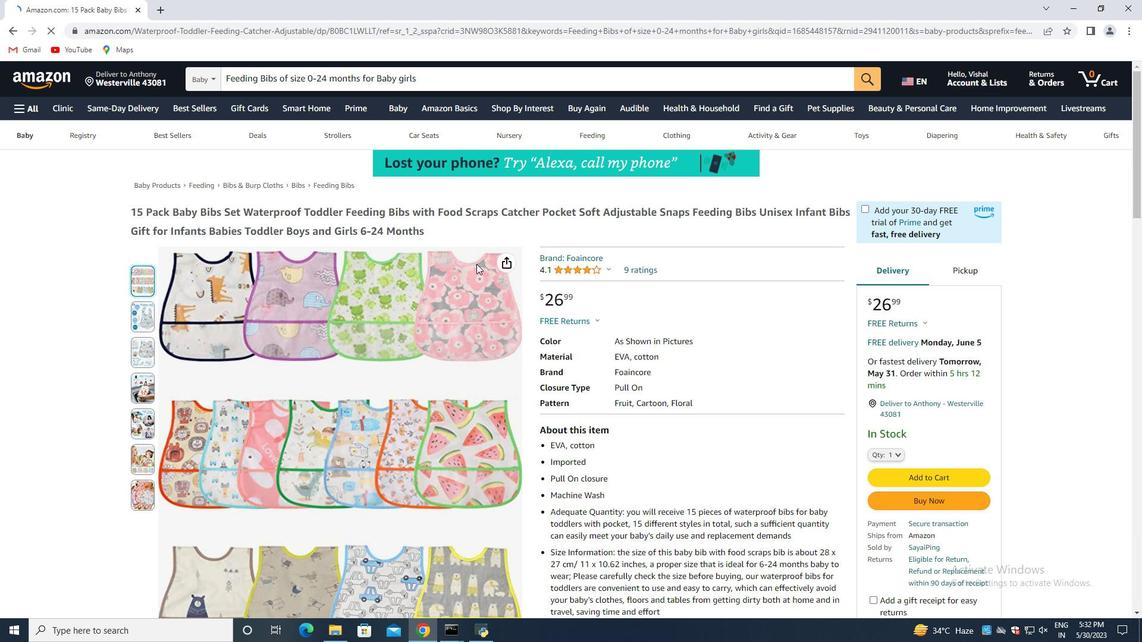 
Action: Mouse scrolled (471, 266) with delta (0, 0)
Screenshot: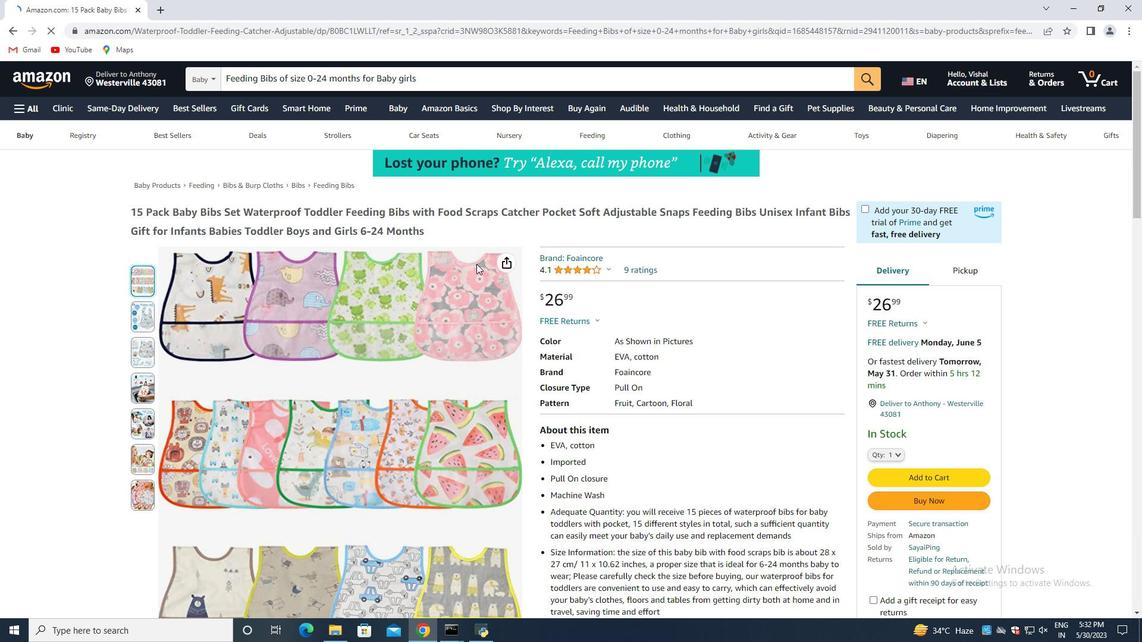 
Action: Mouse moved to (469, 268)
Screenshot: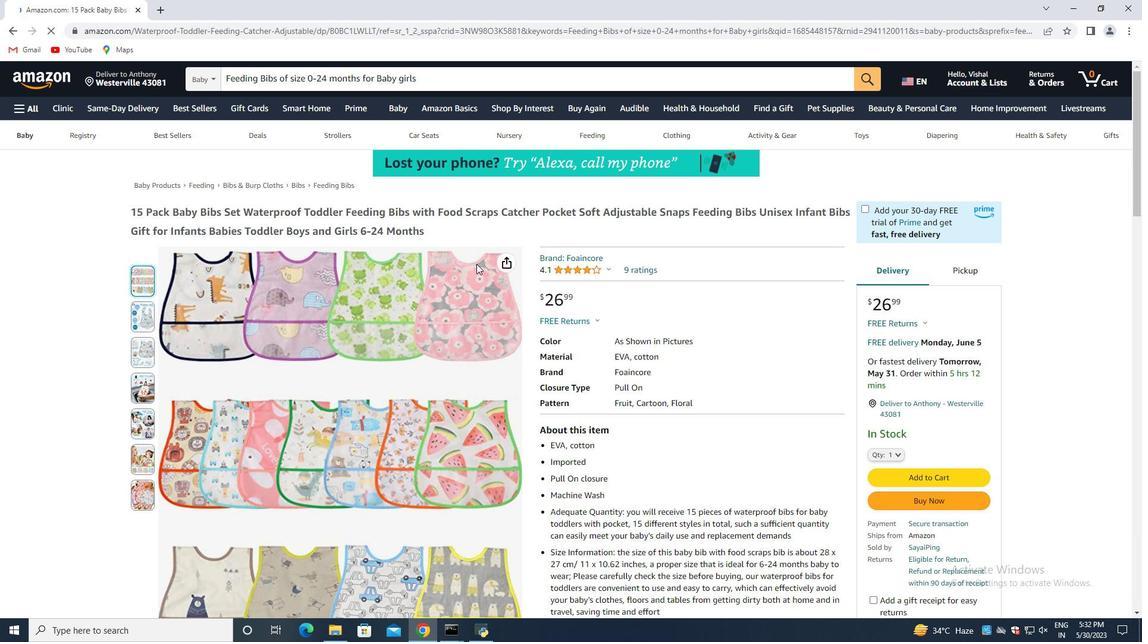 
Action: Mouse scrolled (469, 268) with delta (0, 0)
Screenshot: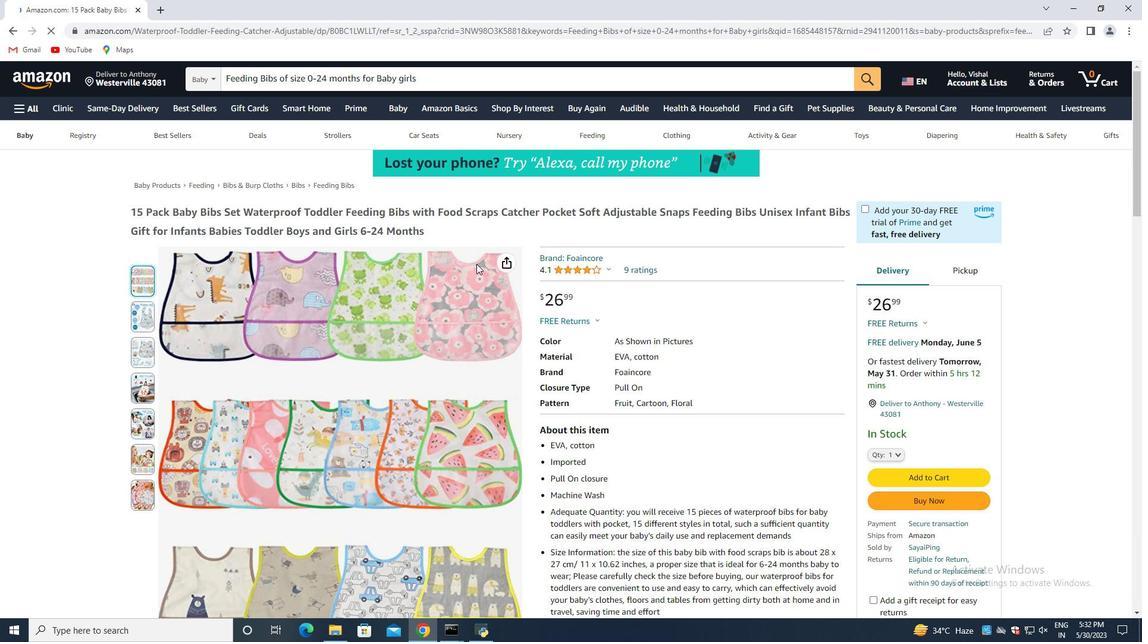 
Action: Mouse moved to (461, 272)
Screenshot: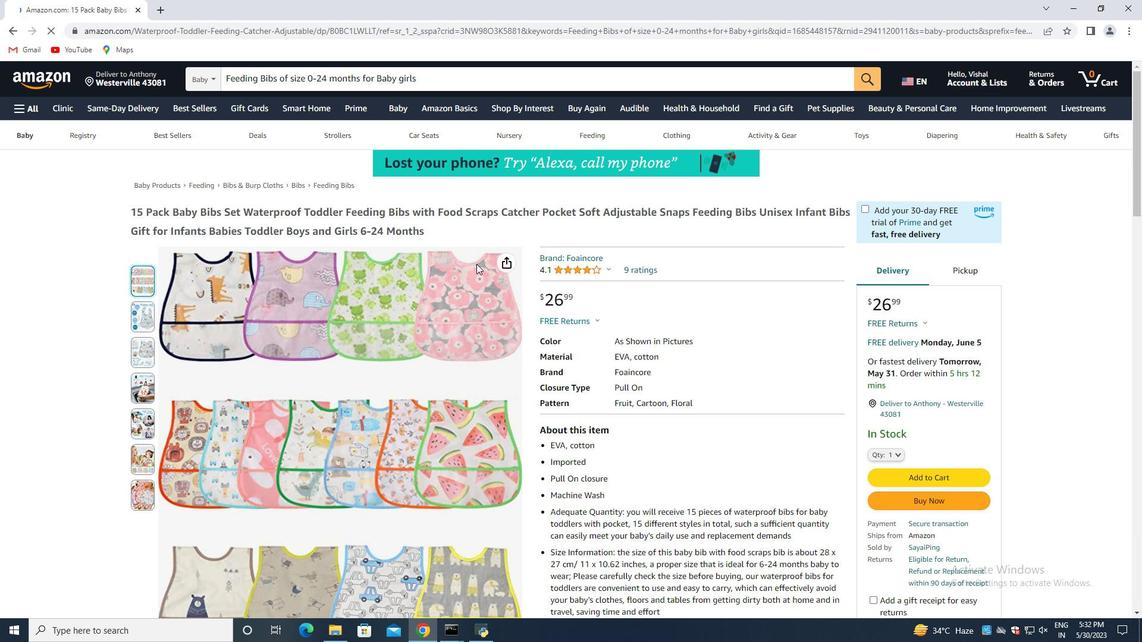
Action: Mouse scrolled (464, 269) with delta (0, 0)
Screenshot: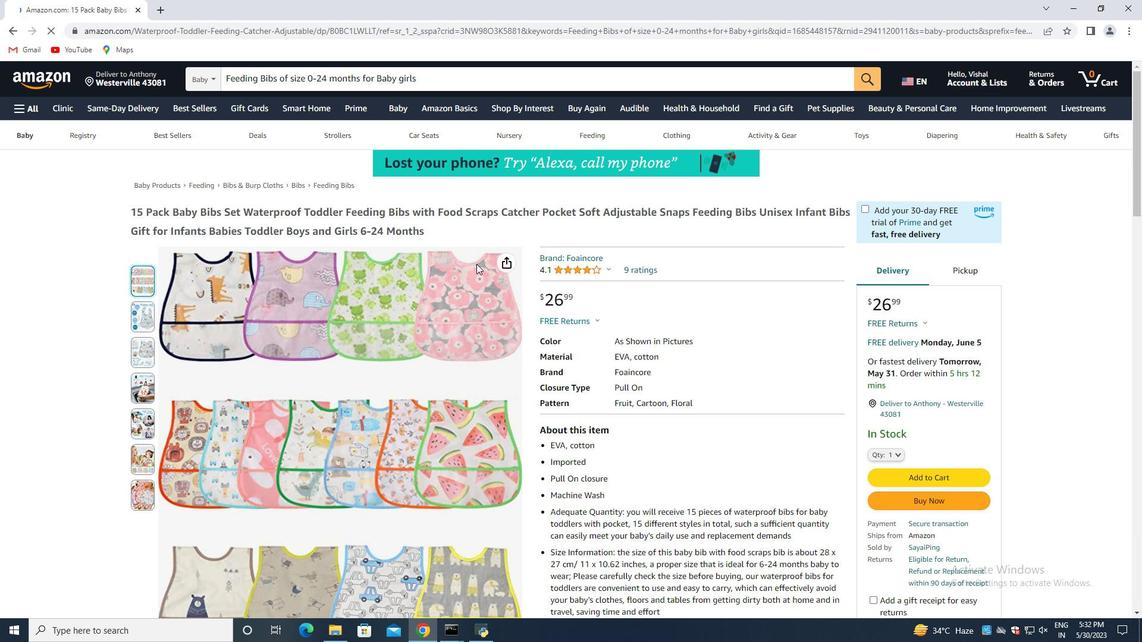 
Action: Mouse moved to (459, 273)
Screenshot: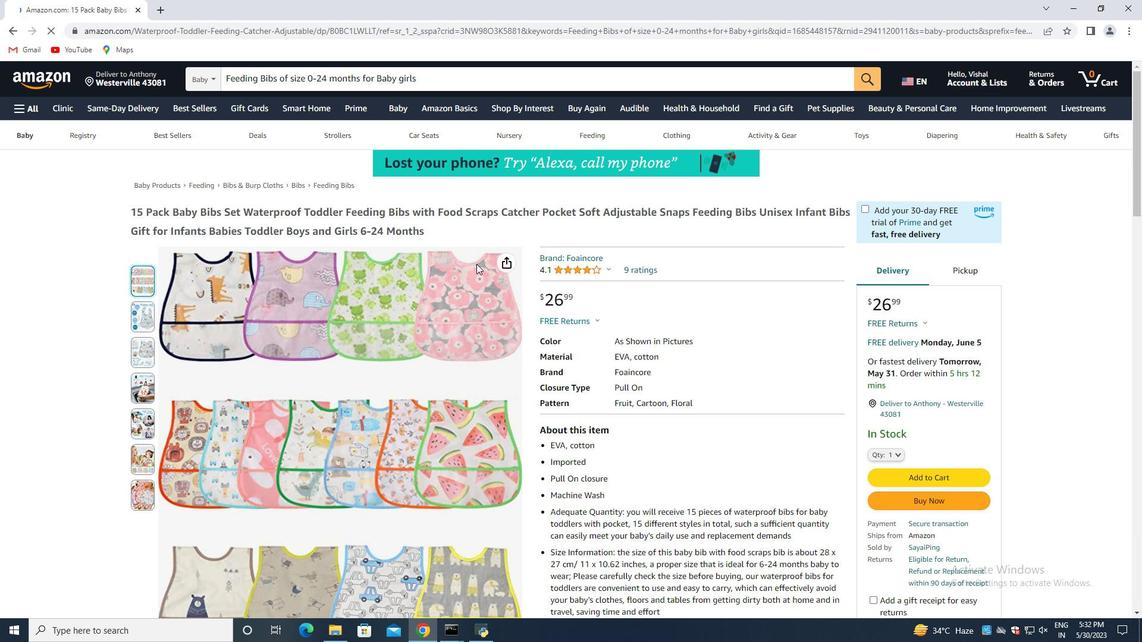 
Action: Mouse scrolled (459, 271) with delta (0, 0)
Screenshot: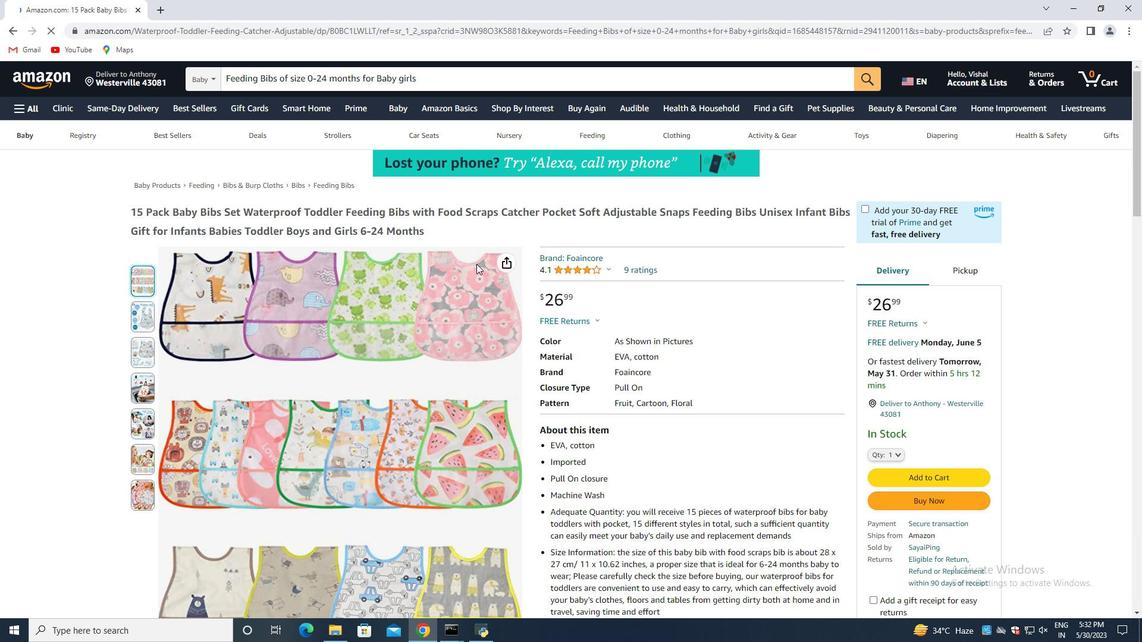 
Action: Mouse moved to (453, 274)
Screenshot: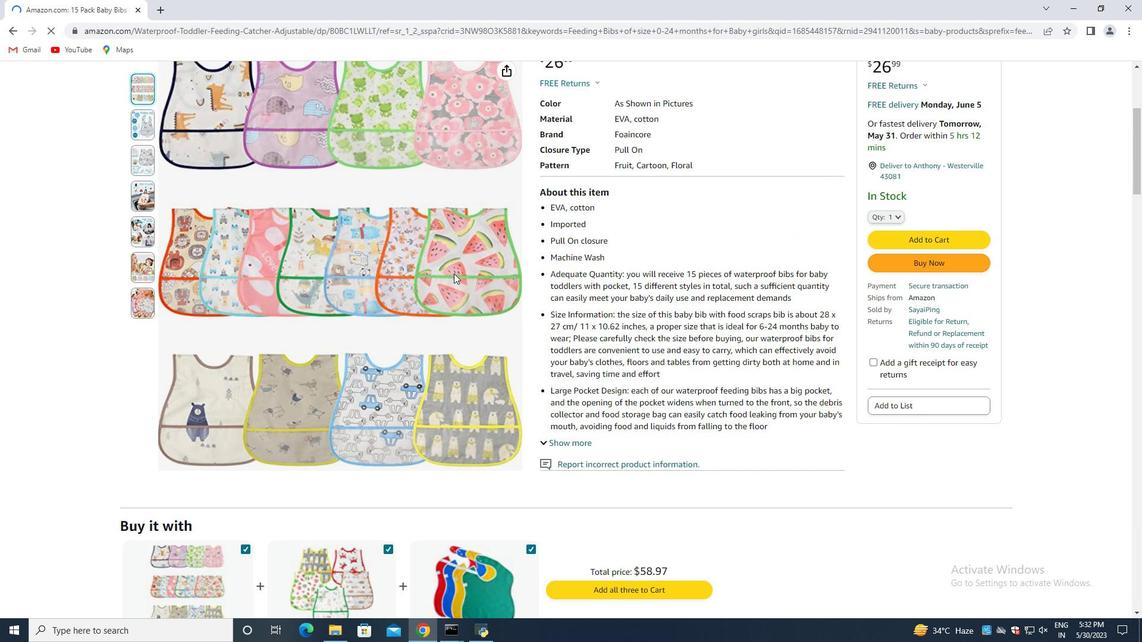 
Action: Mouse scrolled (453, 273) with delta (0, 0)
Screenshot: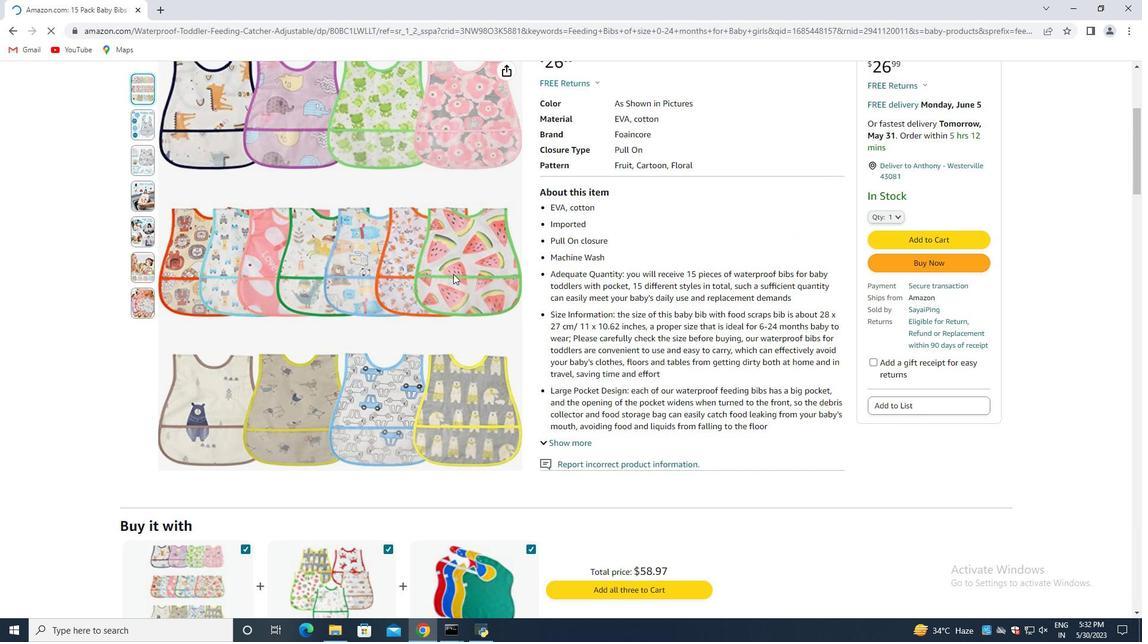 
Action: Mouse moved to (453, 274)
Screenshot: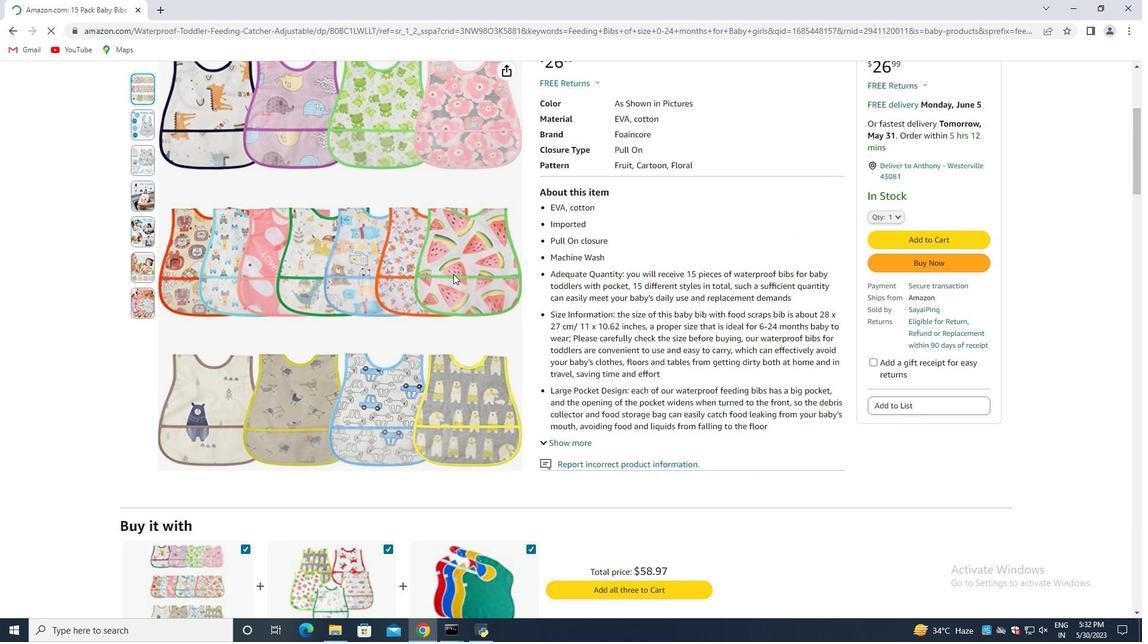 
Action: Mouse scrolled (453, 273) with delta (0, 0)
Screenshot: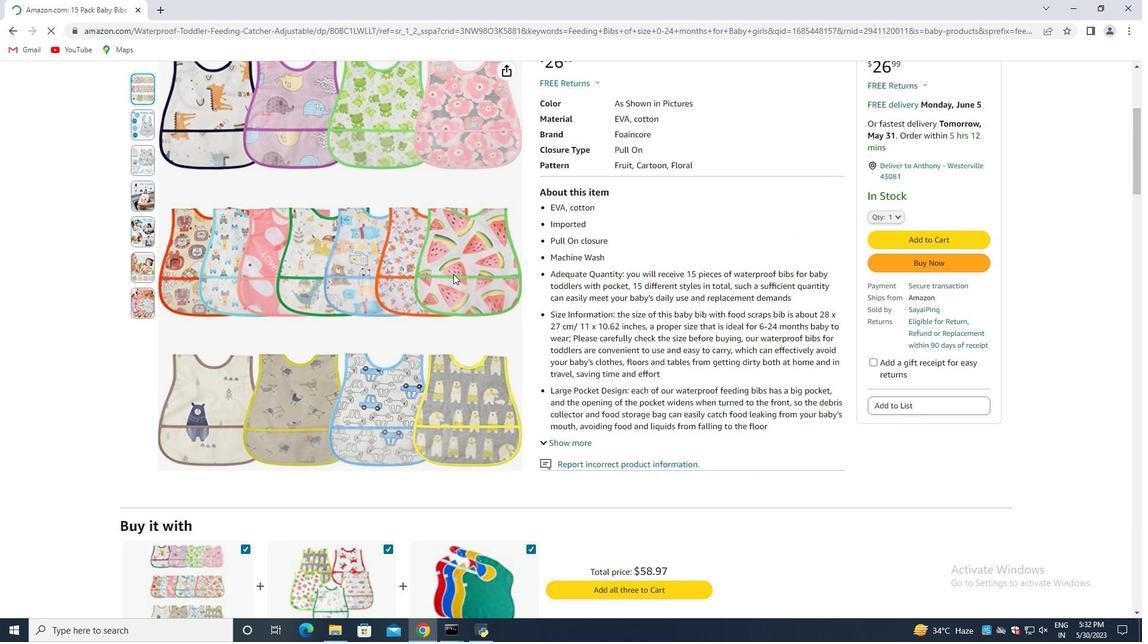 
Action: Mouse scrolled (453, 273) with delta (0, 0)
Screenshot: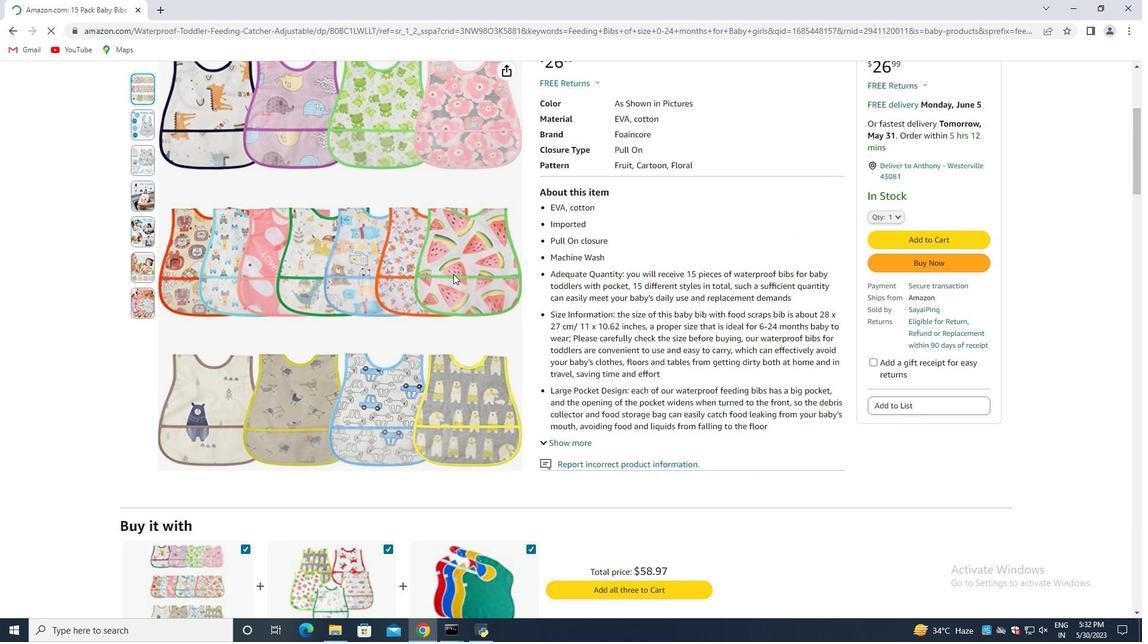 
Action: Mouse scrolled (453, 273) with delta (0, 0)
Screenshot: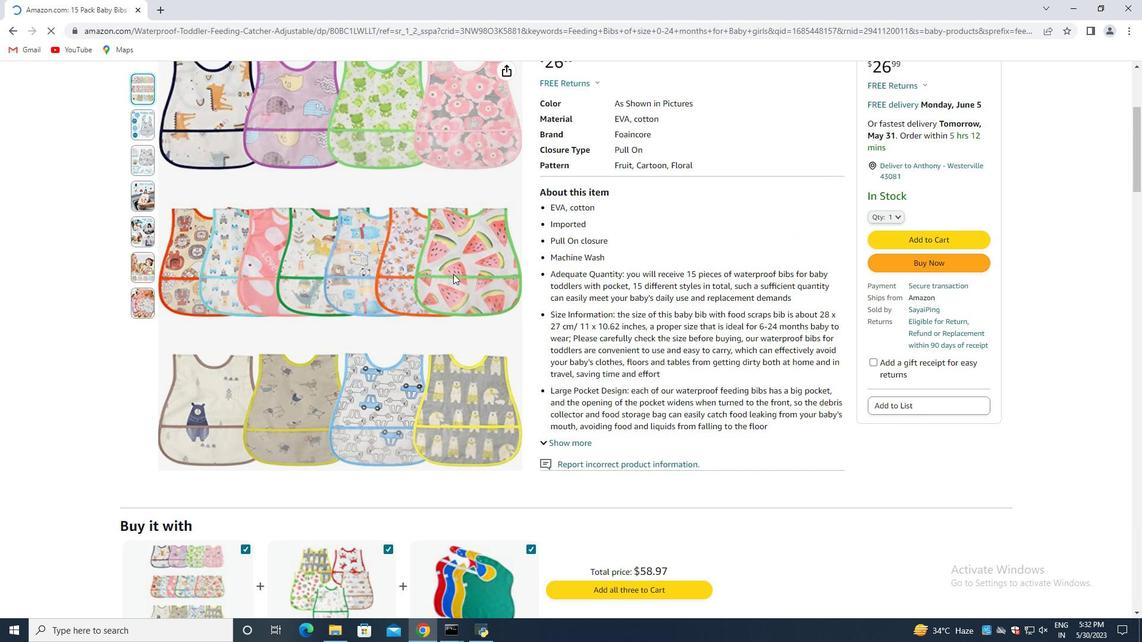 
Action: Mouse scrolled (453, 273) with delta (0, 0)
Screenshot: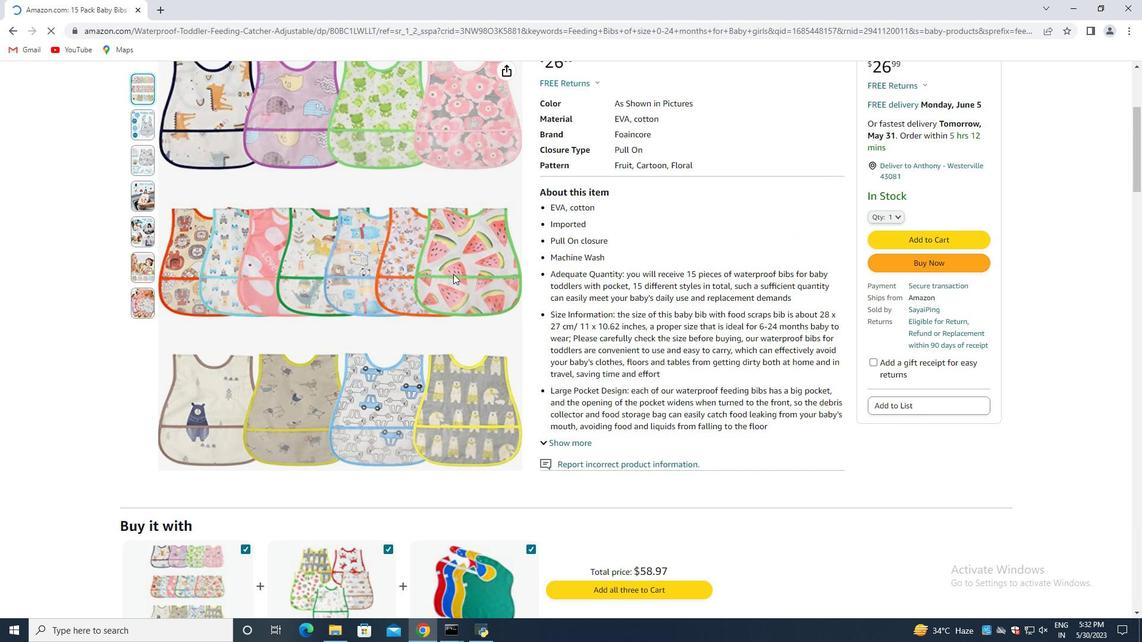 
Action: Mouse moved to (456, 274)
Screenshot: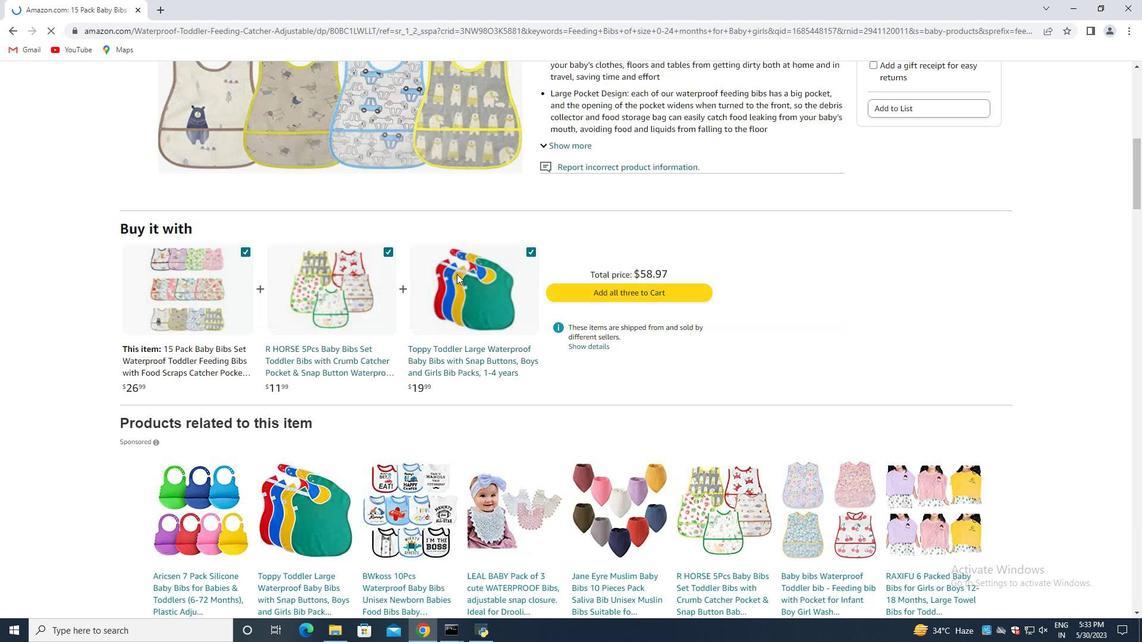 
Action: Mouse scrolled (456, 274) with delta (0, 0)
Screenshot: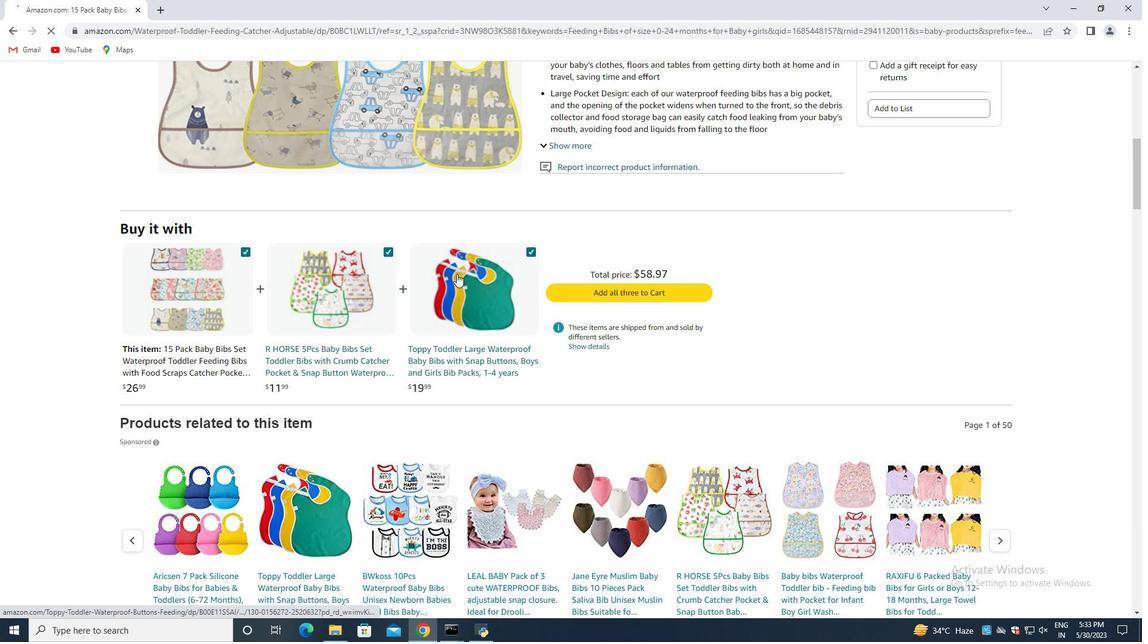 
Action: Mouse scrolled (456, 274) with delta (0, 0)
Screenshot: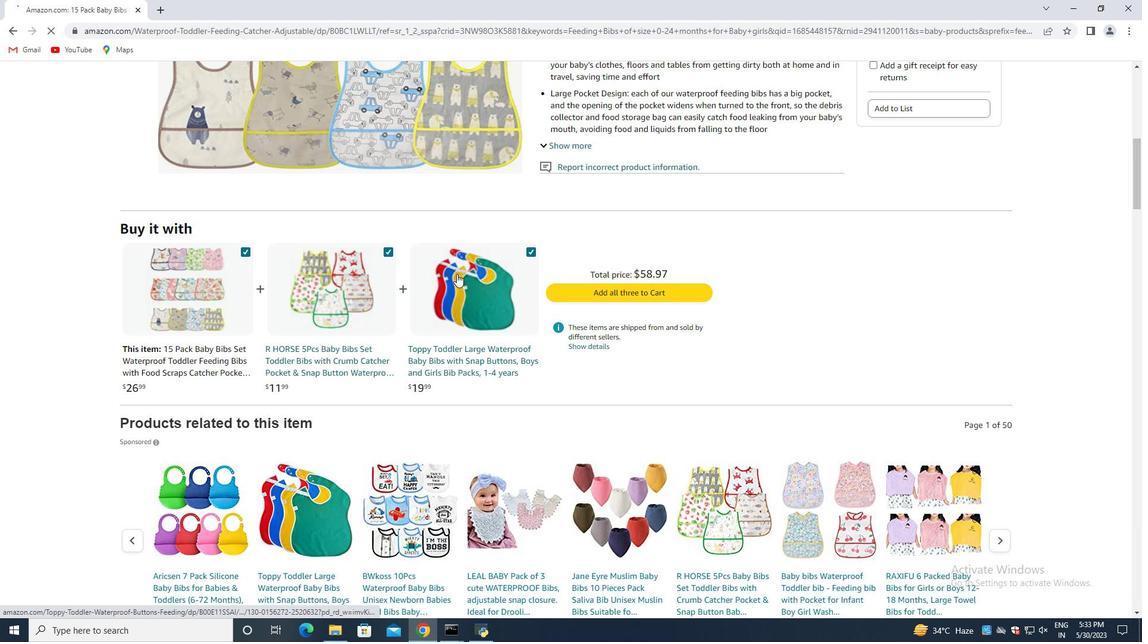 
Action: Mouse scrolled (456, 274) with delta (0, 0)
Screenshot: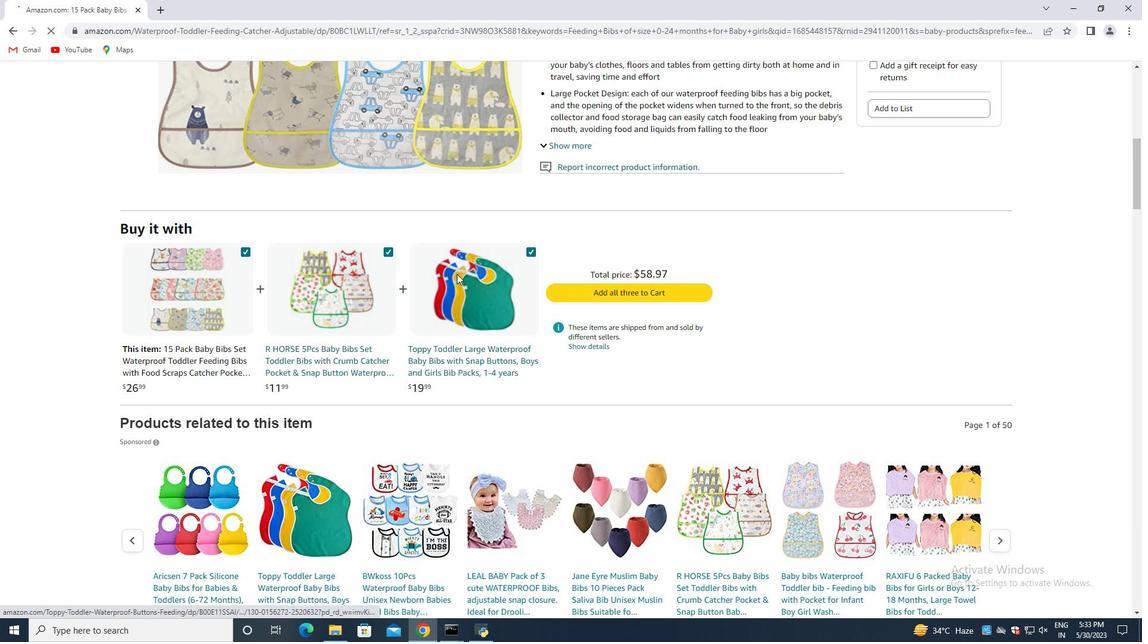 
Action: Mouse scrolled (456, 274) with delta (0, 0)
Screenshot: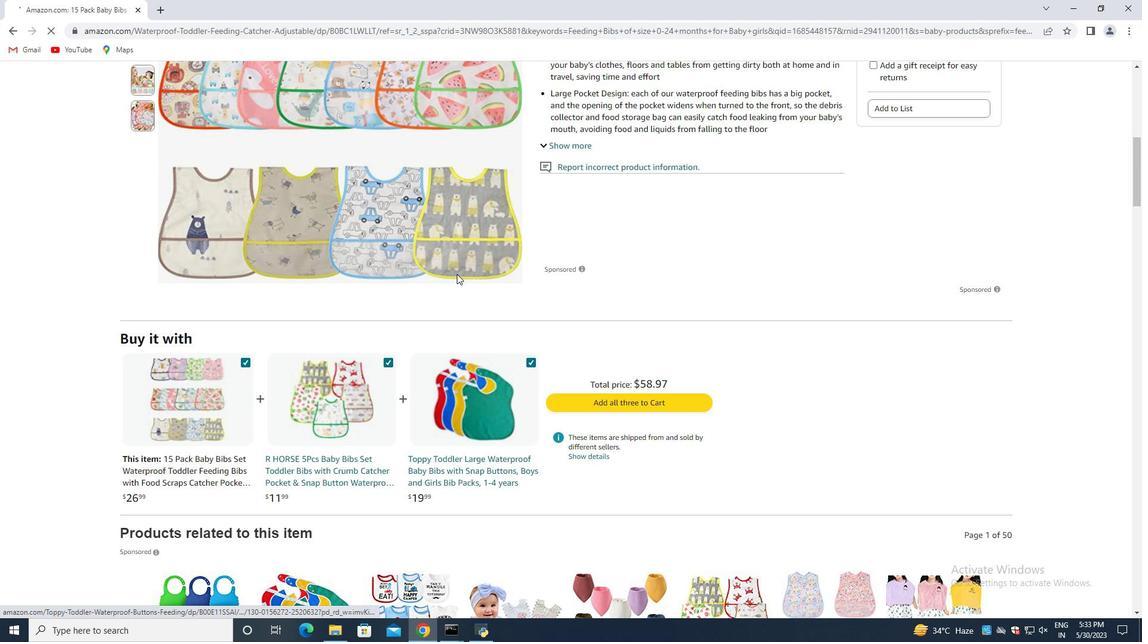 
Action: Mouse moved to (5, 27)
Screenshot: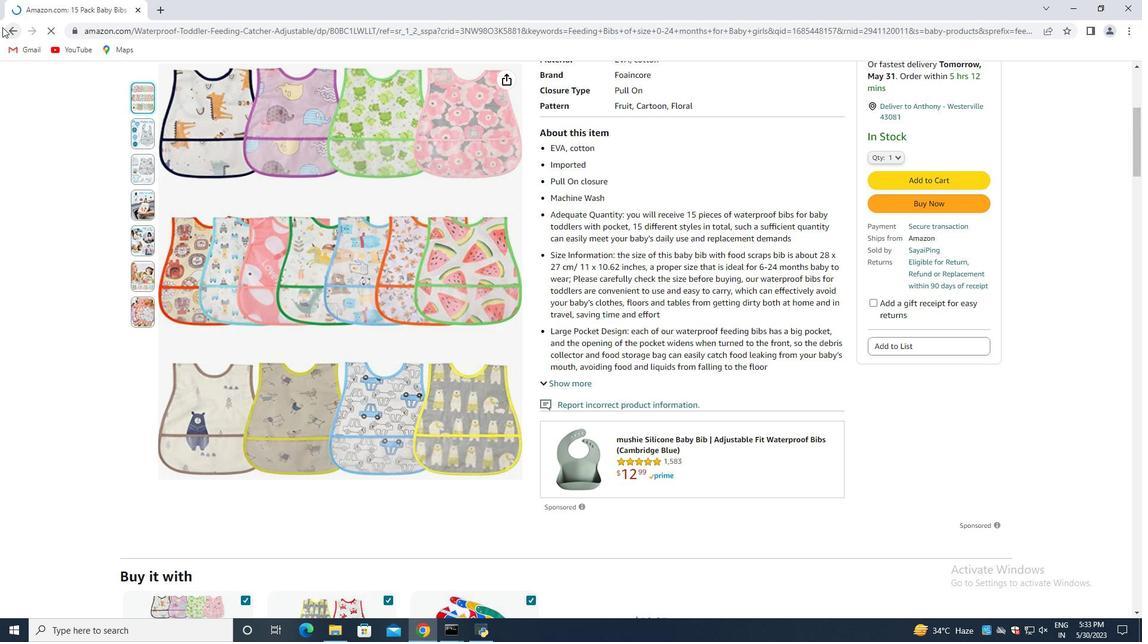 
Action: Mouse pressed left at (5, 27)
Screenshot: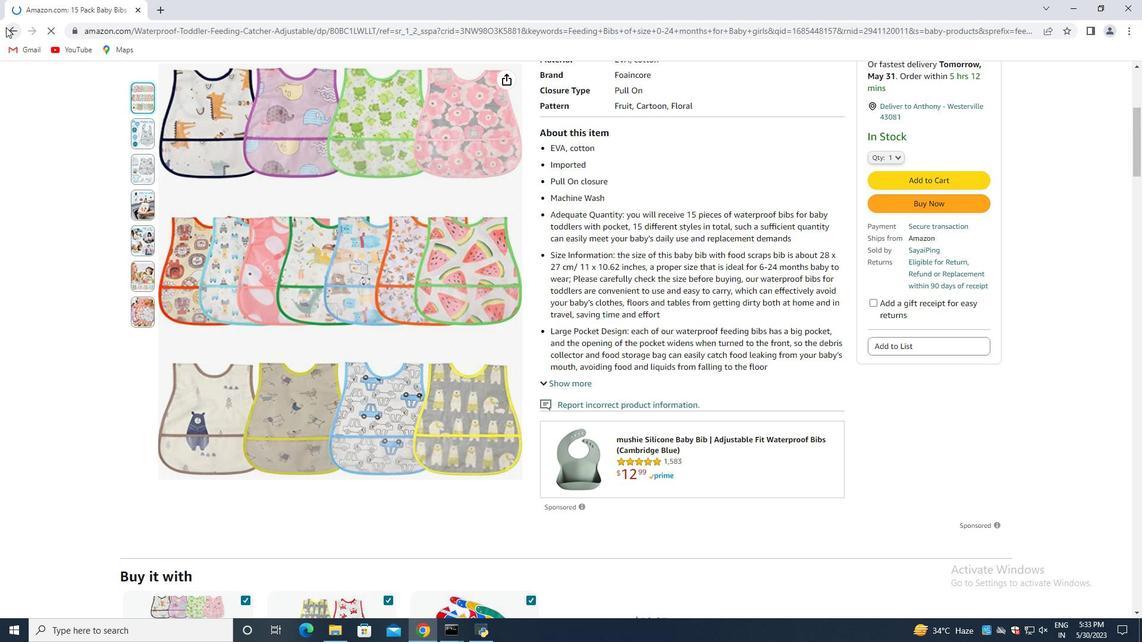 
Action: Mouse moved to (595, 283)
Screenshot: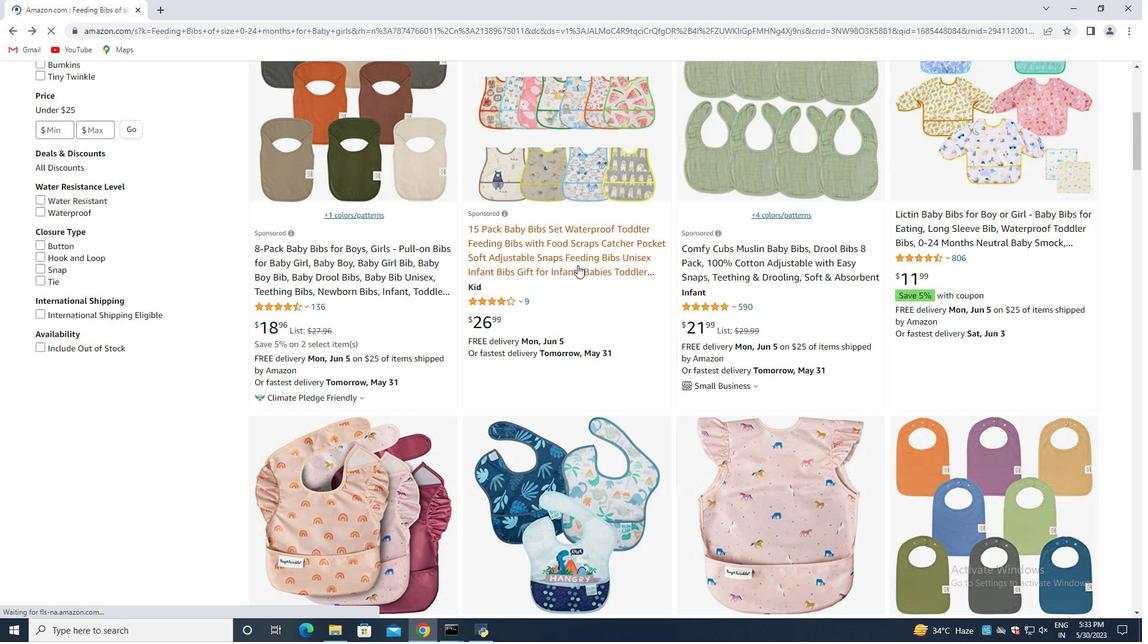 
Action: Mouse scrolled (595, 282) with delta (0, 0)
Screenshot: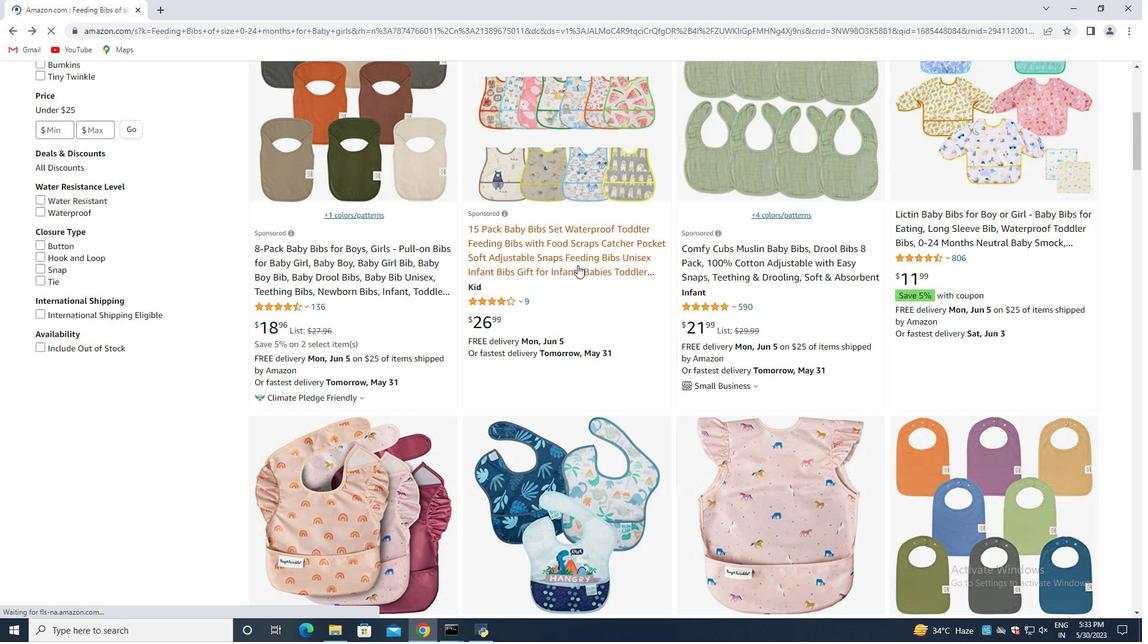 
Action: Mouse moved to (606, 293)
Screenshot: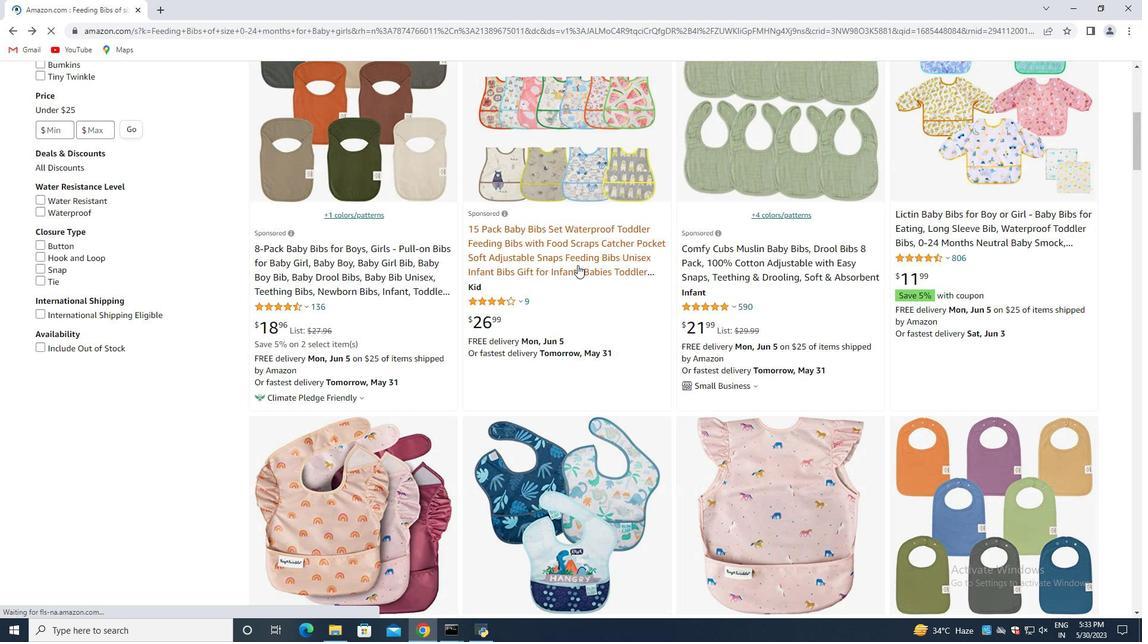 
Action: Mouse scrolled (606, 292) with delta (0, 0)
Screenshot: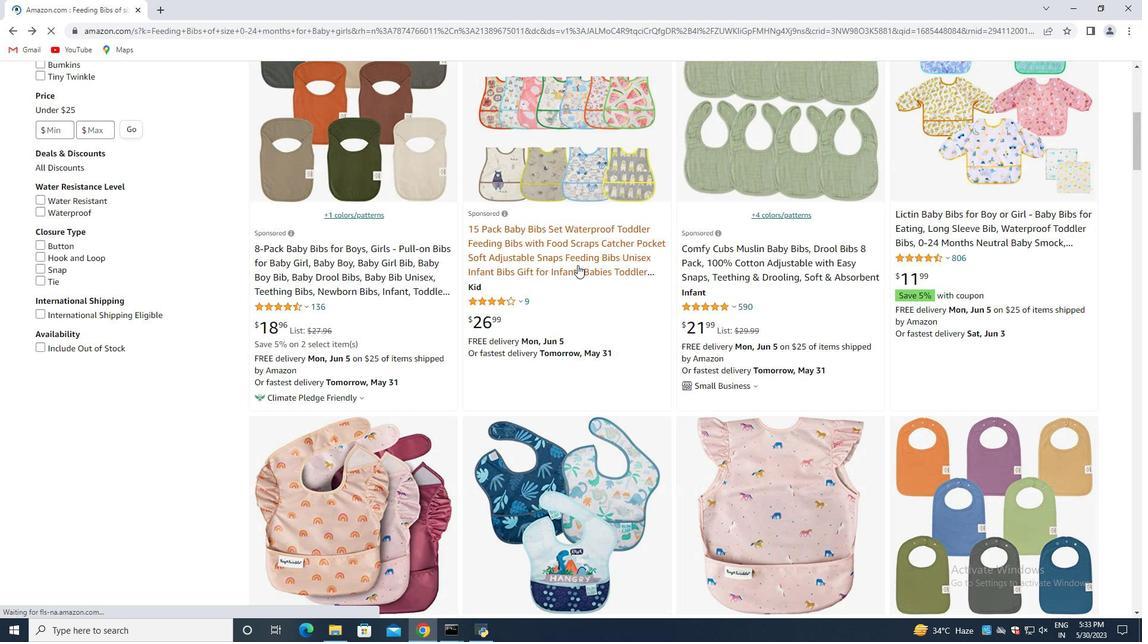
Action: Mouse moved to (611, 299)
Screenshot: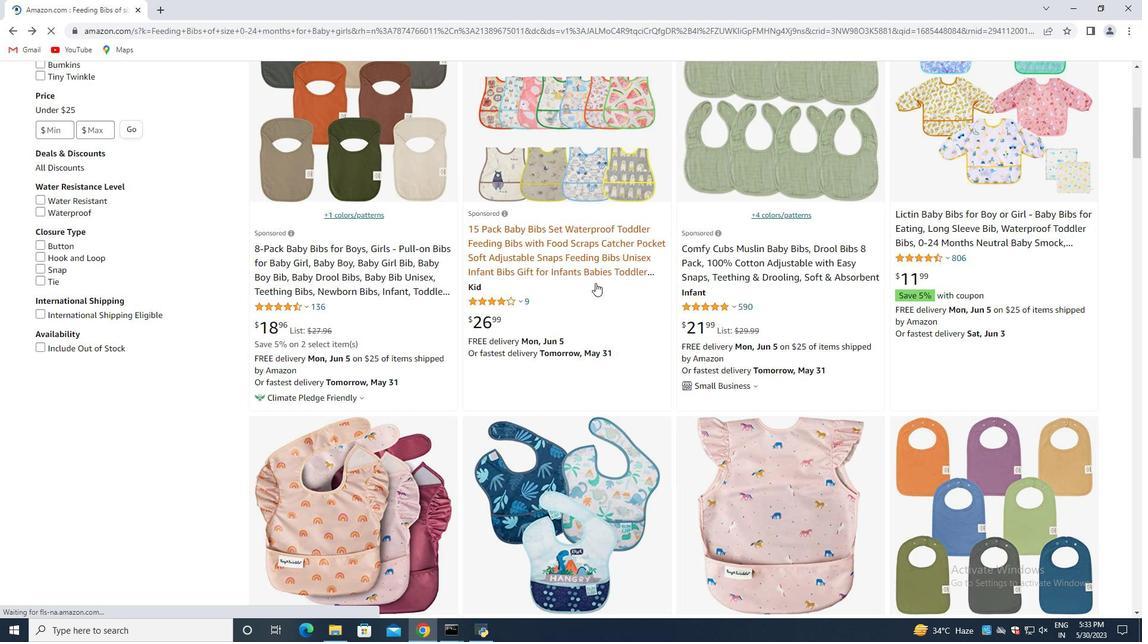 
Action: Mouse scrolled (609, 296) with delta (0, 0)
Screenshot: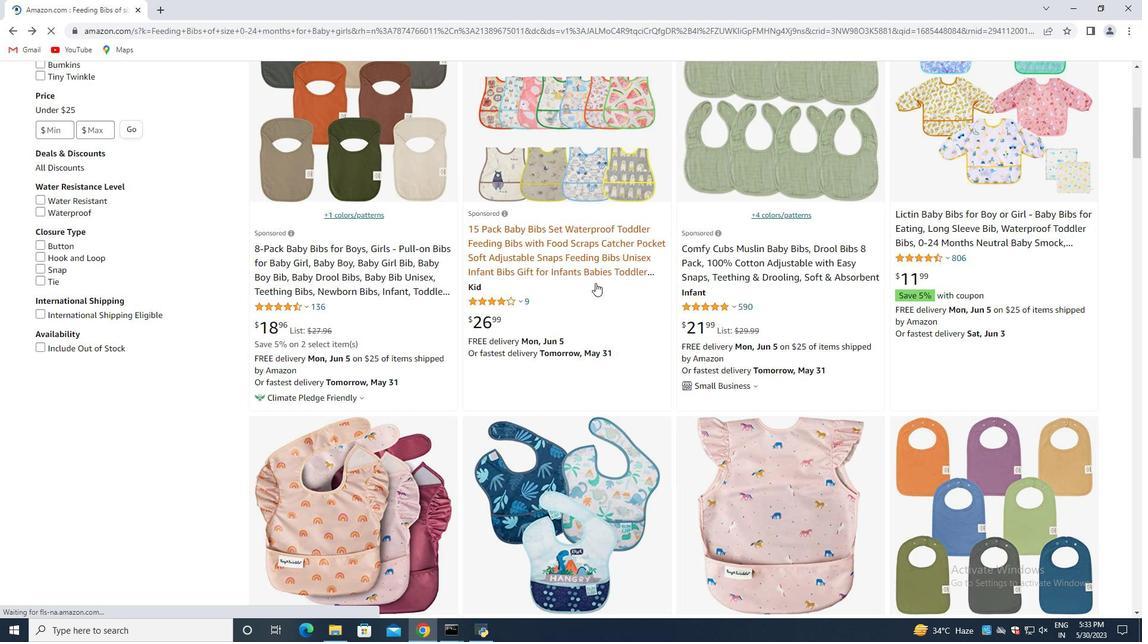 
Action: Mouse moved to (624, 308)
Screenshot: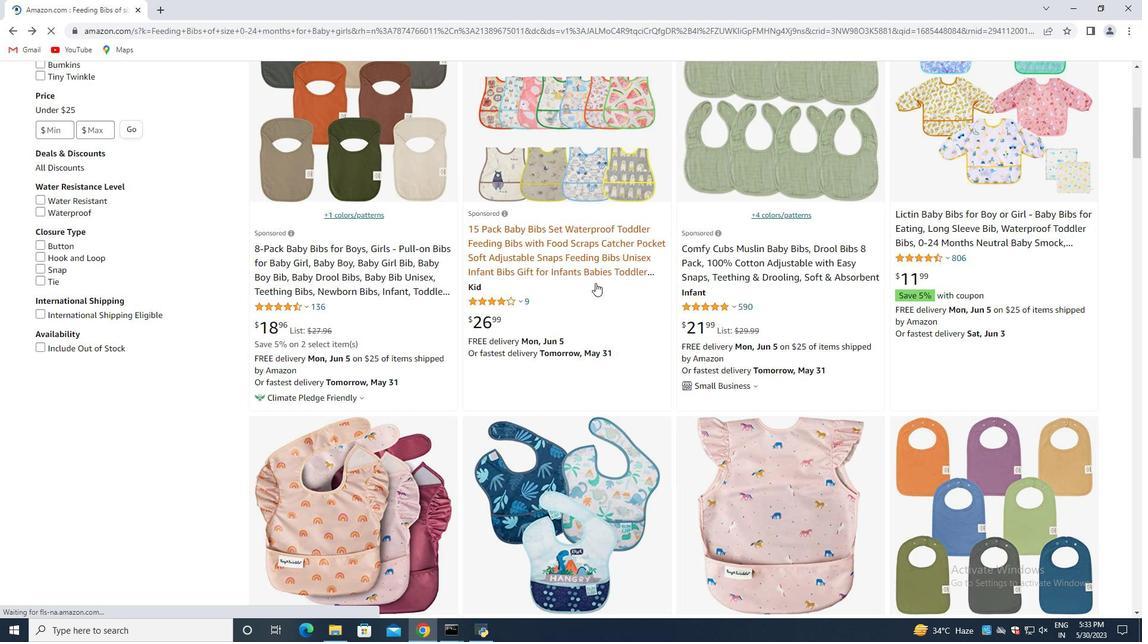 
Action: Mouse scrolled (613, 301) with delta (0, 0)
Screenshot: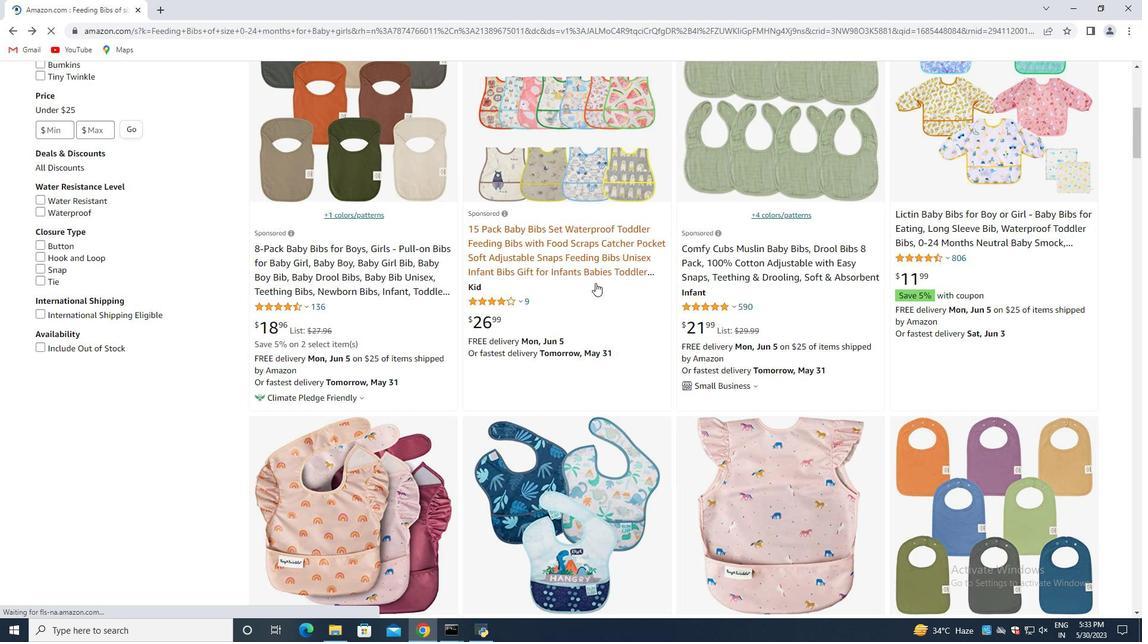 
Action: Mouse moved to (635, 314)
Screenshot: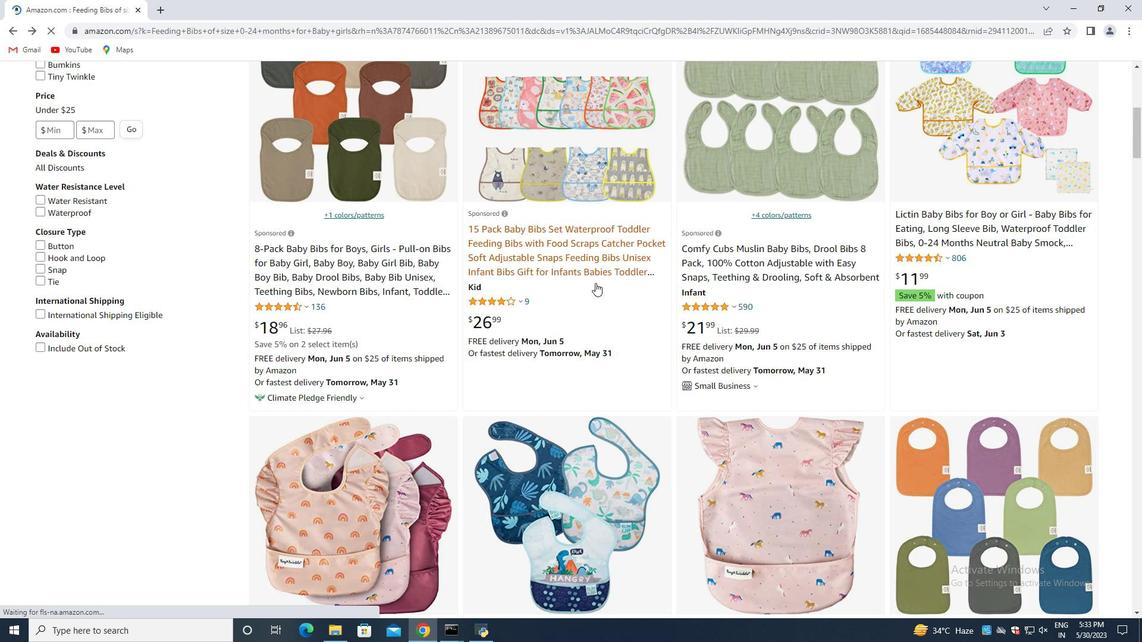 
Action: Mouse scrolled (633, 313) with delta (0, 0)
Screenshot: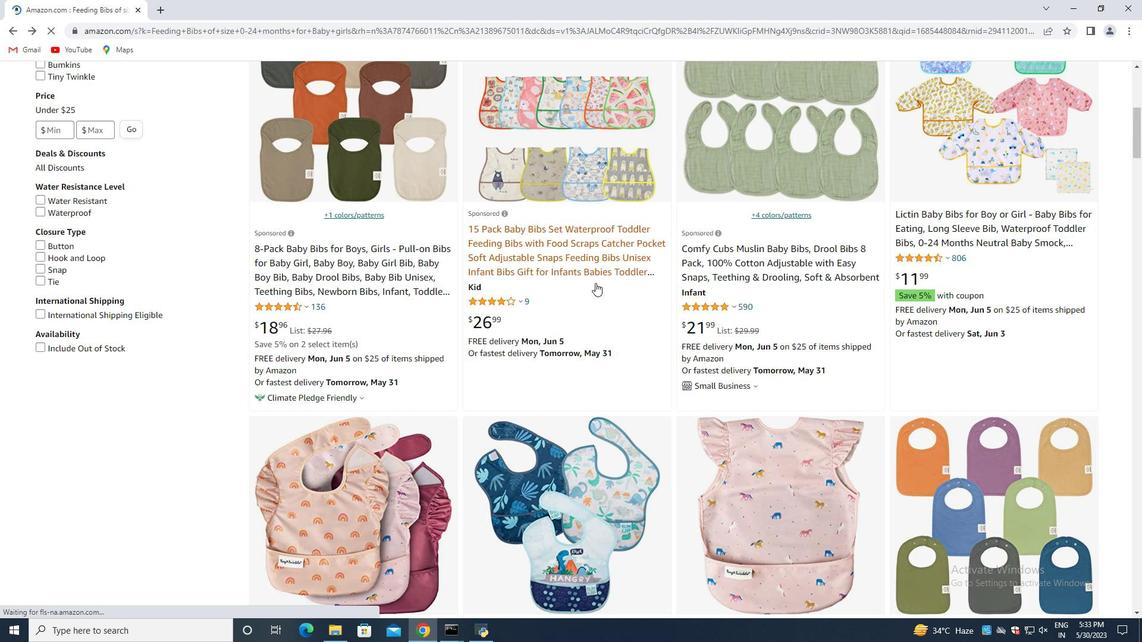 
Action: Mouse moved to (635, 311)
Screenshot: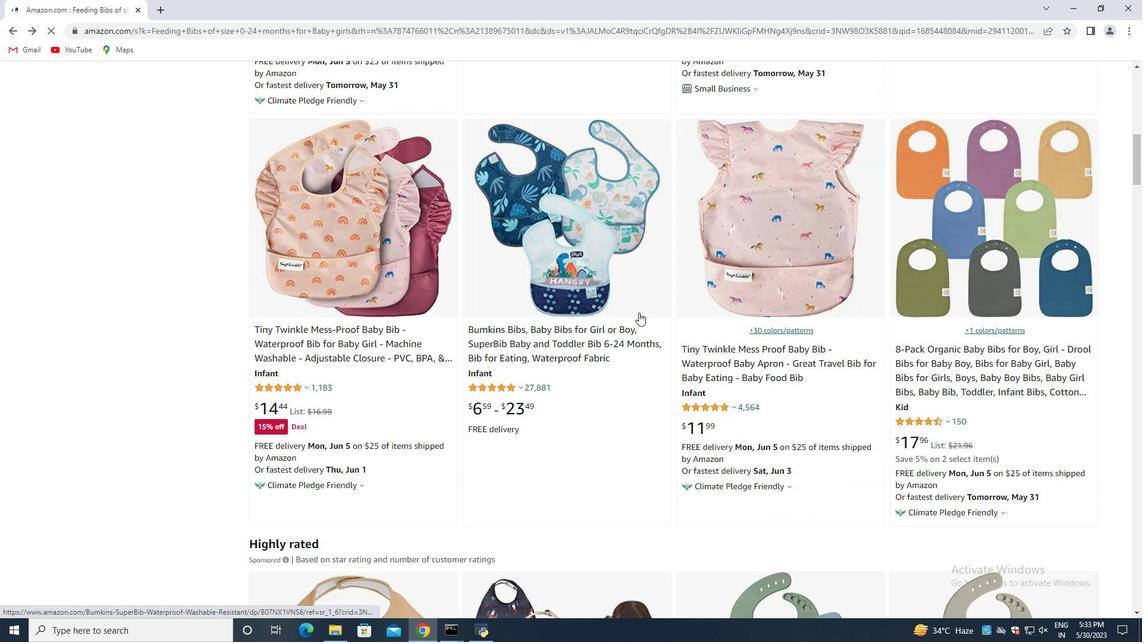 
Action: Mouse scrolled (635, 311) with delta (0, 0)
Screenshot: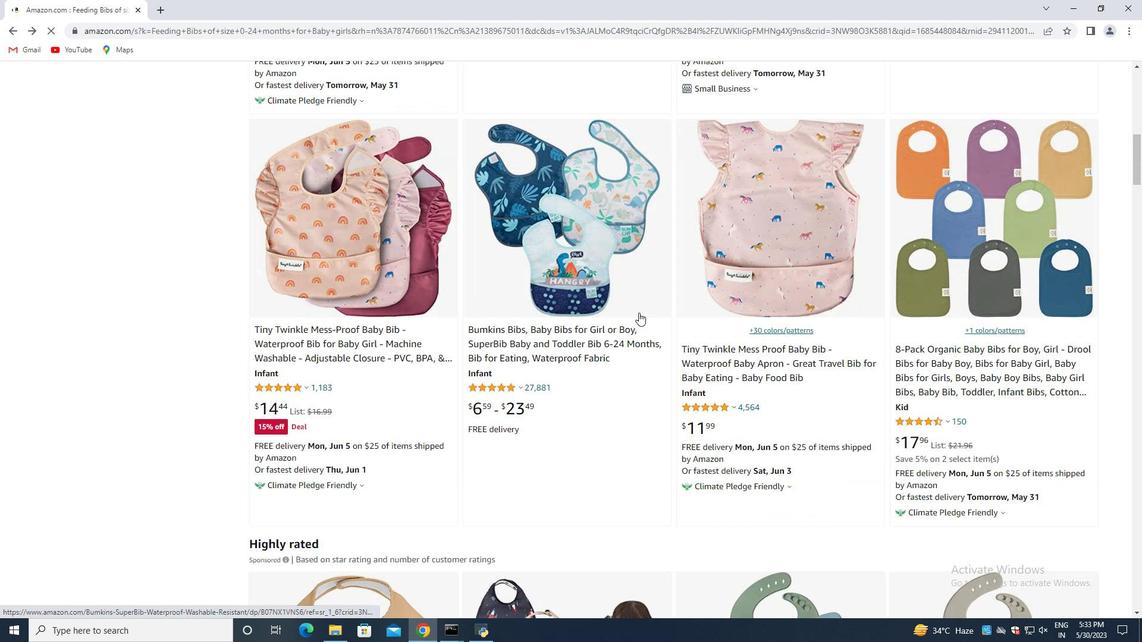
Action: Mouse moved to (632, 311)
Screenshot: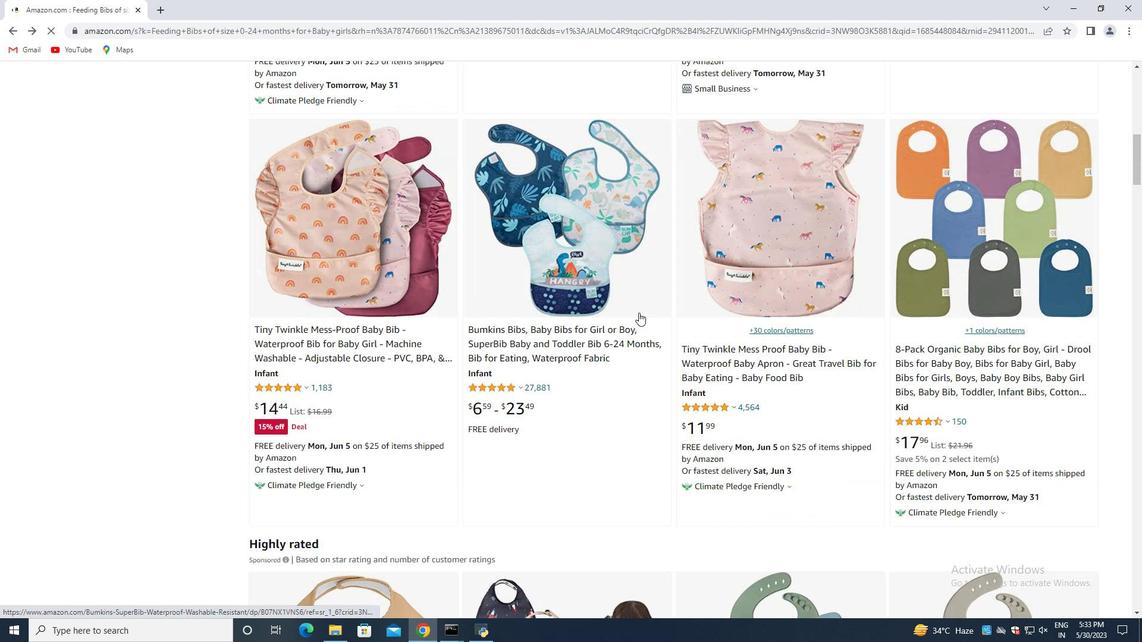 
Action: Mouse scrolled (632, 311) with delta (0, 0)
Screenshot: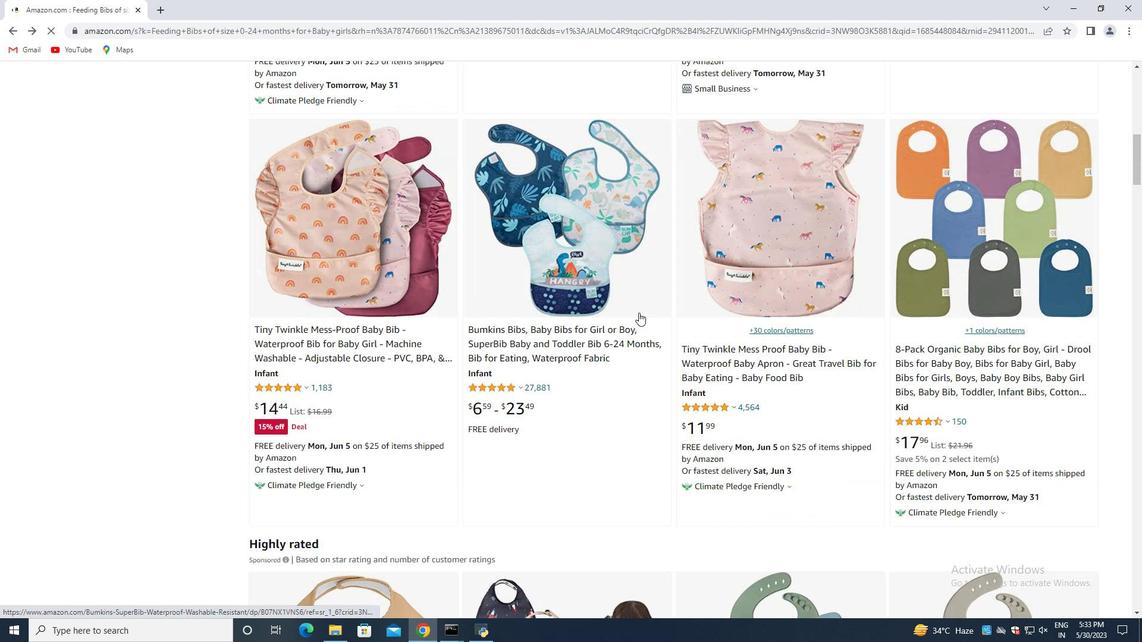 
Action: Mouse moved to (624, 309)
Screenshot: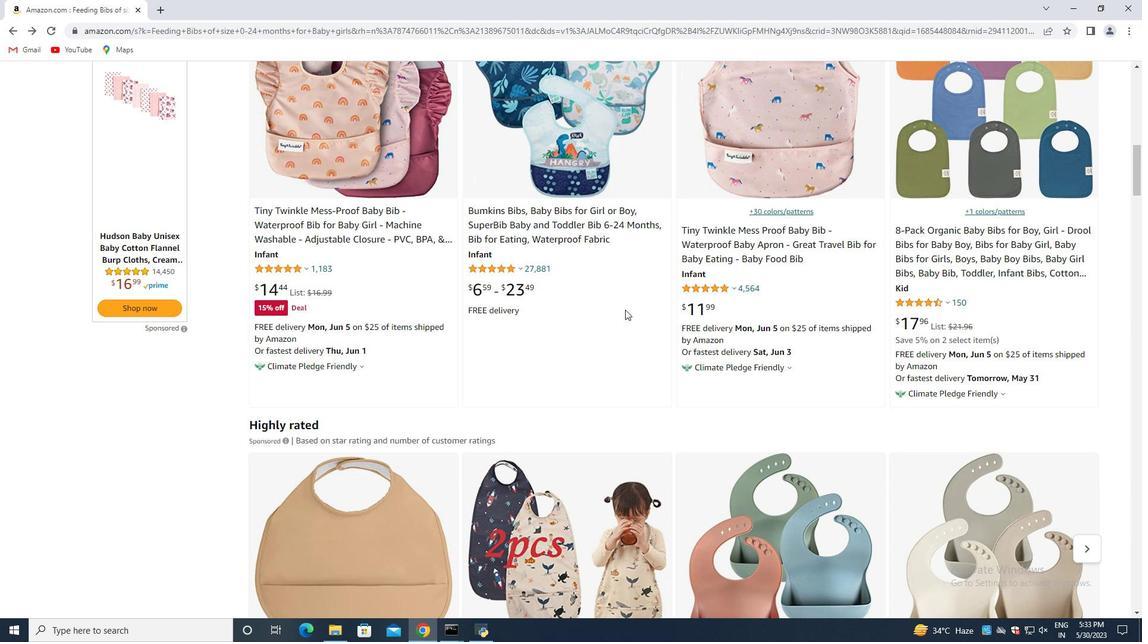 
Action: Mouse scrolled (624, 309) with delta (0, 0)
Screenshot: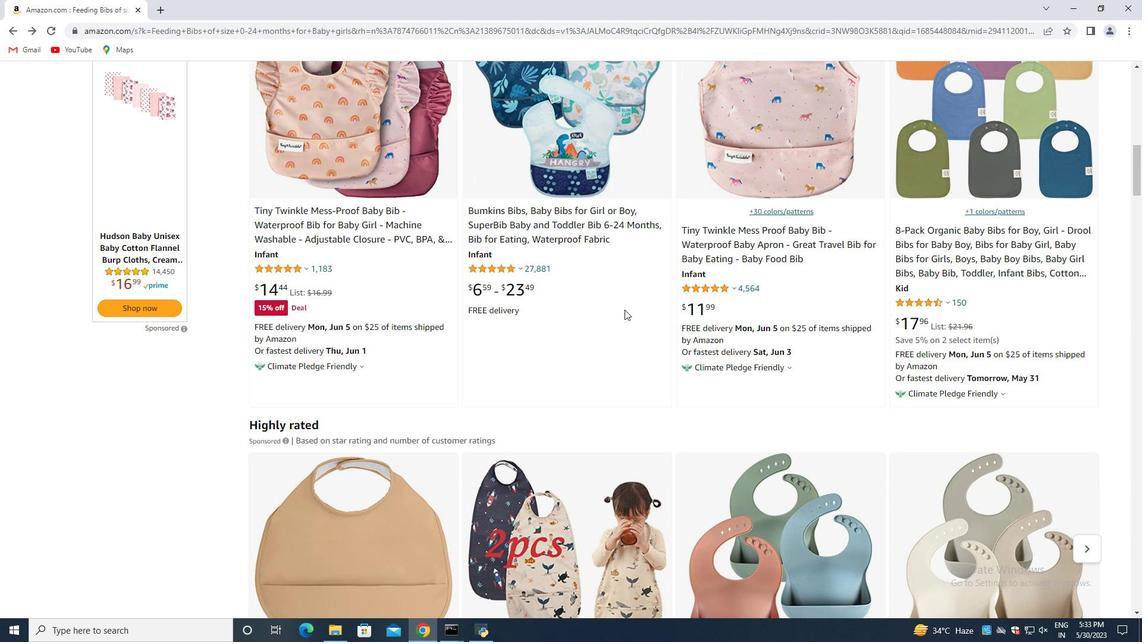 
Action: Mouse scrolled (624, 309) with delta (0, 0)
Screenshot: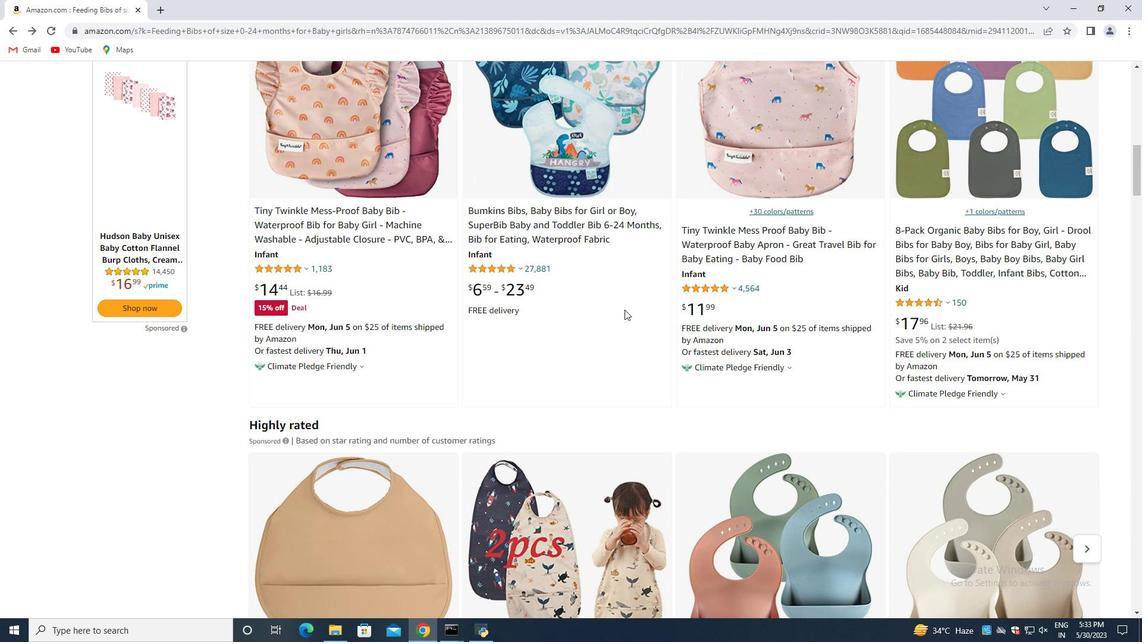 
Action: Mouse scrolled (624, 309) with delta (0, 0)
Screenshot: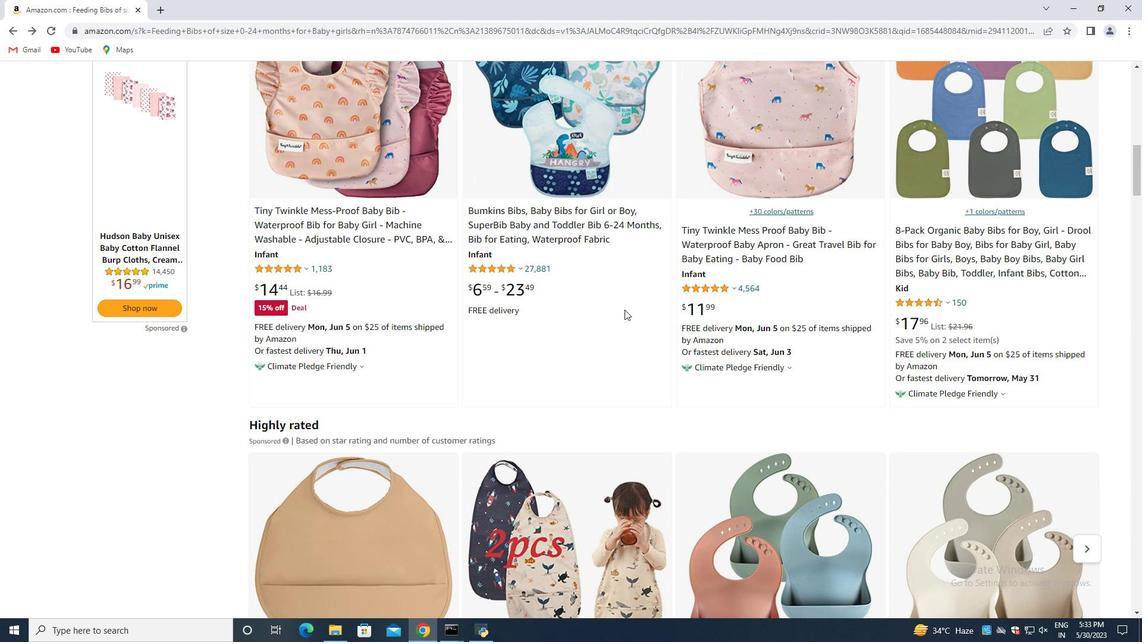 
Action: Mouse moved to (624, 309)
Screenshot: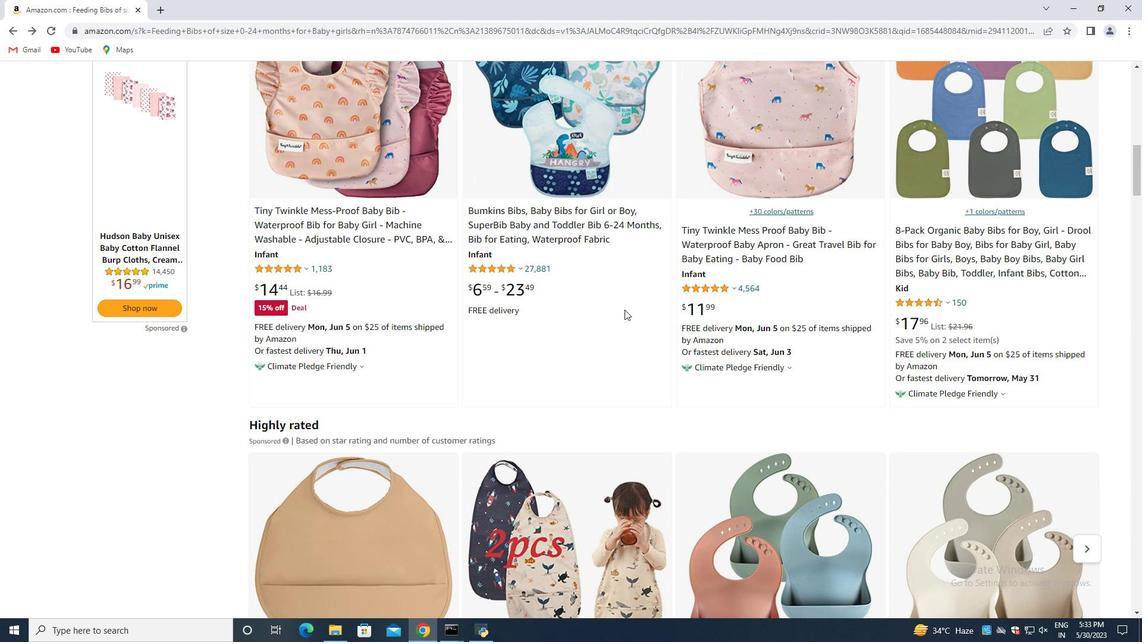 
Action: Mouse scrolled (624, 309) with delta (0, 0)
Screenshot: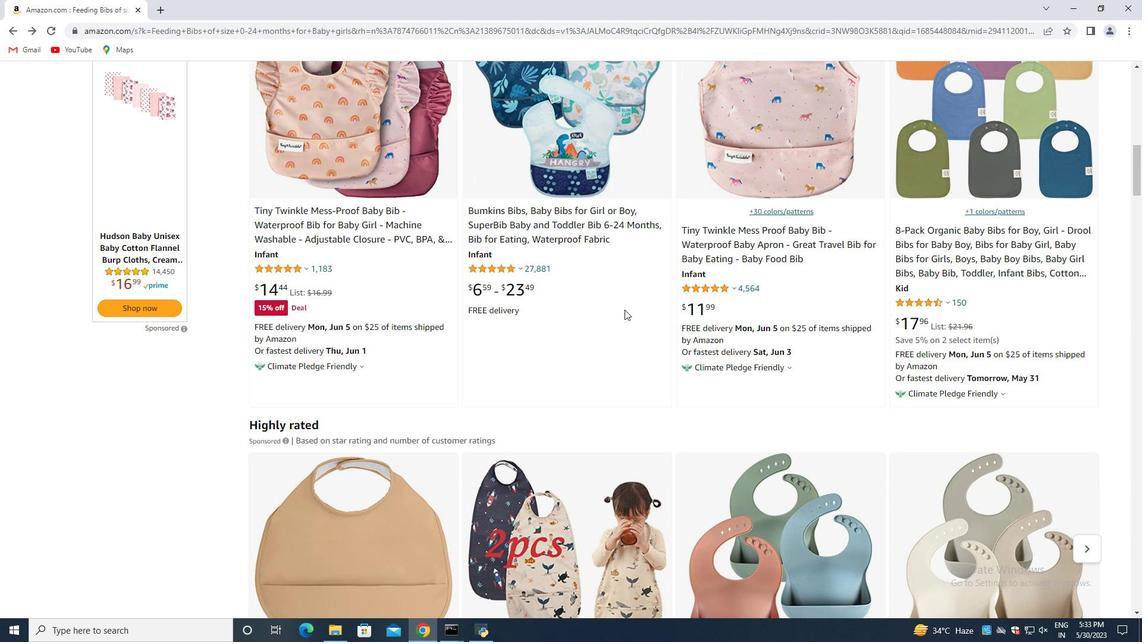 
Action: Mouse moved to (598, 437)
Screenshot: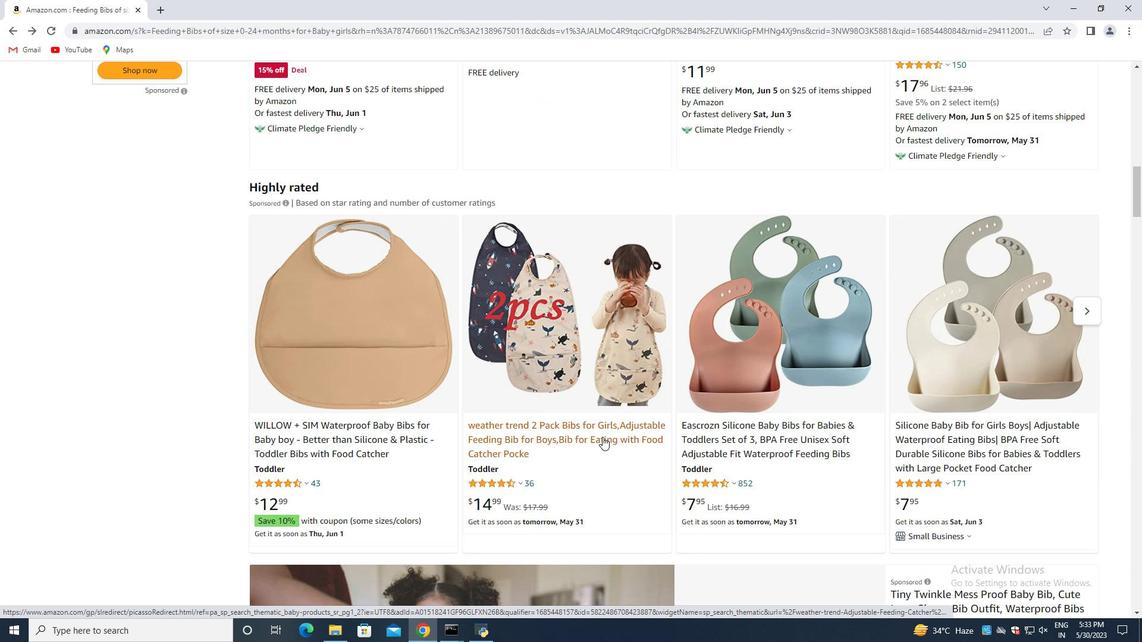 
Action: Mouse pressed left at (598, 437)
Screenshot: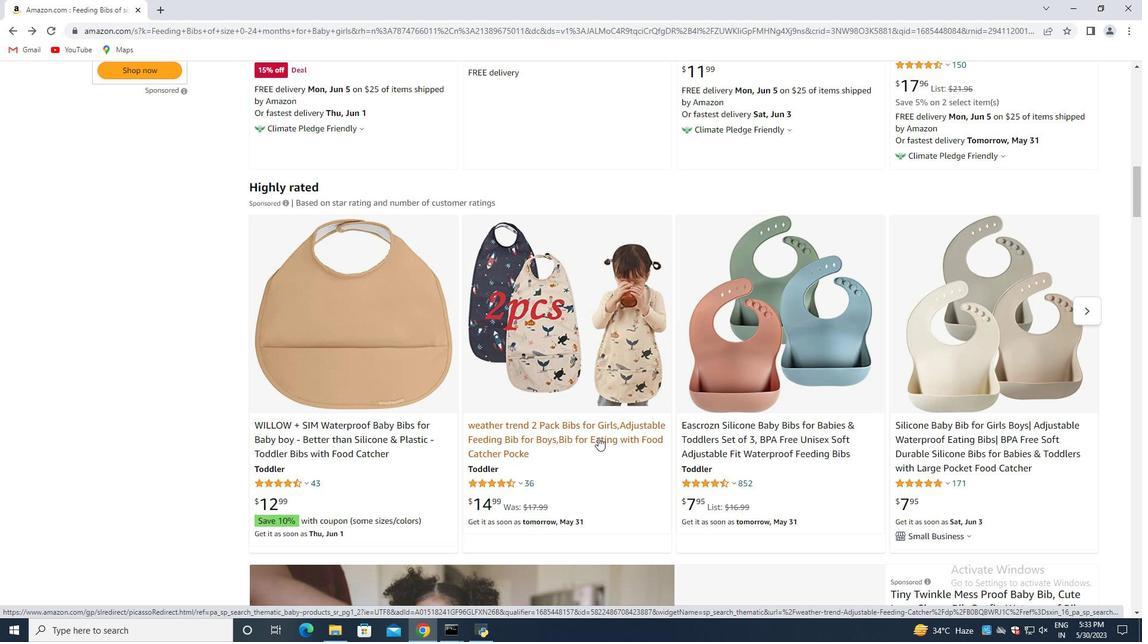 
Action: Mouse moved to (460, 371)
Screenshot: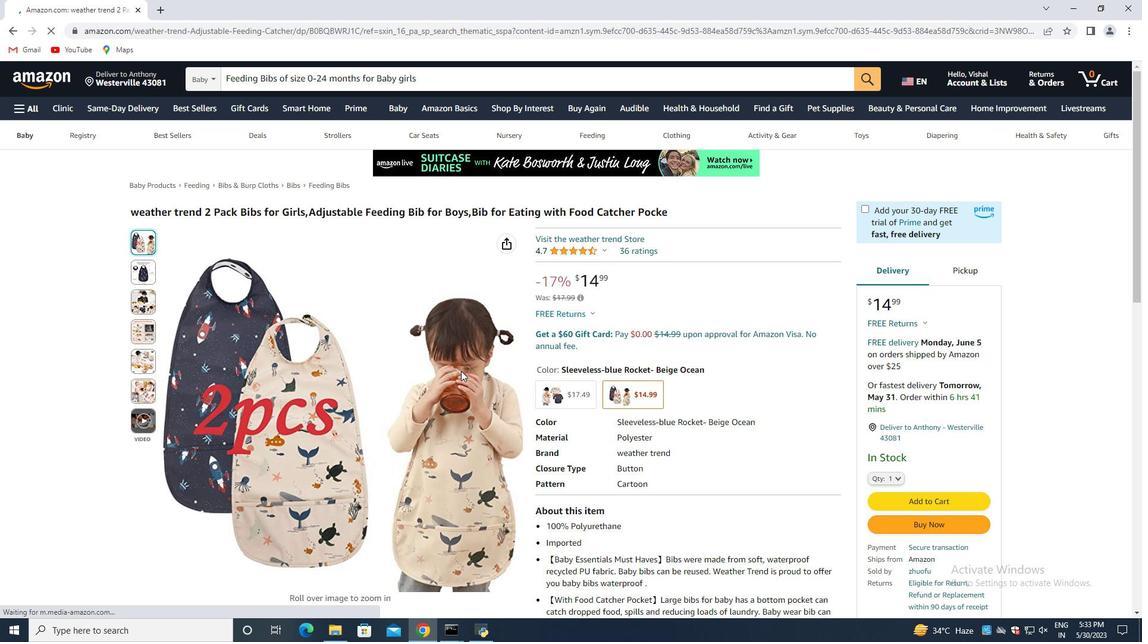
Action: Mouse scrolled (460, 370) with delta (0, 0)
Screenshot: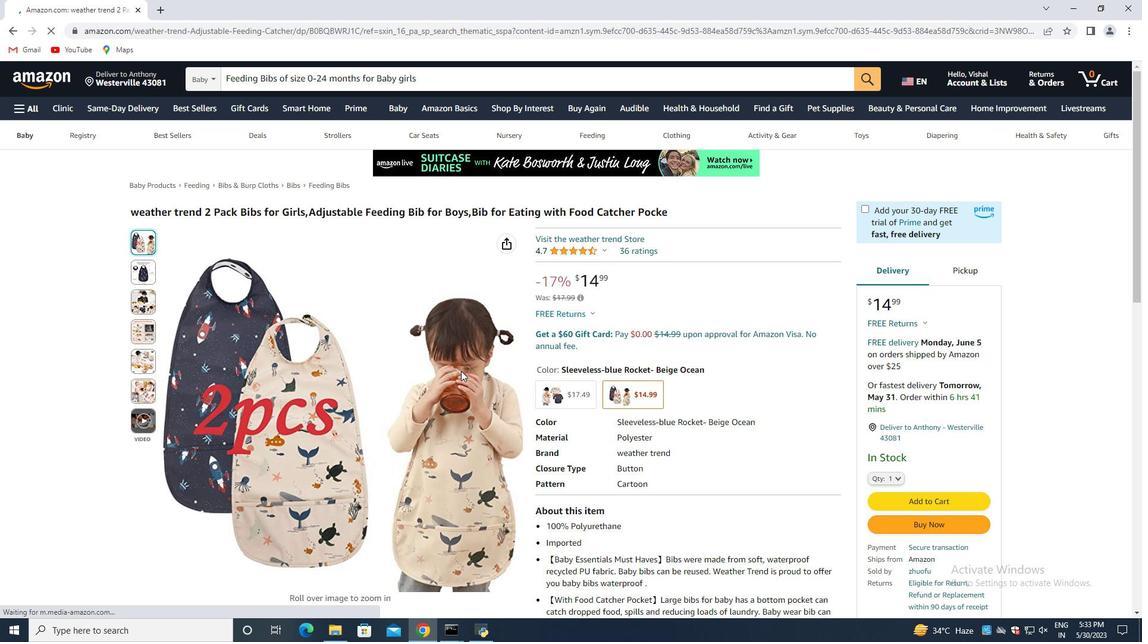 
Action: Mouse moved to (464, 372)
Screenshot: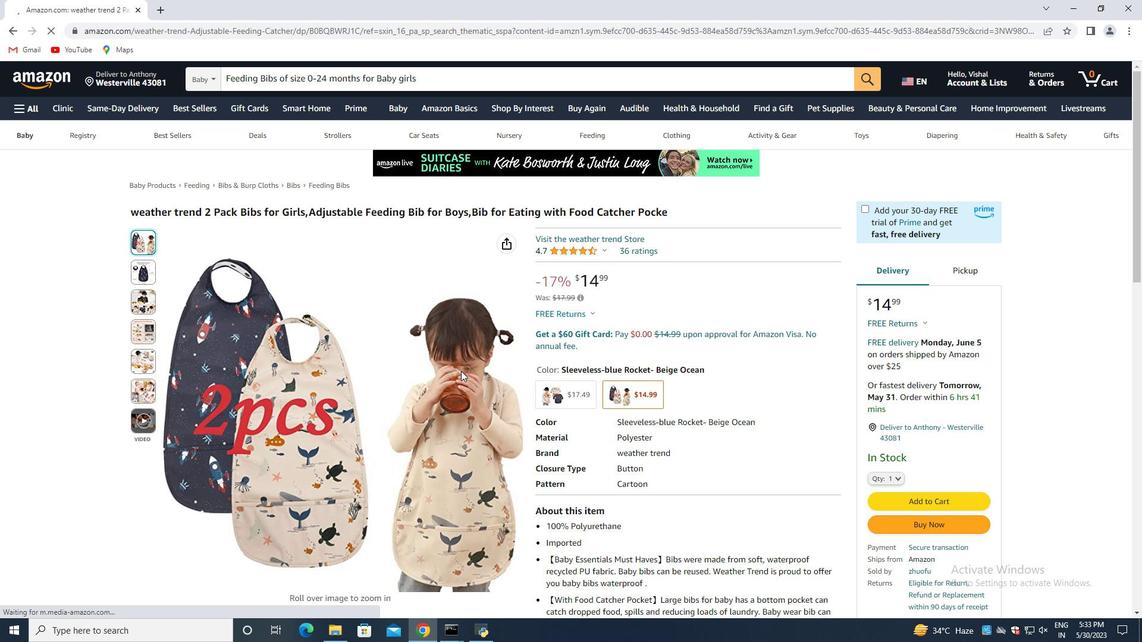 
Action: Mouse scrolled (464, 371) with delta (0, 0)
Screenshot: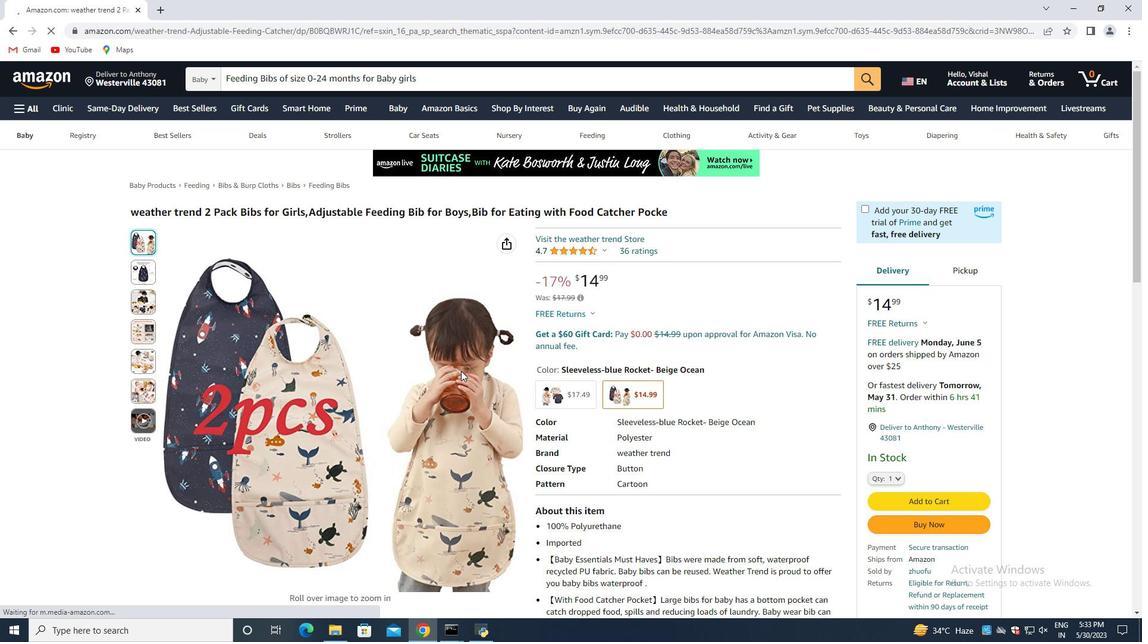 
Action: Mouse moved to (611, 403)
Screenshot: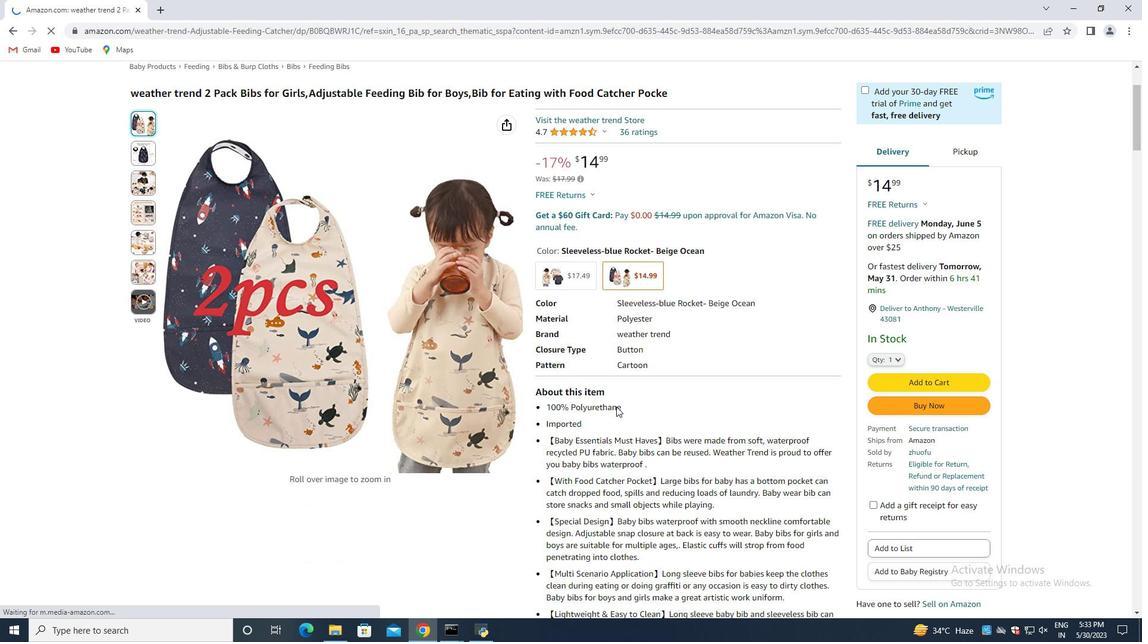 
Action: Mouse scrolled (611, 403) with delta (0, 0)
Screenshot: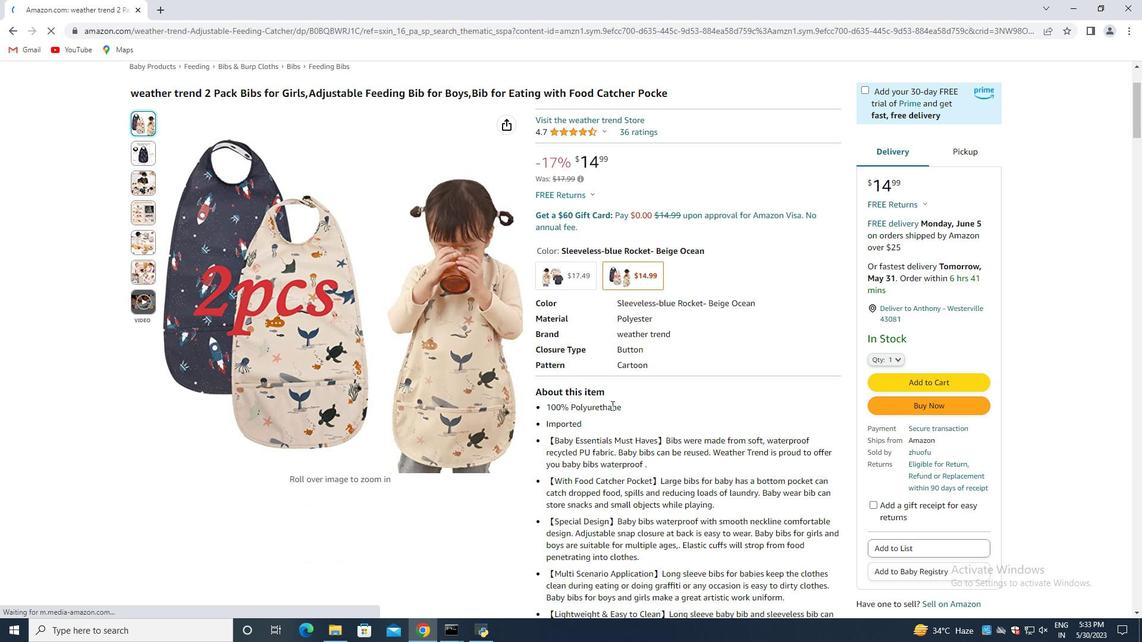 
Action: Mouse scrolled (611, 403) with delta (0, 0)
Screenshot: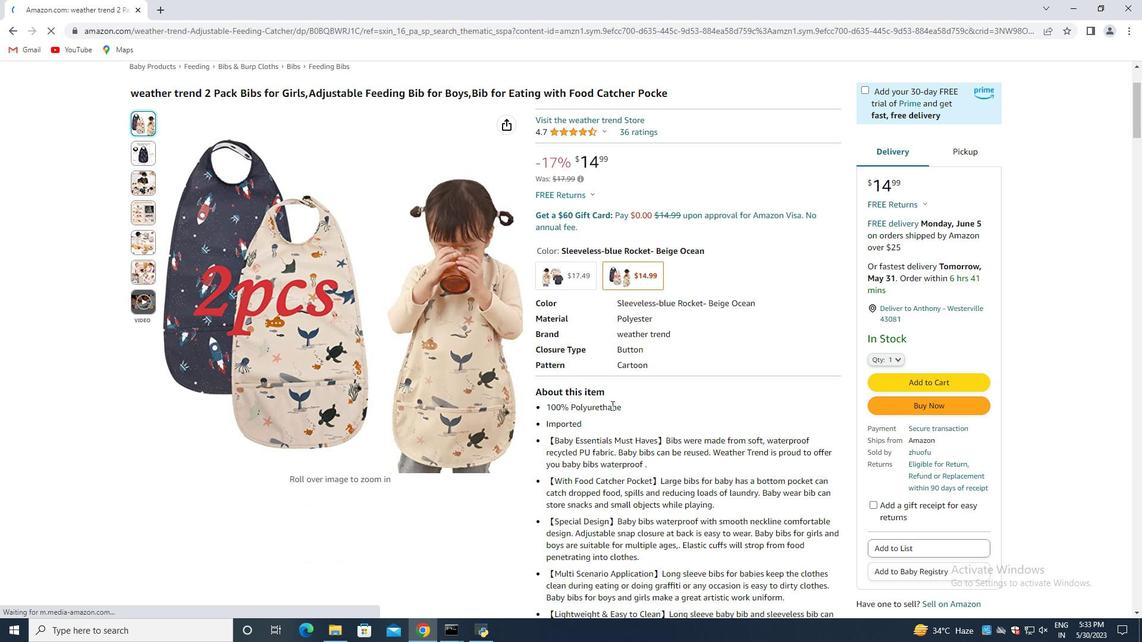 
Action: Mouse scrolled (611, 403) with delta (0, 0)
Screenshot: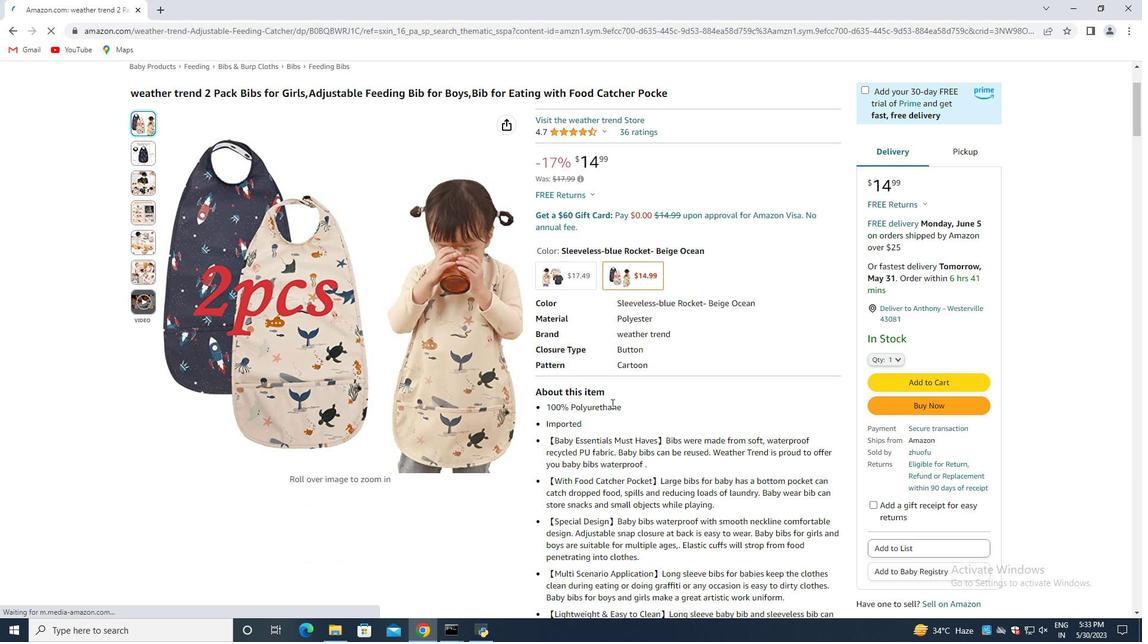 
Action: Mouse moved to (602, 382)
Screenshot: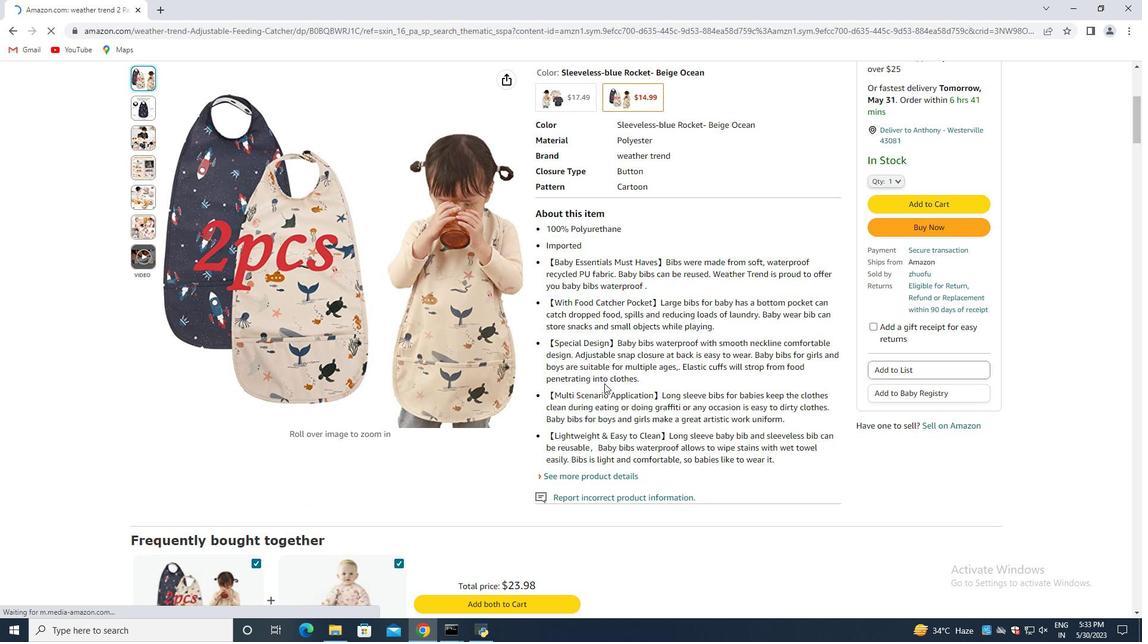 
Action: Mouse scrolled (602, 381) with delta (0, 0)
Screenshot: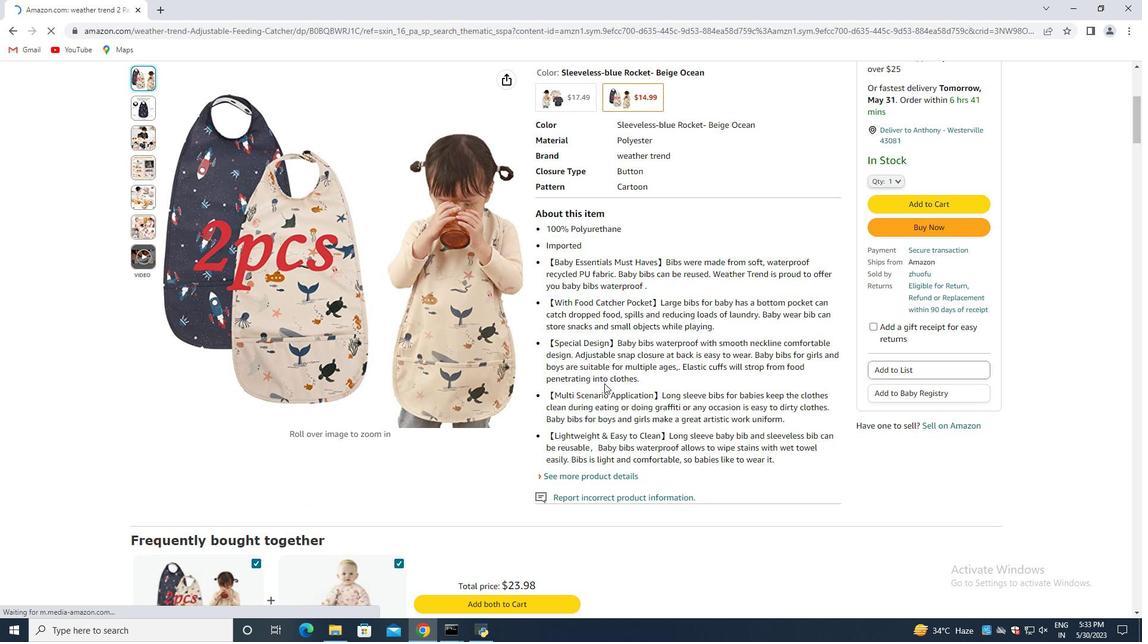 
Action: Mouse scrolled (602, 381) with delta (0, 0)
Screenshot: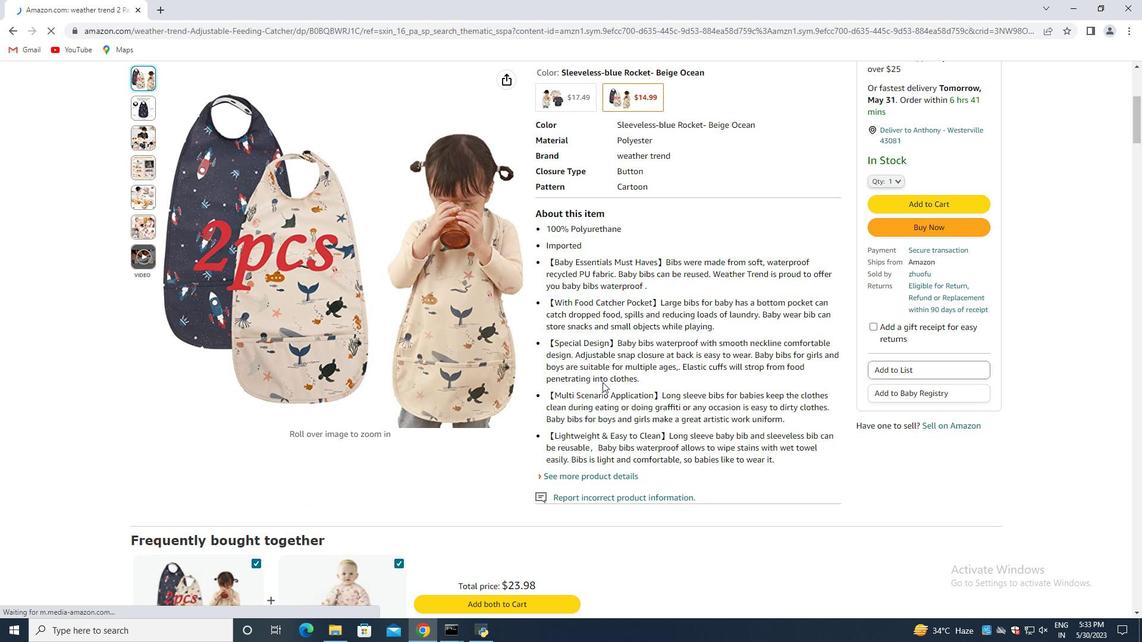 
Action: Mouse moved to (602, 383)
Screenshot: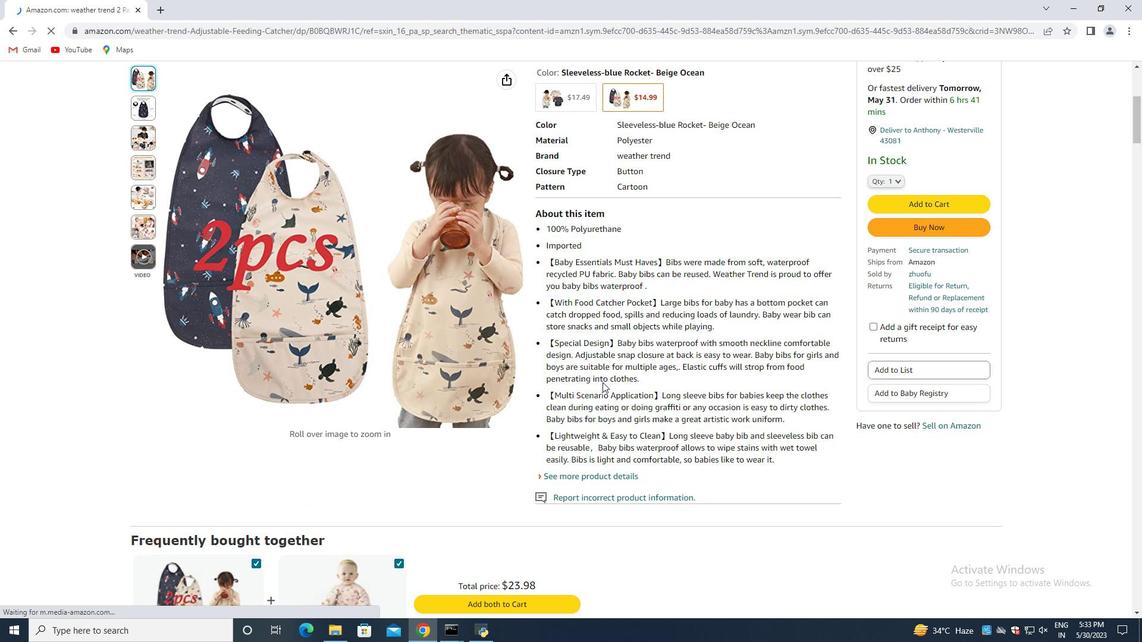 
Action: Mouse scrolled (602, 382) with delta (0, 0)
Screenshot: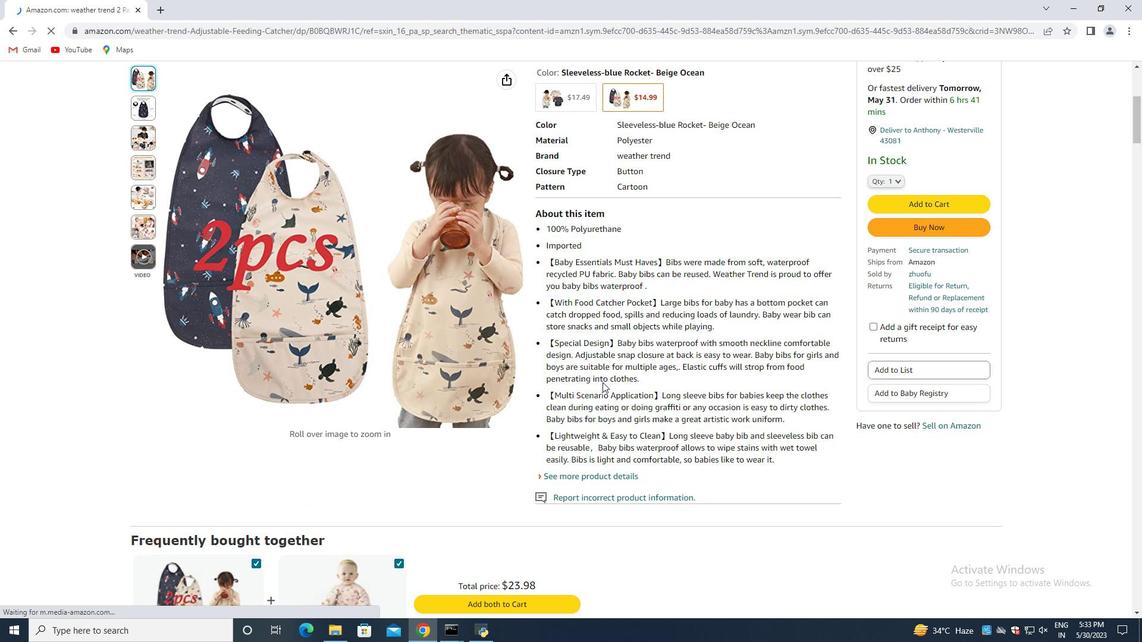 
Action: Mouse moved to (602, 383)
Screenshot: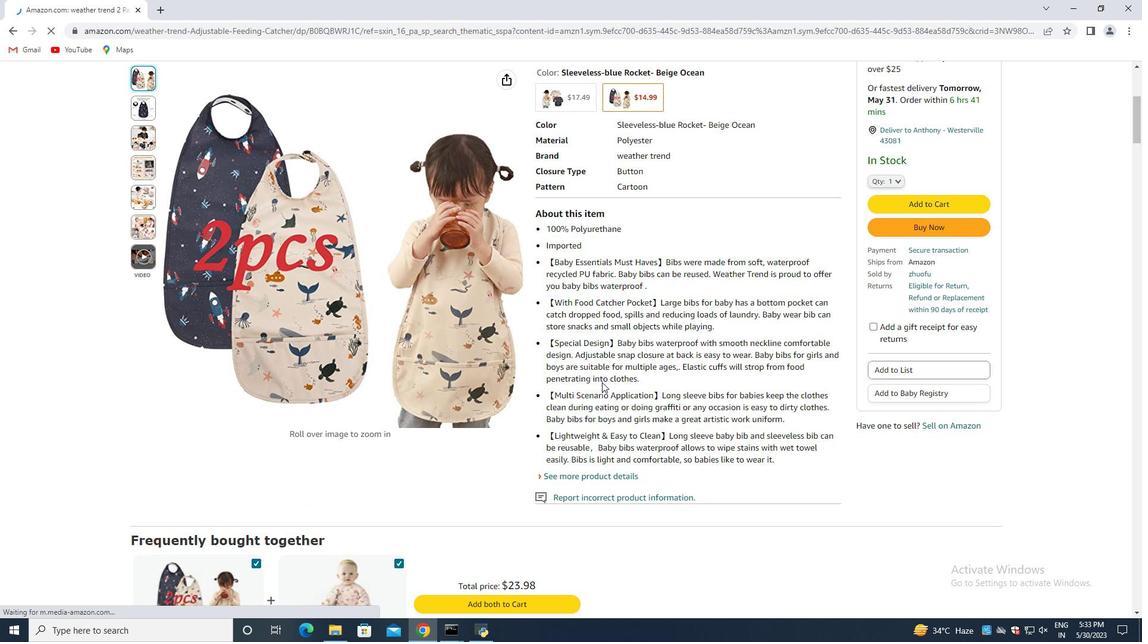 
Action: Mouse scrolled (602, 383) with delta (0, 0)
Screenshot: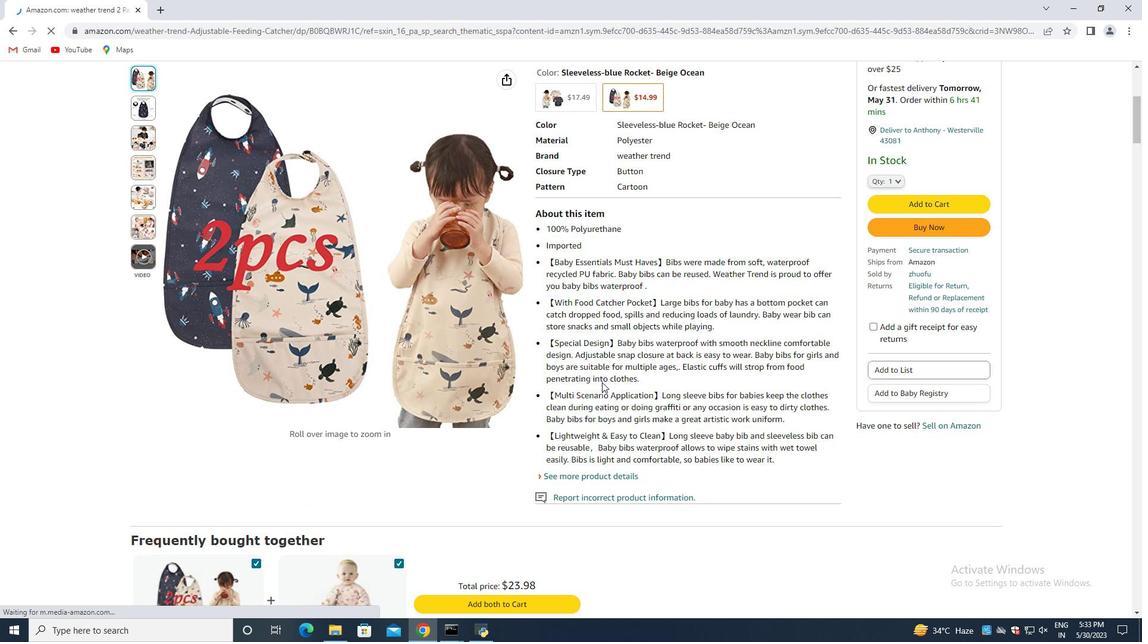 
Action: Mouse moved to (602, 380)
Screenshot: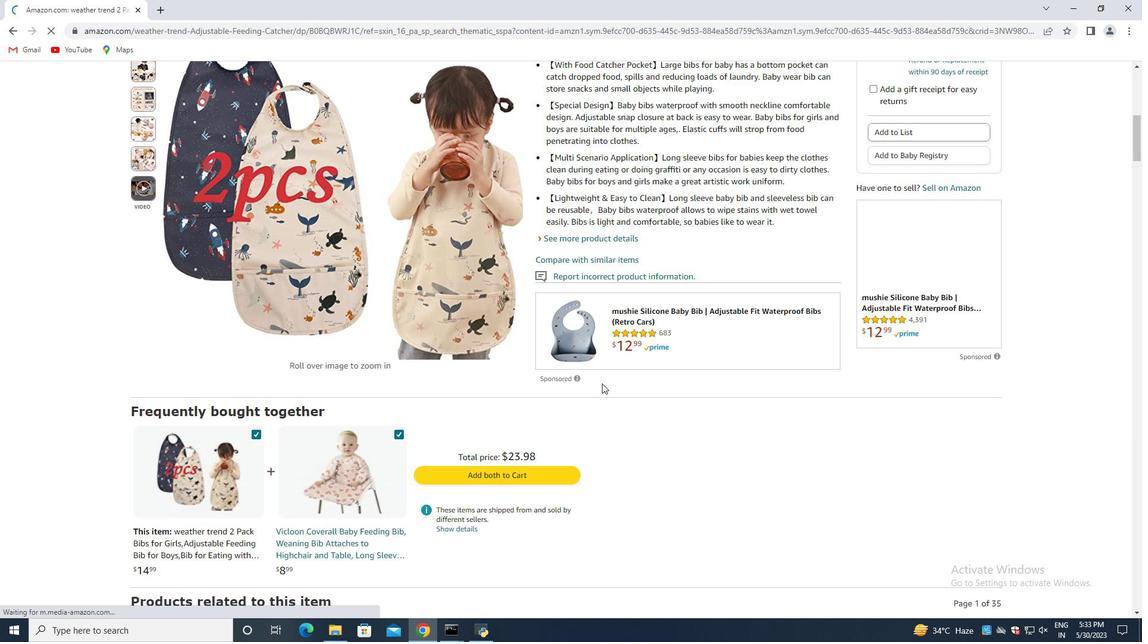 
Action: Mouse scrolled (602, 381) with delta (0, 0)
Screenshot: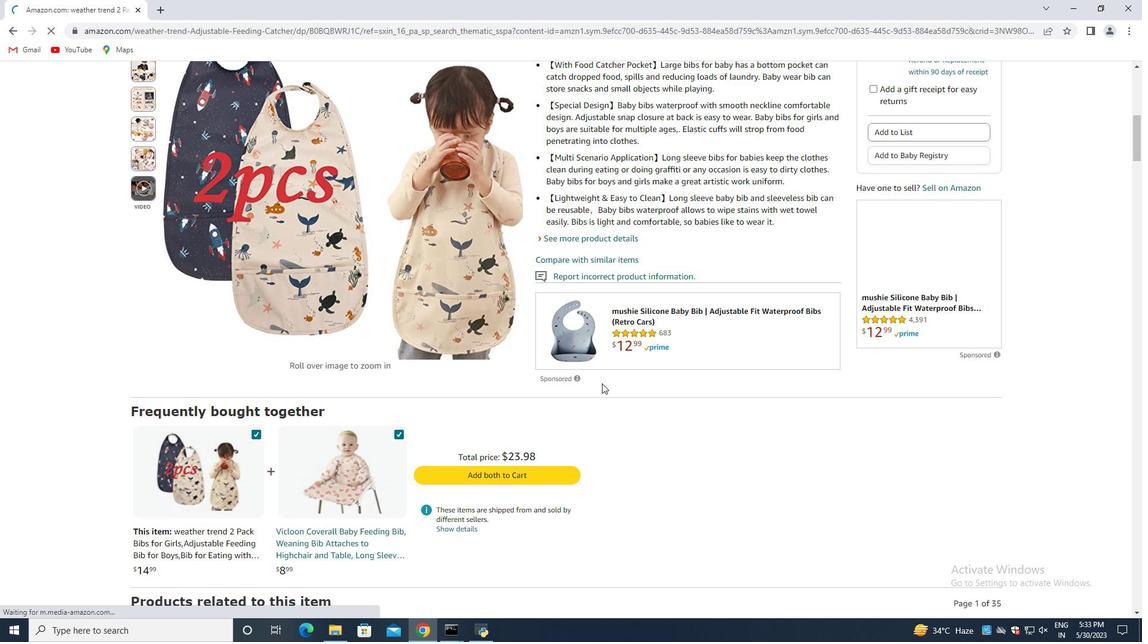 
Action: Mouse scrolled (602, 381) with delta (0, 0)
Screenshot: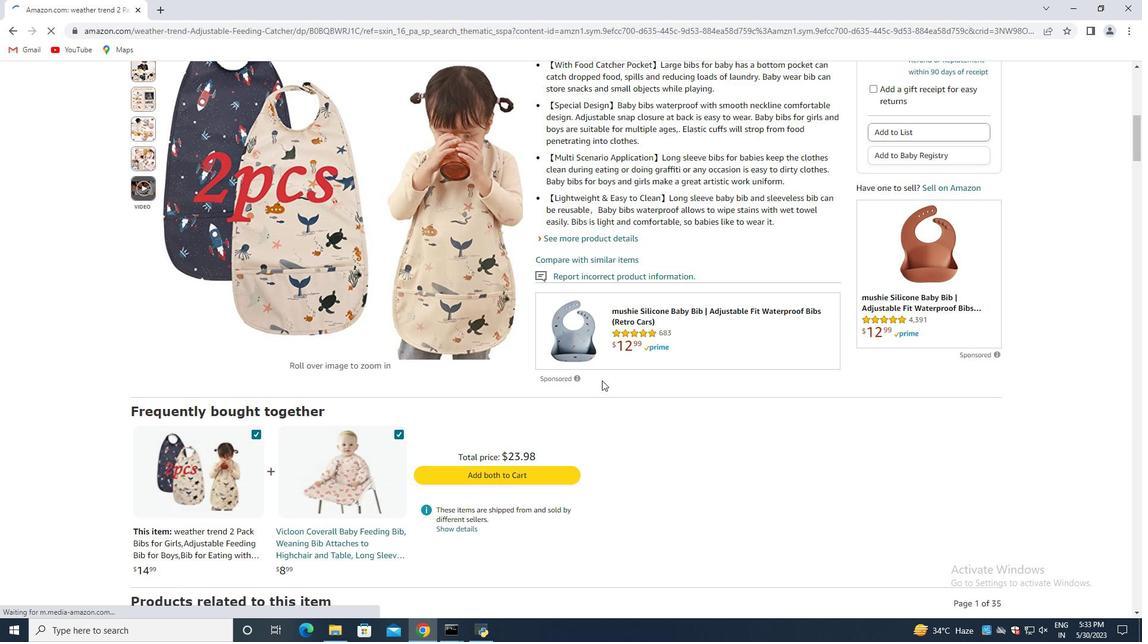 
Action: Mouse scrolled (602, 381) with delta (0, 0)
Screenshot: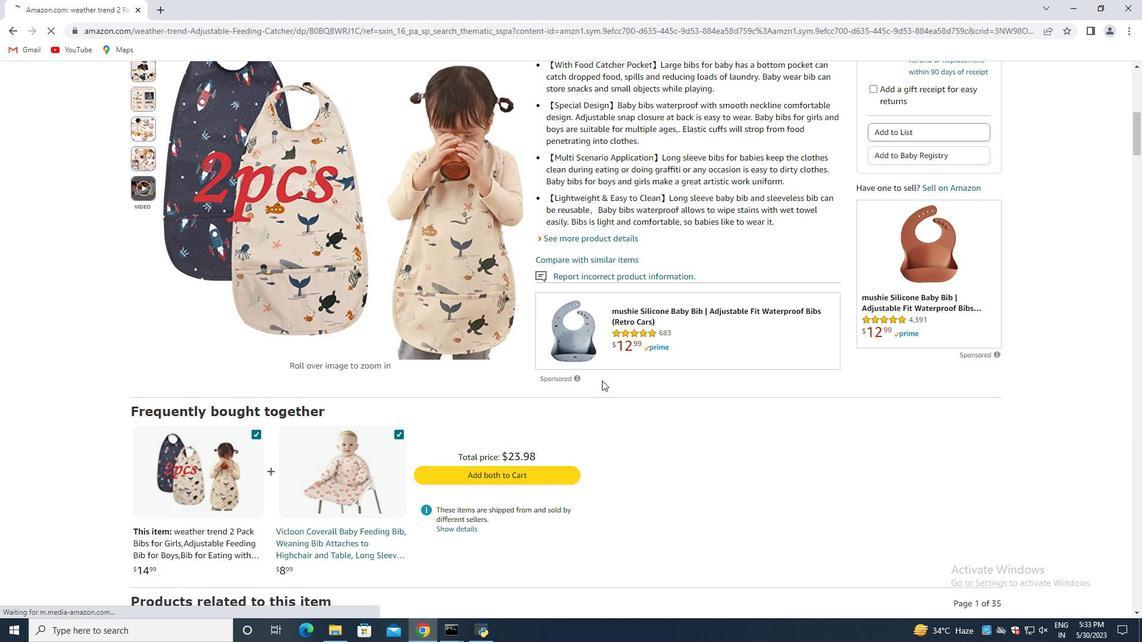 
Action: Mouse scrolled (602, 381) with delta (0, 0)
Screenshot: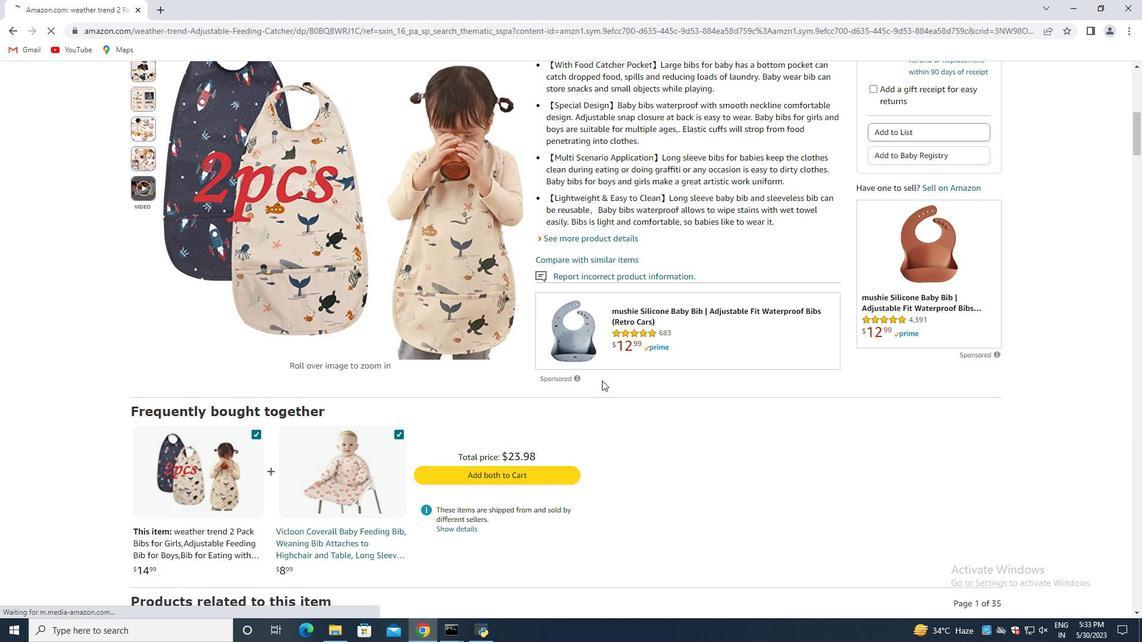 
Action: Mouse scrolled (602, 381) with delta (0, 0)
Screenshot: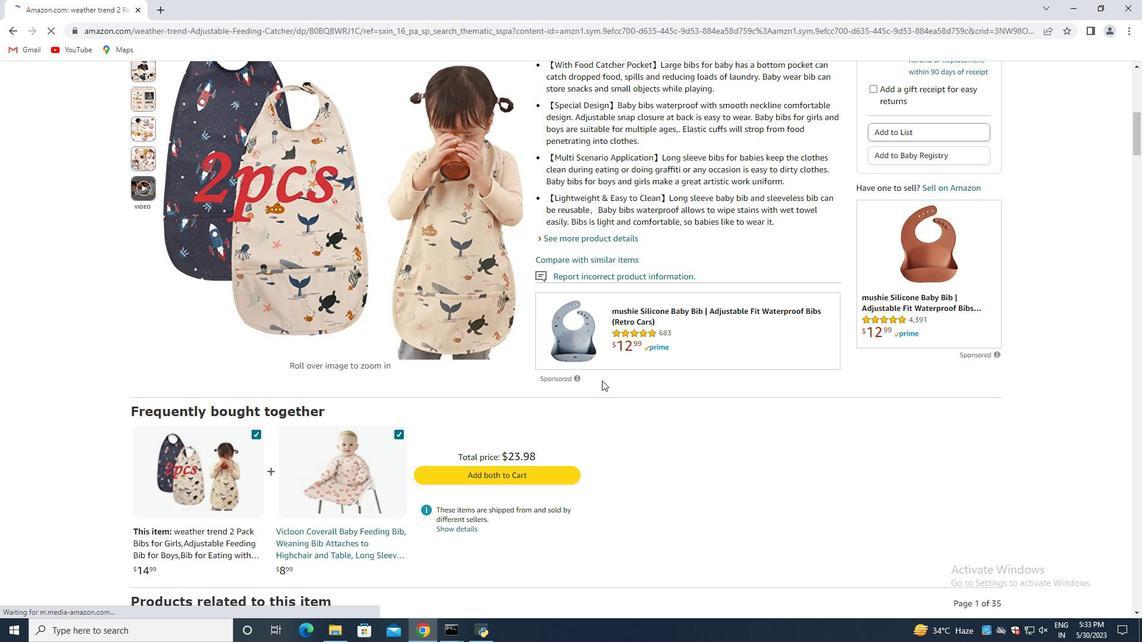 
Action: Mouse scrolled (602, 381) with delta (0, 0)
Screenshot: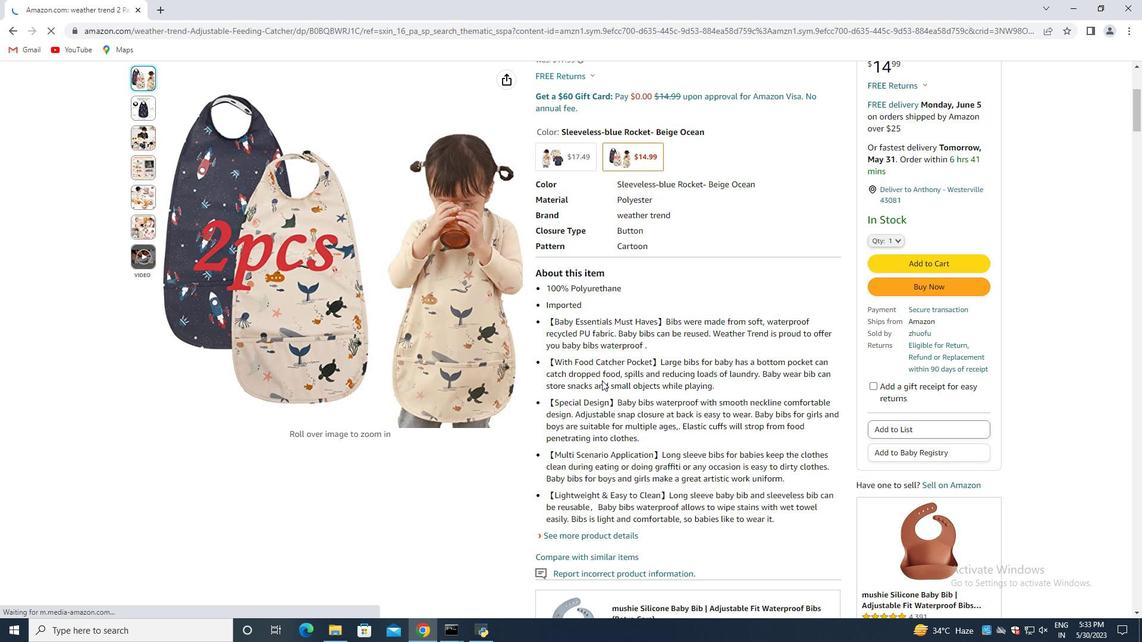 
Action: Mouse scrolled (602, 381) with delta (0, 0)
